 Task: Buy 2 Down & Down Alternative of size Large for Baby Boys from Clothing section under best seller category for shipping address: Charles Evans, 3636 Walton Street, Salt Lake City, Utah 84104, Cell Number 8014200980. Pay from credit card ending with 2005, CVV 3321
Action: Mouse moved to (247, 77)
Screenshot: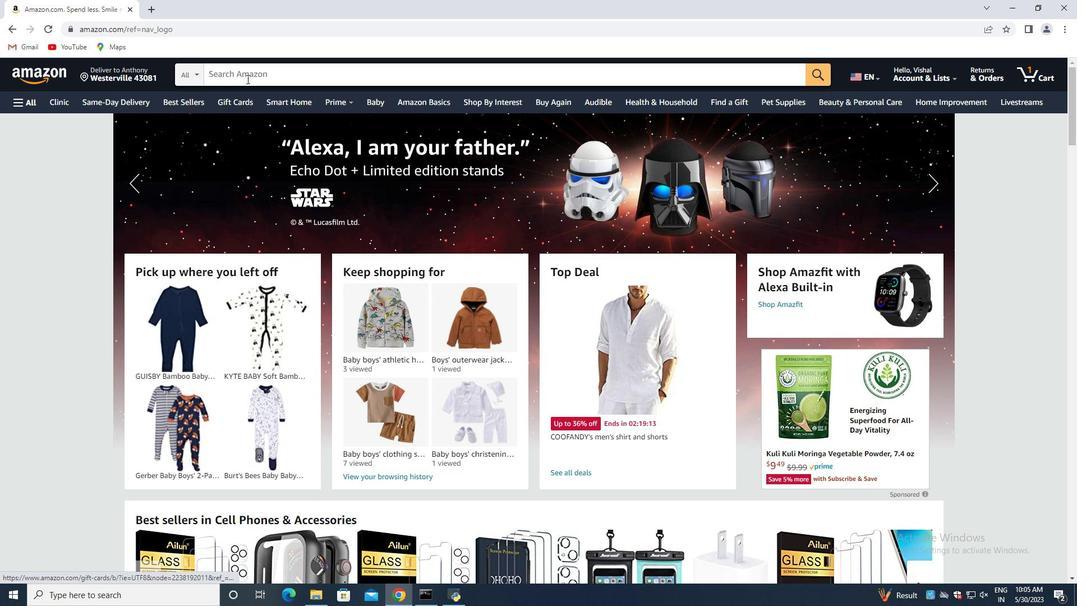 
Action: Mouse pressed left at (247, 77)
Screenshot: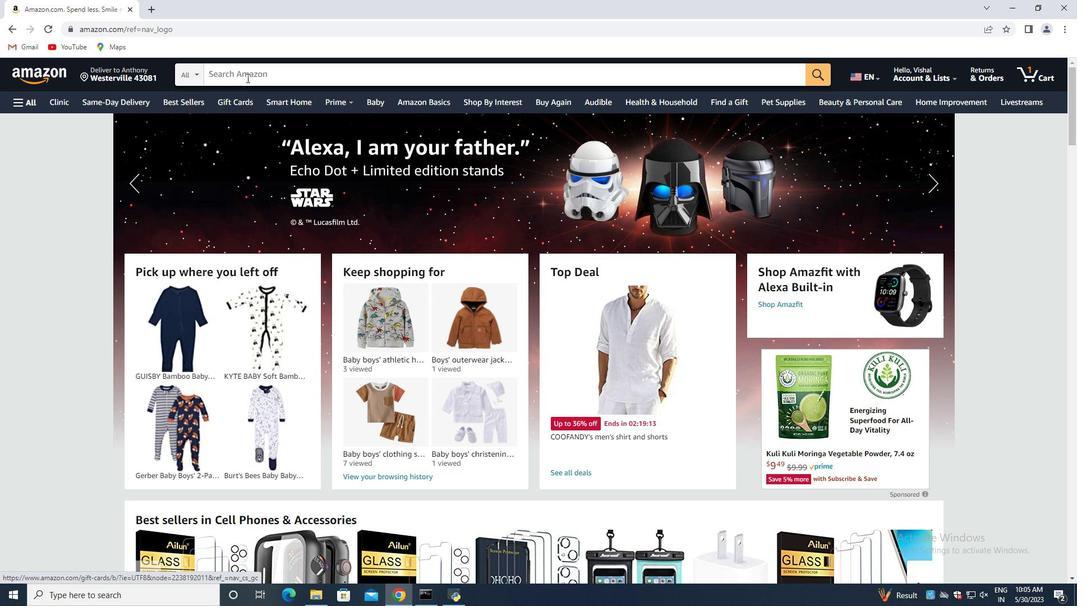 
Action: Key pressed <Key.shift>Down<Key.space><Key.shift><Key.shift><Key.shift><Key.shift>&<Key.space><Key.shift>Down<Key.space><Key.shift>Alternative<Key.space>of<Key.space>size<Key.space><Key.shift>Large<Key.space>for<Key.space>baby<Key.space>boys<Key.enter>
Screenshot: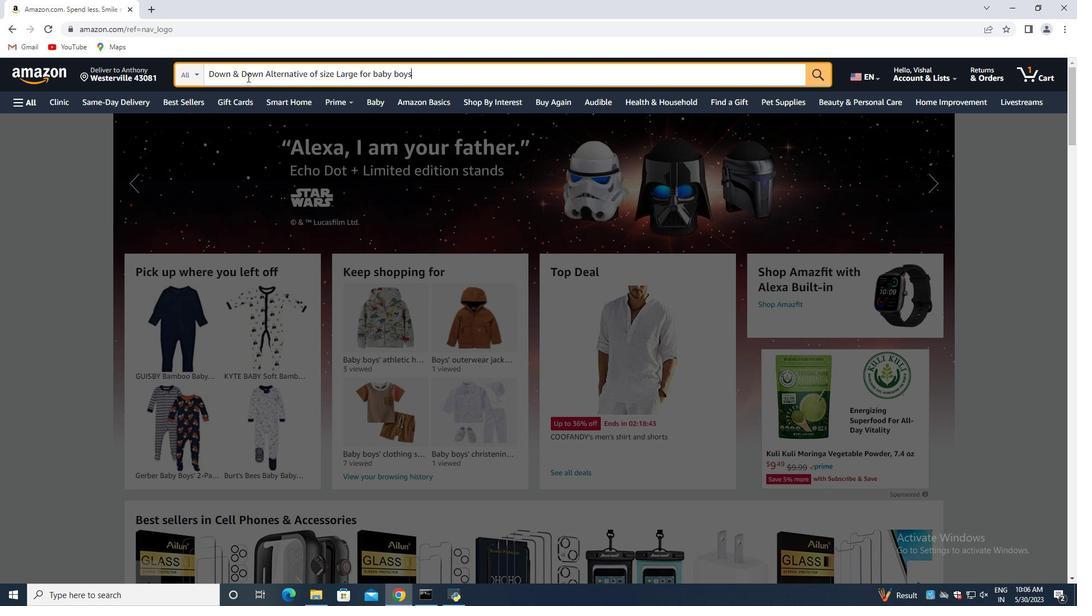 
Action: Mouse moved to (327, 371)
Screenshot: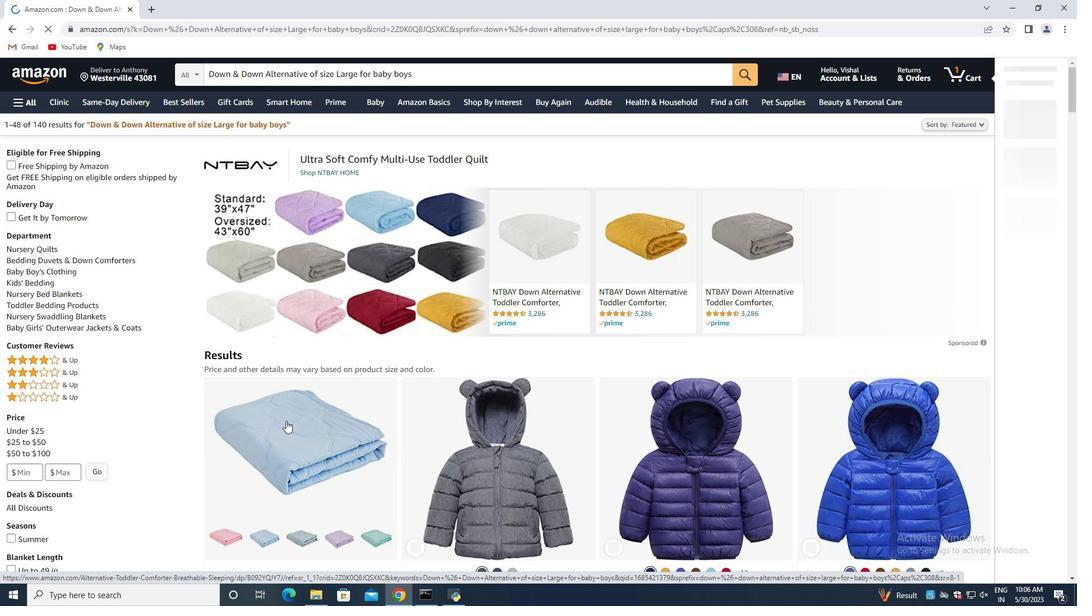 
Action: Mouse scrolled (292, 410) with delta (0, 0)
Screenshot: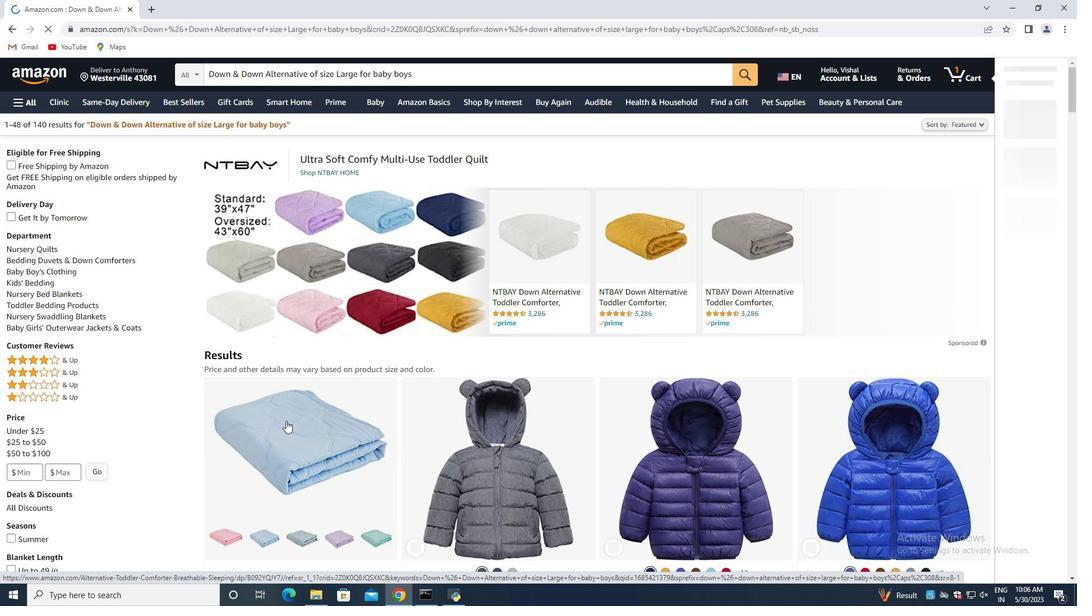 
Action: Mouse moved to (342, 363)
Screenshot: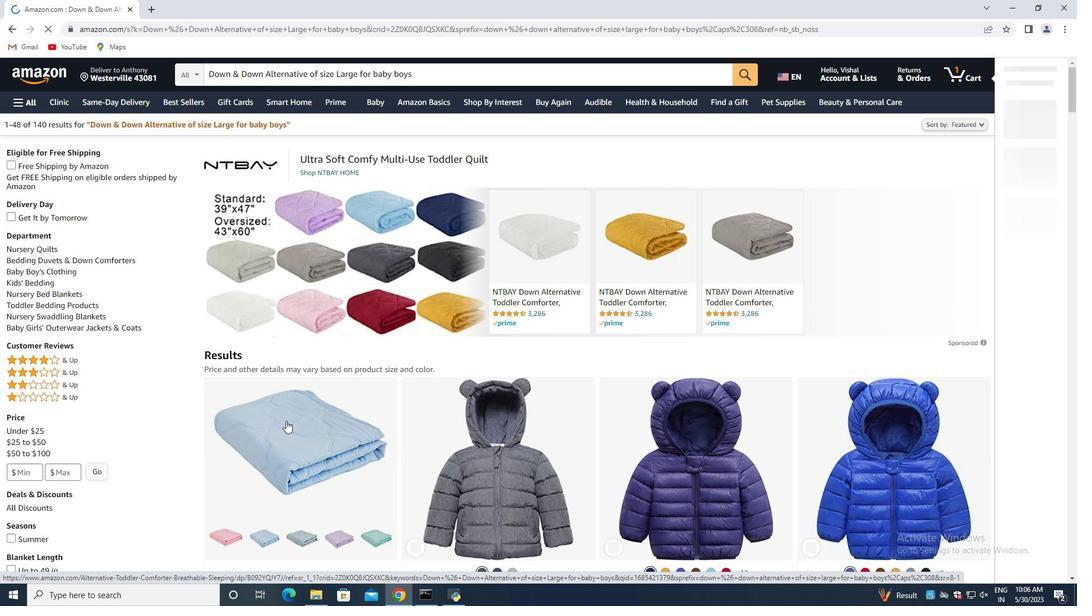
Action: Mouse scrolled (292, 401) with delta (0, 0)
Screenshot: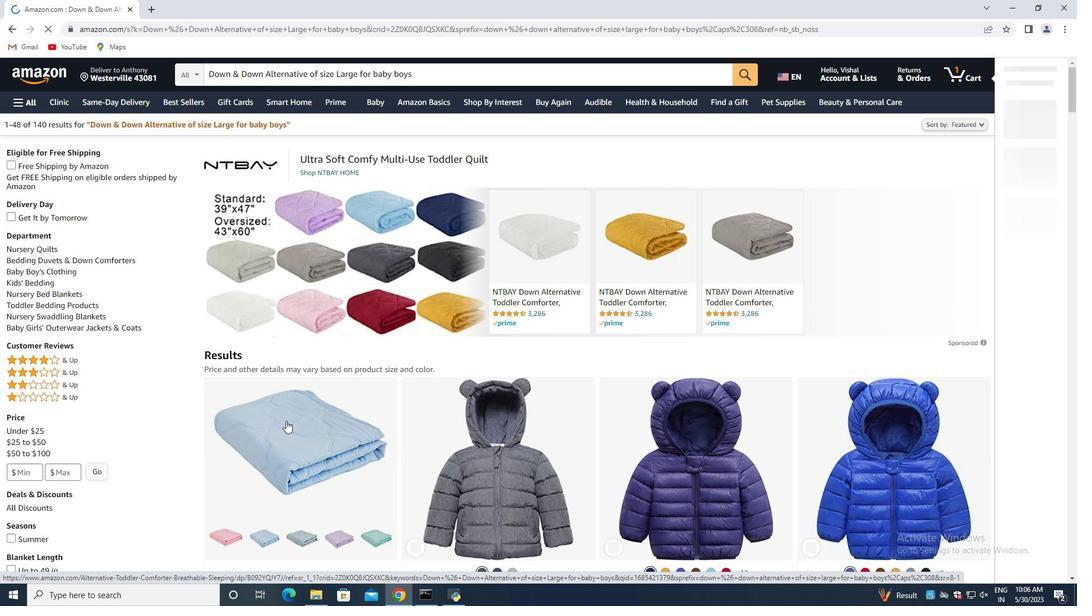 
Action: Mouse scrolled (342, 363) with delta (0, 0)
Screenshot: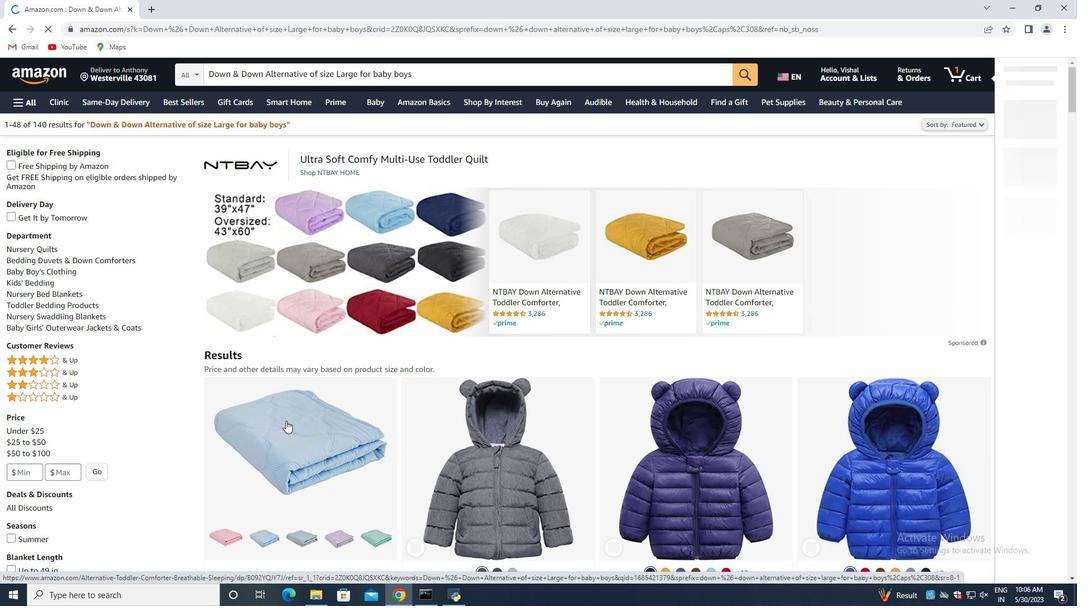 
Action: Mouse moved to (351, 363)
Screenshot: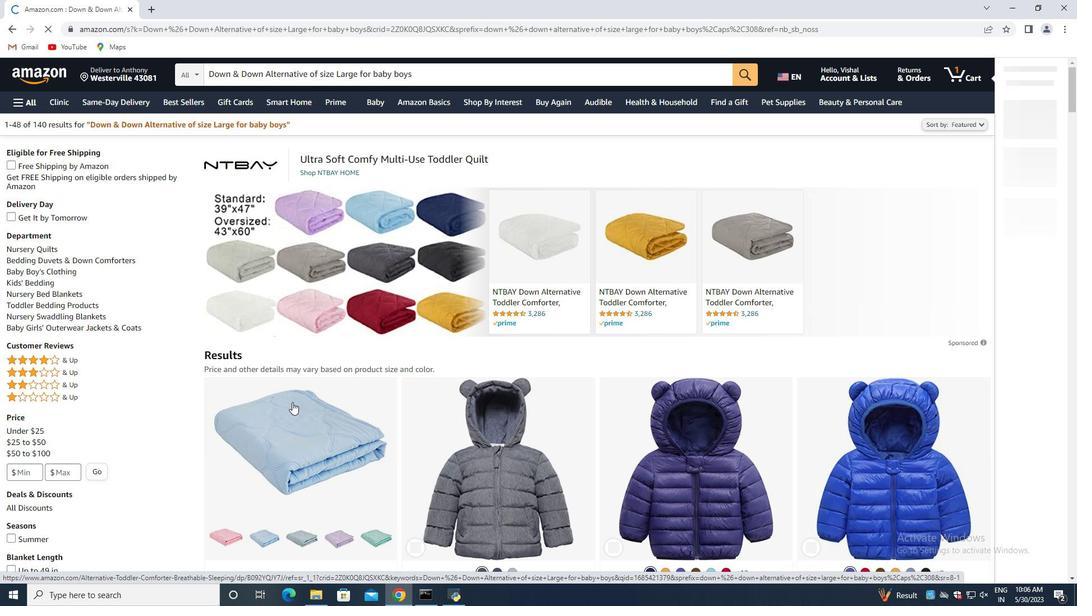 
Action: Mouse scrolled (349, 363) with delta (0, 0)
Screenshot: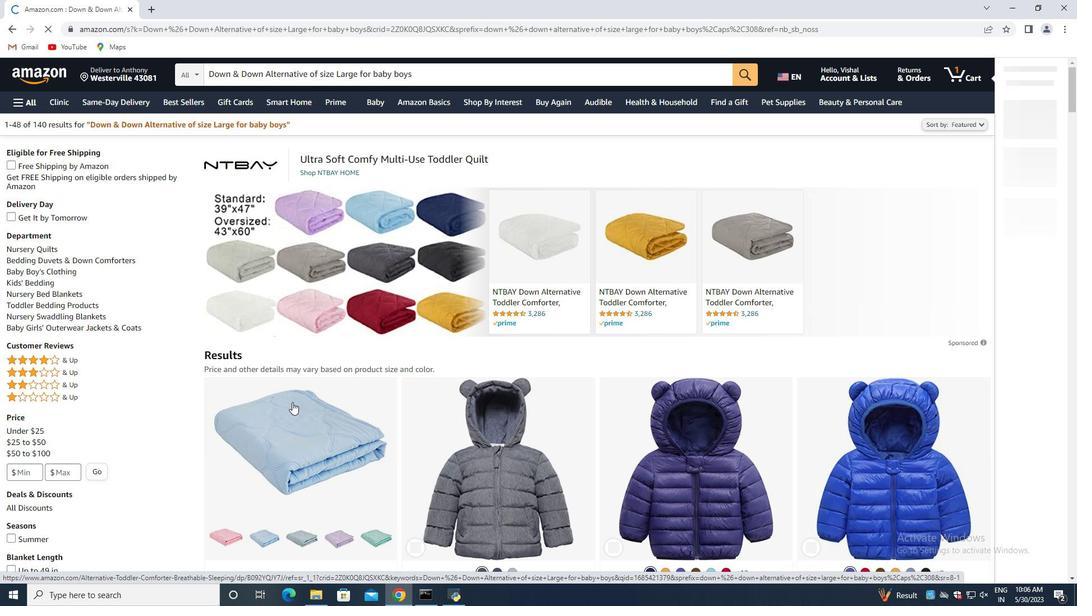 
Action: Mouse moved to (456, 314)
Screenshot: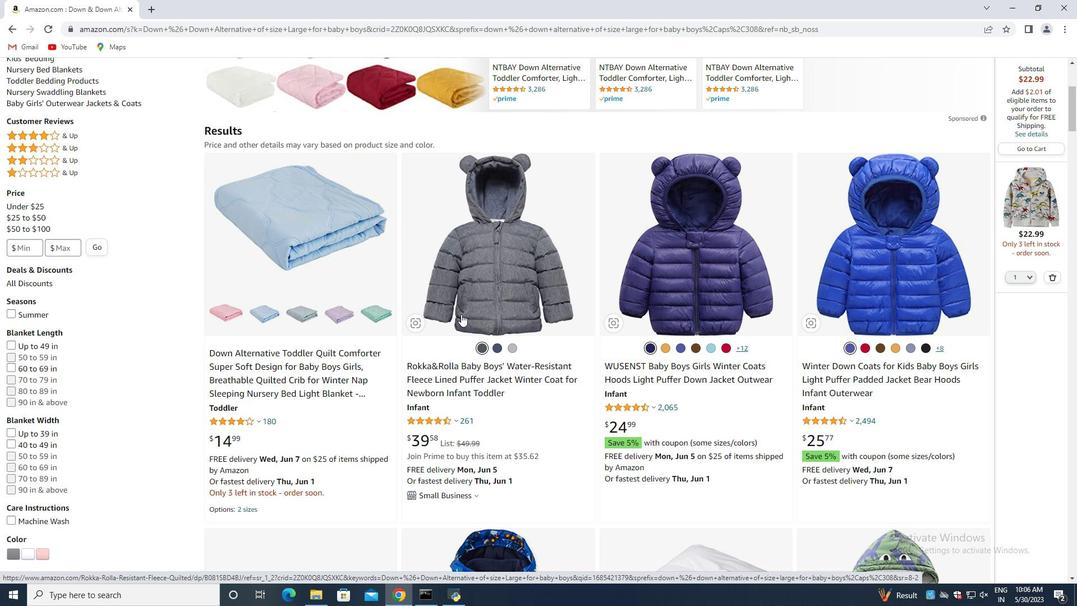 
Action: Mouse scrolled (456, 313) with delta (0, 0)
Screenshot: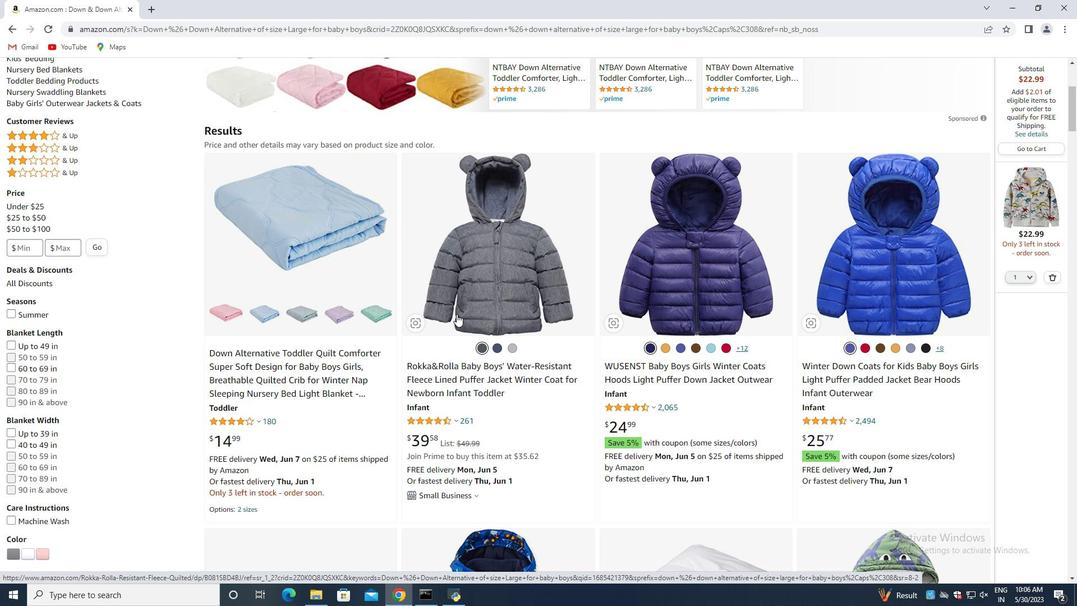 
Action: Mouse moved to (673, 278)
Screenshot: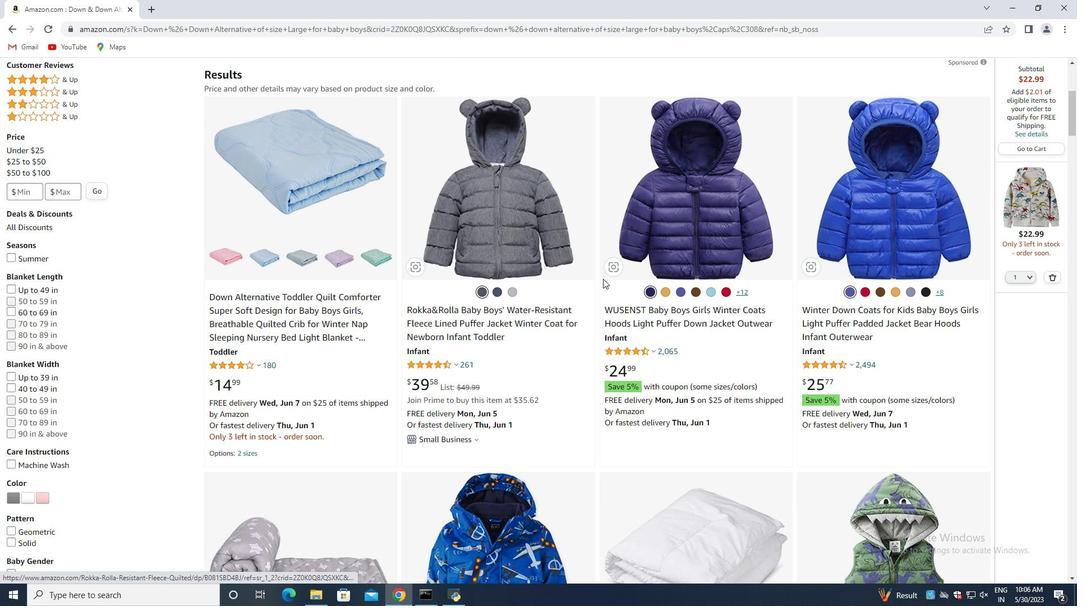 
Action: Mouse scrolled (673, 278) with delta (0, 0)
Screenshot: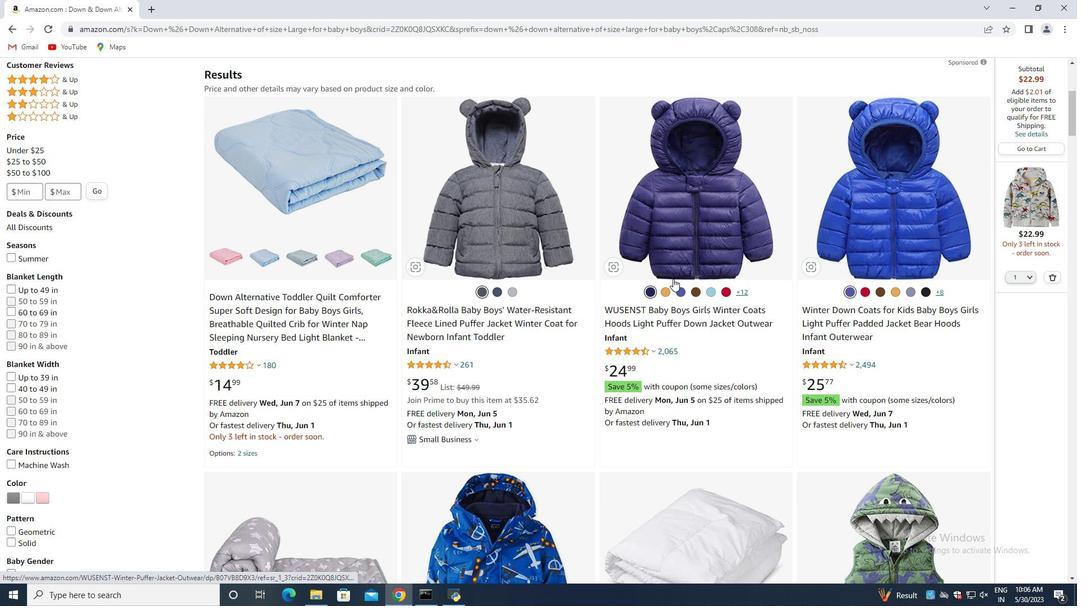 
Action: Mouse scrolled (673, 278) with delta (0, 0)
Screenshot: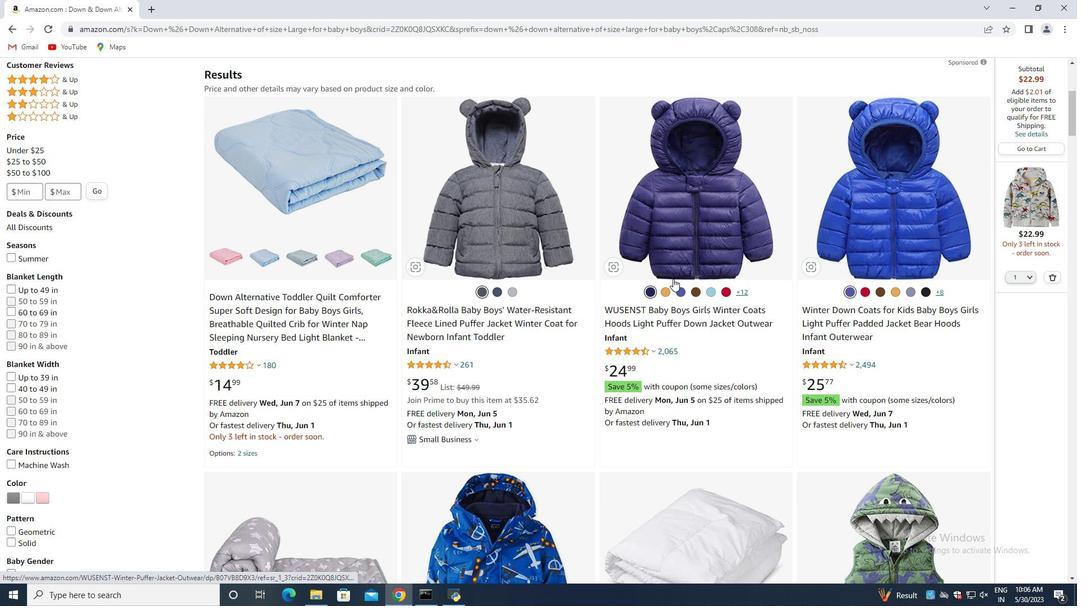 
Action: Mouse moved to (595, 287)
Screenshot: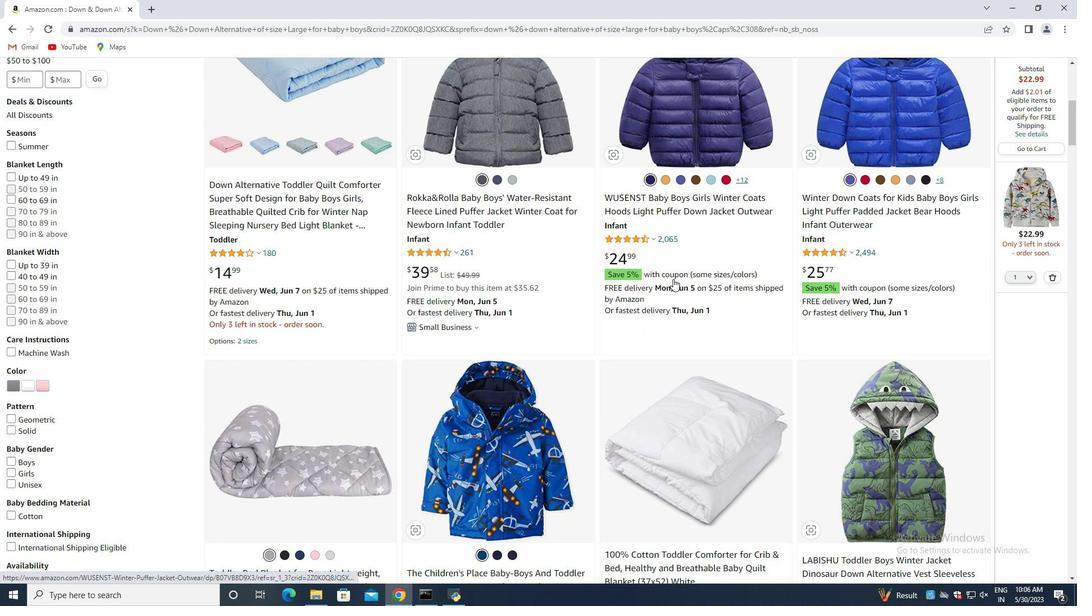 
Action: Mouse scrolled (595, 287) with delta (0, 0)
Screenshot: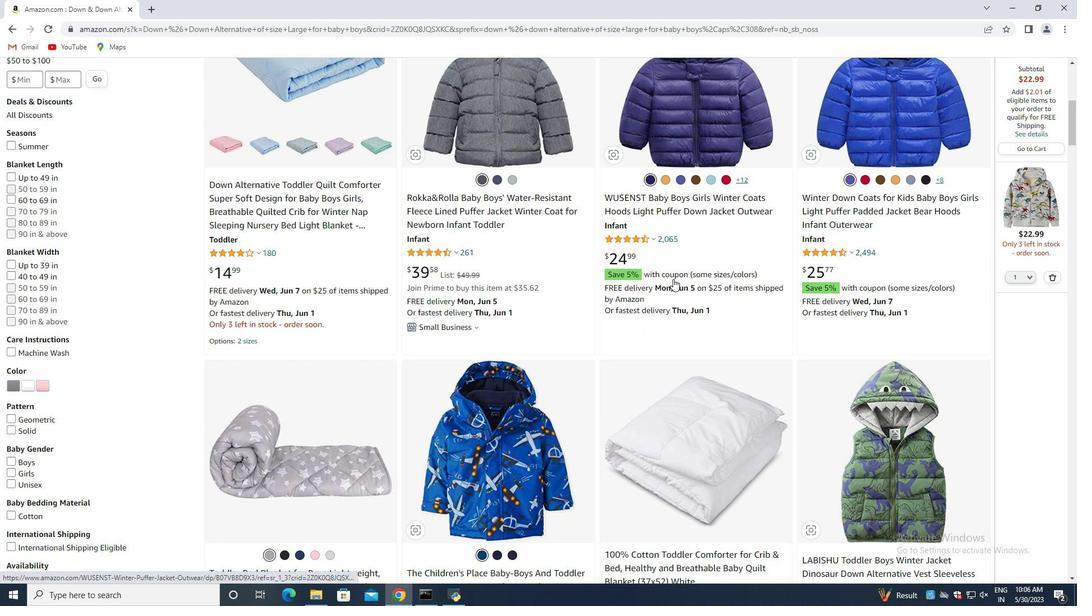 
Action: Mouse moved to (571, 293)
Screenshot: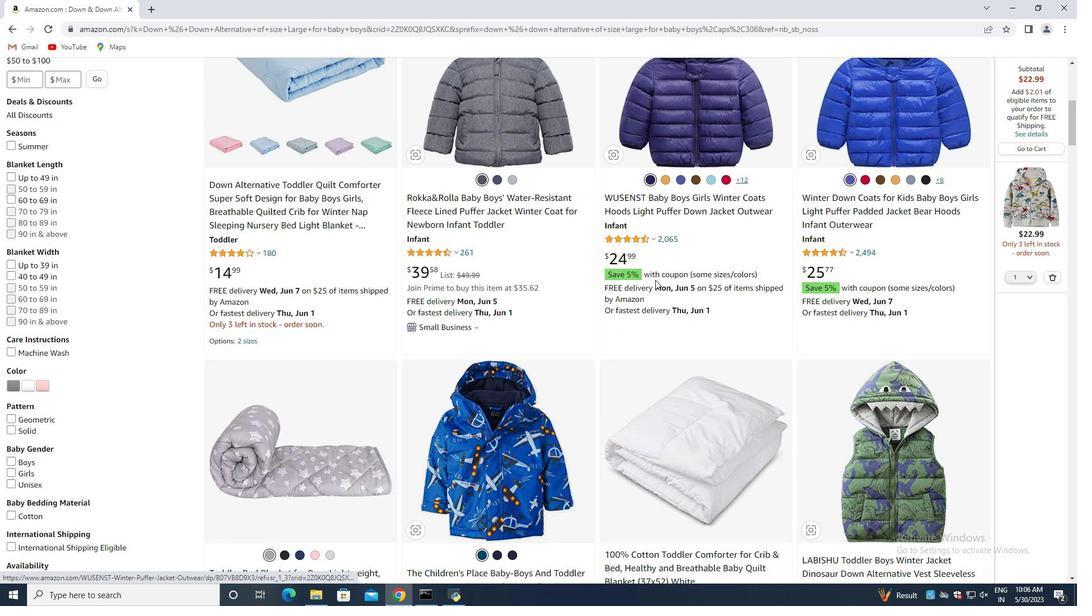 
Action: Mouse scrolled (571, 292) with delta (0, 0)
Screenshot: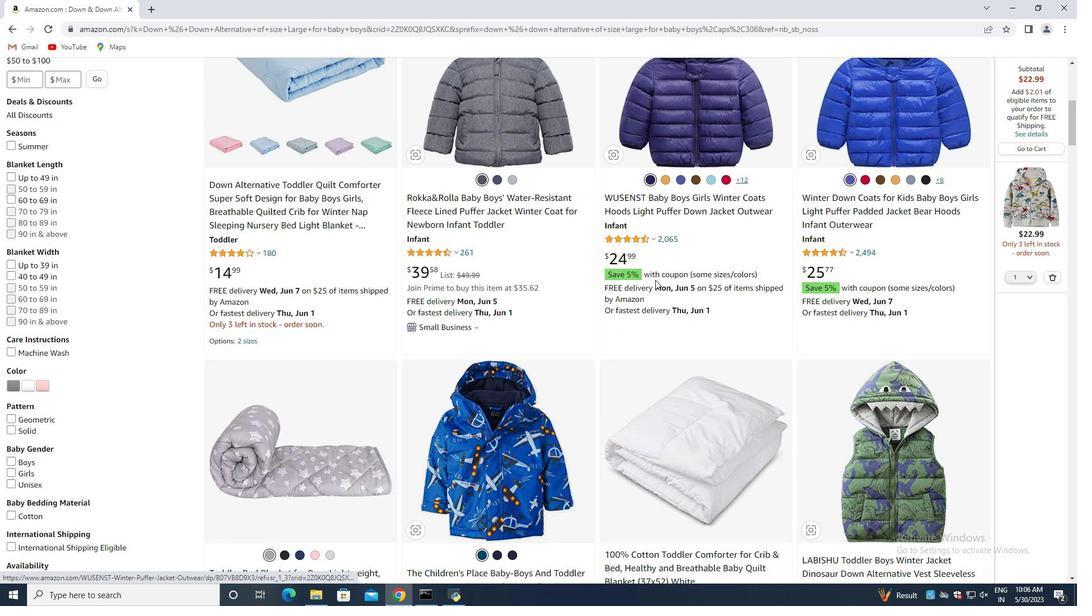 
Action: Mouse moved to (553, 299)
Screenshot: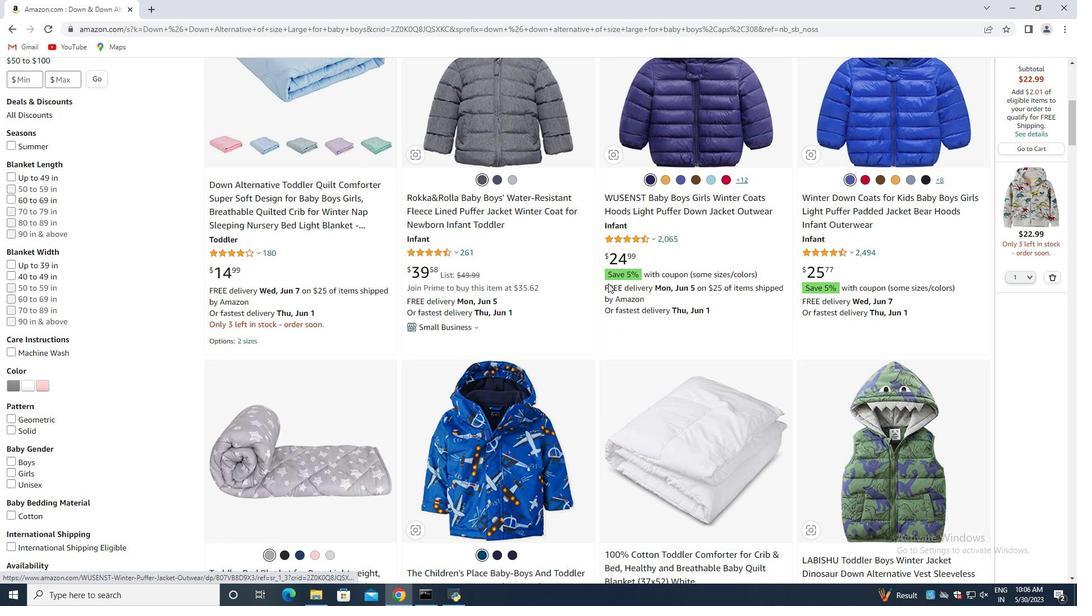 
Action: Mouse scrolled (553, 298) with delta (0, 0)
Screenshot: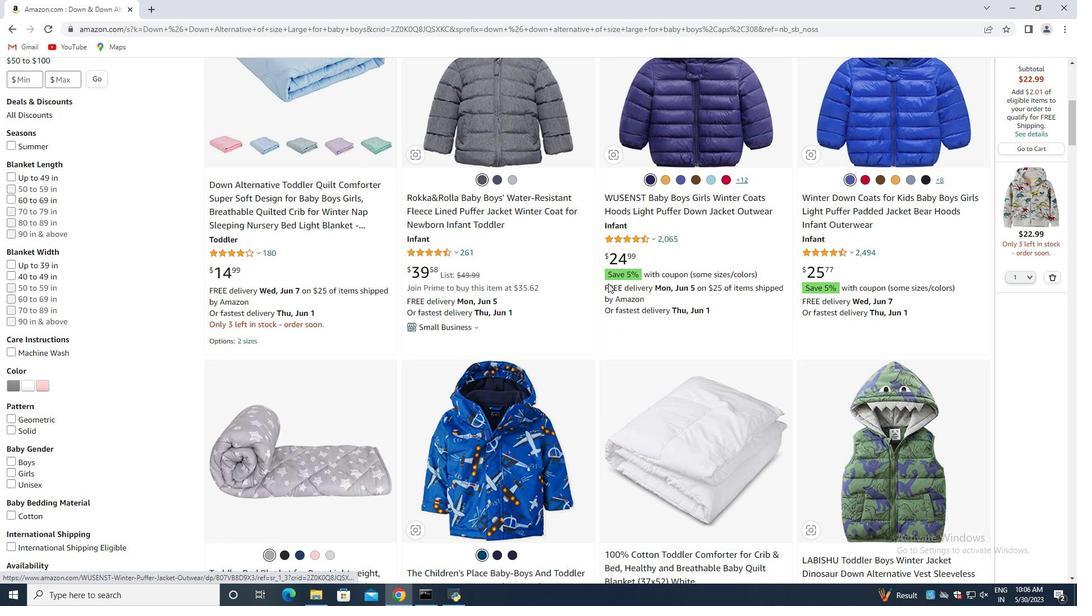 
Action: Mouse moved to (588, 292)
Screenshot: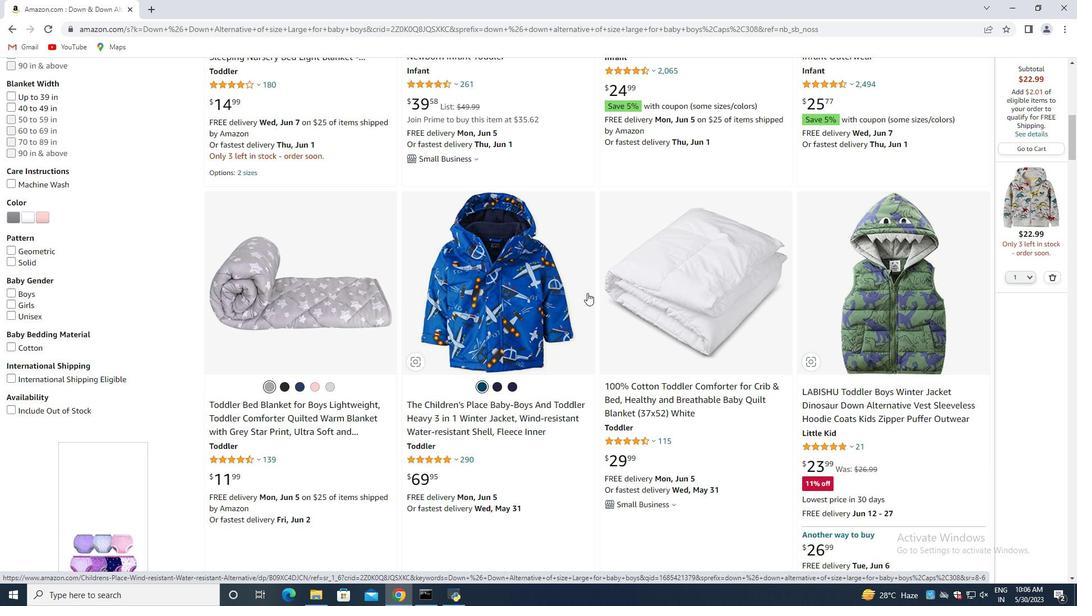 
Action: Mouse scrolled (588, 292) with delta (0, 0)
Screenshot: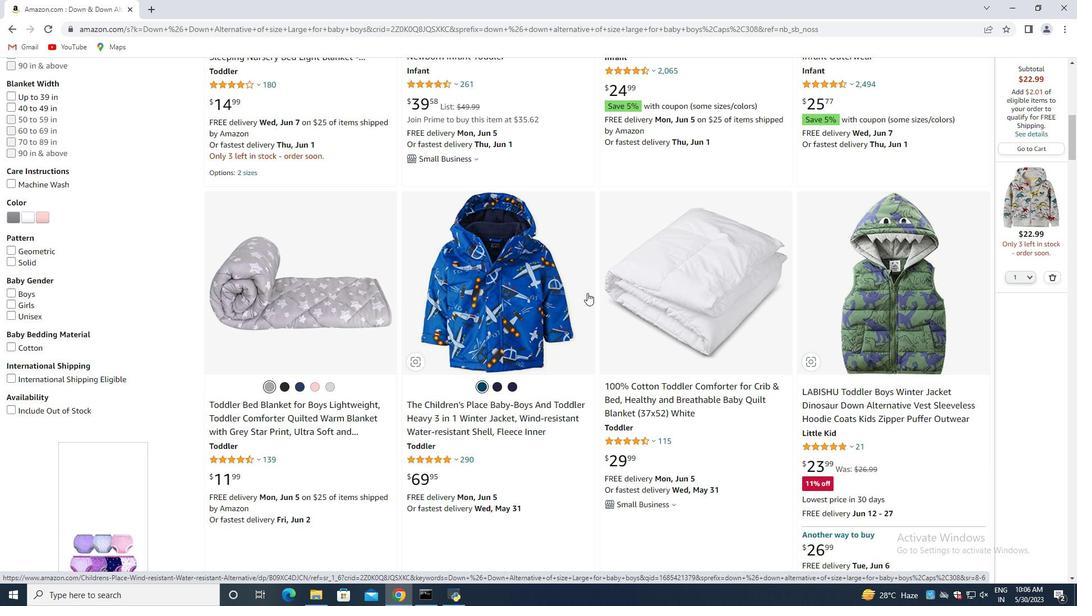 
Action: Mouse moved to (590, 291)
Screenshot: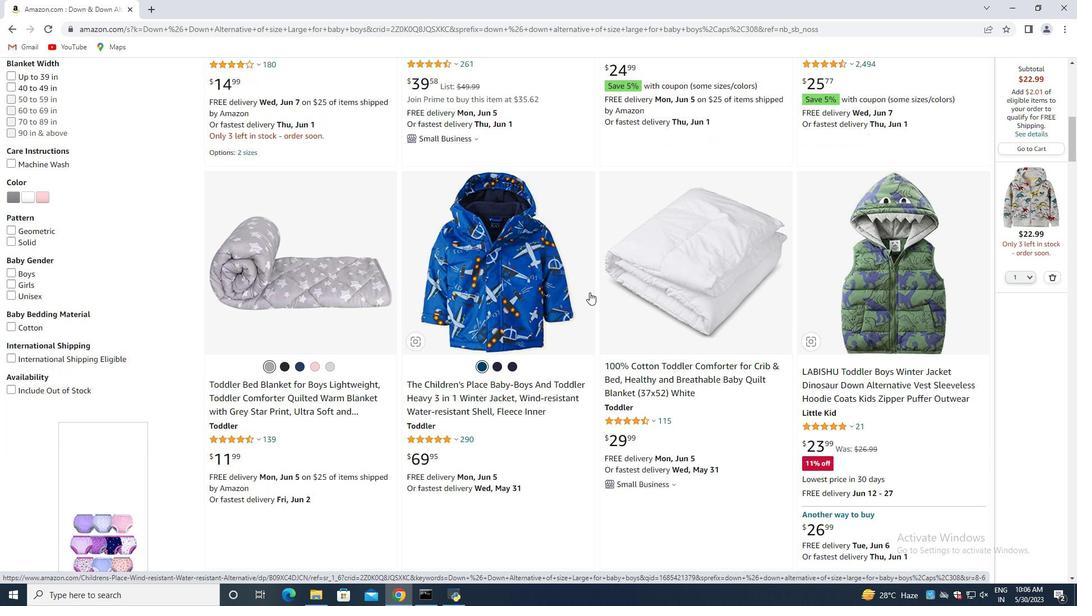 
Action: Mouse scrolled (590, 291) with delta (0, 0)
Screenshot: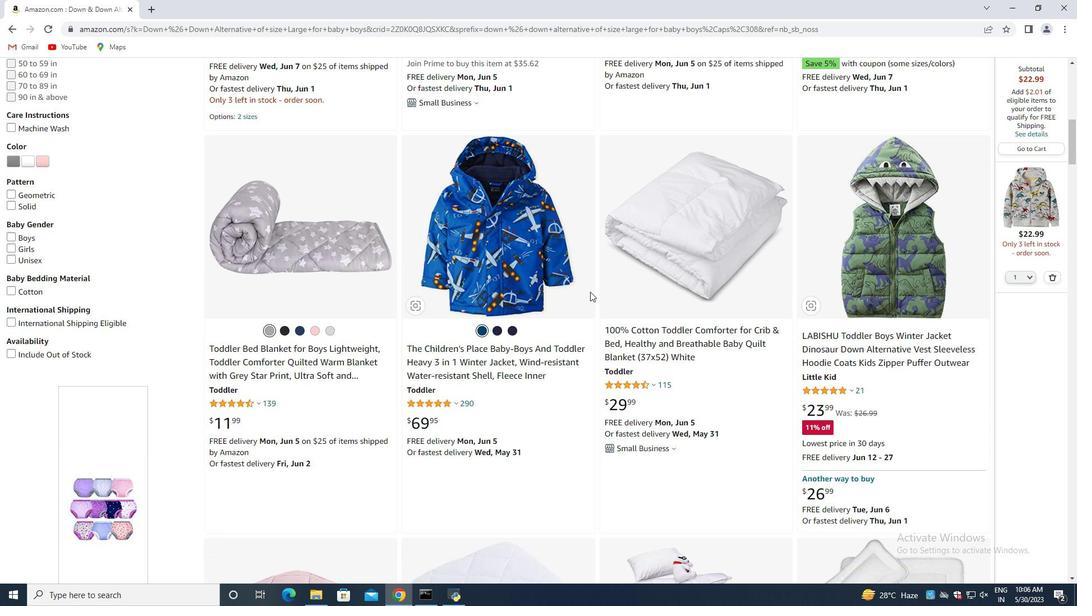 
Action: Mouse scrolled (590, 291) with delta (0, 0)
Screenshot: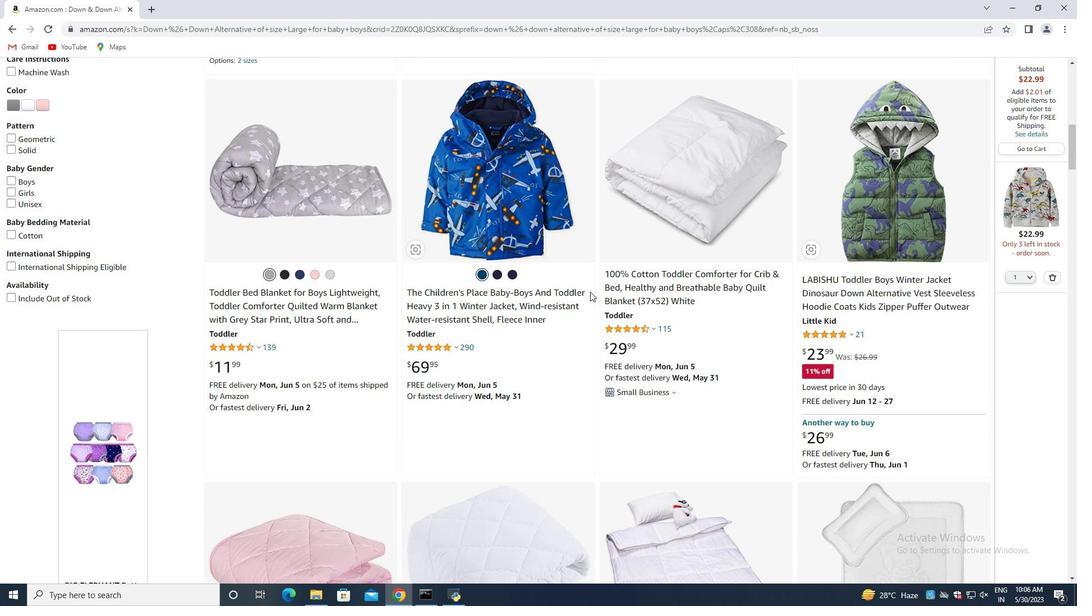 
Action: Mouse moved to (588, 291)
Screenshot: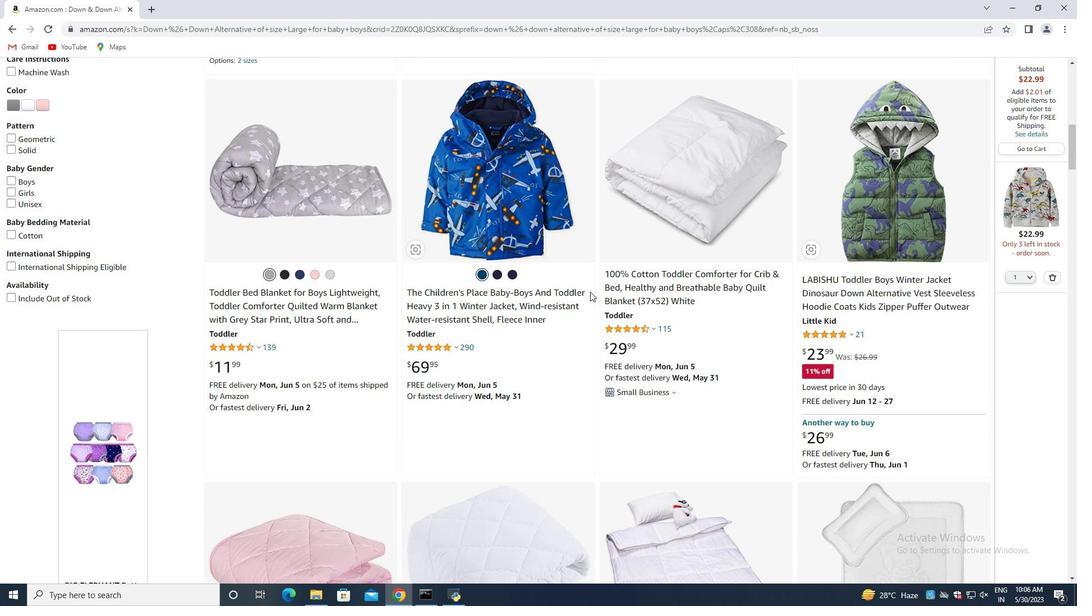 
Action: Mouse scrolled (588, 291) with delta (0, 0)
Screenshot: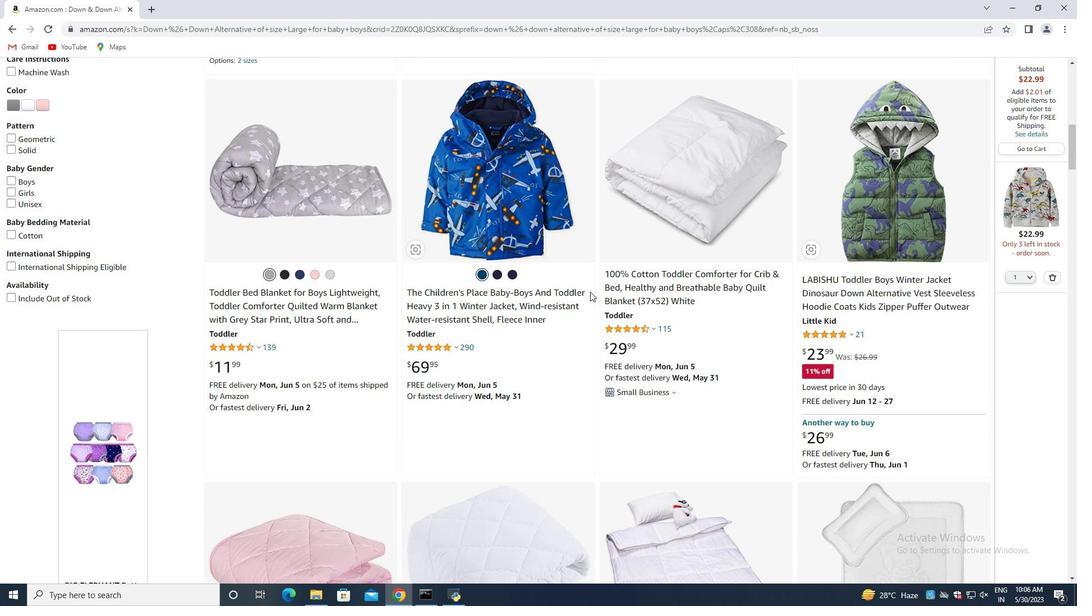 
Action: Mouse moved to (576, 292)
Screenshot: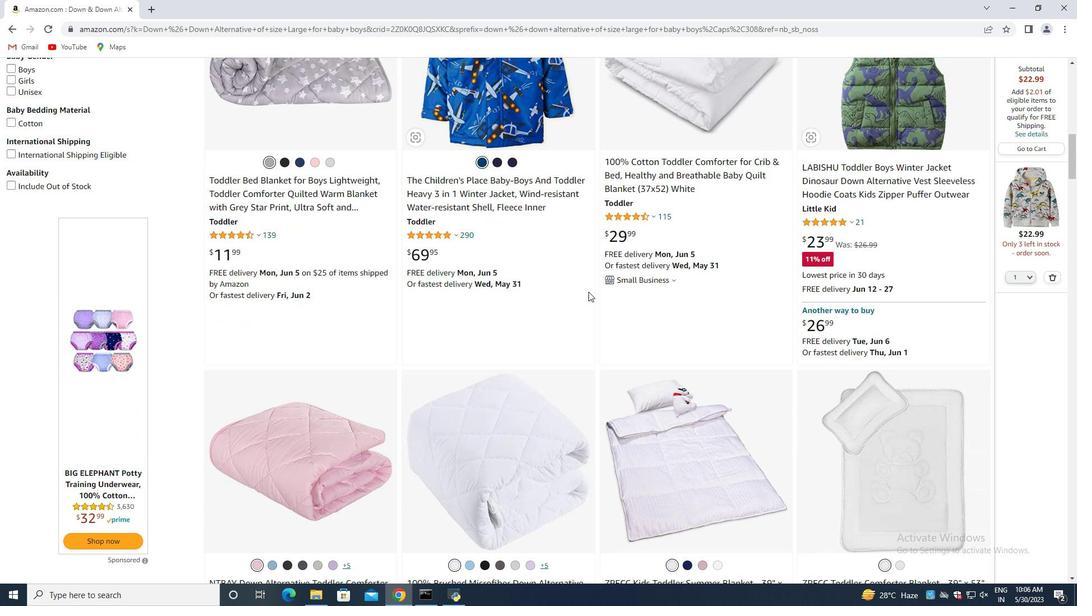 
Action: Mouse scrolled (576, 291) with delta (0, 0)
Screenshot: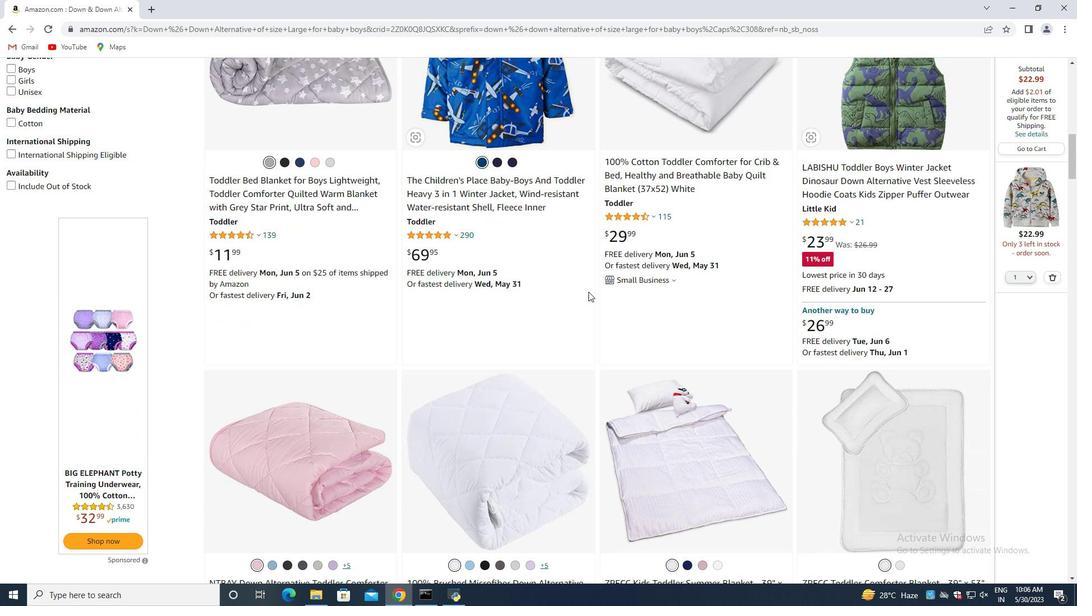 
Action: Mouse moved to (570, 293)
Screenshot: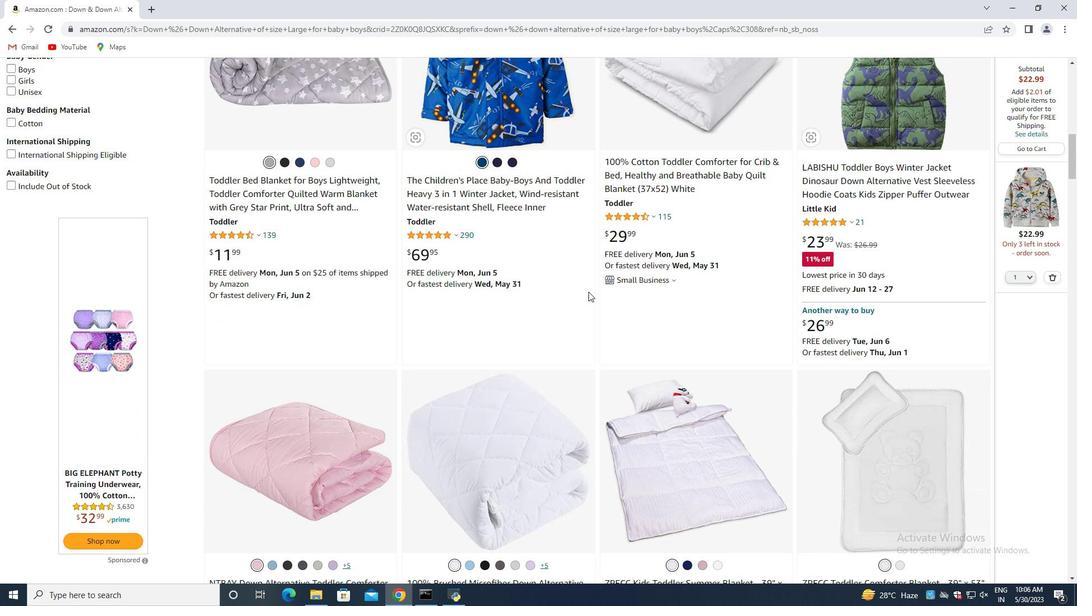 
Action: Mouse scrolled (570, 292) with delta (0, 0)
Screenshot: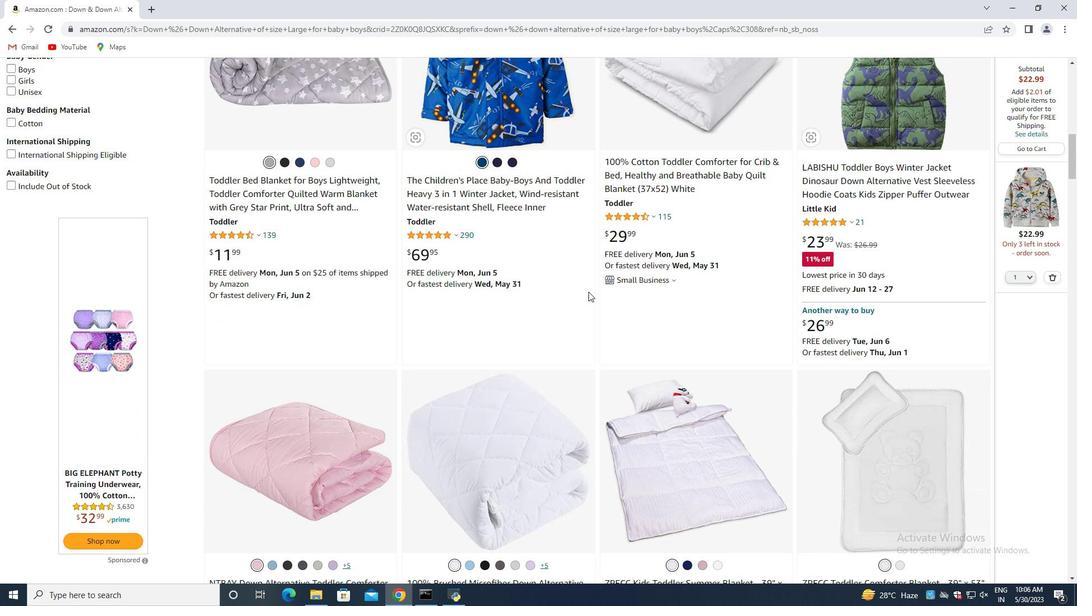 
Action: Mouse moved to (520, 297)
Screenshot: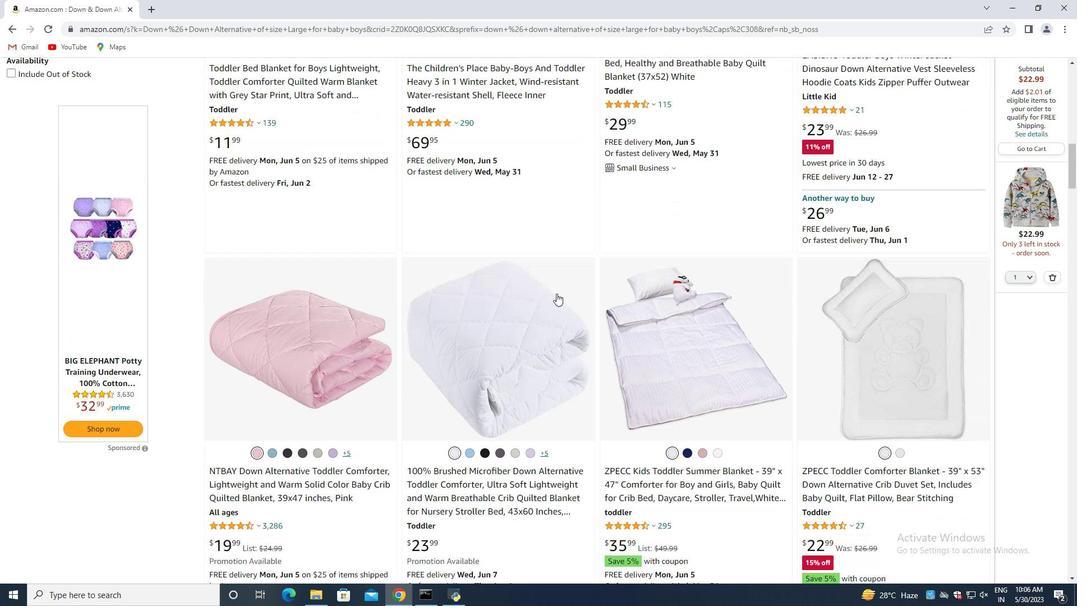 
Action: Mouse scrolled (520, 297) with delta (0, 0)
Screenshot: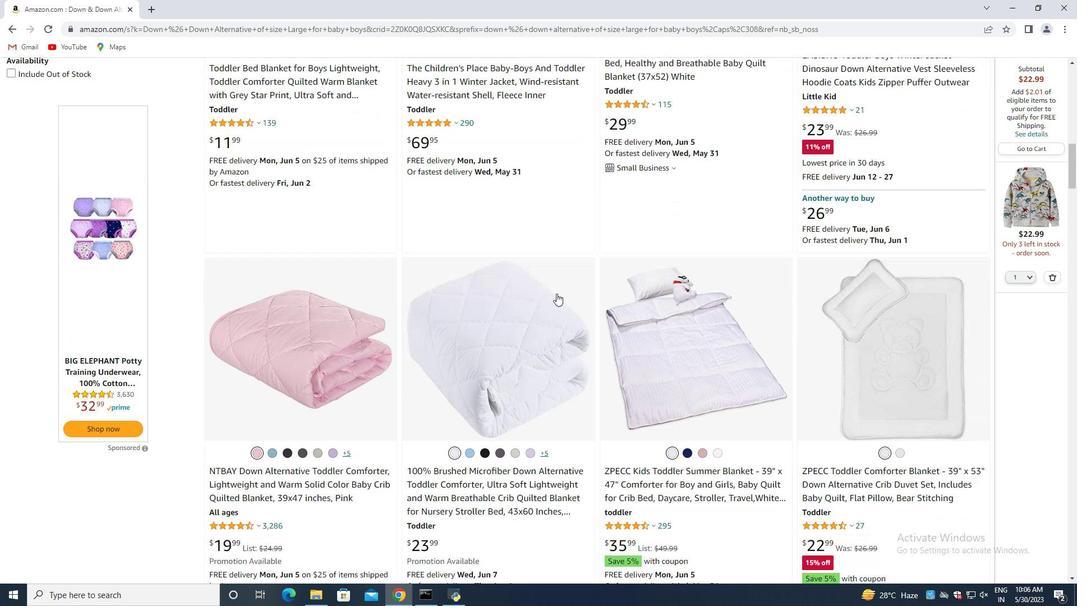 
Action: Mouse moved to (506, 300)
Screenshot: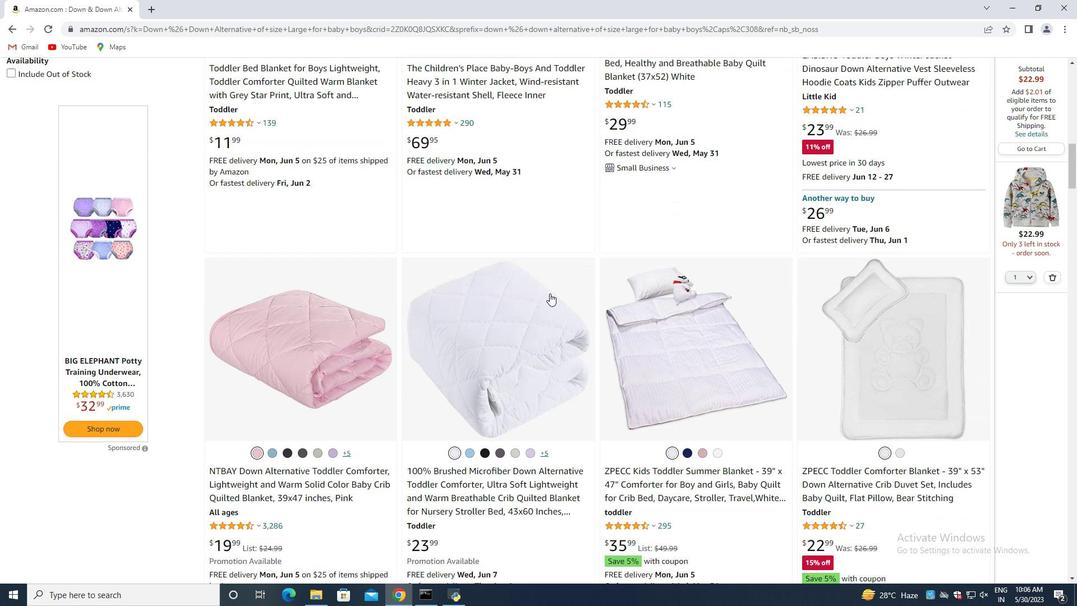 
Action: Mouse scrolled (506, 300) with delta (0, 0)
Screenshot: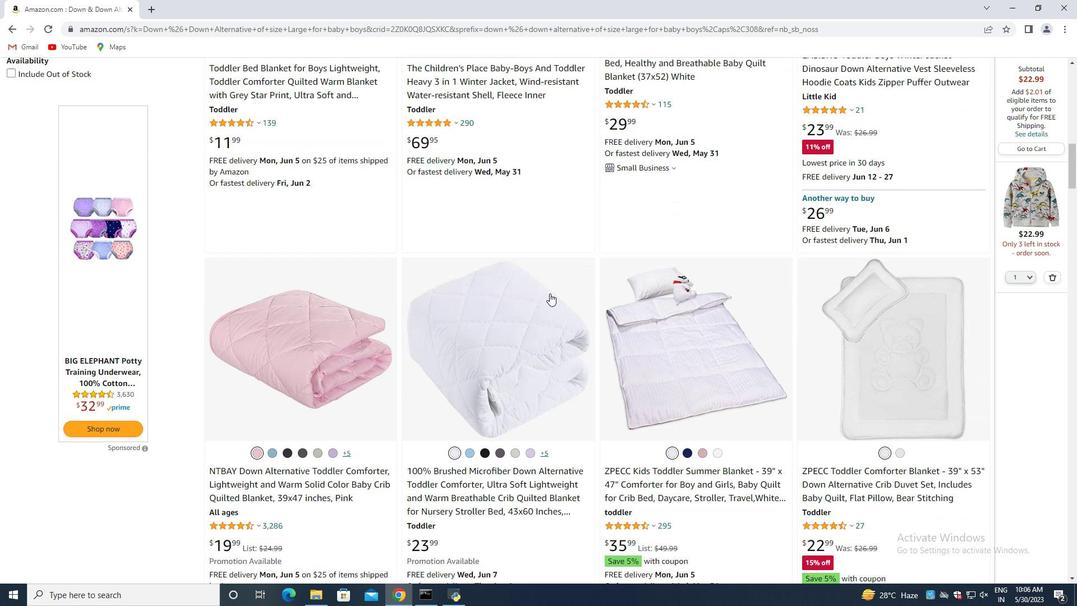 
Action: Mouse moved to (517, 290)
Screenshot: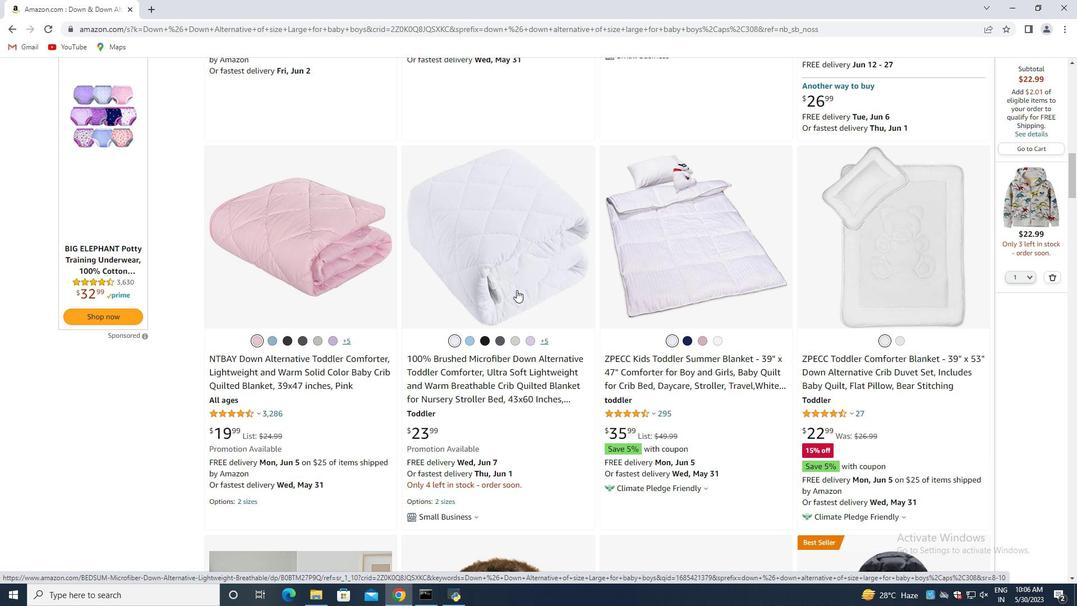 
Action: Mouse scrolled (517, 289) with delta (0, 0)
Screenshot: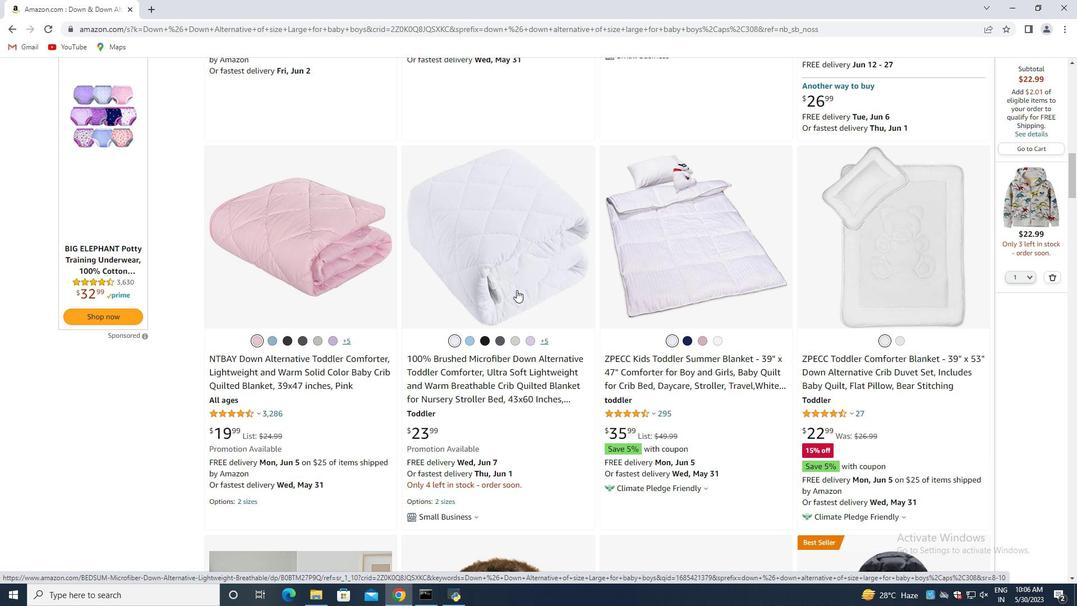 
Action: Mouse moved to (698, 285)
Screenshot: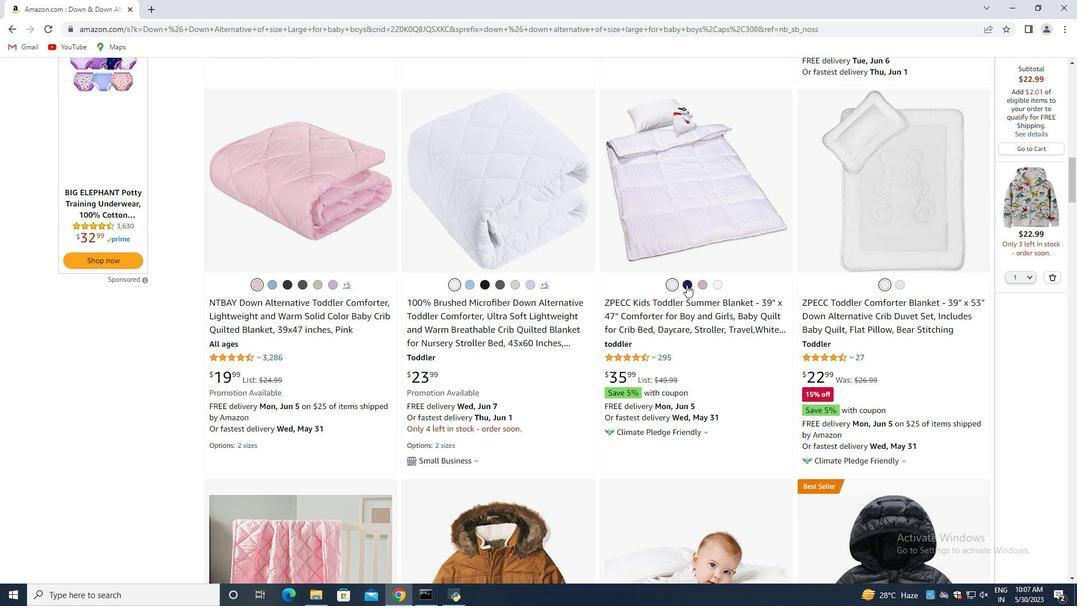 
Action: Mouse scrolled (698, 284) with delta (0, 0)
Screenshot: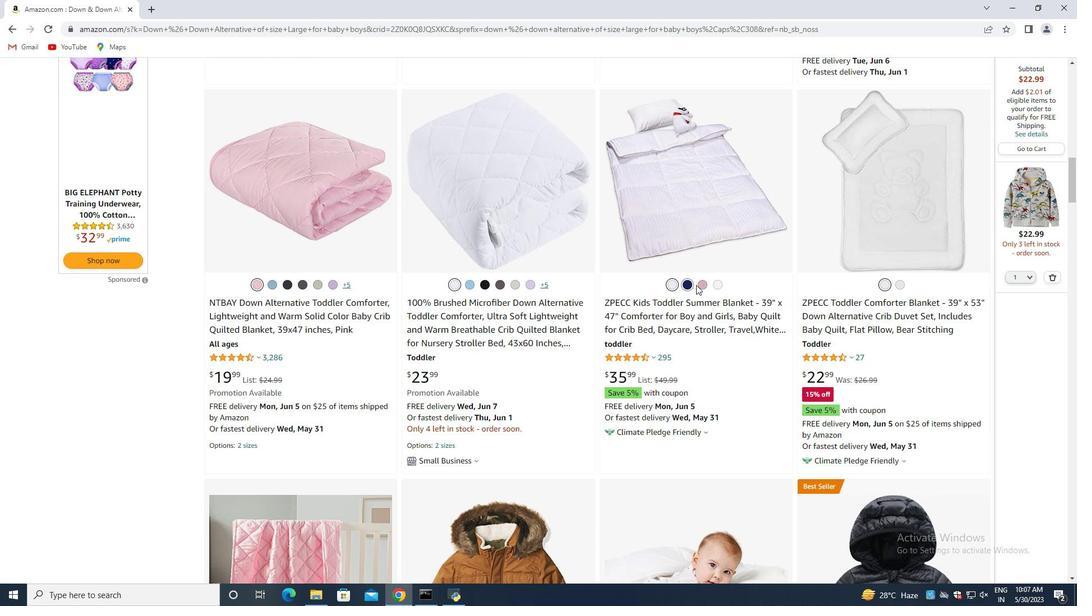 
Action: Mouse moved to (687, 289)
Screenshot: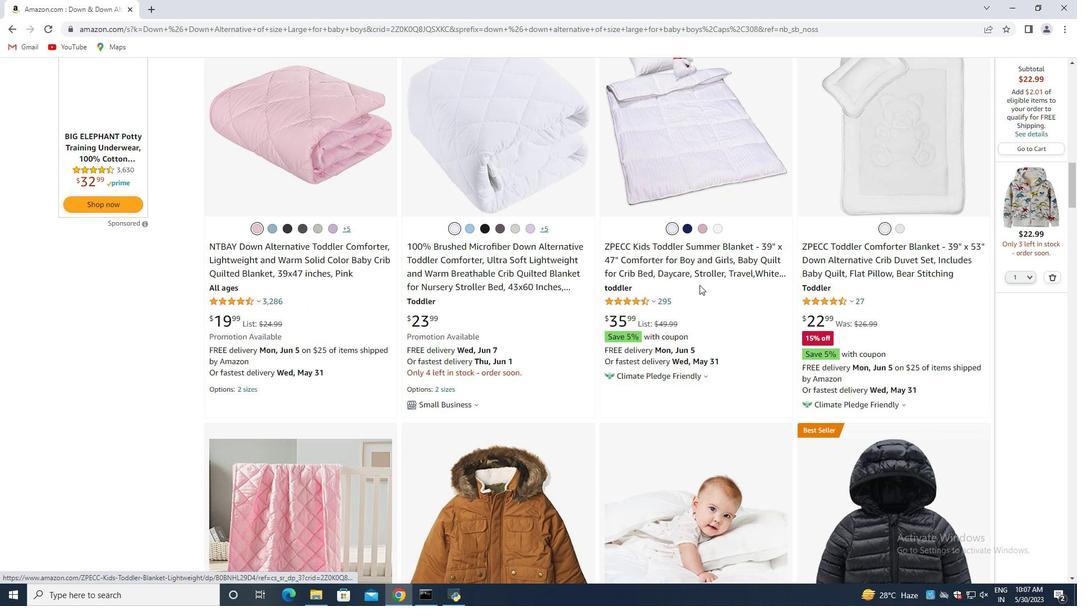 
Action: Mouse scrolled (687, 289) with delta (0, 0)
Screenshot: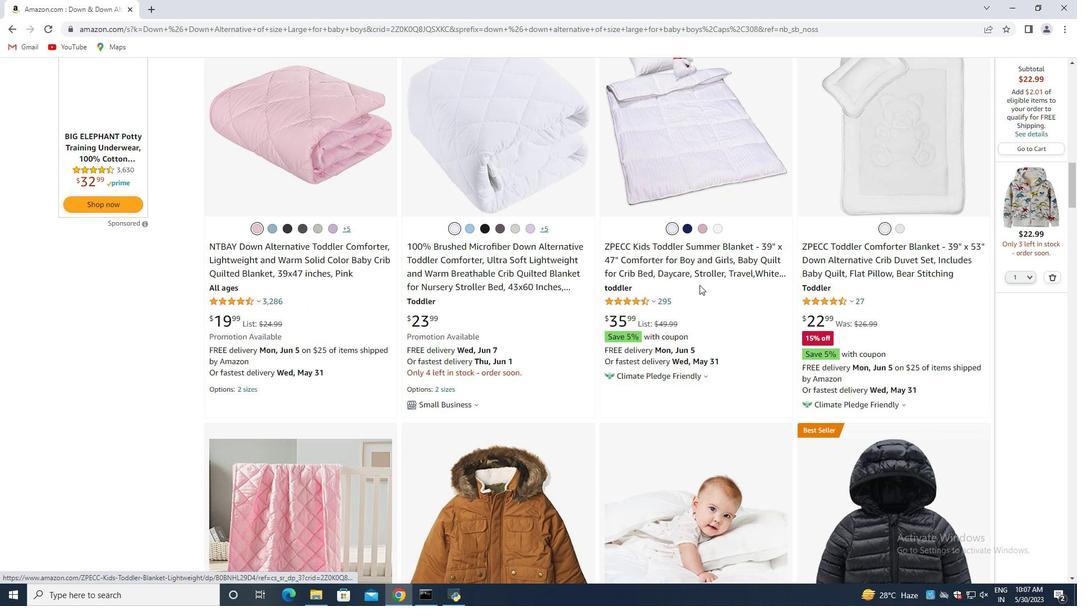 
Action: Mouse moved to (673, 292)
Screenshot: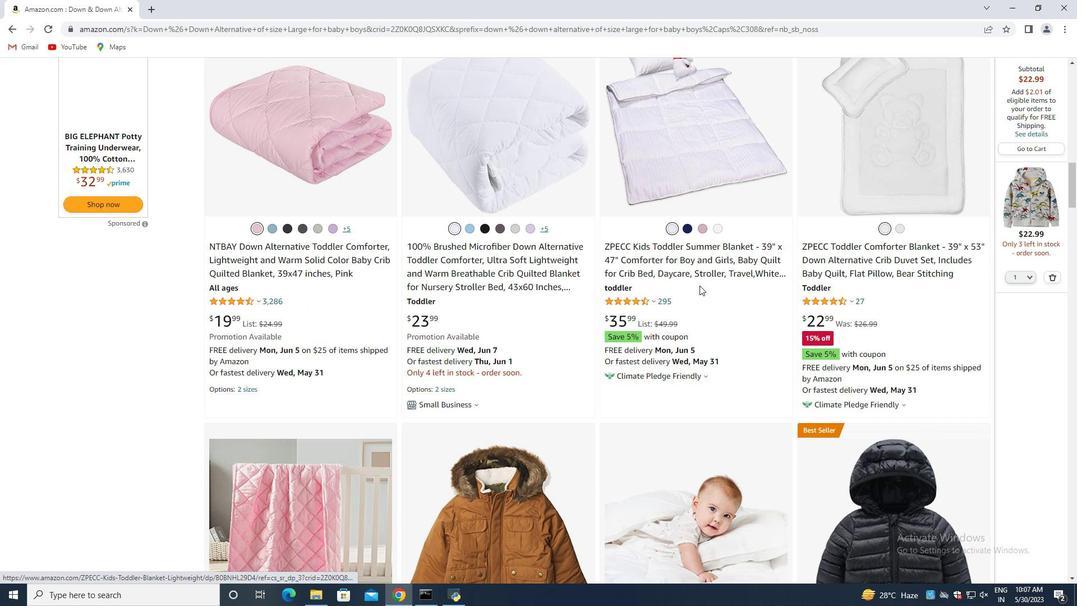 
Action: Mouse scrolled (673, 292) with delta (0, 0)
Screenshot: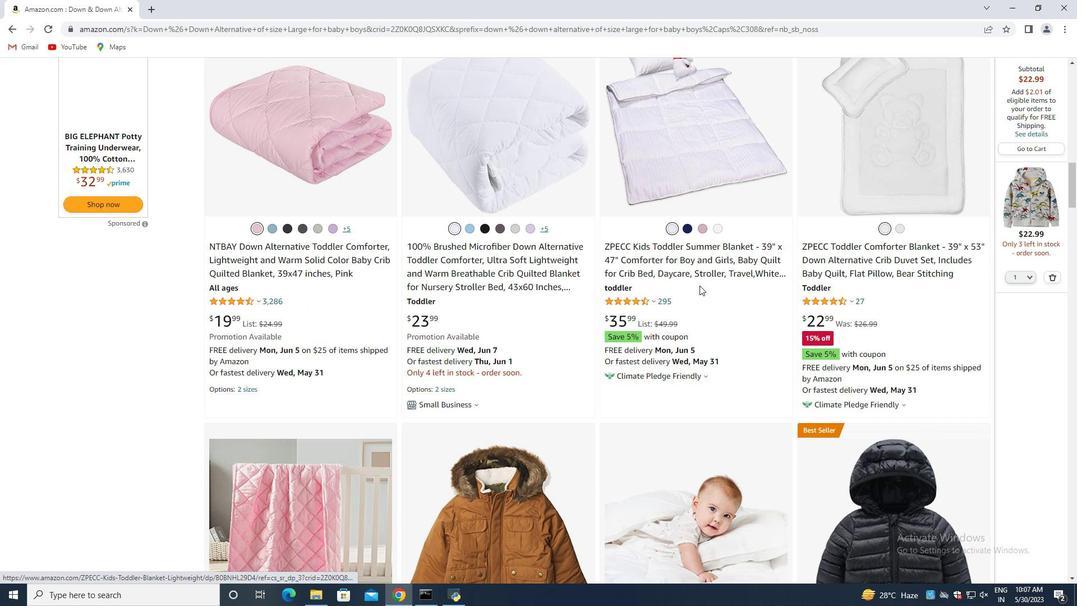 
Action: Mouse moved to (652, 294)
Screenshot: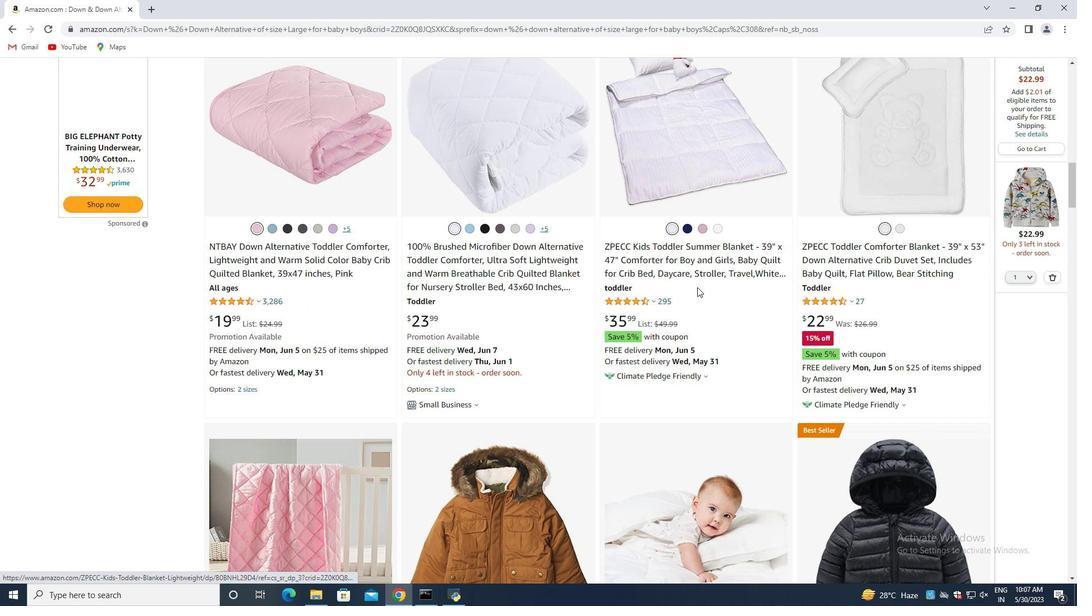 
Action: Mouse scrolled (652, 294) with delta (0, 0)
Screenshot: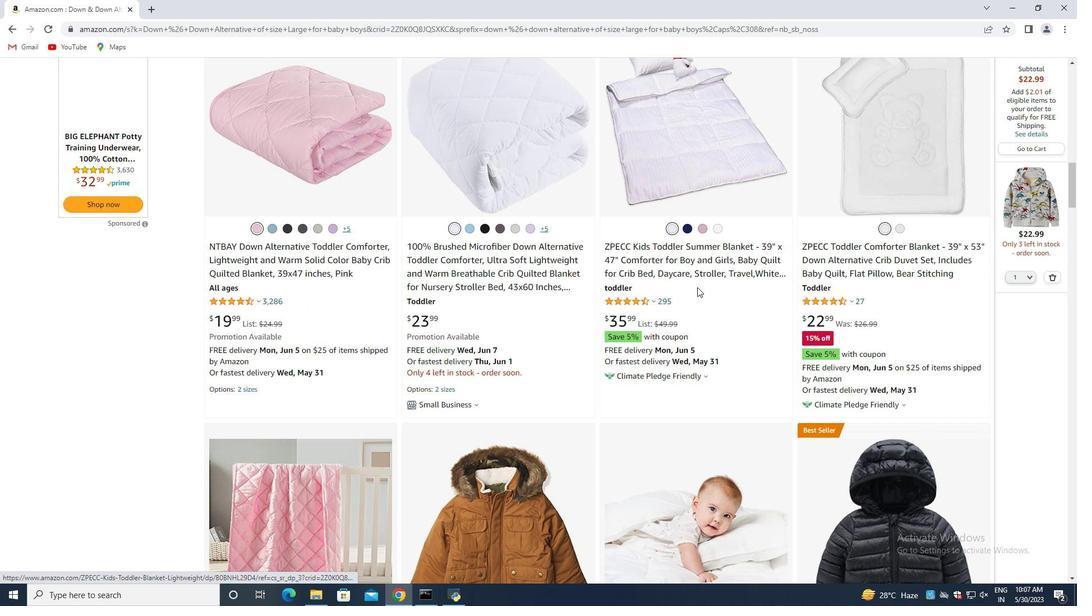 
Action: Mouse moved to (515, 297)
Screenshot: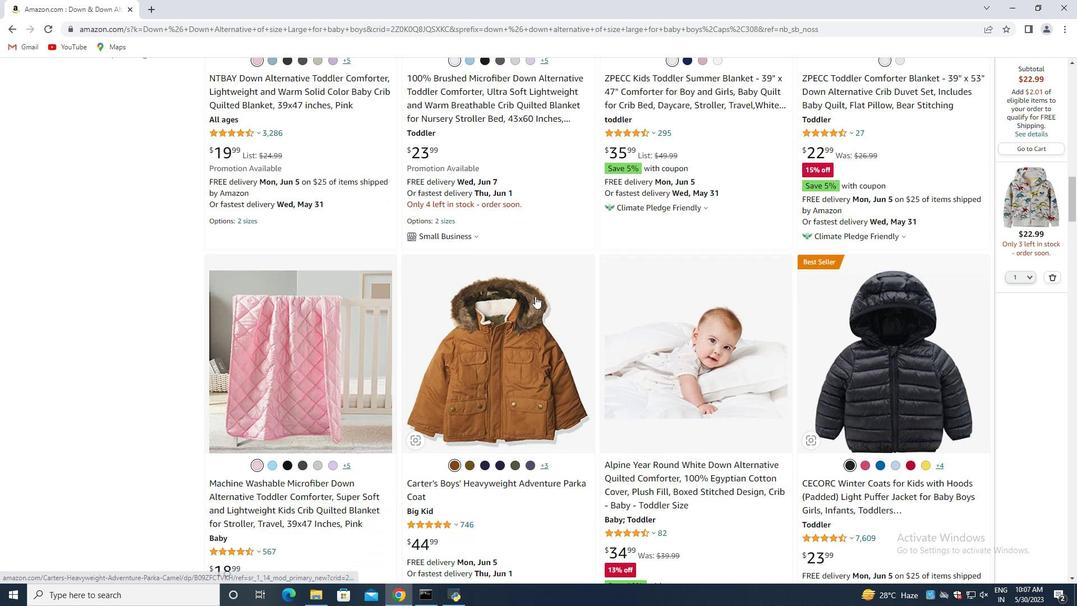 
Action: Mouse scrolled (515, 297) with delta (0, 0)
Screenshot: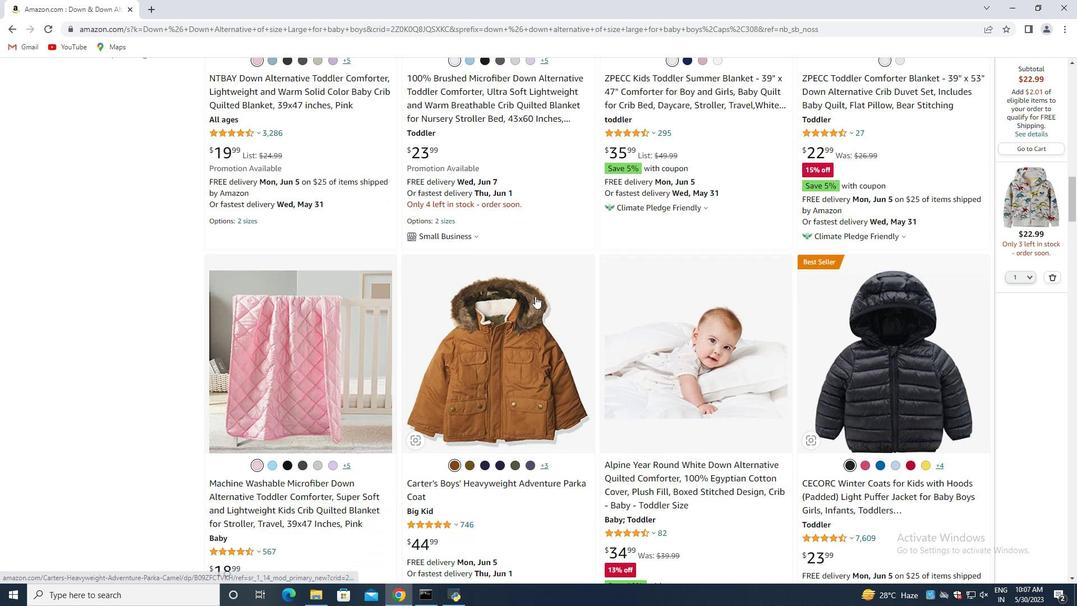 
Action: Mouse moved to (513, 298)
Screenshot: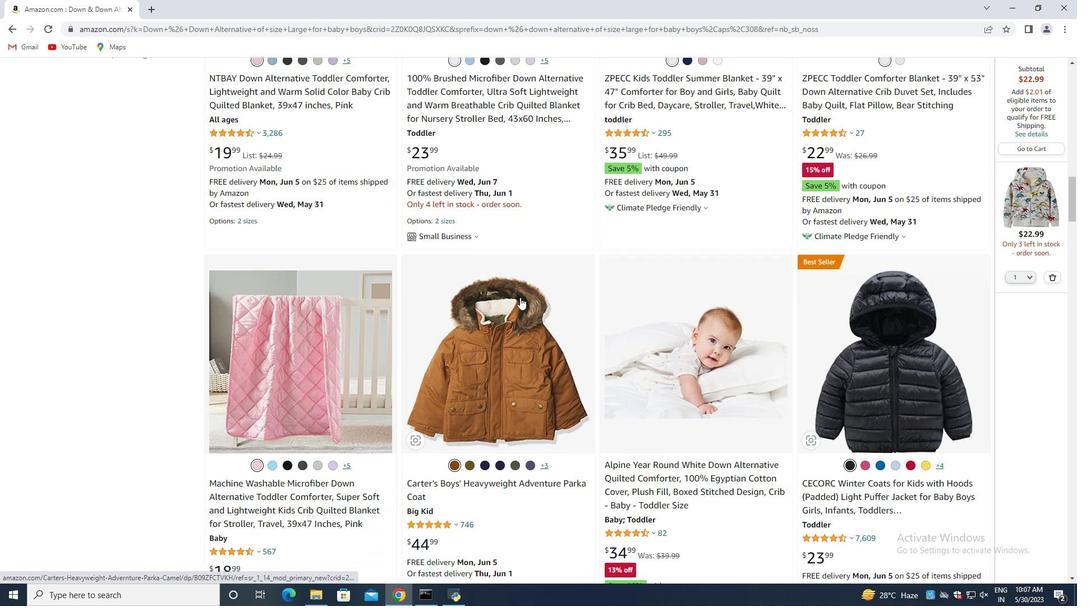
Action: Mouse scrolled (513, 297) with delta (0, 0)
Screenshot: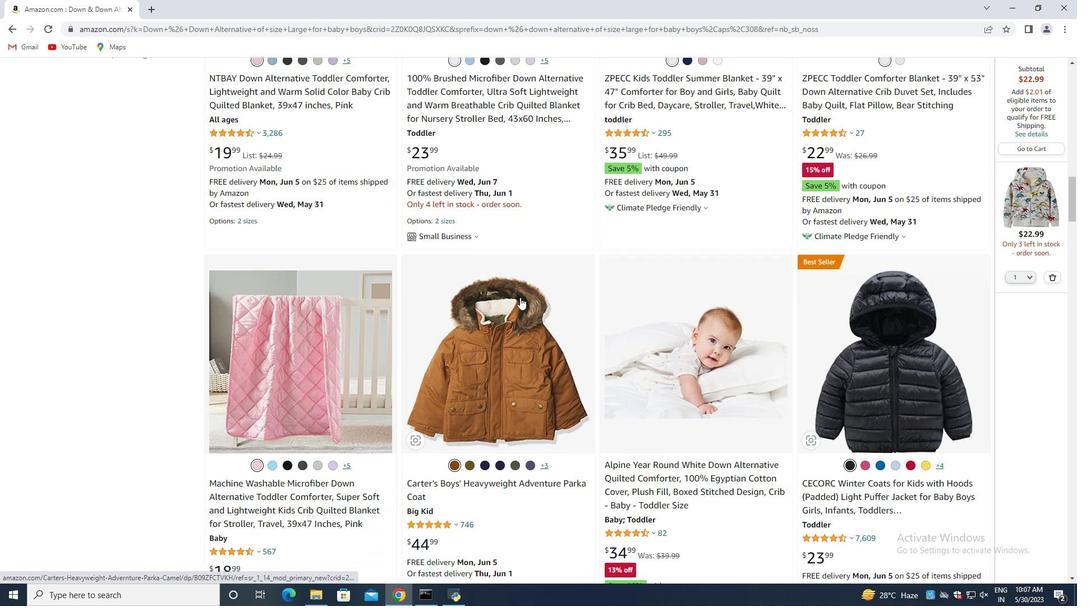 
Action: Mouse moved to (510, 298)
Screenshot: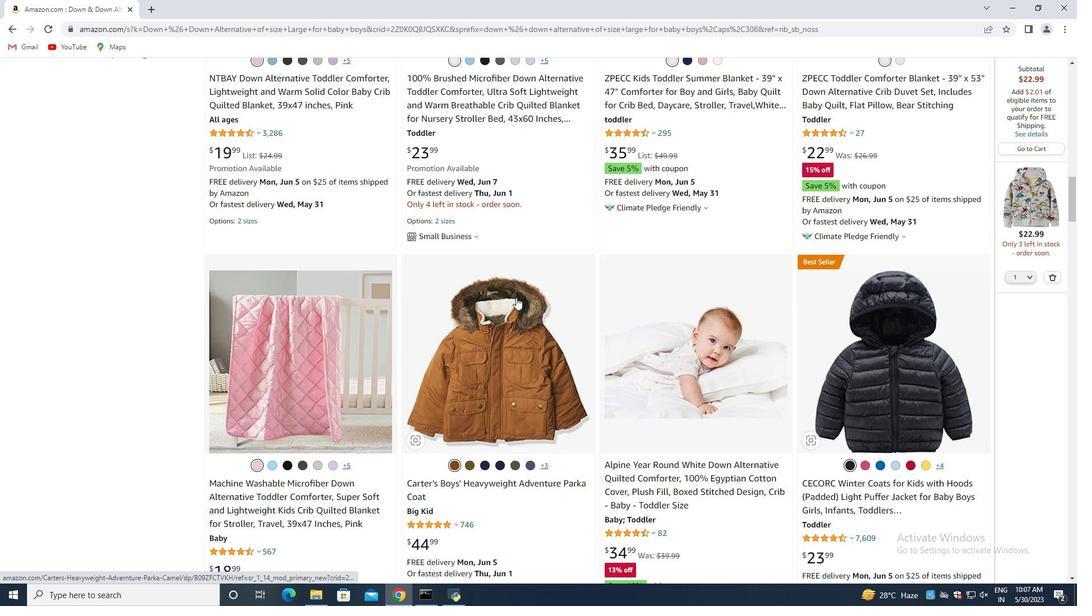 
Action: Mouse scrolled (510, 297) with delta (0, 0)
Screenshot: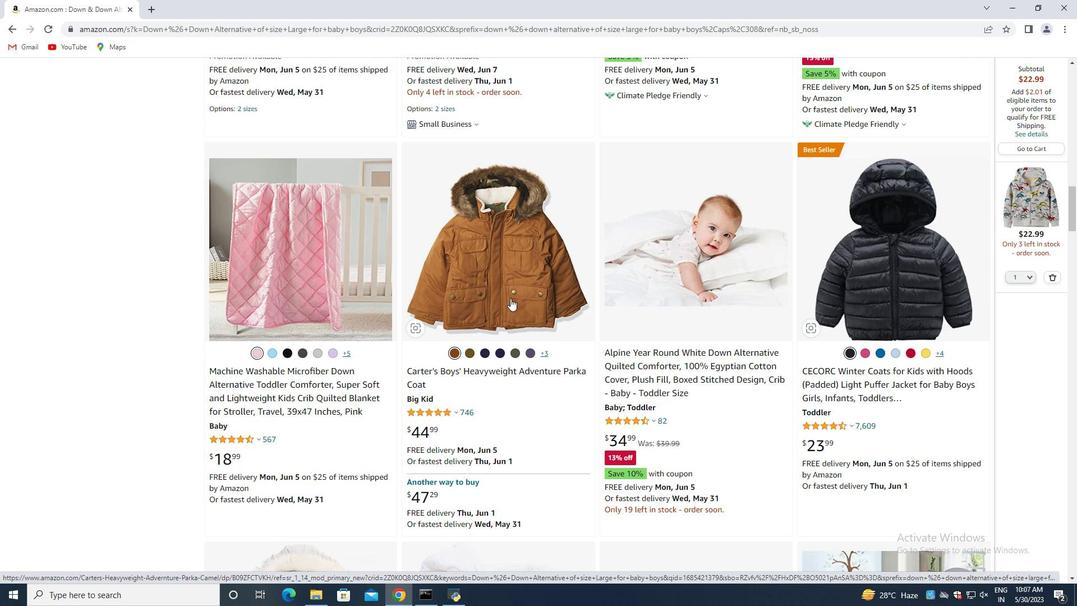 
Action: Mouse scrolled (510, 297) with delta (0, 0)
Screenshot: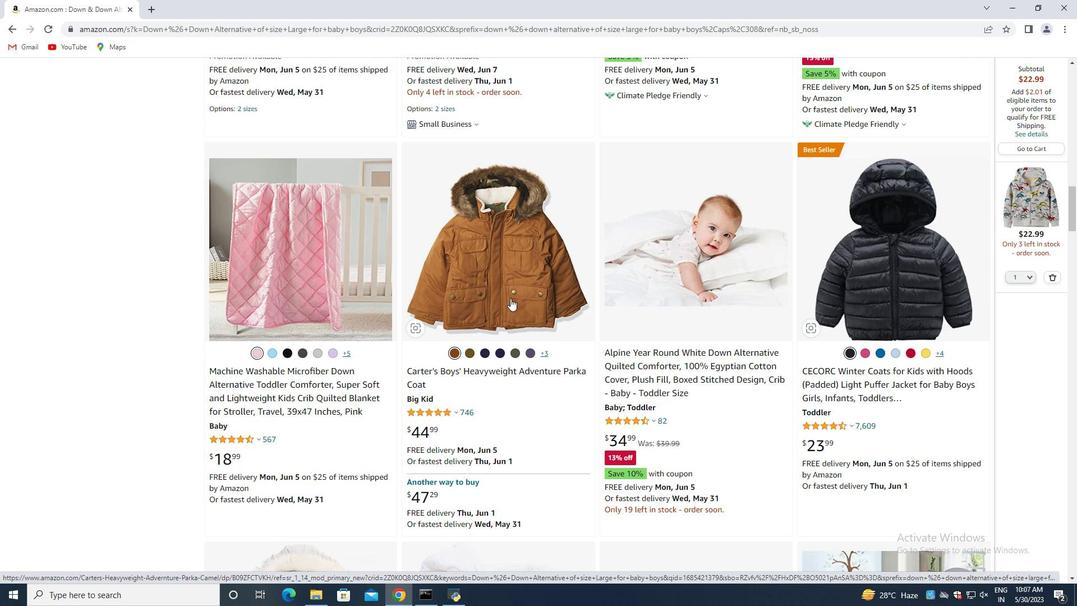 
Action: Mouse moved to (510, 298)
Screenshot: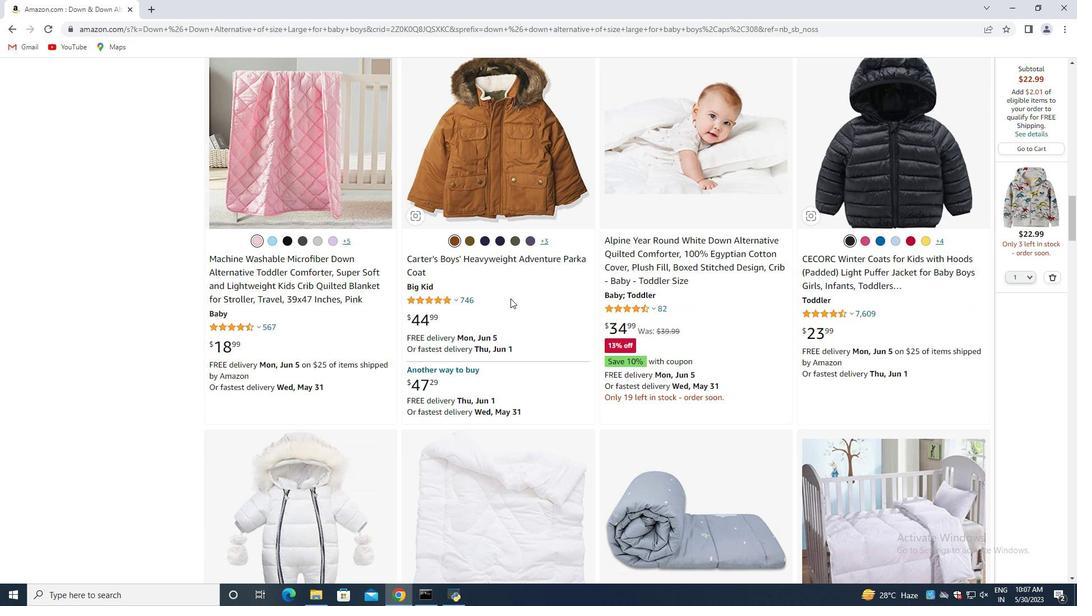 
Action: Mouse scrolled (510, 297) with delta (0, 0)
Screenshot: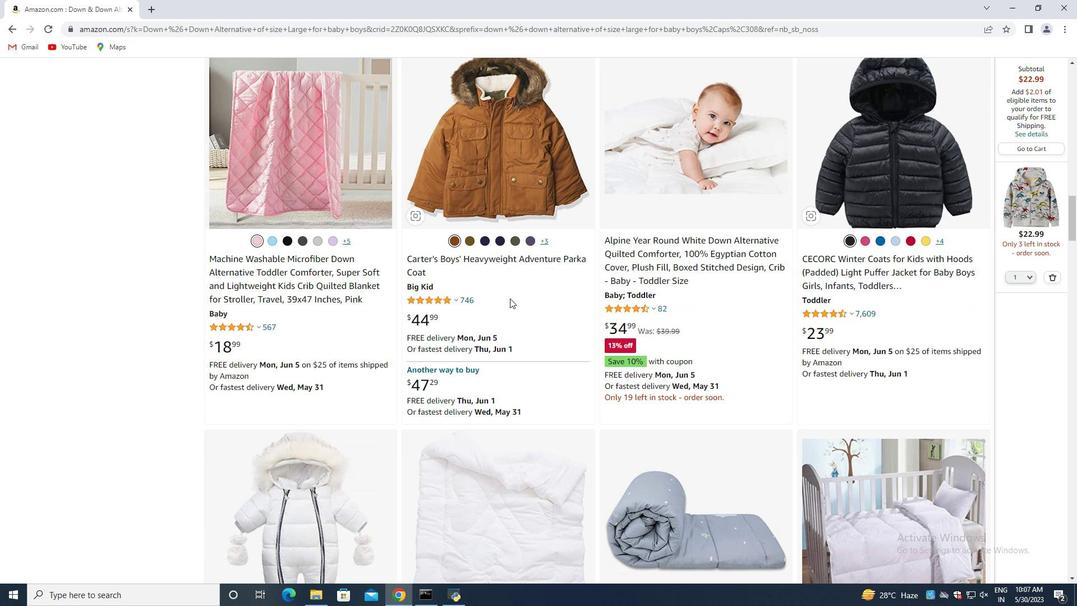 
Action: Mouse moved to (508, 299)
Screenshot: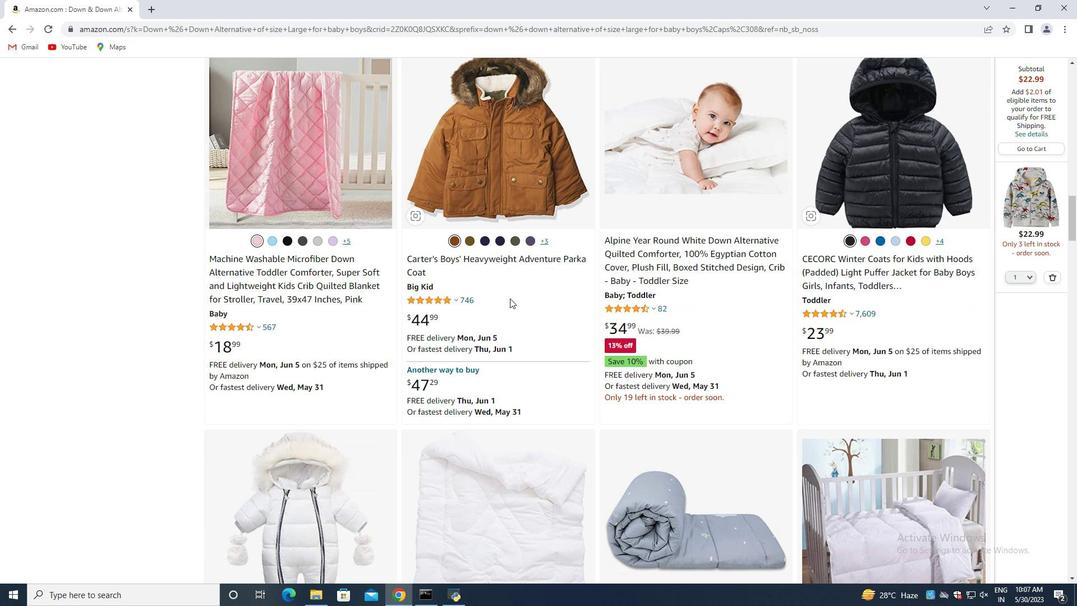 
Action: Mouse scrolled (508, 299) with delta (0, 0)
Screenshot: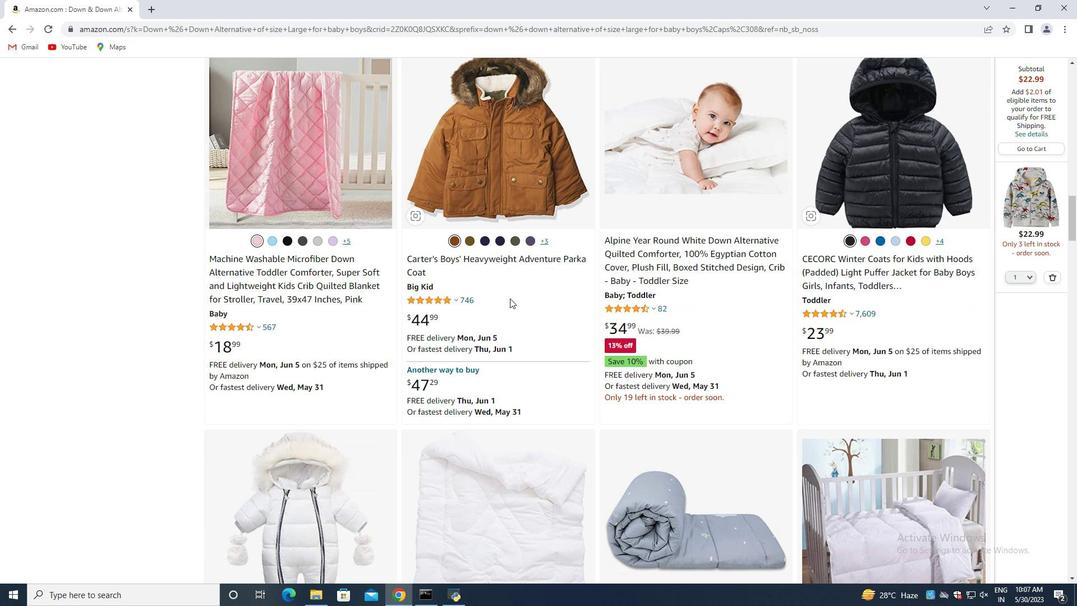 
Action: Mouse moved to (508, 302)
Screenshot: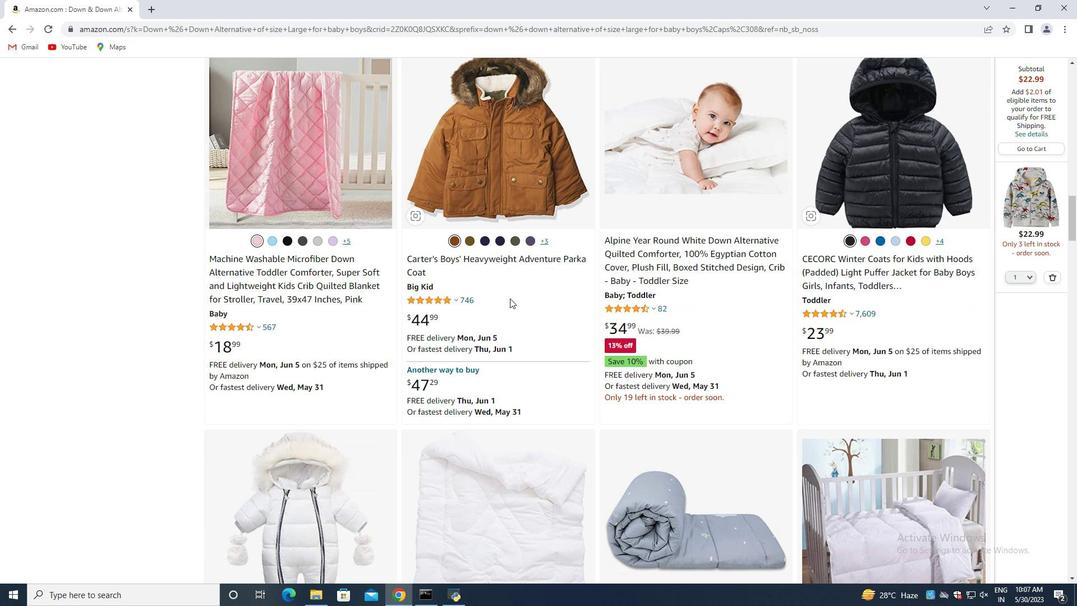 
Action: Mouse scrolled (508, 301) with delta (0, 0)
Screenshot: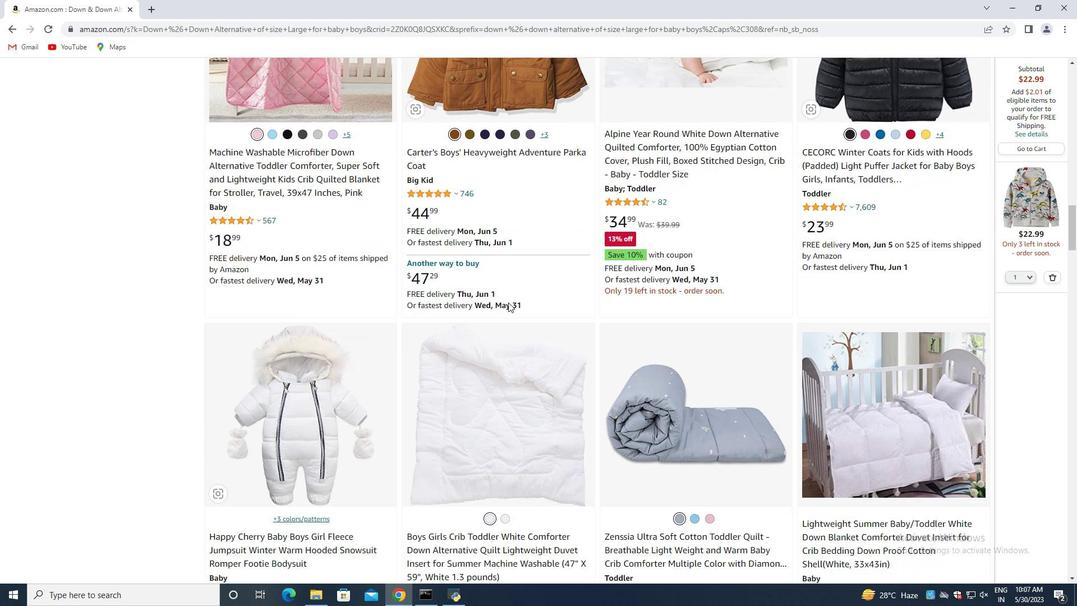 
Action: Mouse scrolled (508, 301) with delta (0, 0)
Screenshot: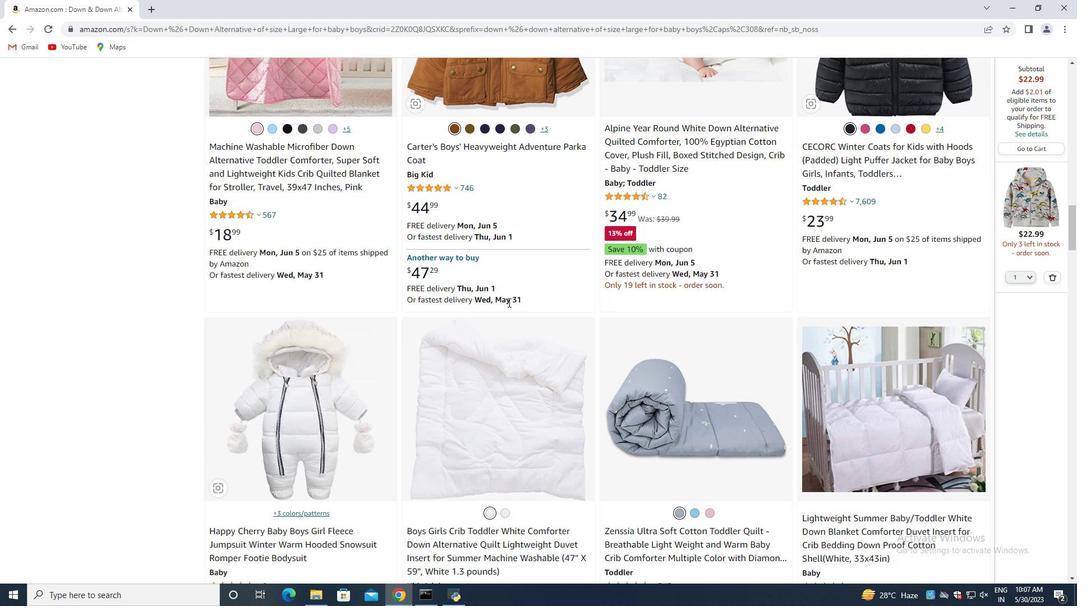 
Action: Mouse scrolled (508, 301) with delta (0, 0)
Screenshot: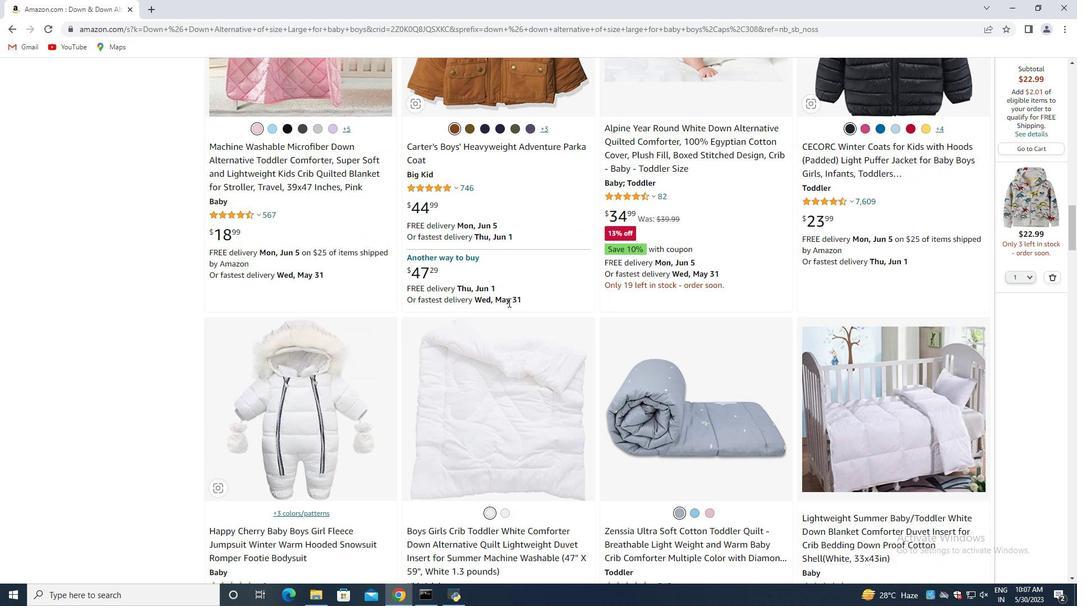 
Action: Mouse scrolled (508, 301) with delta (0, 0)
Screenshot: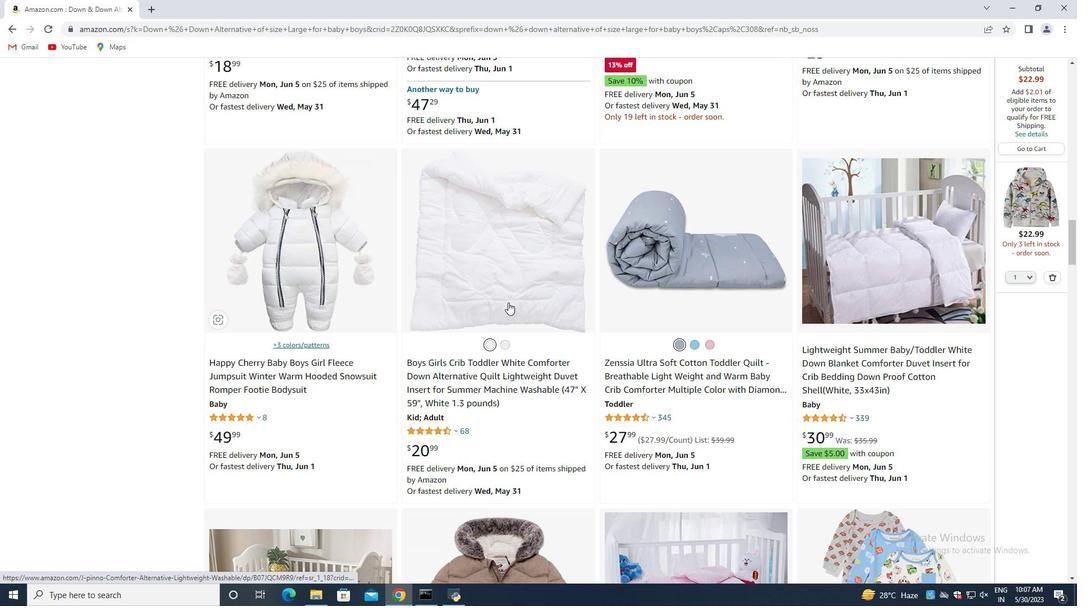 
Action: Mouse scrolled (508, 301) with delta (0, 0)
Screenshot: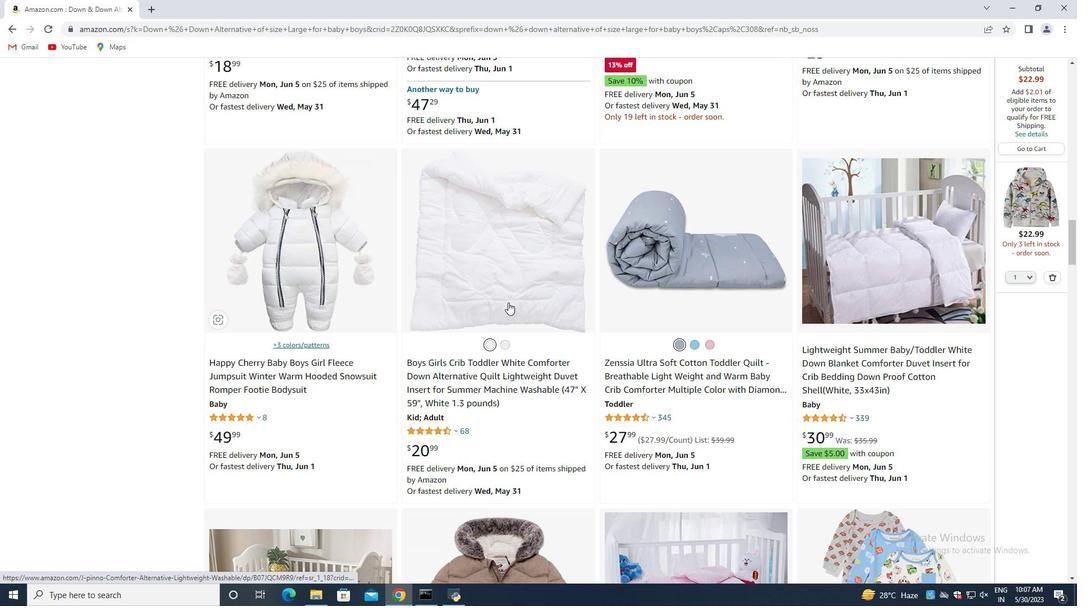 
Action: Mouse scrolled (508, 301) with delta (0, 0)
Screenshot: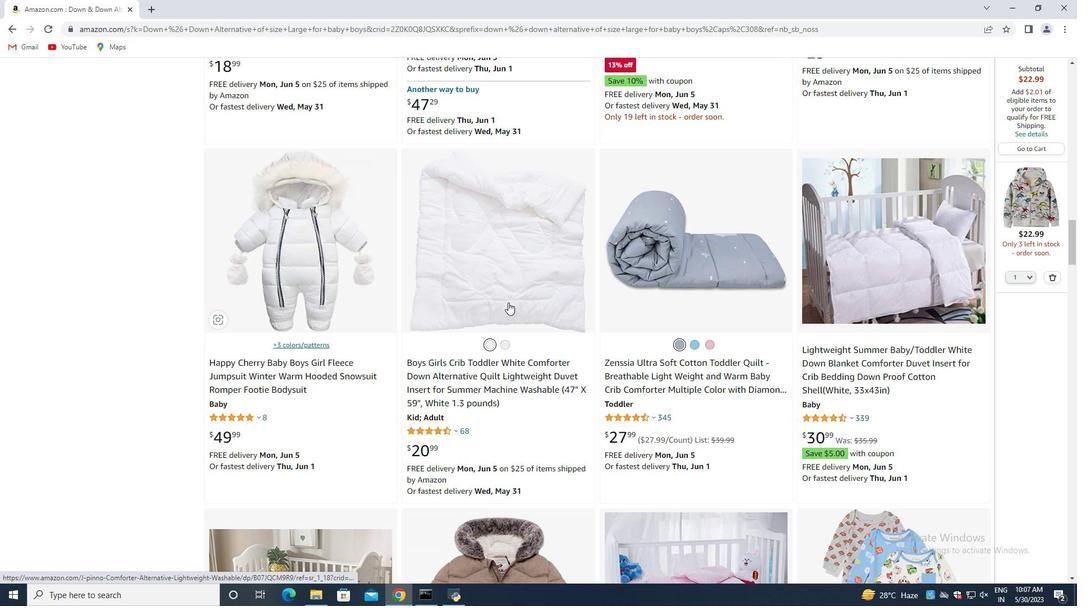 
Action: Mouse scrolled (508, 301) with delta (0, 0)
Screenshot: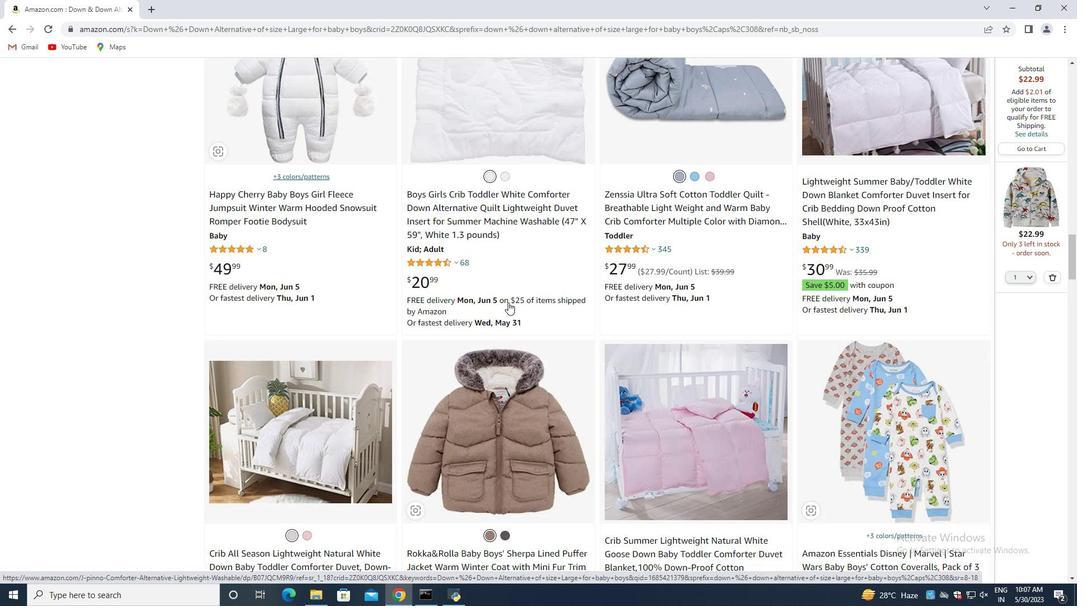 
Action: Mouse scrolled (508, 301) with delta (0, 0)
Screenshot: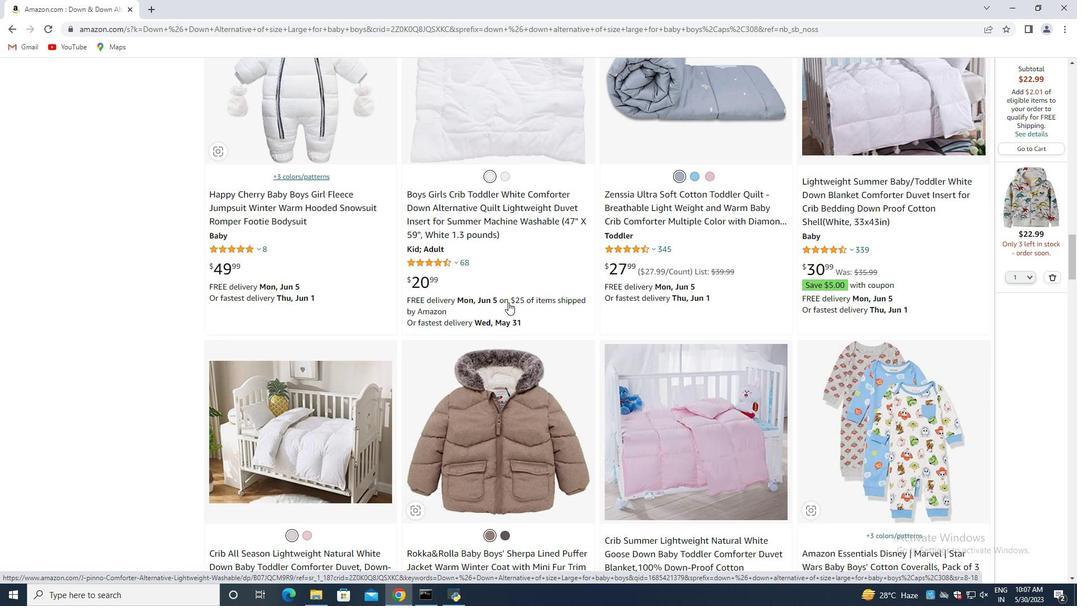 
Action: Mouse scrolled (508, 301) with delta (0, 0)
Screenshot: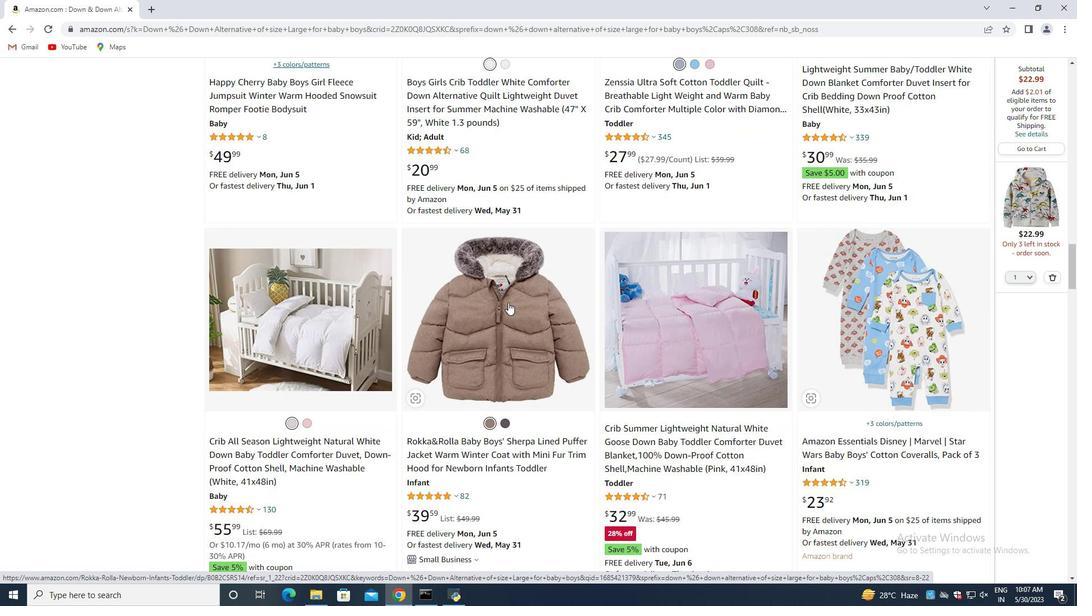 
Action: Mouse scrolled (508, 301) with delta (0, 0)
Screenshot: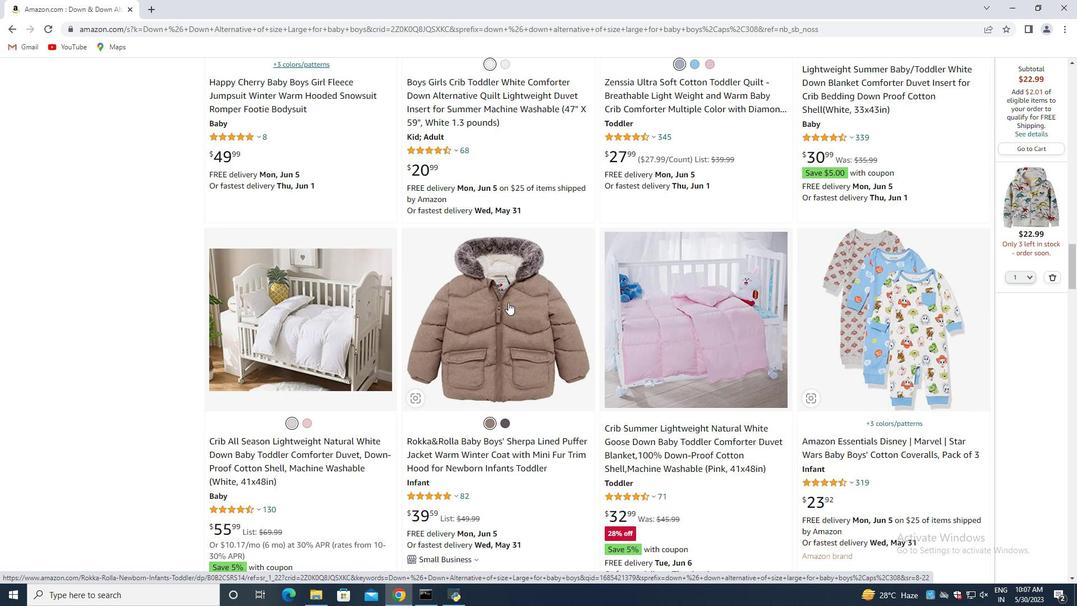 
Action: Mouse scrolled (508, 301) with delta (0, 0)
Screenshot: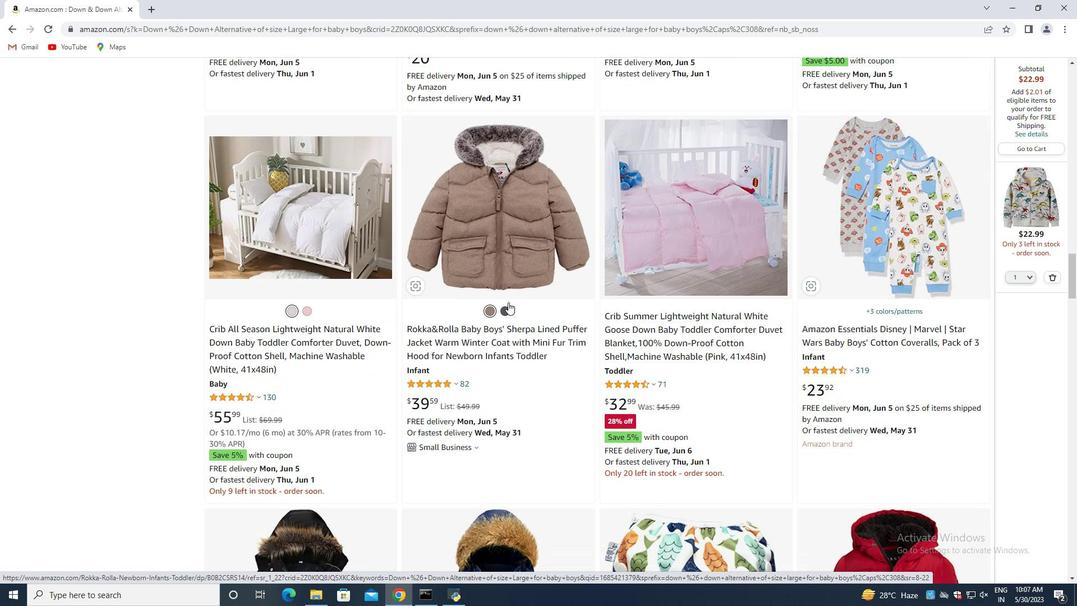 
Action: Mouse scrolled (508, 301) with delta (0, 0)
Screenshot: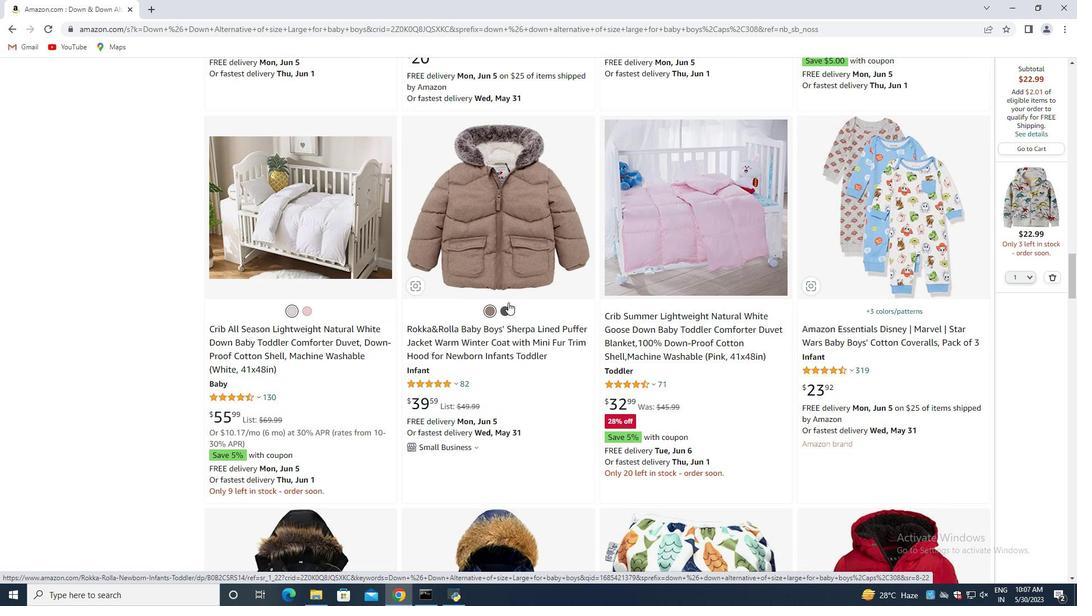 
Action: Mouse scrolled (508, 301) with delta (0, 0)
Screenshot: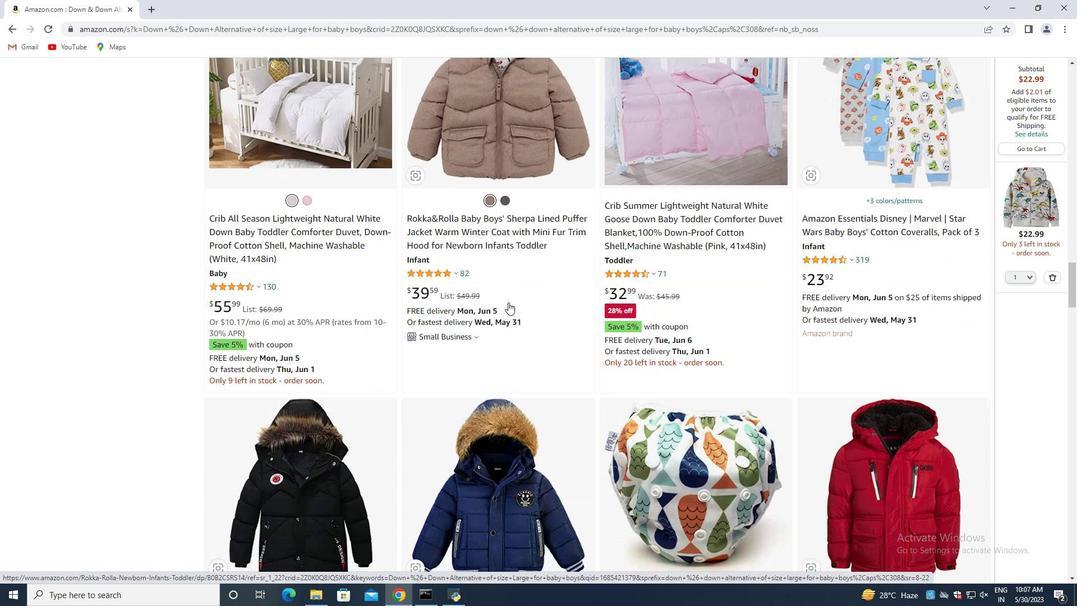 
Action: Mouse scrolled (508, 301) with delta (0, 0)
Screenshot: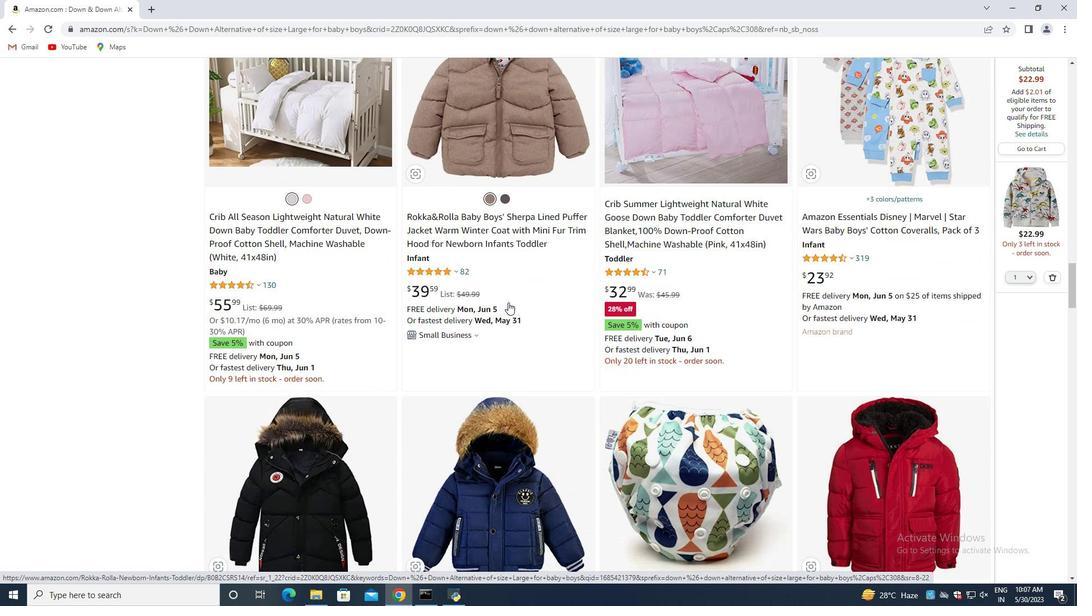 
Action: Mouse scrolled (508, 301) with delta (0, 0)
Screenshot: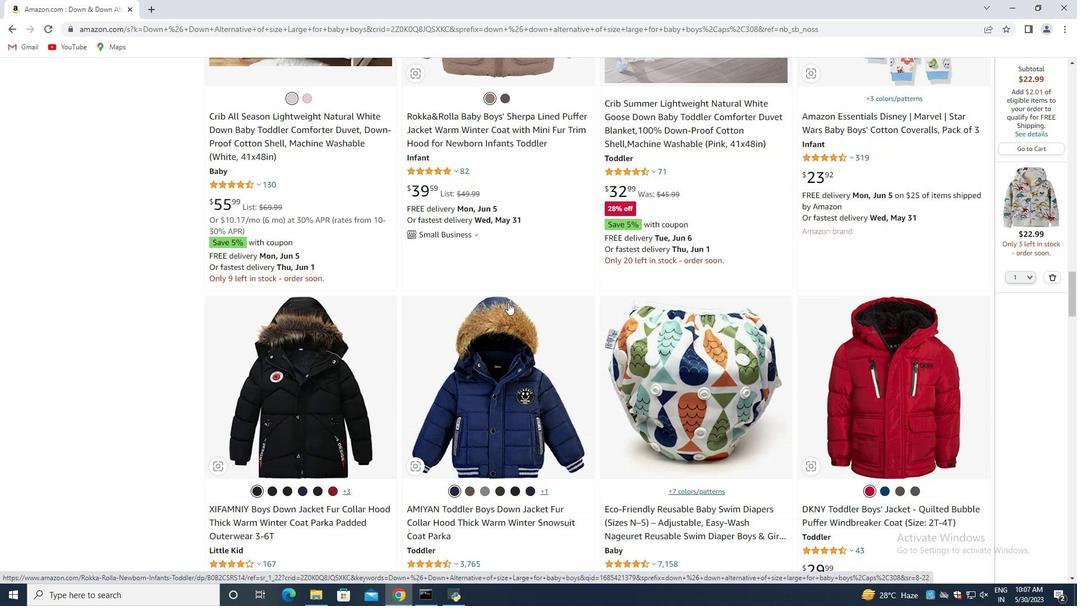 
Action: Mouse scrolled (508, 301) with delta (0, 0)
Screenshot: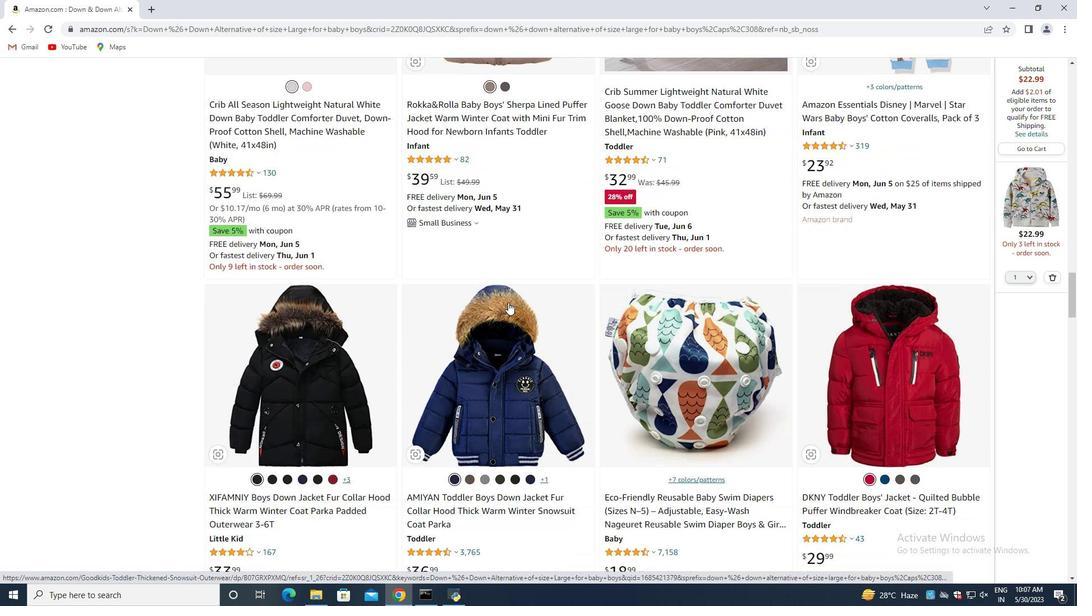 
Action: Mouse scrolled (508, 303) with delta (0, 0)
Screenshot: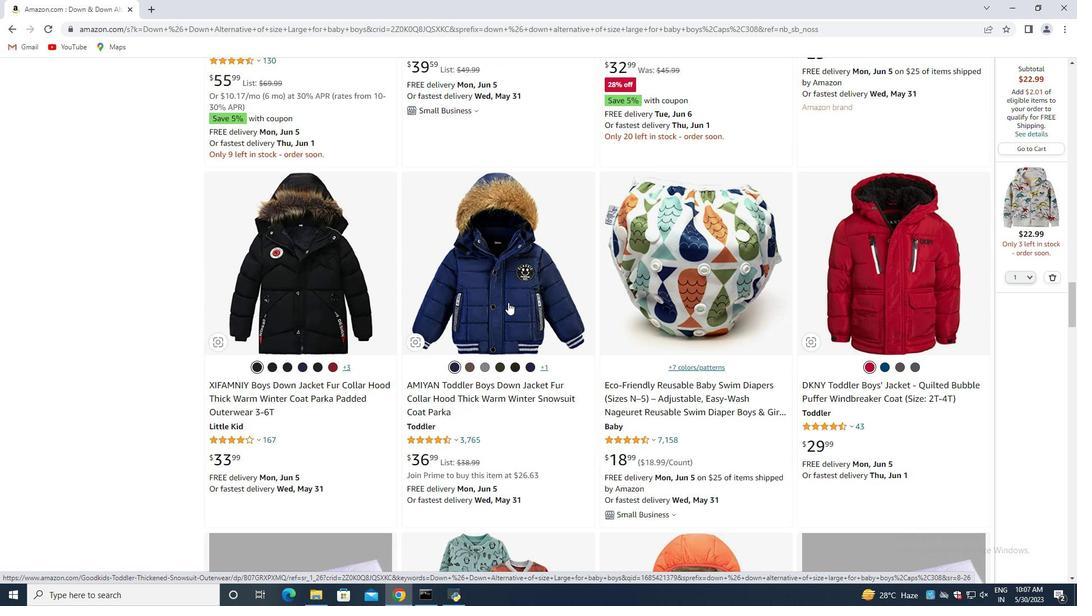 
Action: Mouse scrolled (508, 303) with delta (0, 0)
Screenshot: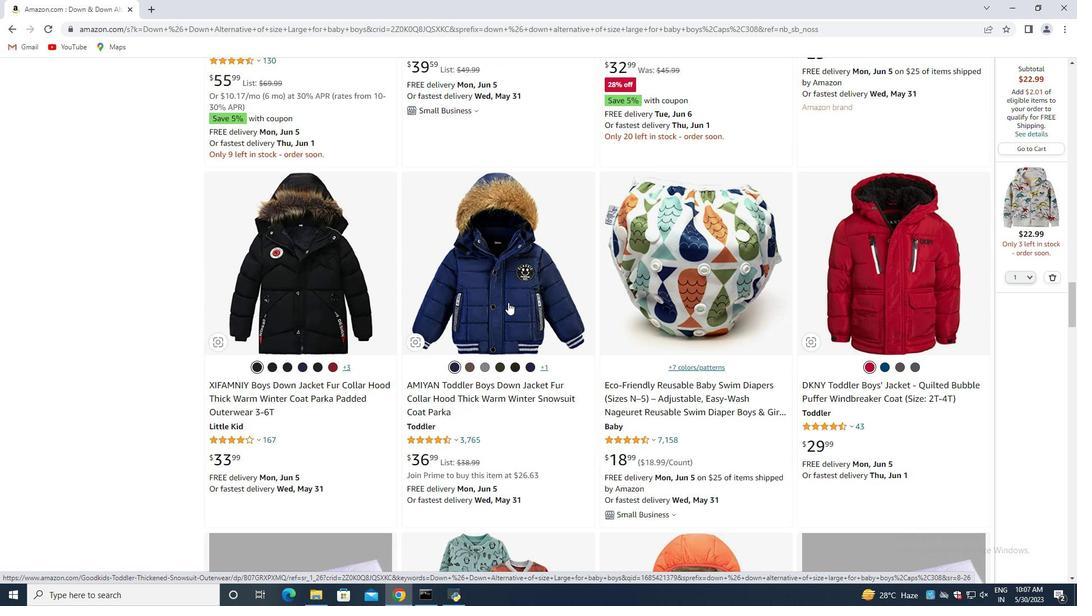 
Action: Mouse scrolled (508, 303) with delta (0, 0)
Screenshot: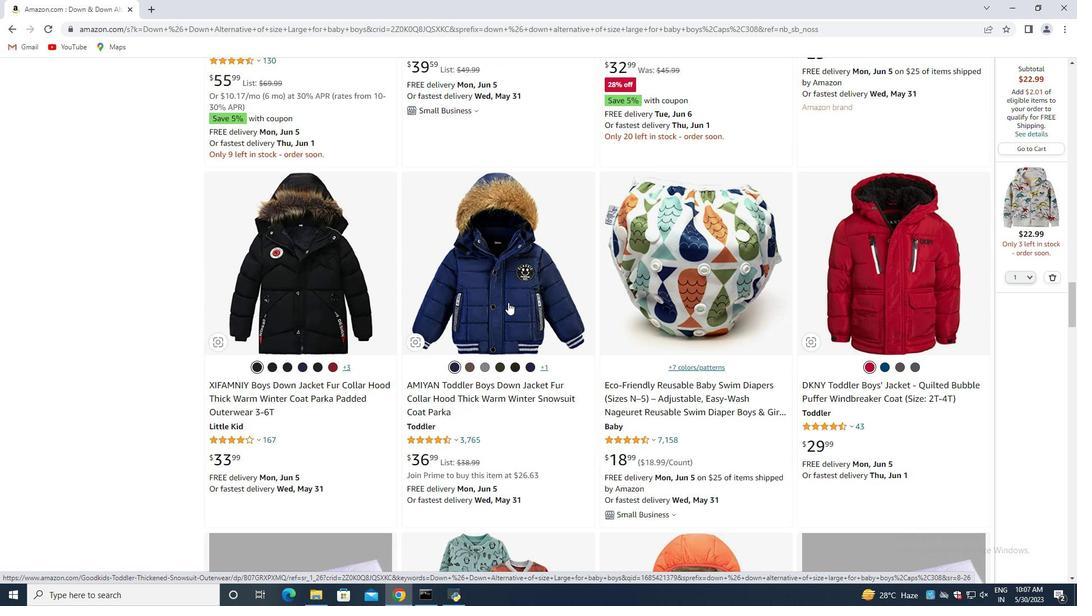 
Action: Mouse scrolled (508, 303) with delta (0, 0)
Screenshot: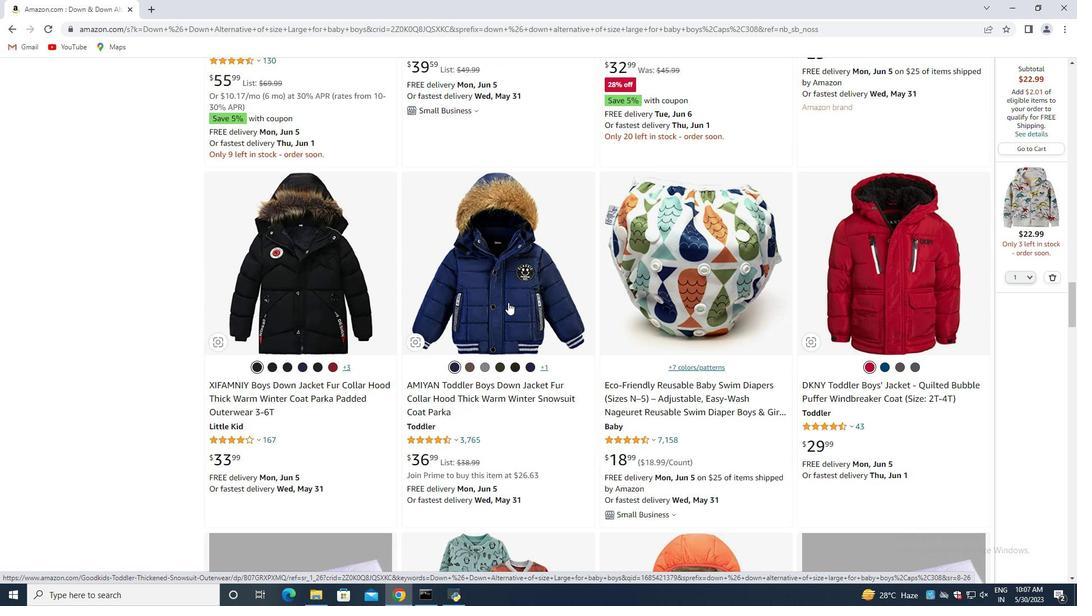 
Action: Mouse scrolled (508, 303) with delta (0, 0)
Screenshot: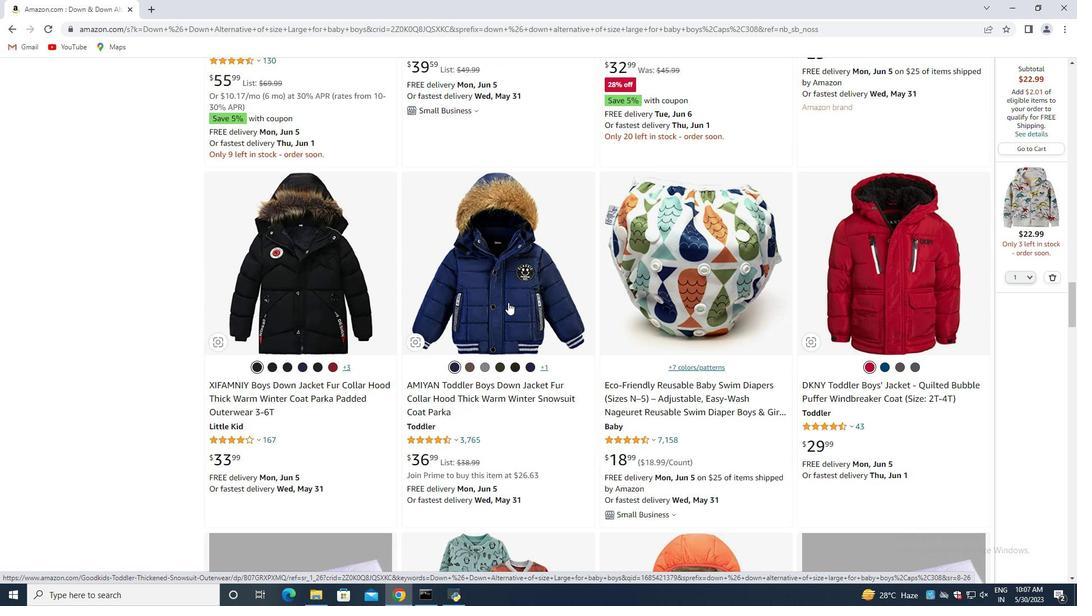 
Action: Mouse scrolled (508, 303) with delta (0, 0)
Screenshot: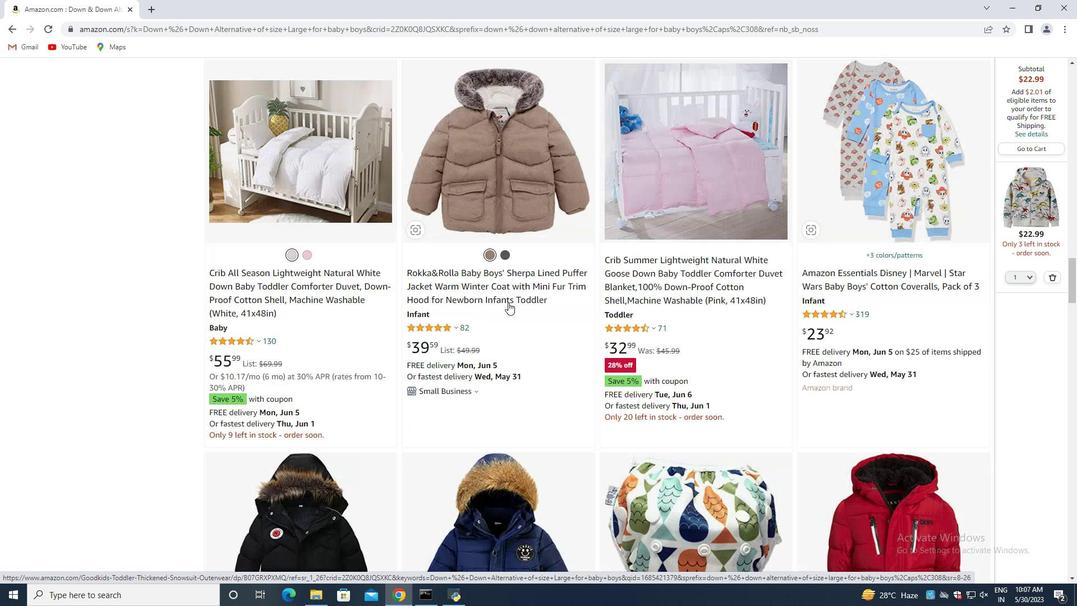 
Action: Mouse scrolled (508, 303) with delta (0, 0)
Screenshot: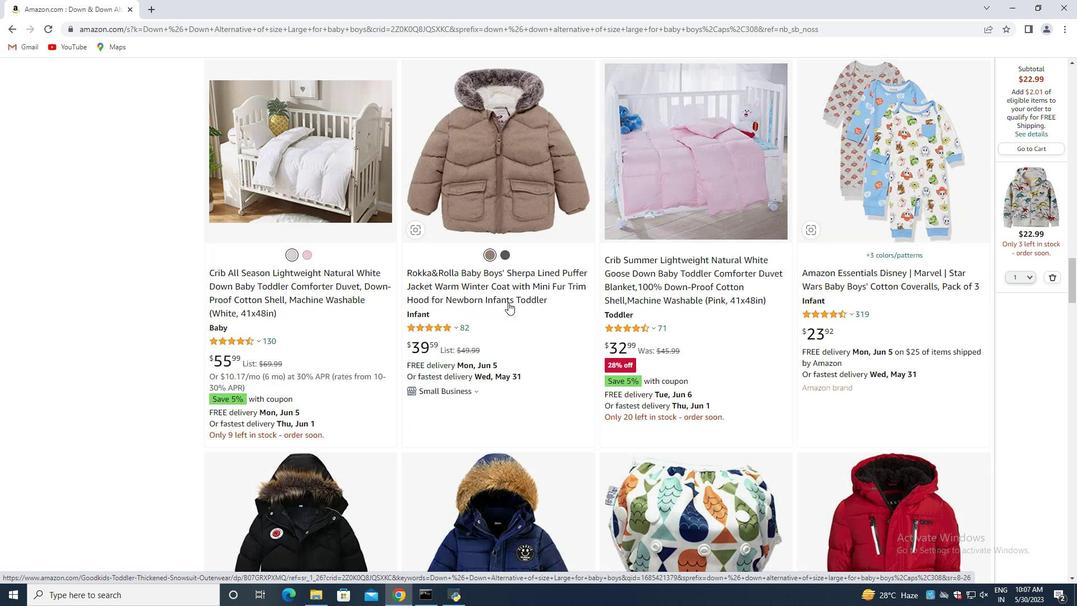 
Action: Mouse scrolled (508, 303) with delta (0, 0)
Screenshot: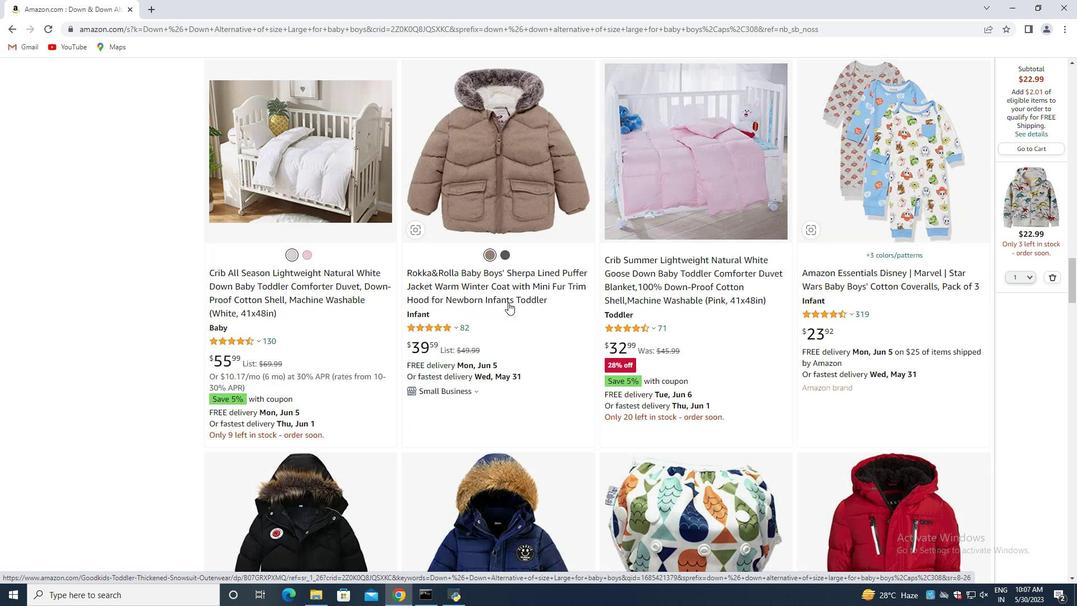 
Action: Mouse scrolled (508, 303) with delta (0, 0)
Screenshot: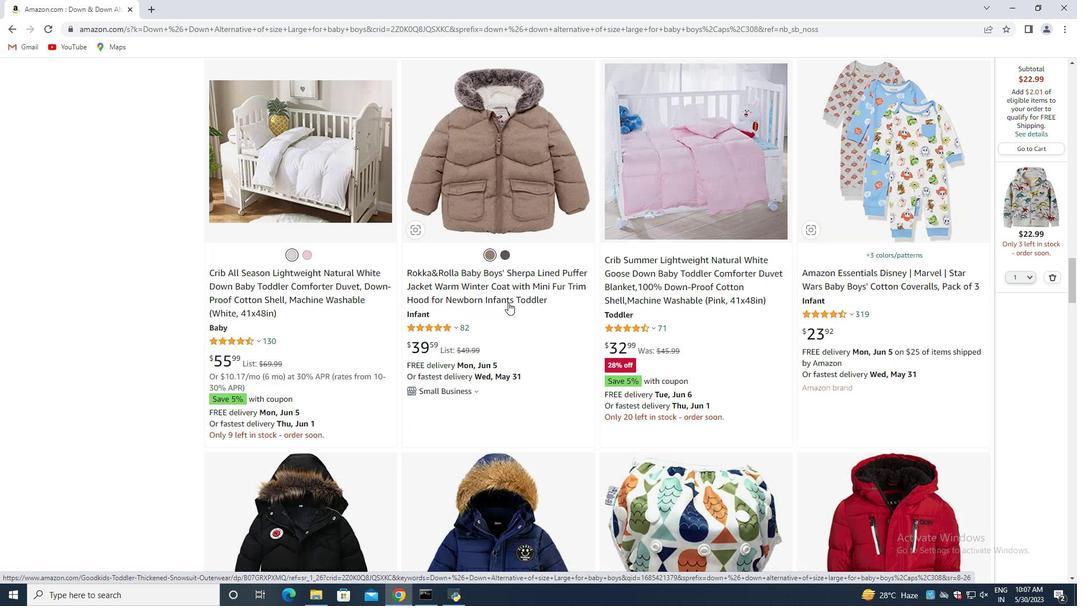 
Action: Mouse scrolled (508, 303) with delta (0, 0)
Screenshot: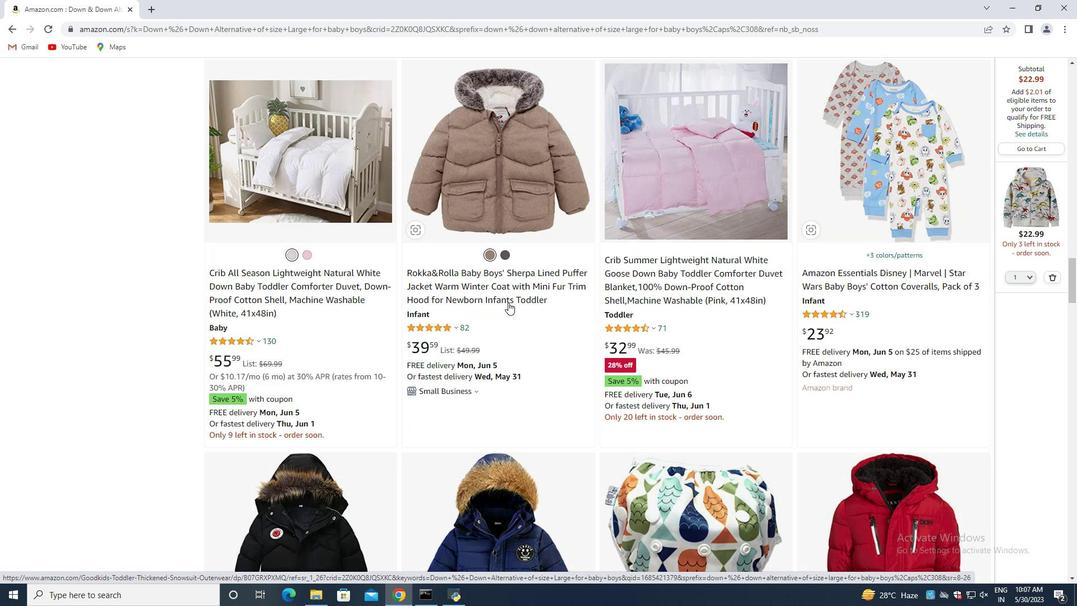 
Action: Mouse scrolled (508, 303) with delta (0, 0)
Screenshot: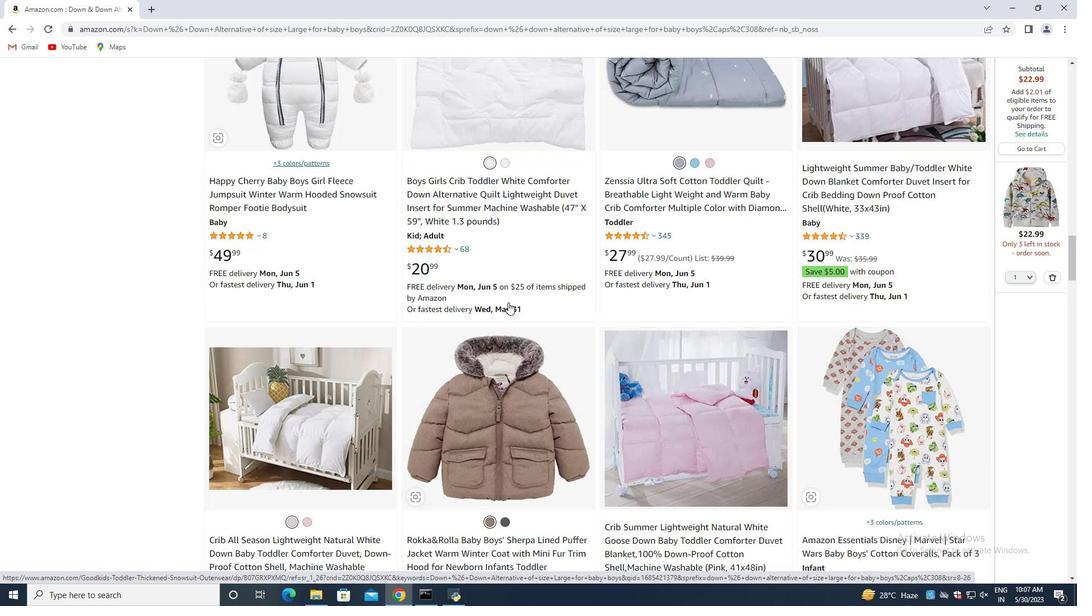
Action: Mouse scrolled (508, 303) with delta (0, 0)
Screenshot: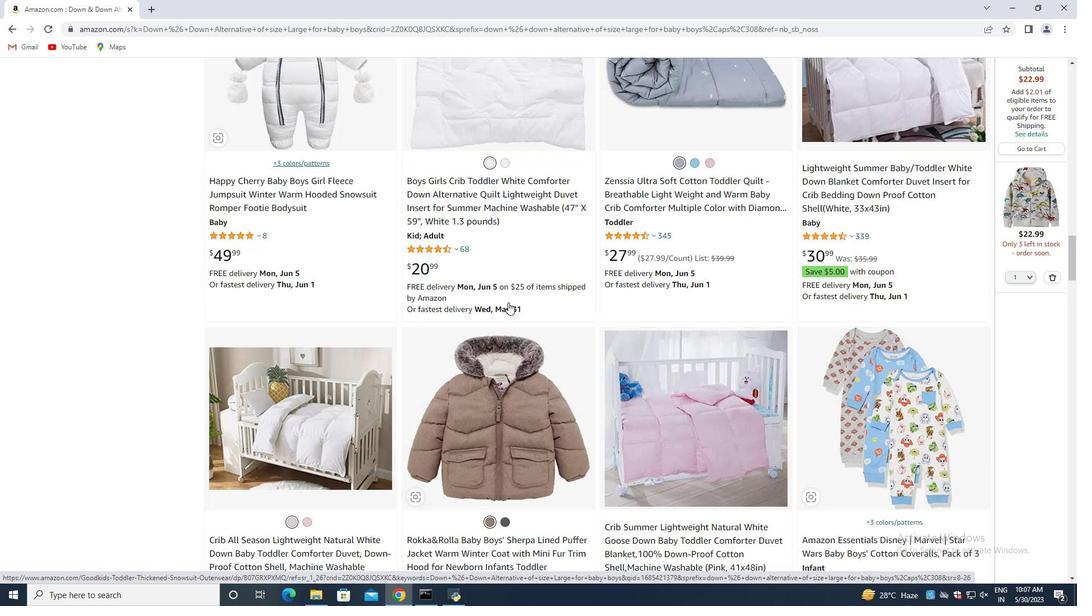 
Action: Mouse scrolled (508, 303) with delta (0, 0)
Screenshot: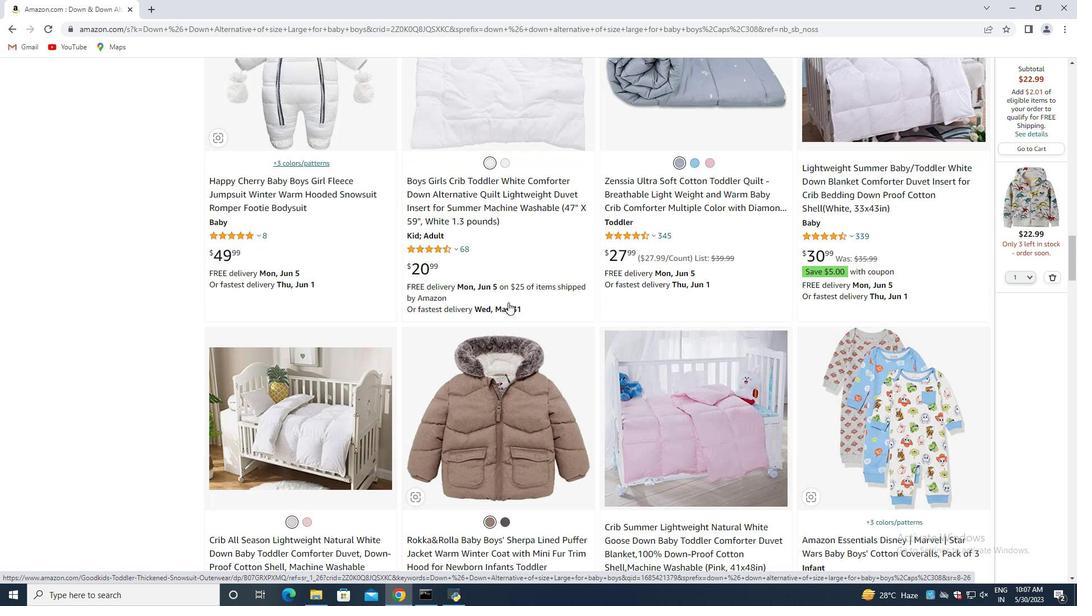 
Action: Mouse scrolled (508, 303) with delta (0, 0)
Screenshot: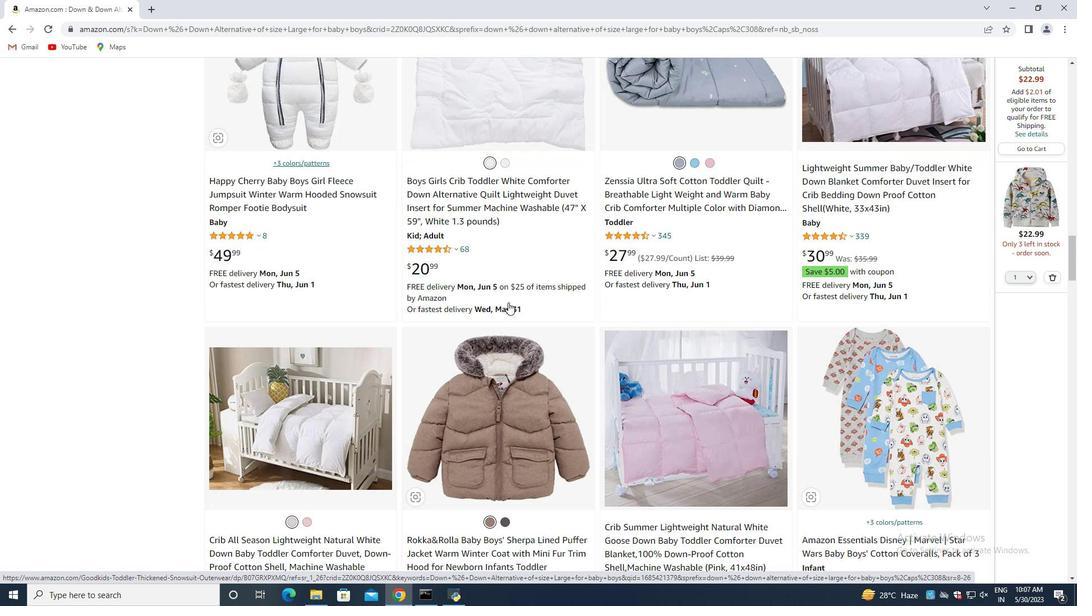 
Action: Mouse scrolled (508, 303) with delta (0, 0)
Screenshot: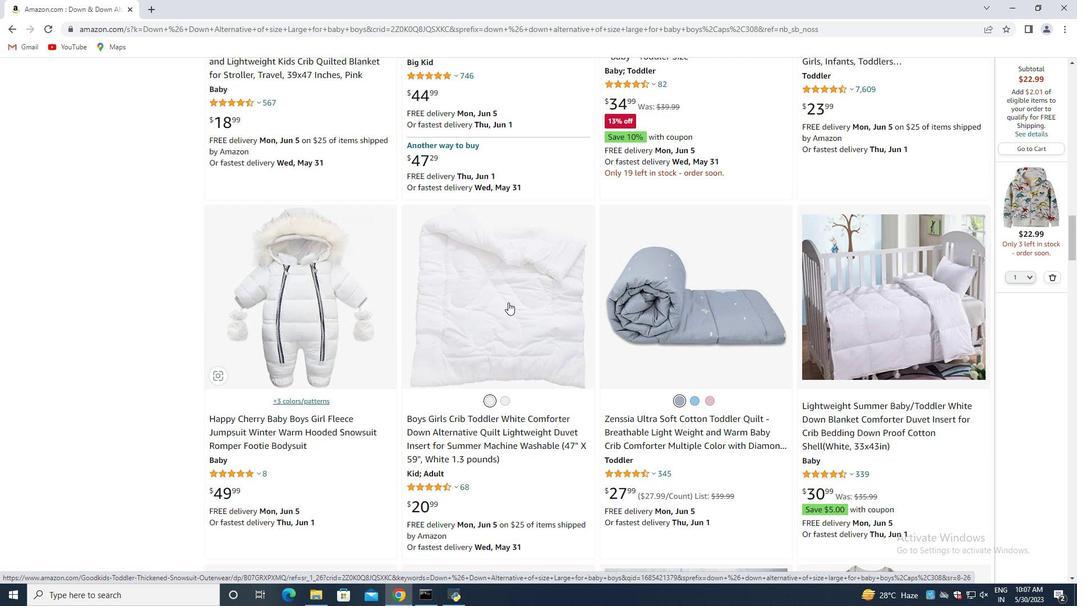 
Action: Mouse scrolled (508, 303) with delta (0, 0)
Screenshot: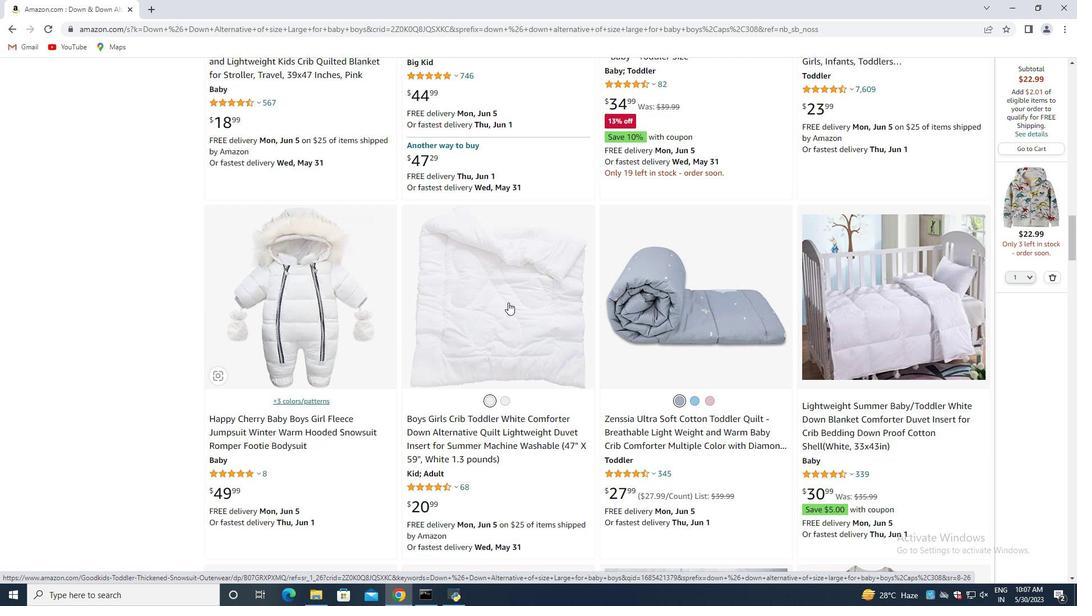 
Action: Mouse scrolled (508, 303) with delta (0, 0)
Screenshot: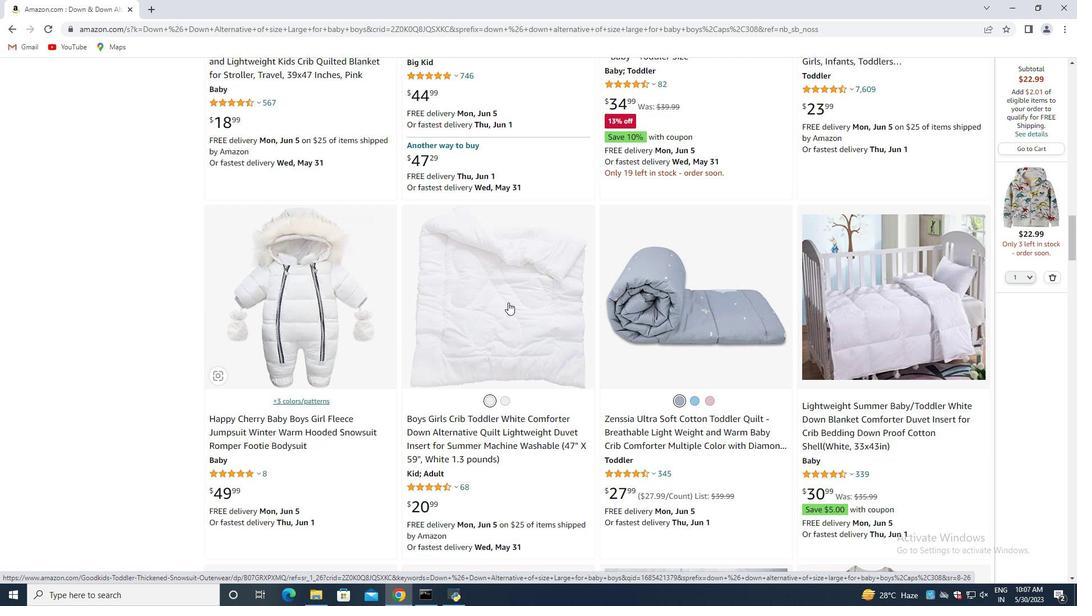 
Action: Mouse scrolled (508, 303) with delta (0, 0)
Screenshot: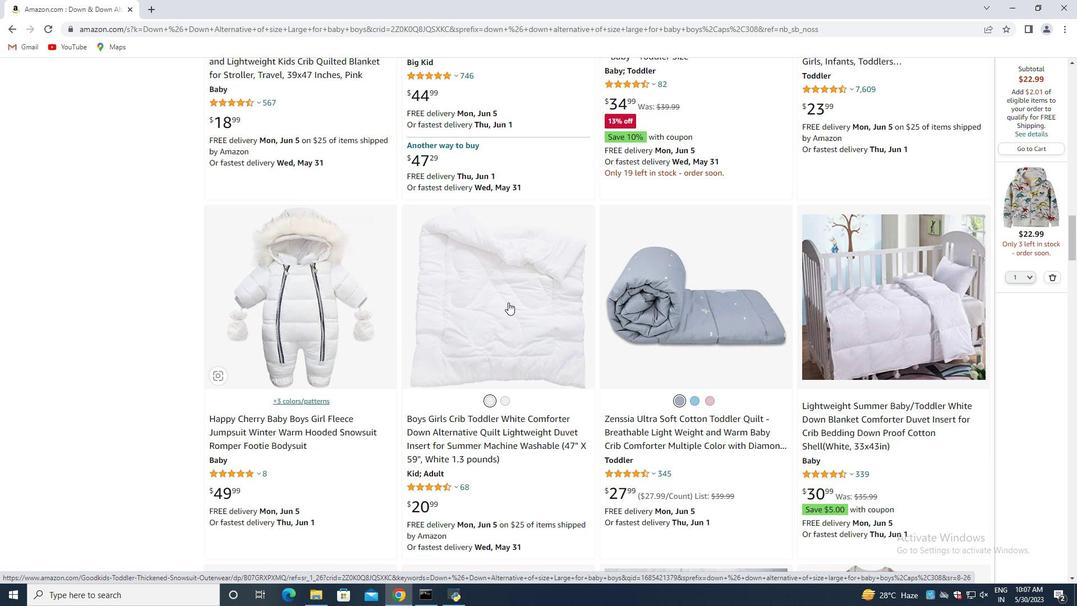 
Action: Mouse scrolled (508, 303) with delta (0, 0)
Screenshot: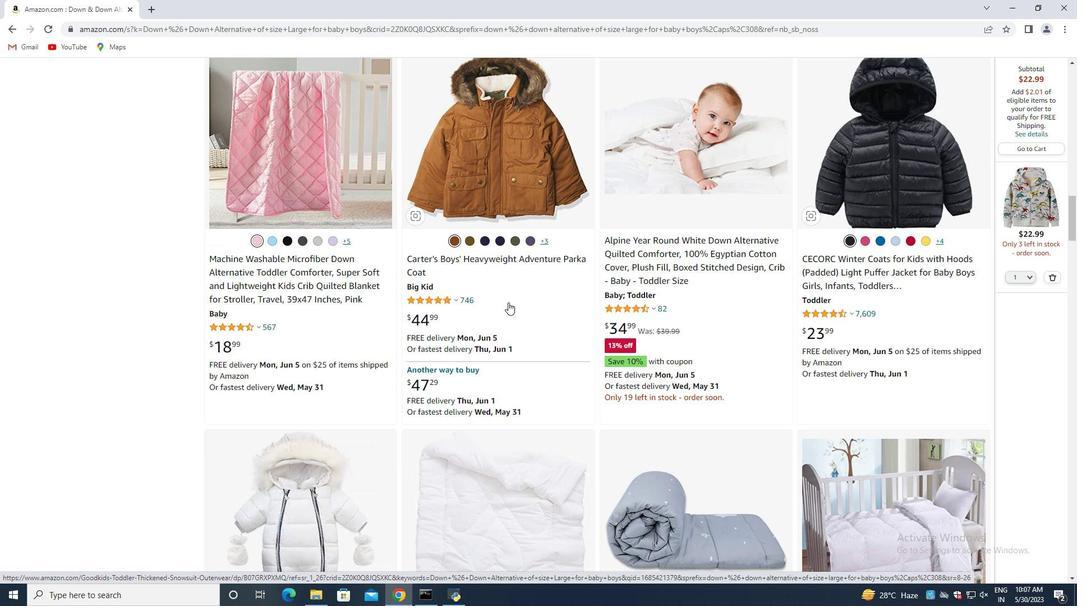 
Action: Mouse scrolled (508, 303) with delta (0, 0)
Screenshot: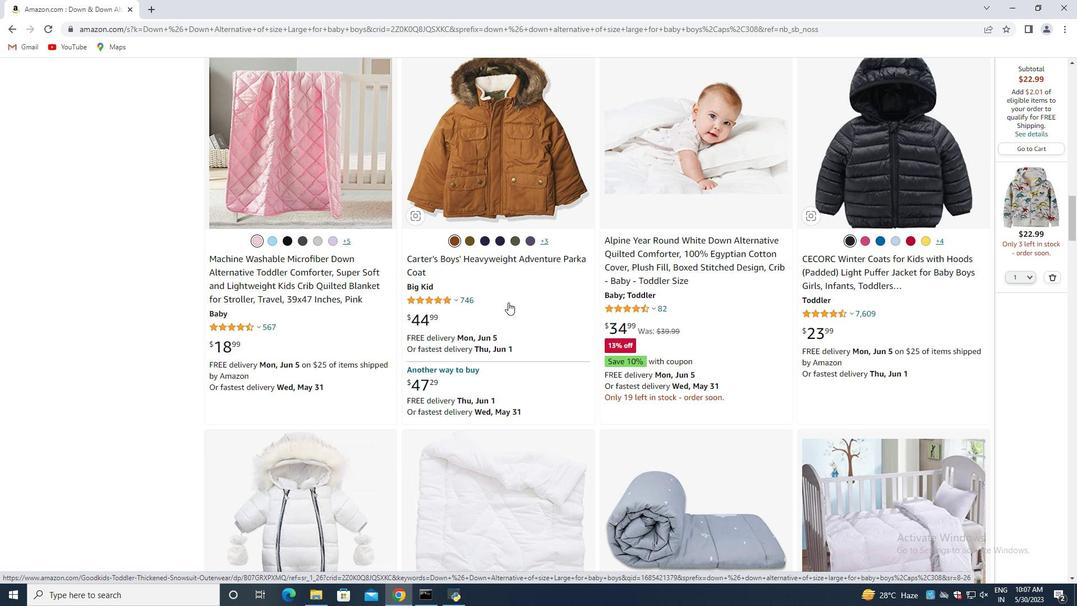 
Action: Mouse scrolled (508, 303) with delta (0, 0)
Screenshot: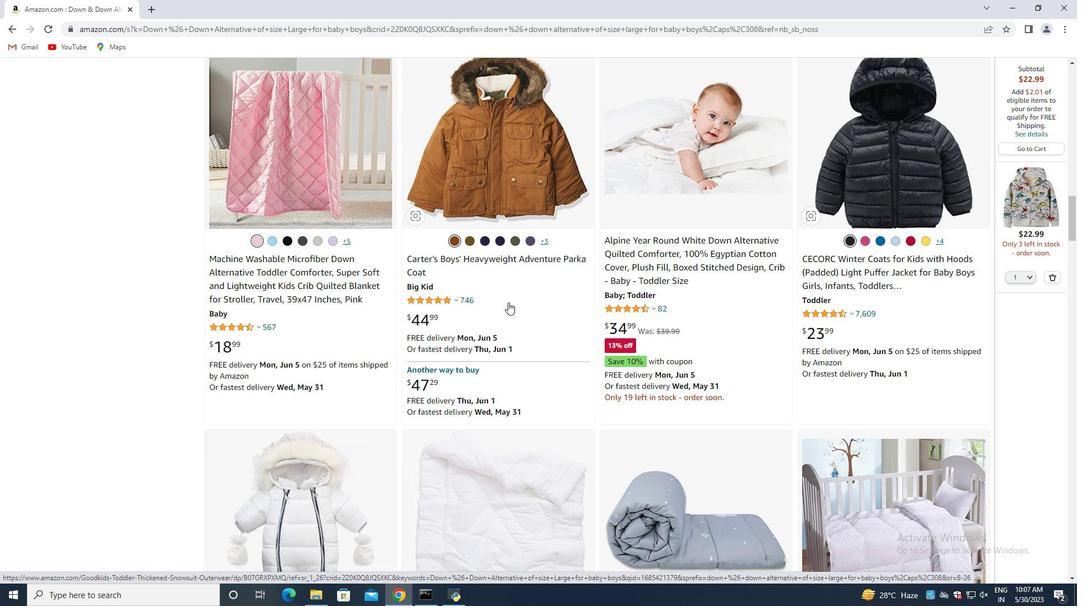 
Action: Mouse scrolled (508, 303) with delta (0, 0)
Screenshot: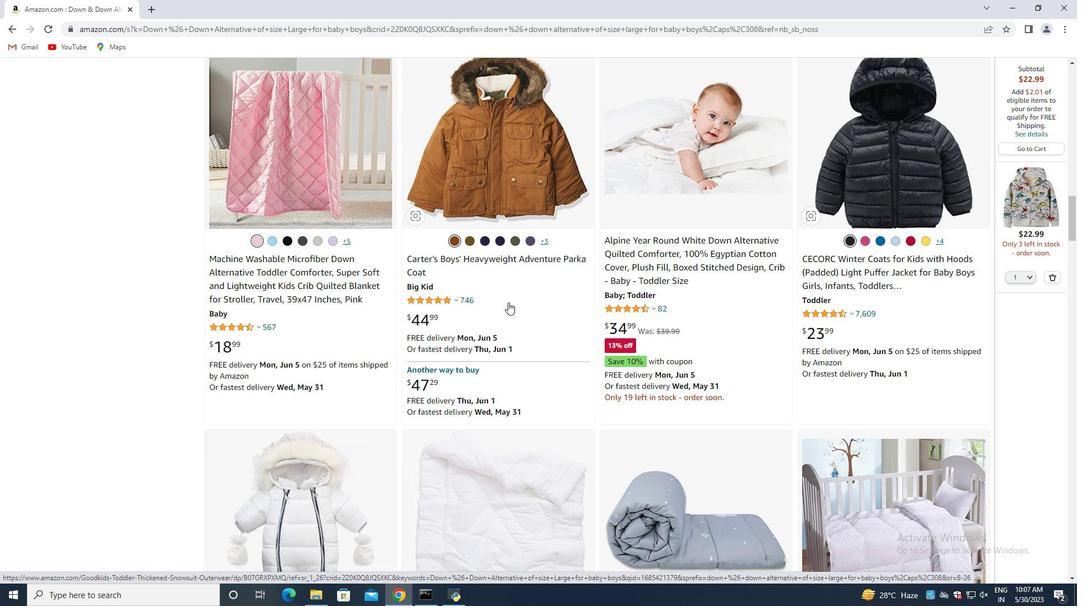 
Action: Mouse scrolled (508, 303) with delta (0, 0)
Screenshot: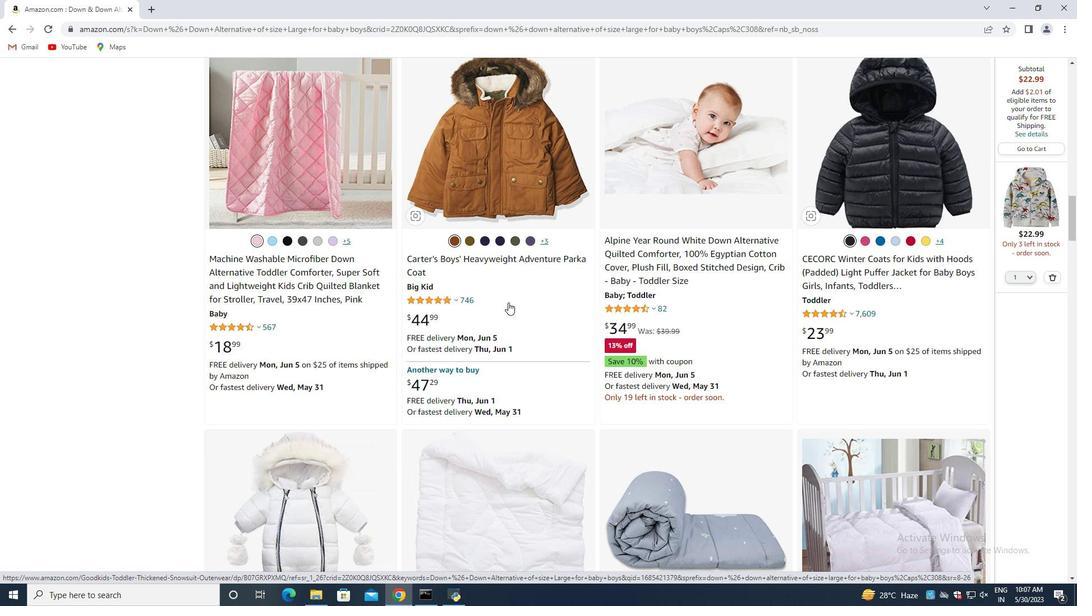 
Action: Mouse scrolled (508, 303) with delta (0, 0)
Screenshot: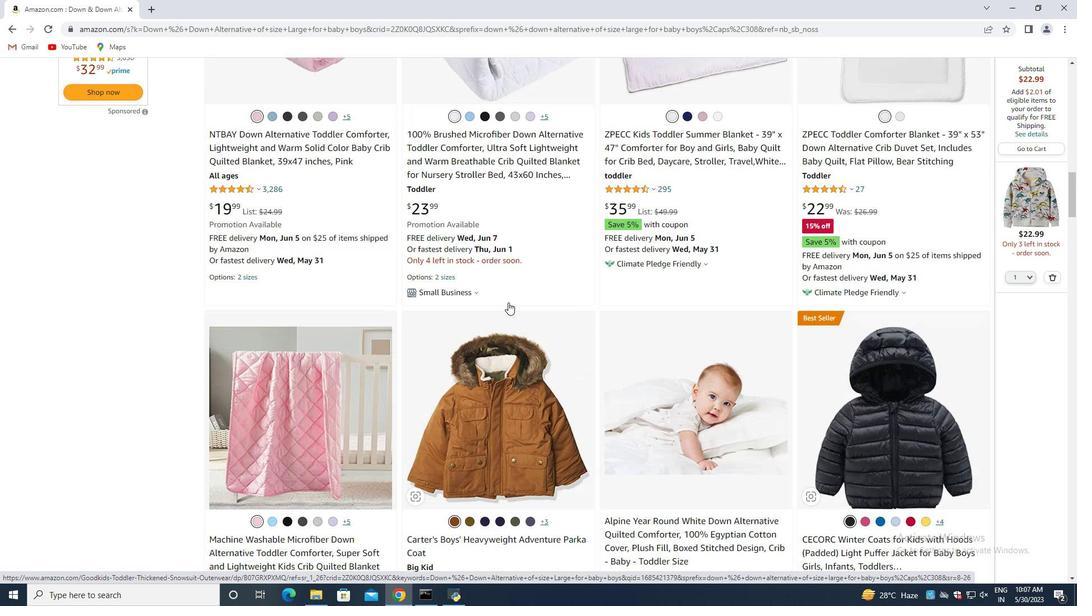 
Action: Mouse scrolled (508, 303) with delta (0, 0)
Screenshot: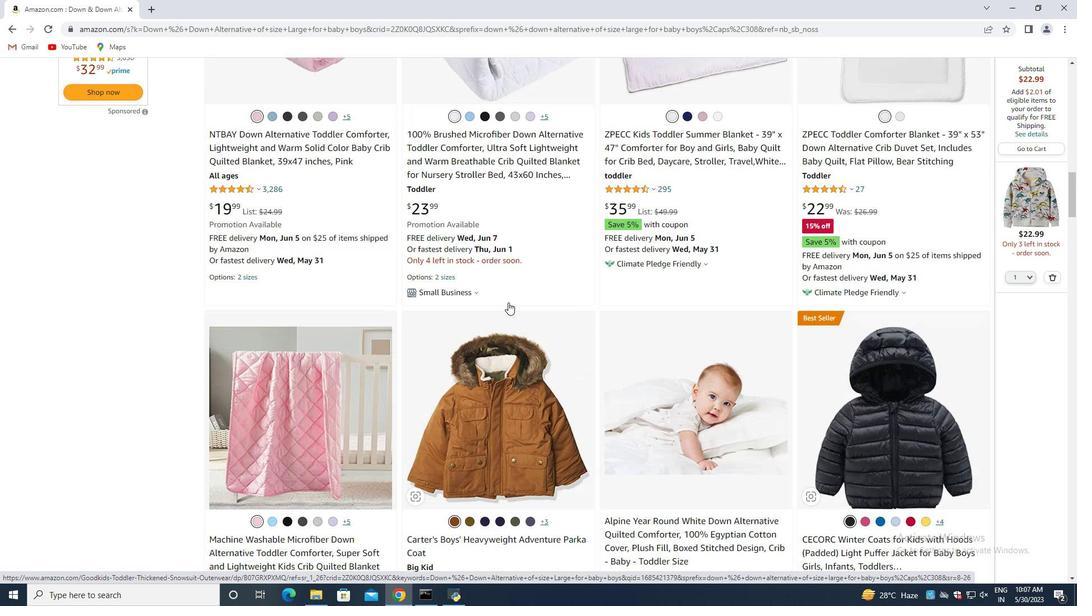 
Action: Mouse scrolled (508, 303) with delta (0, 0)
Screenshot: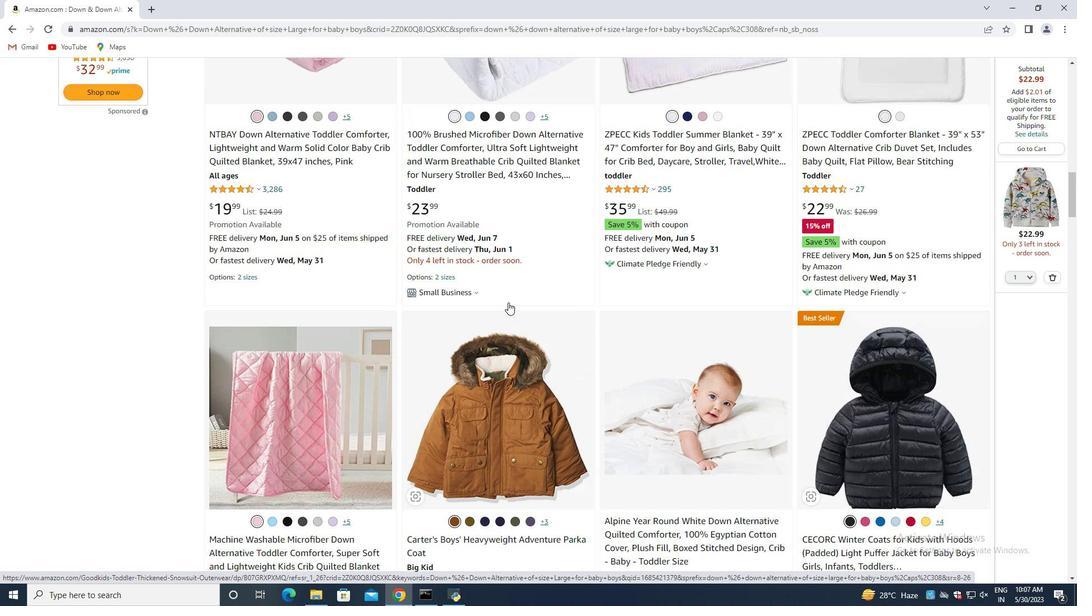 
Action: Mouse scrolled (508, 303) with delta (0, 0)
Screenshot: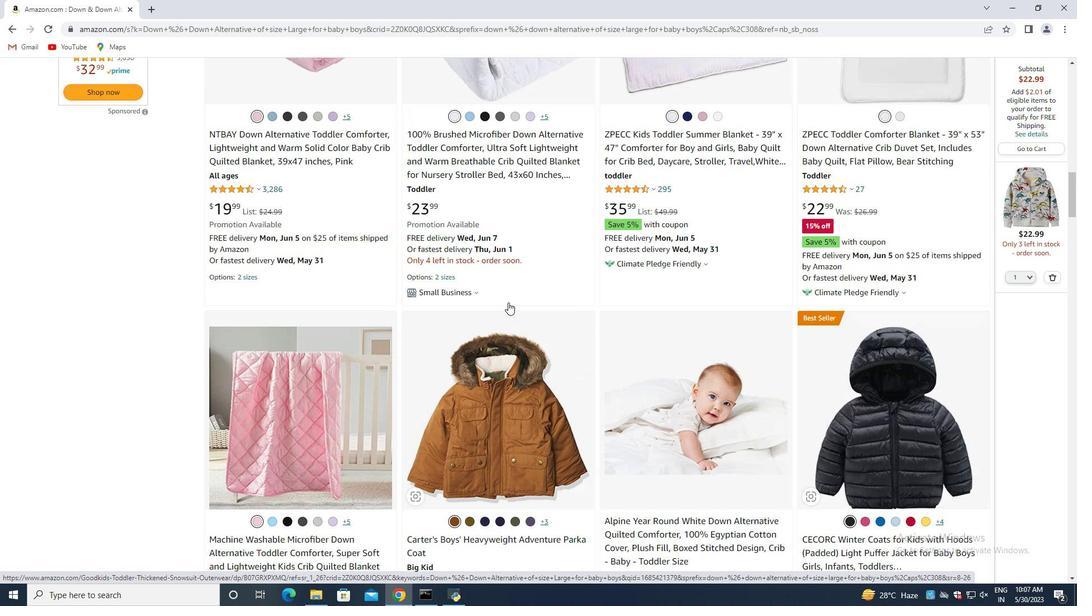 
Action: Mouse moved to (526, 274)
Screenshot: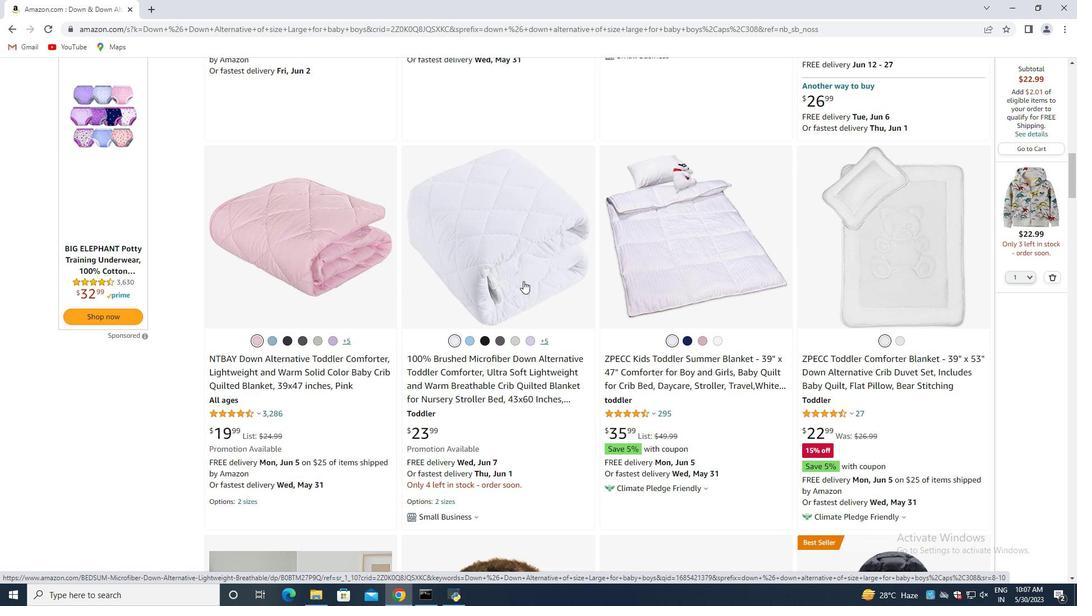 
Action: Mouse pressed left at (526, 274)
Screenshot: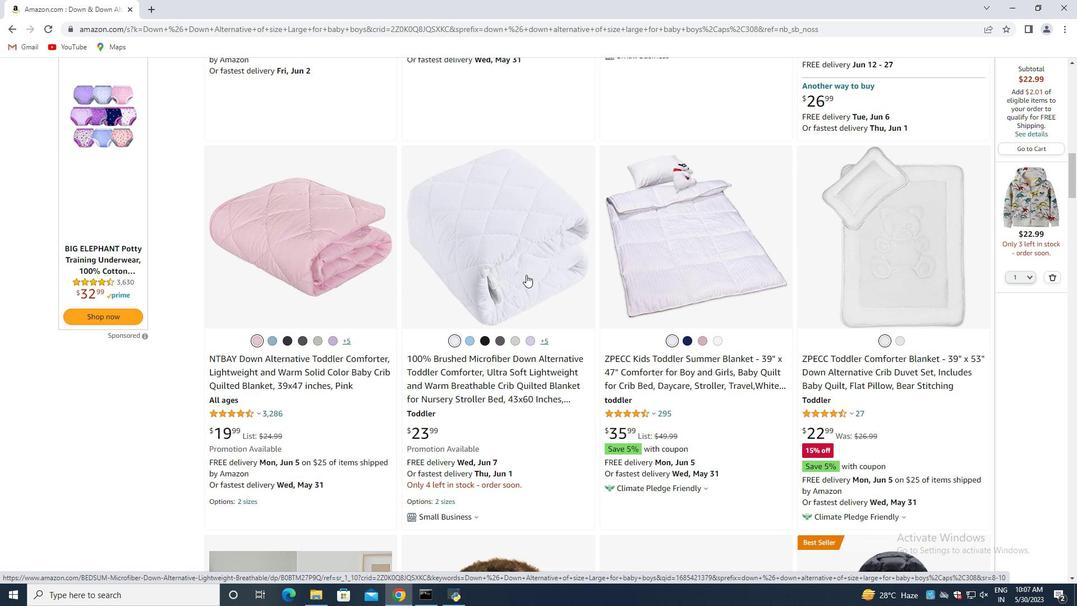 
Action: Mouse moved to (495, 323)
Screenshot: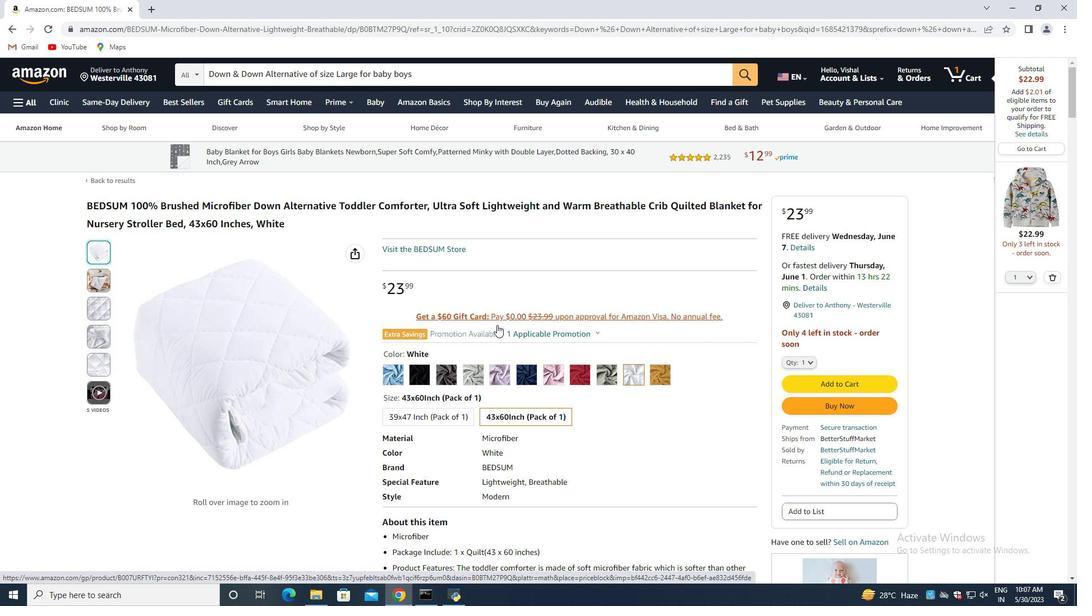 
Action: Mouse scrolled (495, 323) with delta (0, 0)
Screenshot: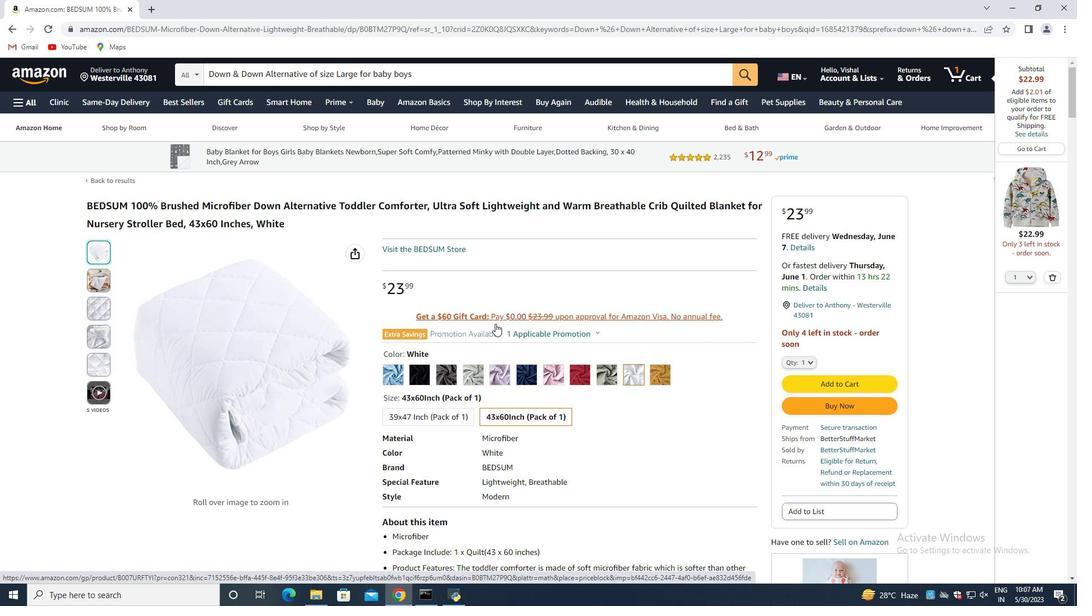 
Action: Mouse scrolled (495, 323) with delta (0, 0)
Screenshot: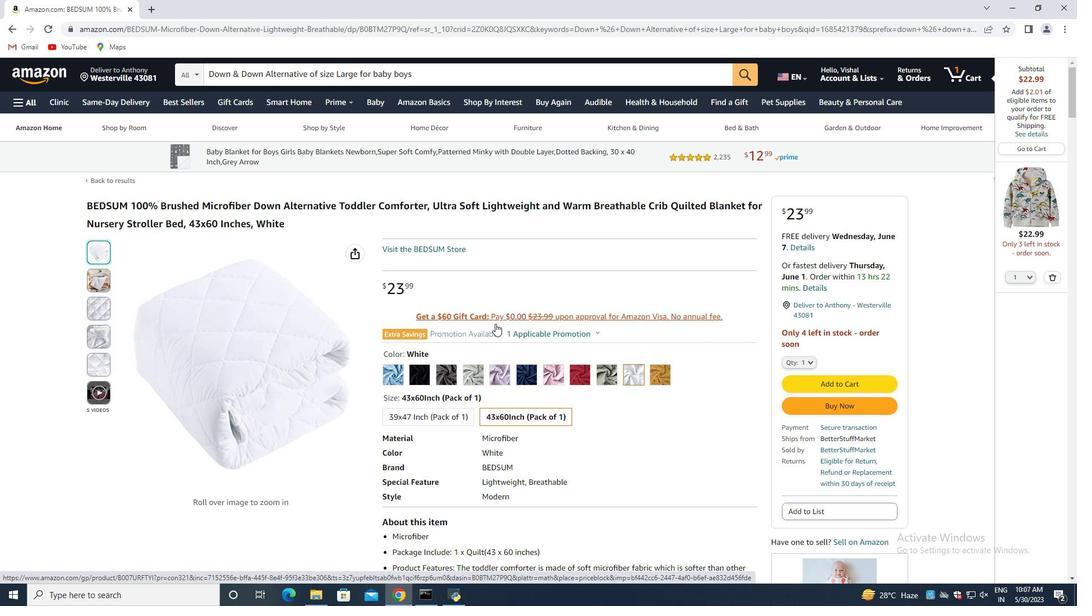 
Action: Mouse moved to (494, 323)
Screenshot: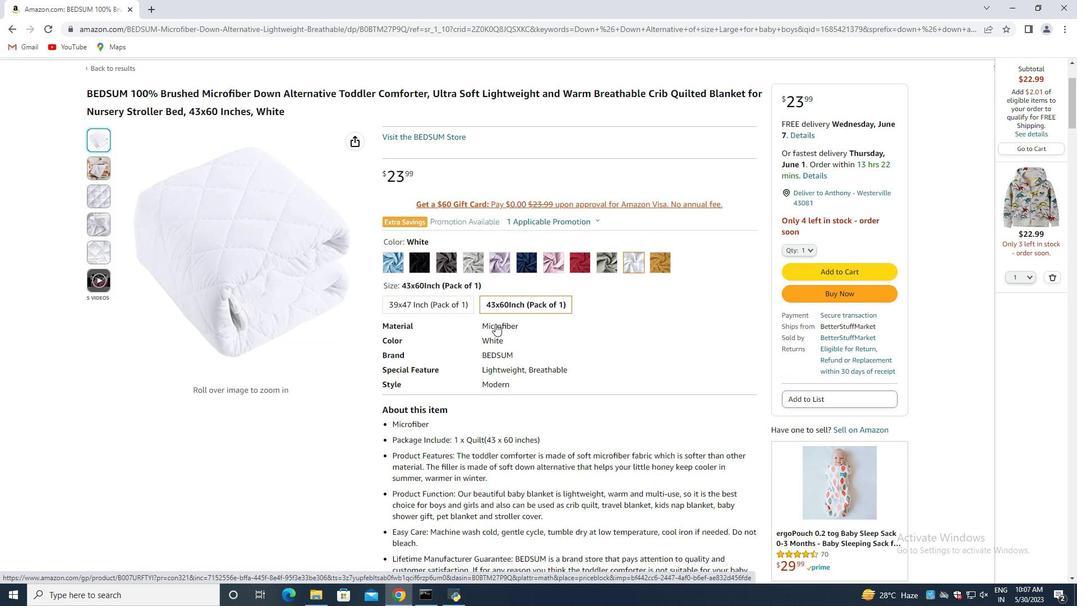 
Action: Mouse scrolled (494, 322) with delta (0, 0)
Screenshot: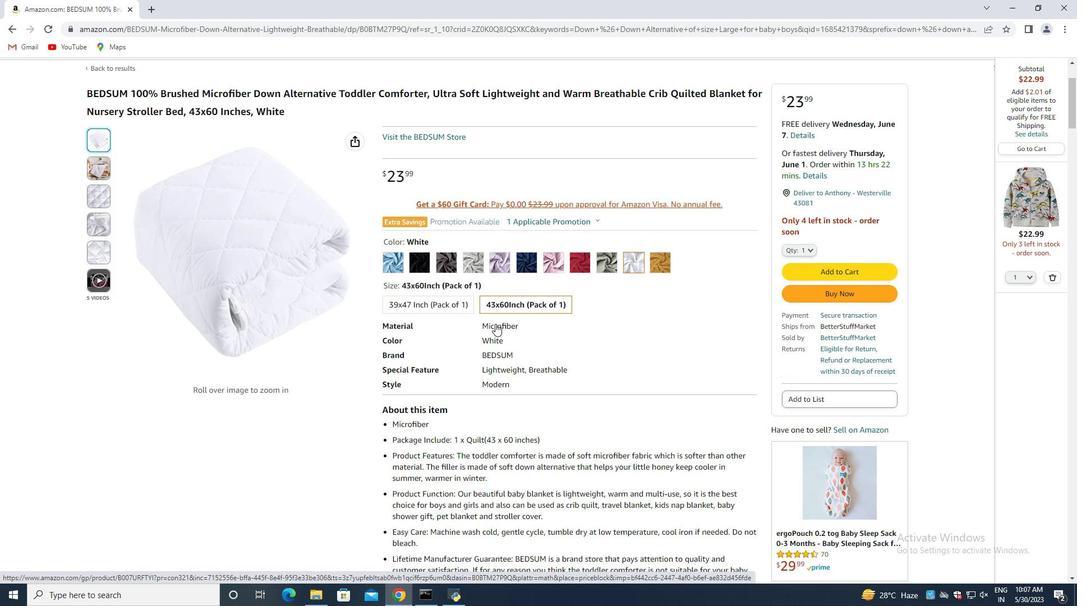 
Action: Mouse scrolled (494, 322) with delta (0, 0)
Screenshot: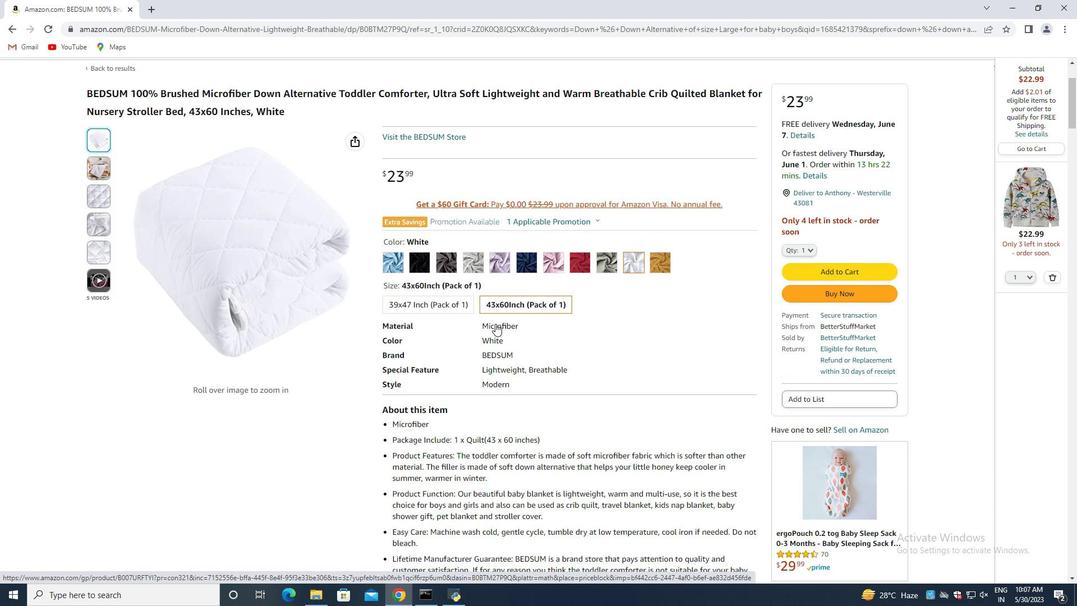 
Action: Mouse scrolled (494, 322) with delta (0, 0)
Screenshot: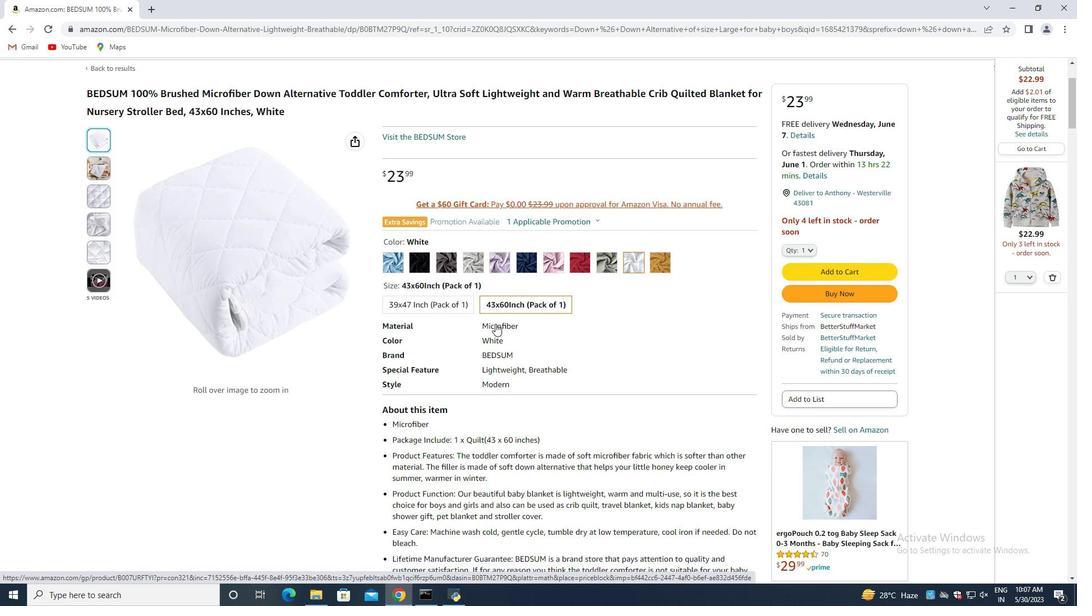 
Action: Mouse moved to (483, 318)
Screenshot: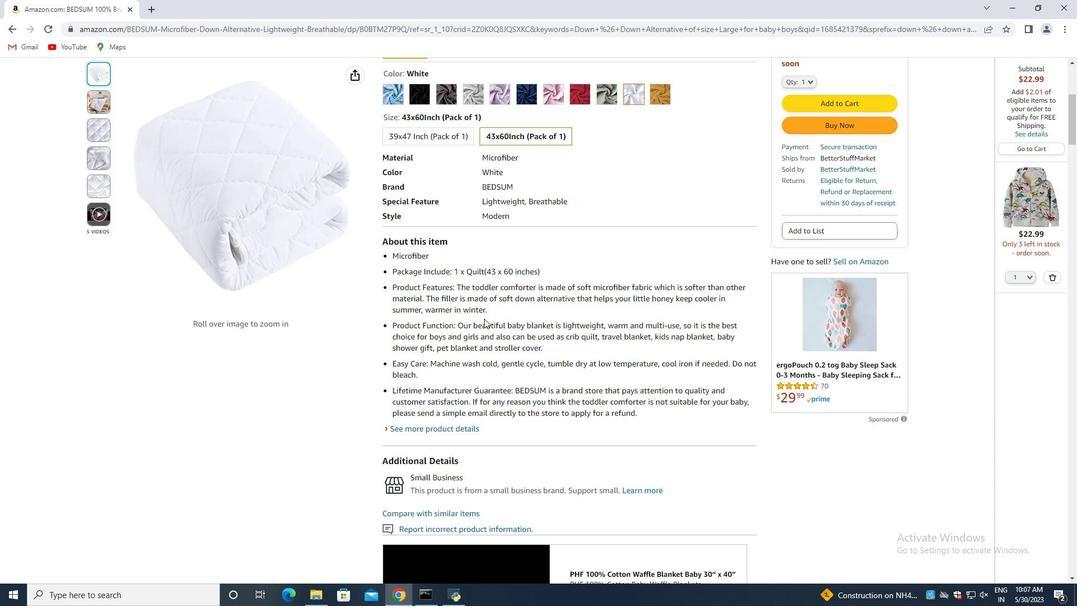 
Action: Mouse scrolled (483, 318) with delta (0, 0)
Screenshot: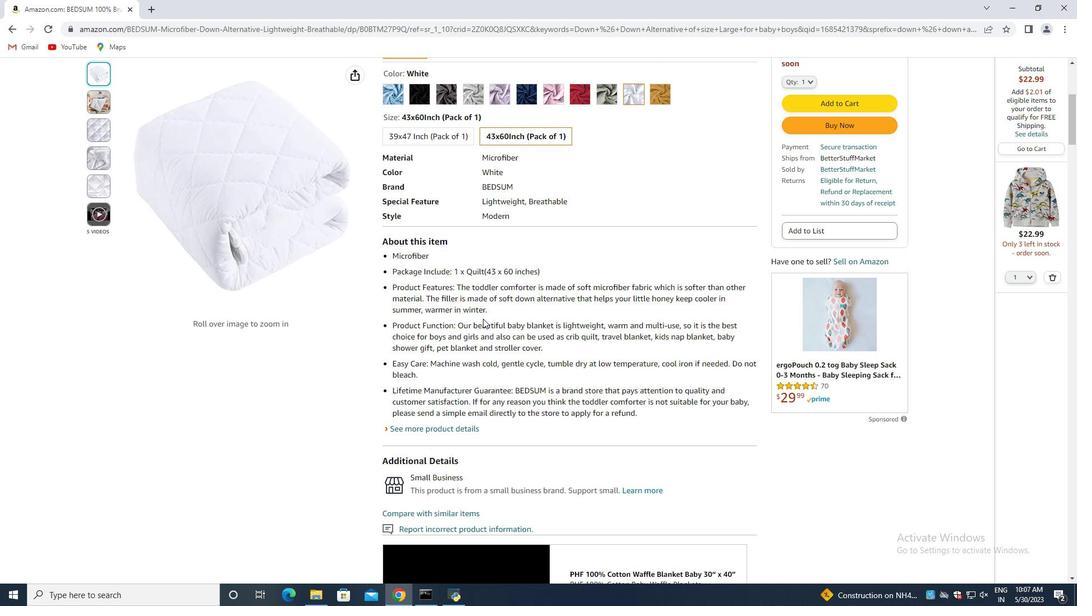 
Action: Mouse scrolled (483, 318) with delta (0, 0)
Screenshot: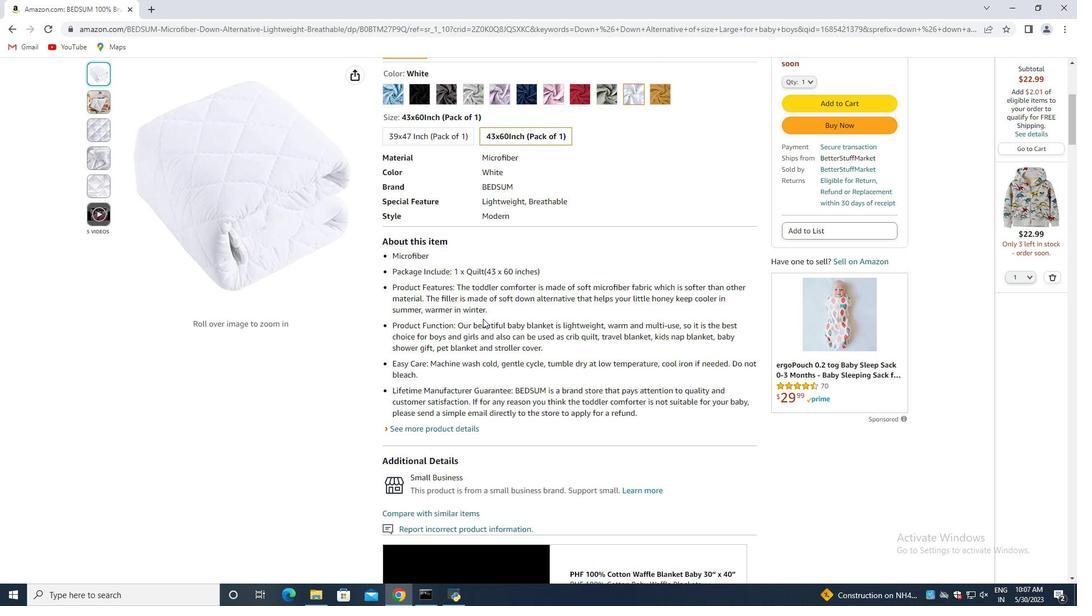 
Action: Mouse scrolled (483, 318) with delta (0, 0)
Screenshot: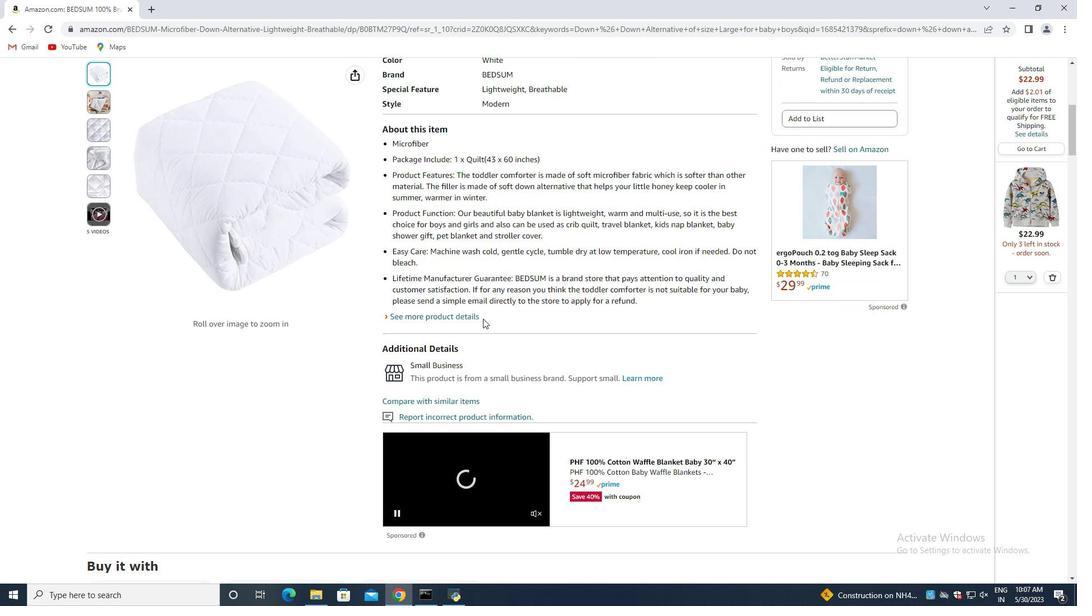 
Action: Mouse scrolled (483, 318) with delta (0, 0)
Screenshot: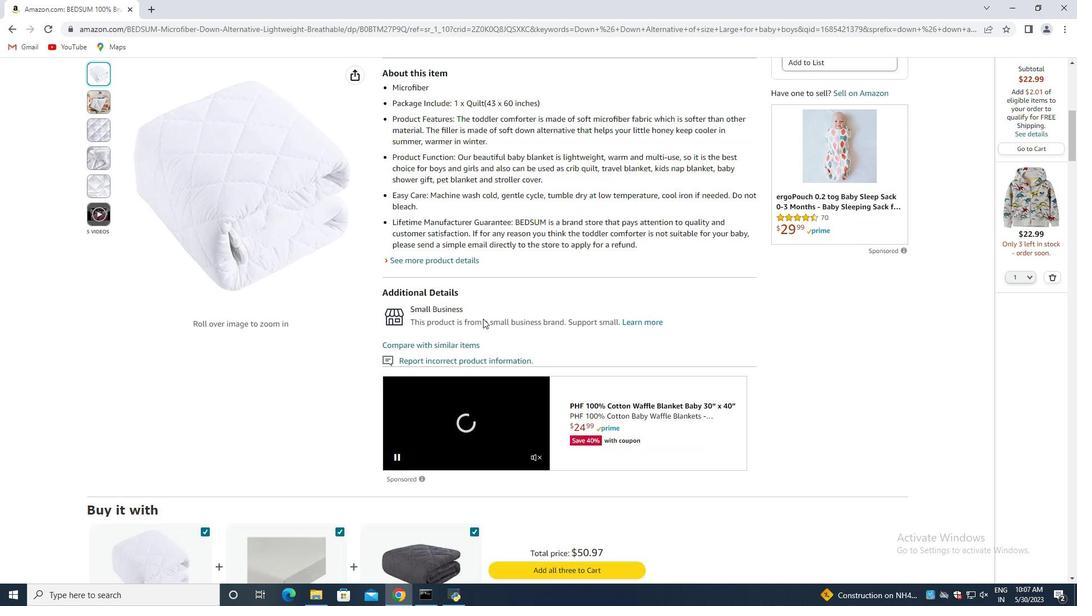 
Action: Mouse scrolled (483, 318) with delta (0, 0)
Screenshot: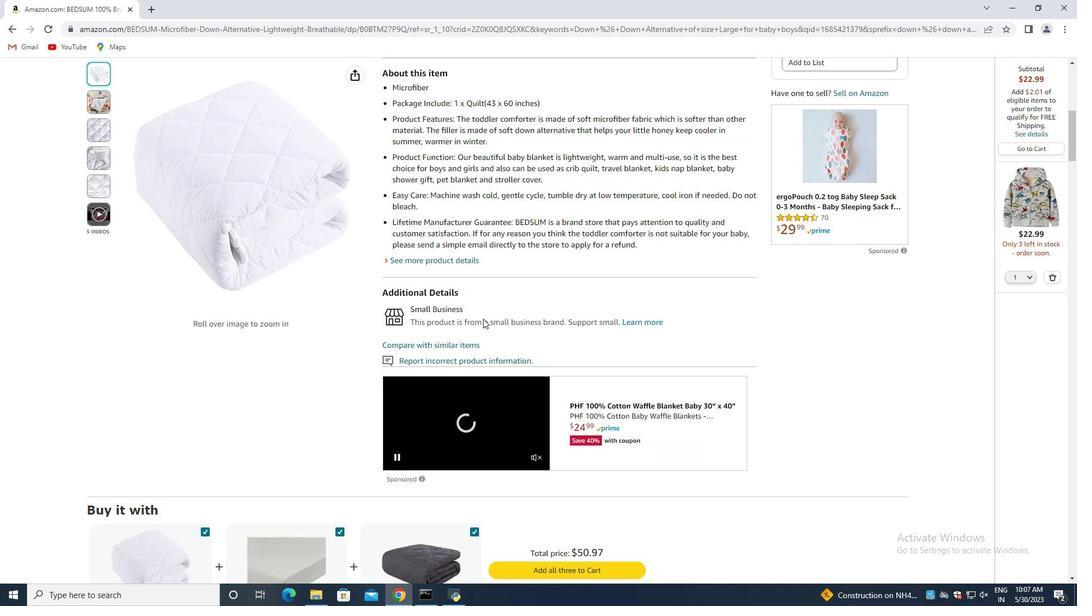 
Action: Mouse scrolled (483, 318) with delta (0, 0)
Screenshot: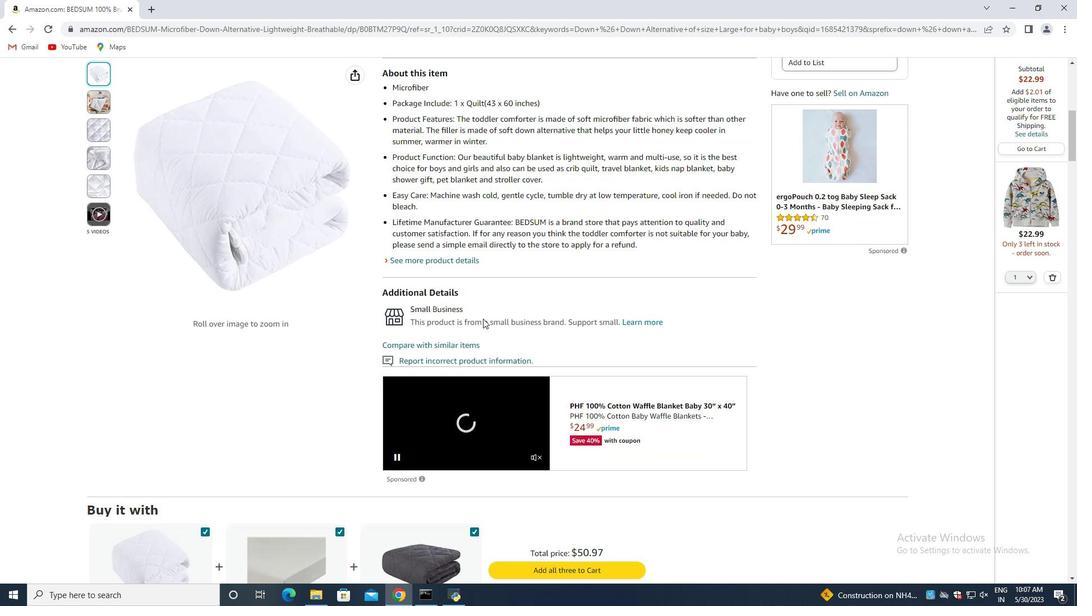 
Action: Mouse scrolled (483, 318) with delta (0, 0)
Screenshot: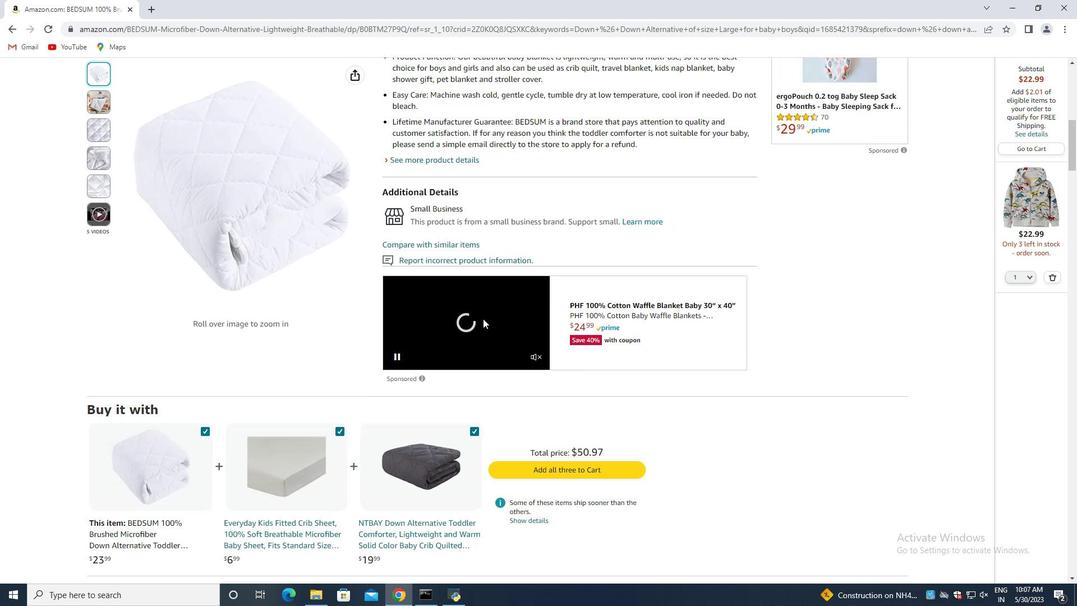 
Action: Mouse scrolled (483, 318) with delta (0, 0)
Screenshot: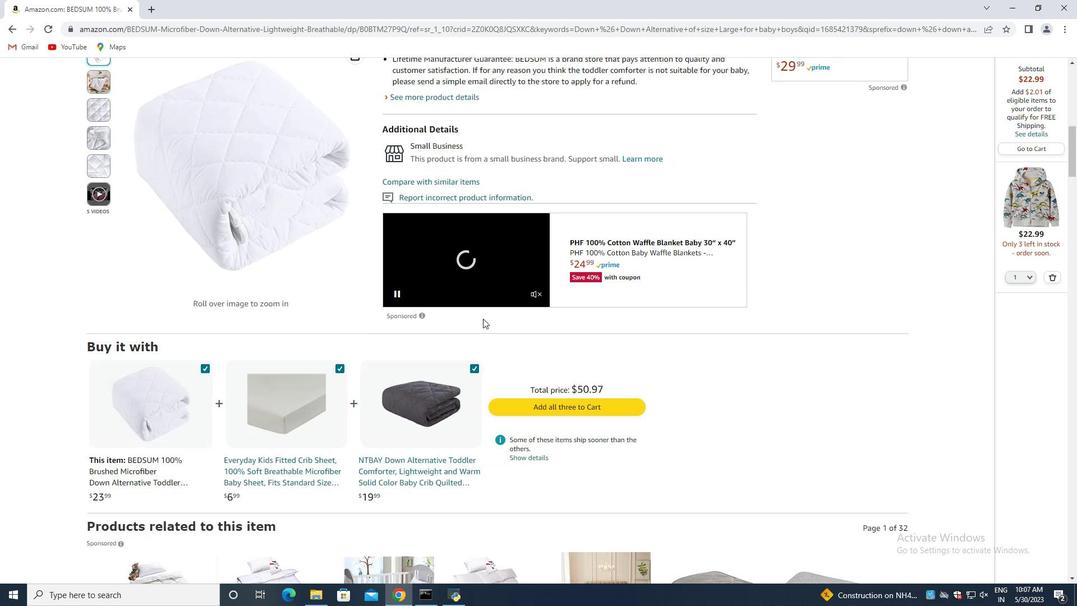 
Action: Mouse scrolled (483, 318) with delta (0, 0)
Screenshot: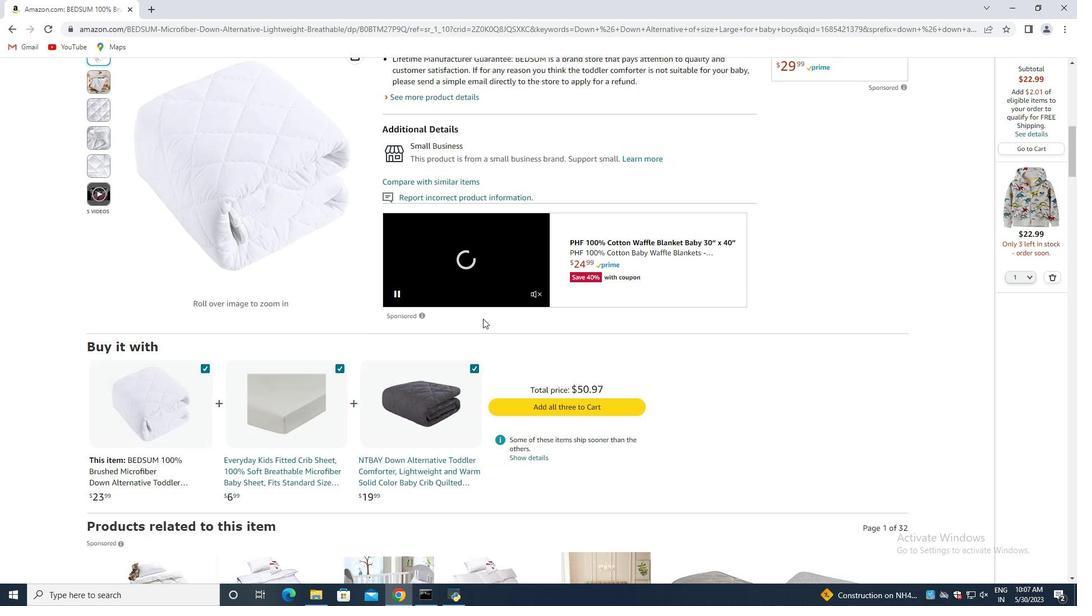 
Action: Mouse moved to (474, 317)
Screenshot: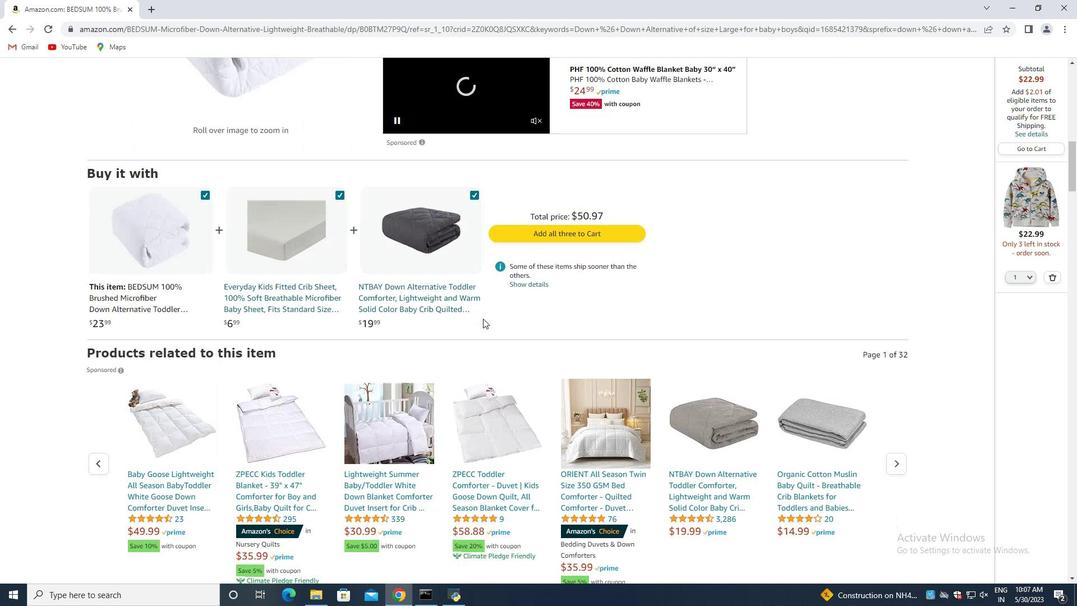 
Action: Mouse scrolled (475, 317) with delta (0, 0)
Screenshot: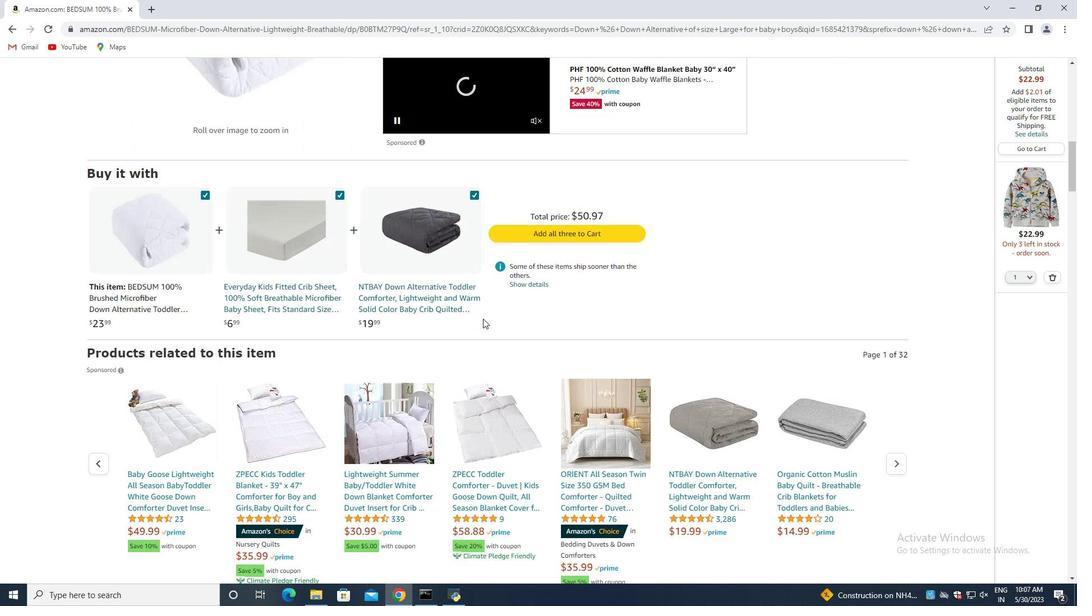 
Action: Mouse moved to (474, 317)
Screenshot: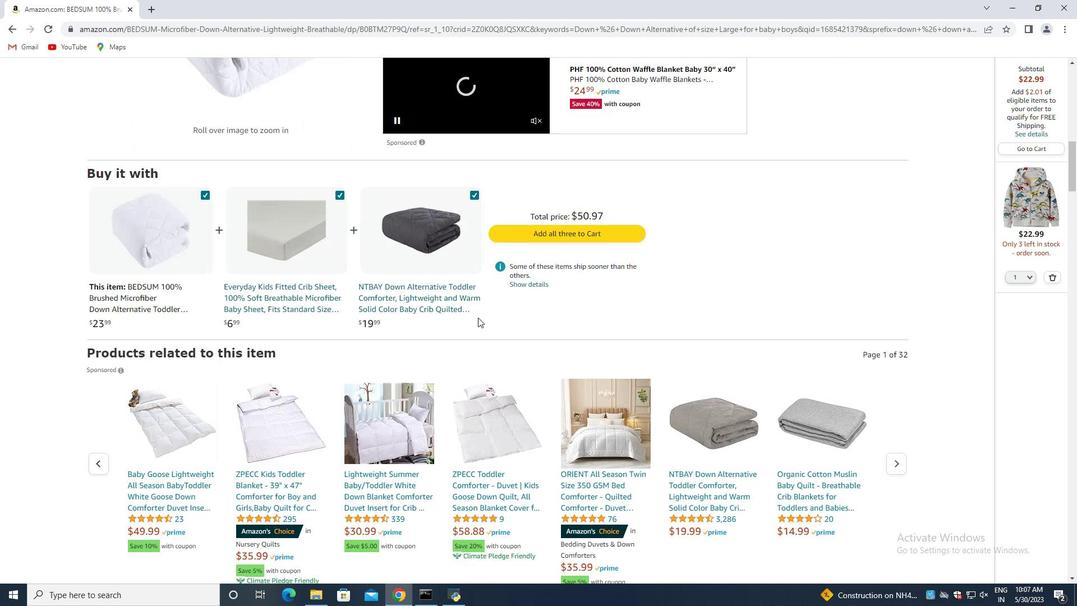 
Action: Mouse scrolled (474, 317) with delta (0, 0)
Screenshot: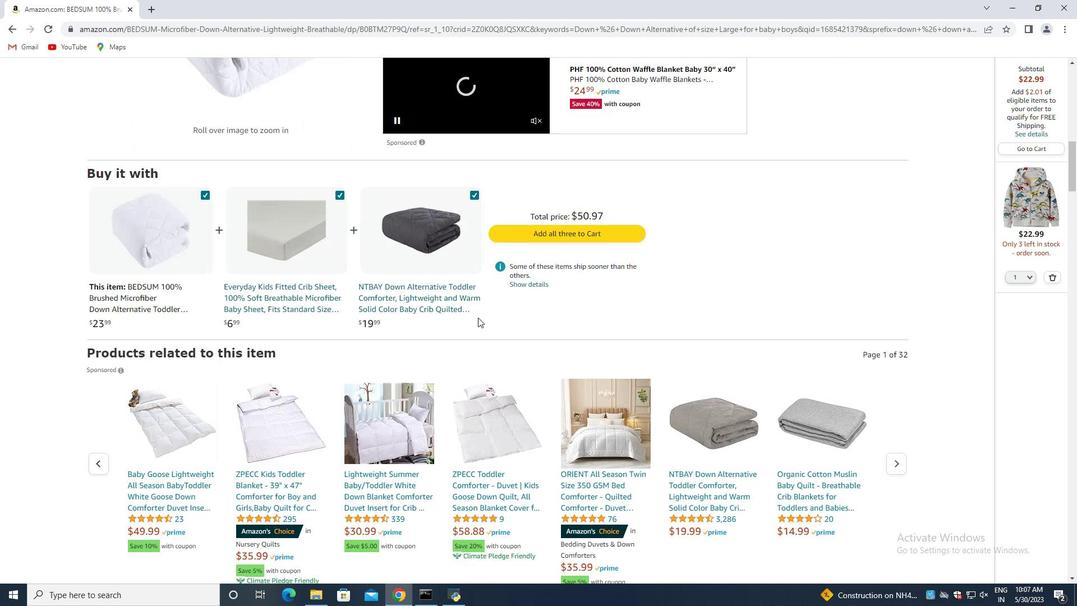 
Action: Mouse moved to (473, 317)
Screenshot: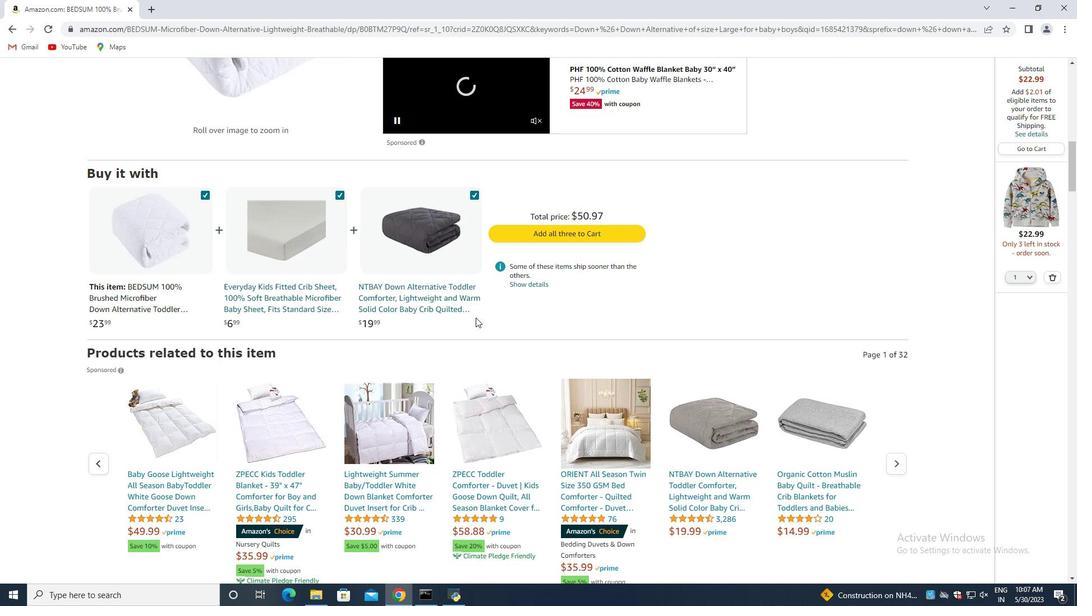 
Action: Mouse scrolled (474, 317) with delta (0, 0)
Screenshot: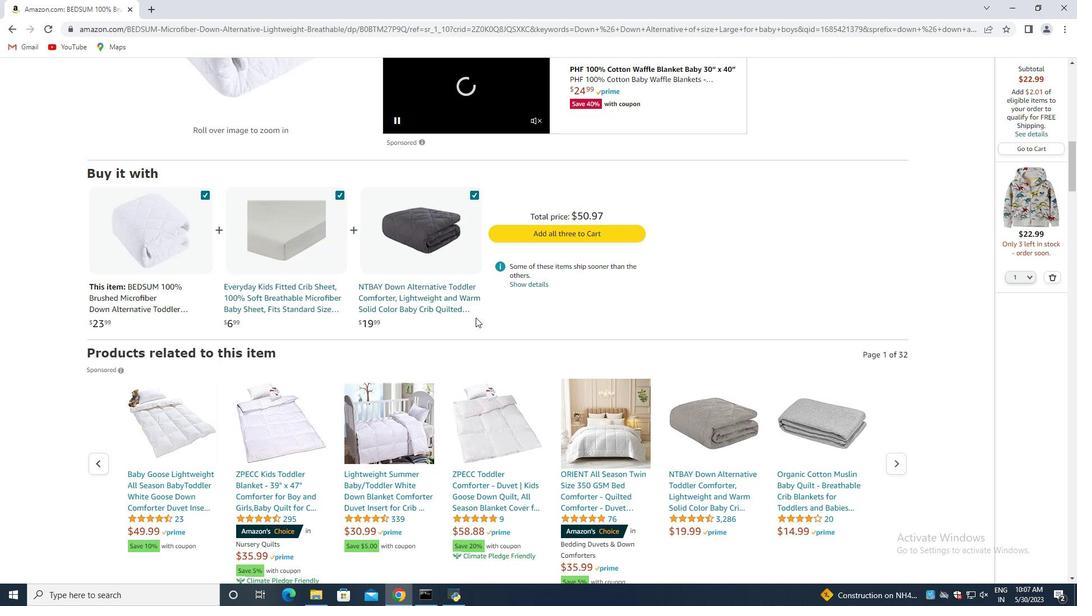 
Action: Mouse moved to (468, 317)
Screenshot: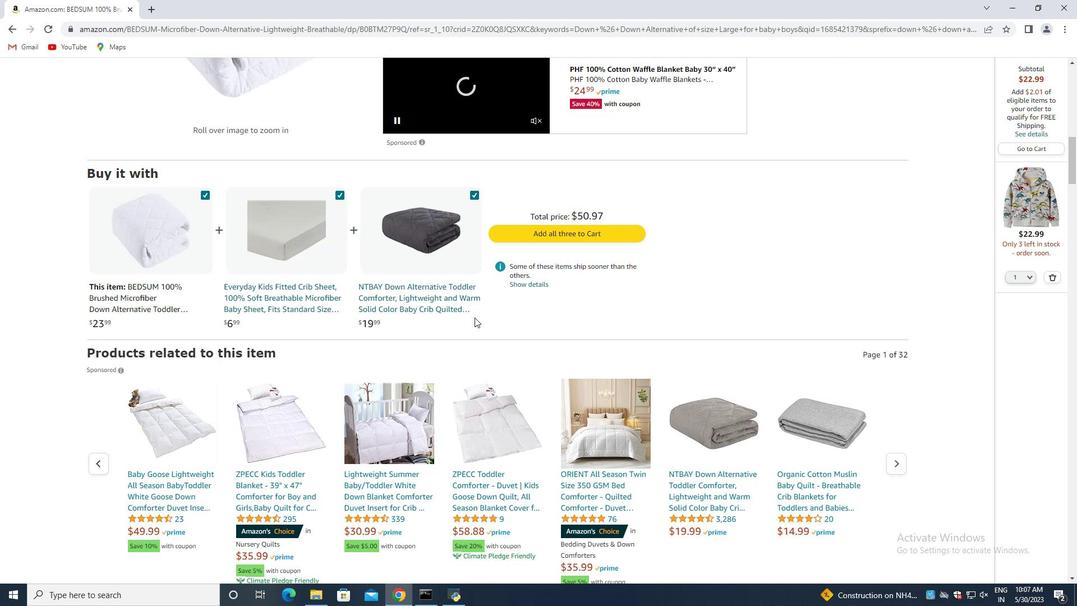 
Action: Mouse scrolled (473, 317) with delta (0, 0)
Screenshot: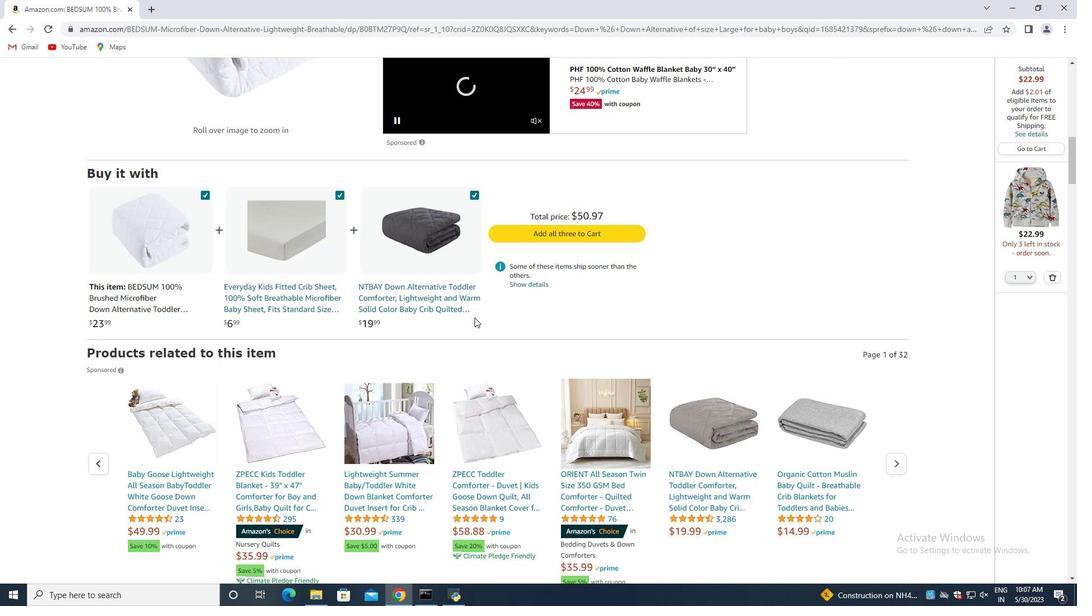 
Action: Mouse moved to (442, 313)
Screenshot: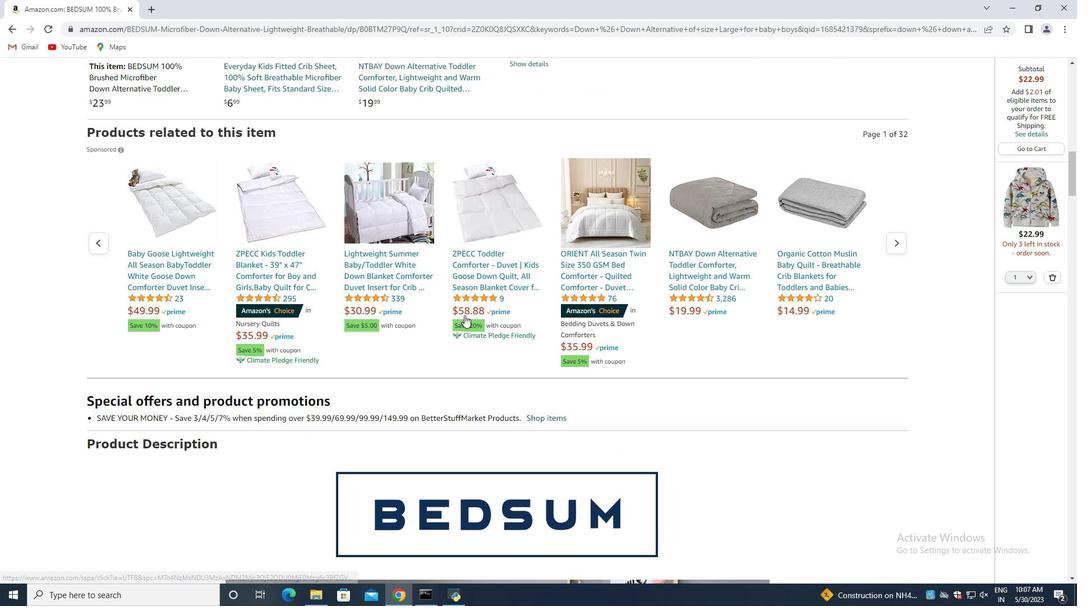 
Action: Mouse scrolled (462, 314) with delta (0, 0)
Screenshot: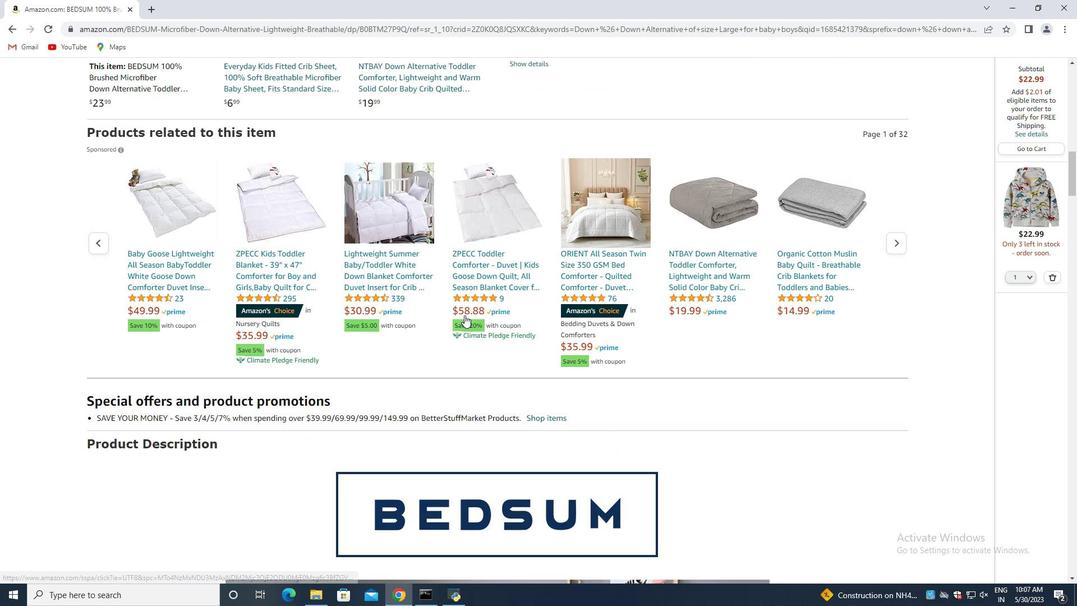 
Action: Mouse moved to (440, 312)
Screenshot: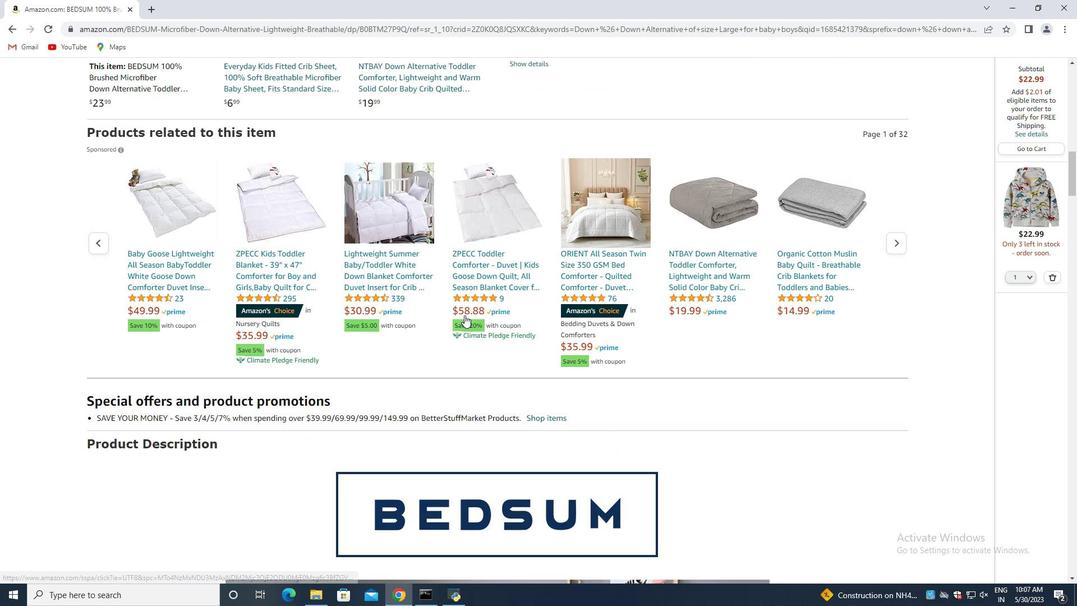 
Action: Mouse scrolled (458, 314) with delta (0, 0)
Screenshot: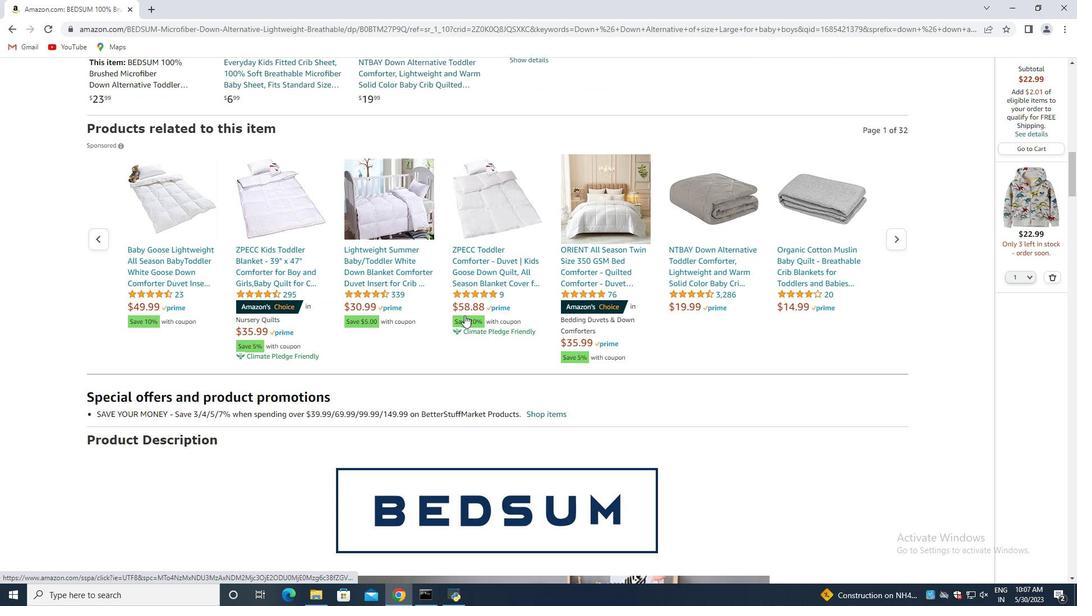 
Action: Mouse moved to (430, 311)
Screenshot: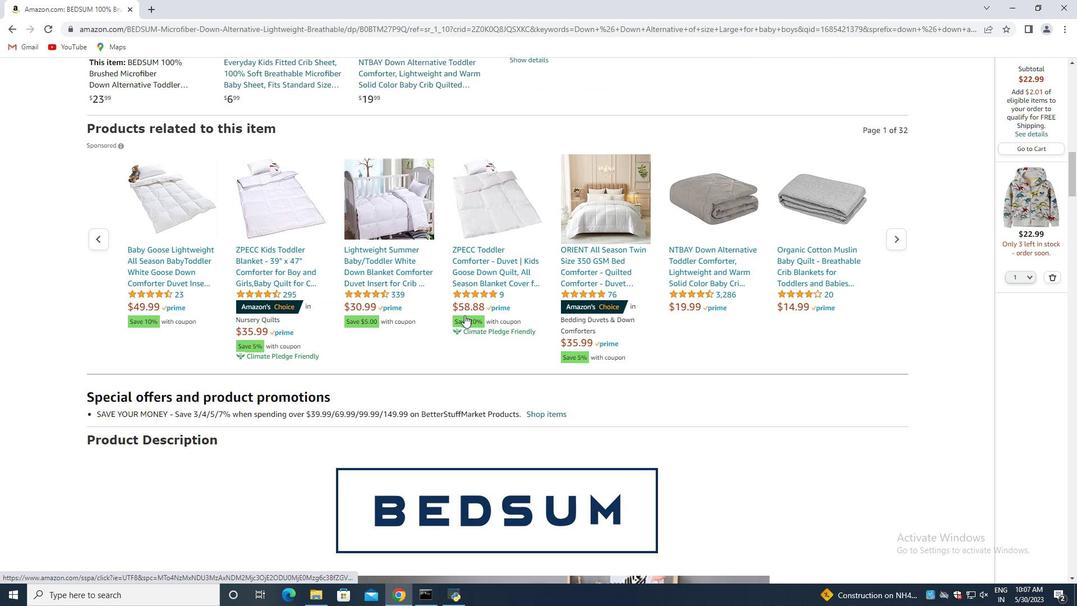 
Action: Mouse scrolled (453, 314) with delta (0, 0)
Screenshot: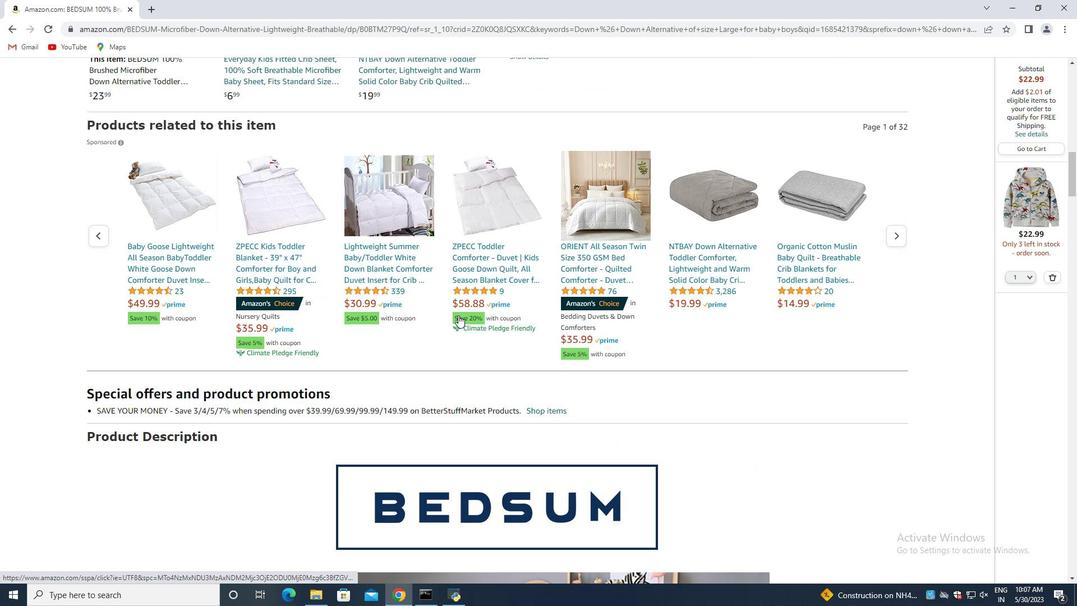 
Action: Mouse moved to (423, 311)
Screenshot: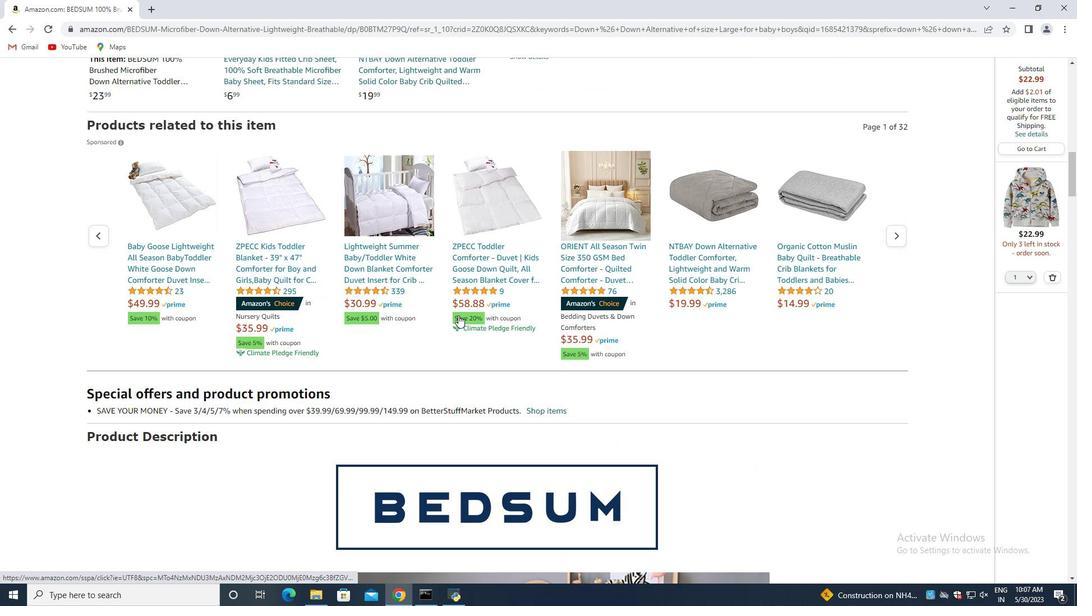 
Action: Mouse scrolled (453, 314) with delta (0, 0)
Screenshot: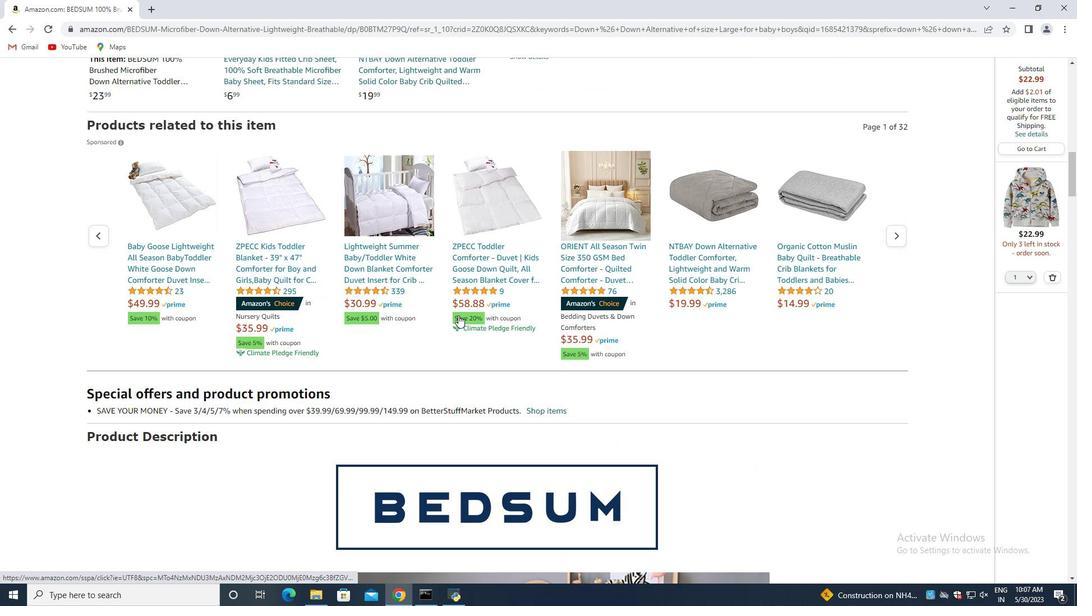 
Action: Mouse moved to (365, 310)
Screenshot: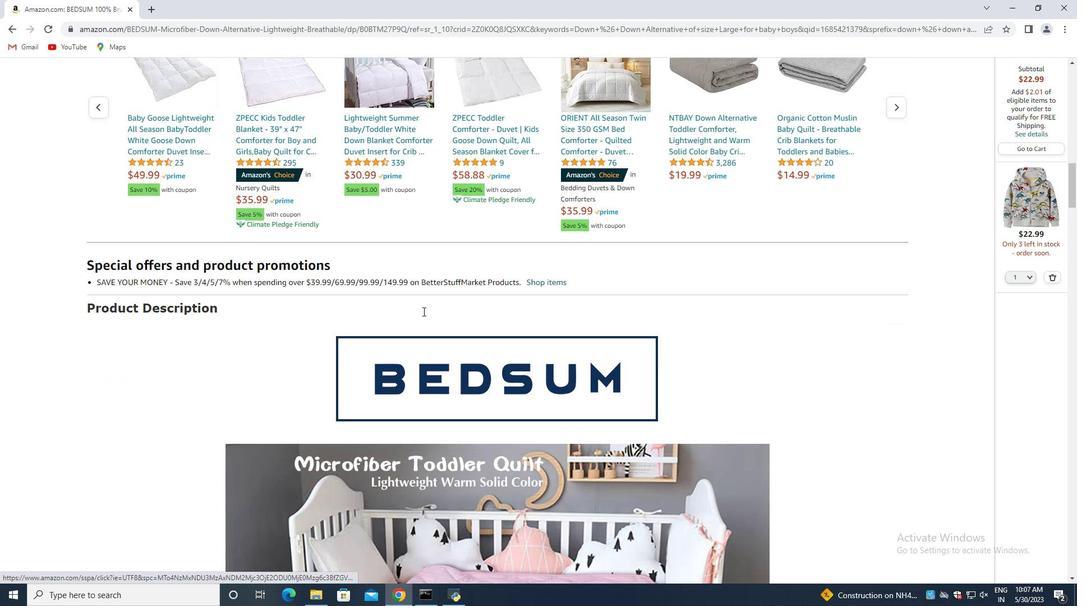 
Action: Mouse scrolled (419, 310) with delta (0, 0)
Screenshot: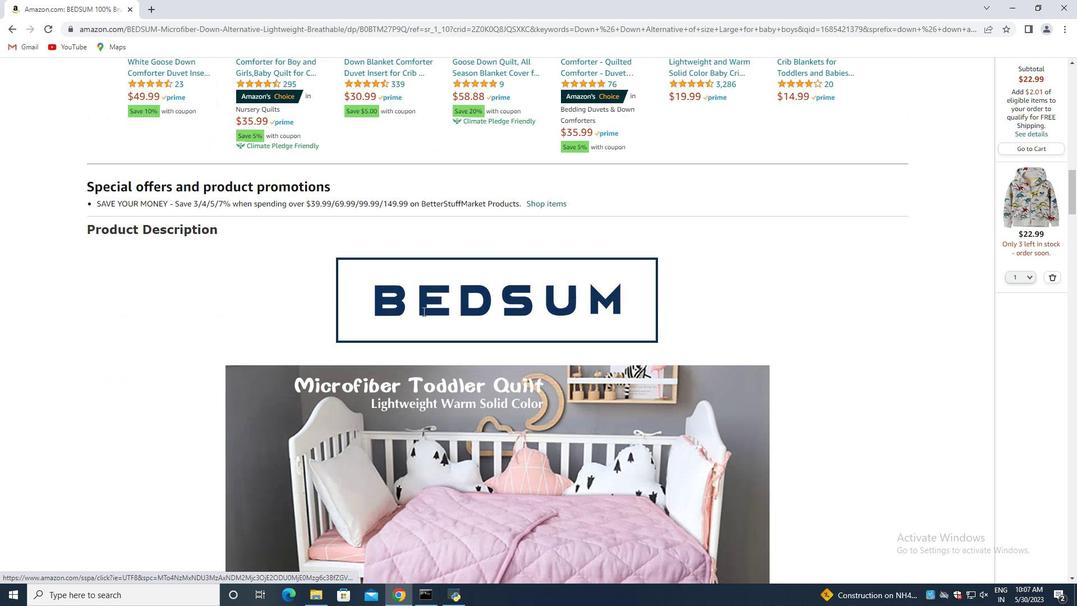 
Action: Mouse moved to (350, 309)
Screenshot: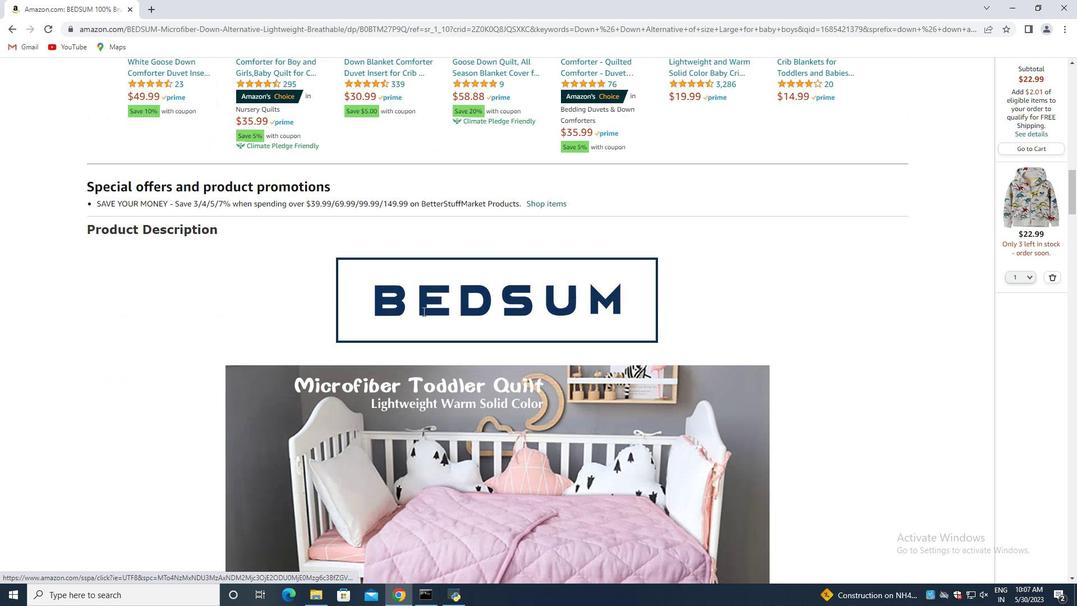 
Action: Mouse scrolled (411, 310) with delta (0, 0)
Screenshot: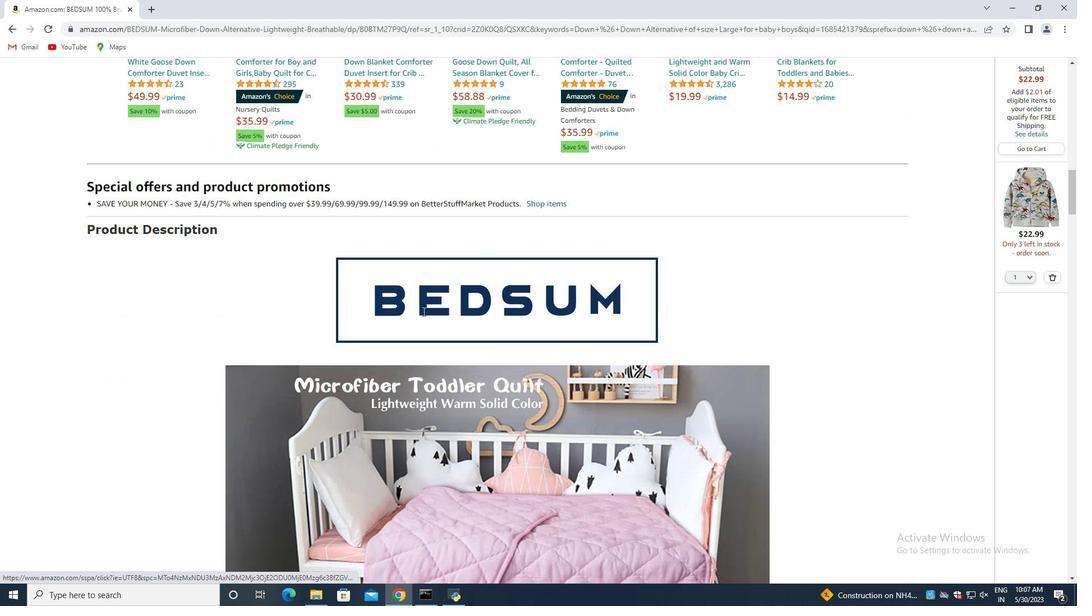 
Action: Mouse moved to (343, 309)
Screenshot: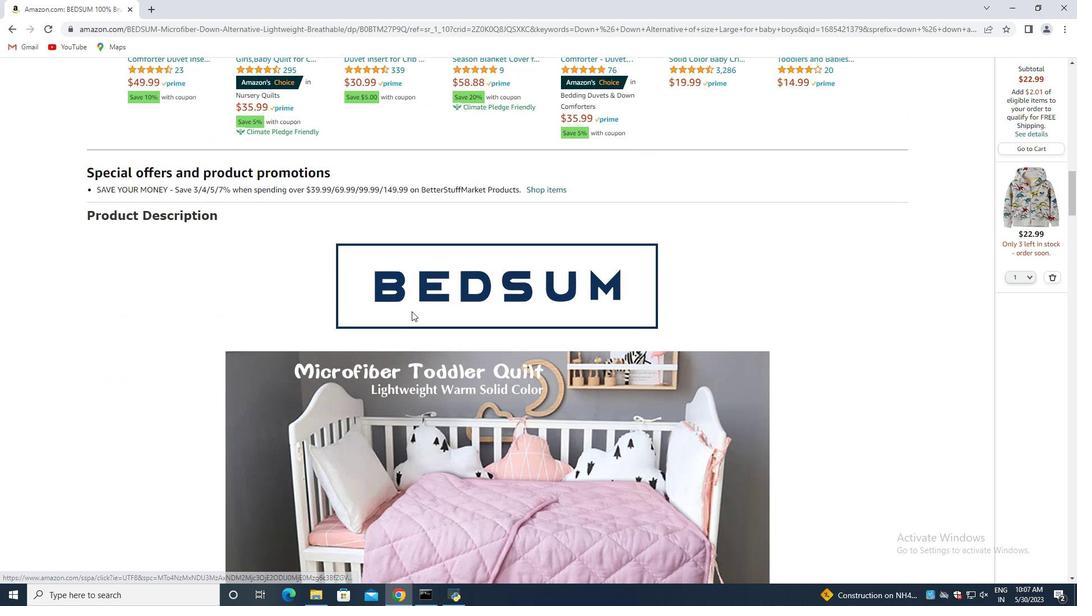 
Action: Mouse scrolled (405, 310) with delta (0, 0)
Screenshot: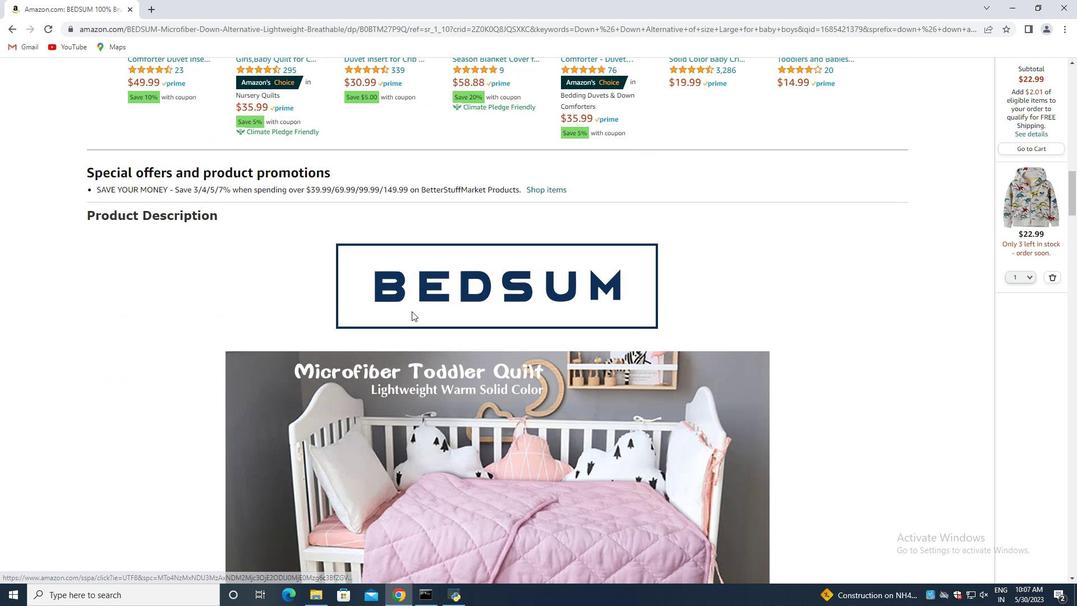
Action: Mouse moved to (317, 309)
Screenshot: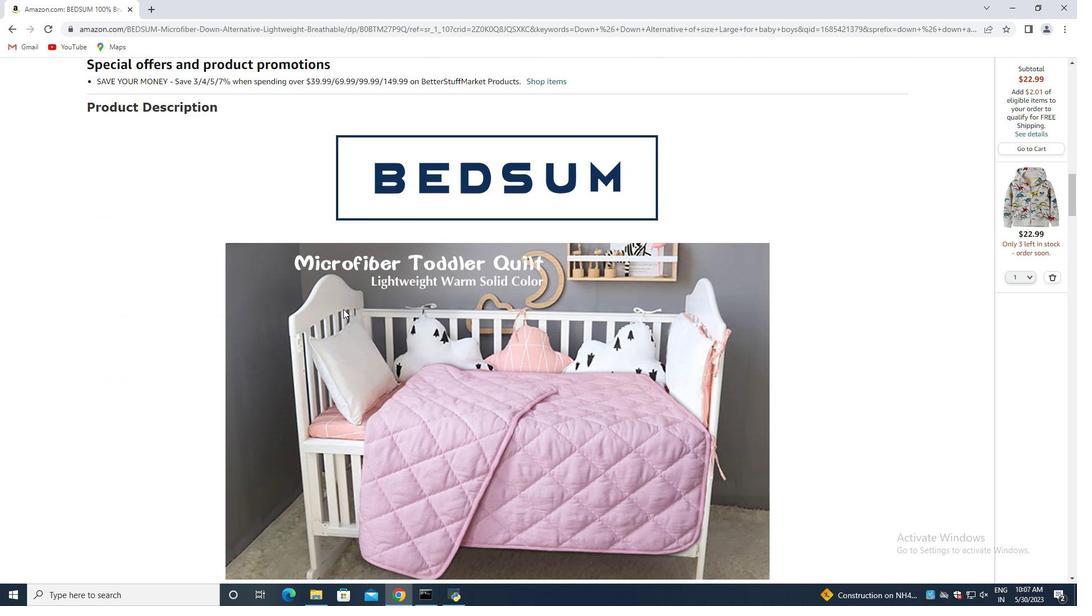
Action: Mouse scrolled (341, 308) with delta (0, 0)
Screenshot: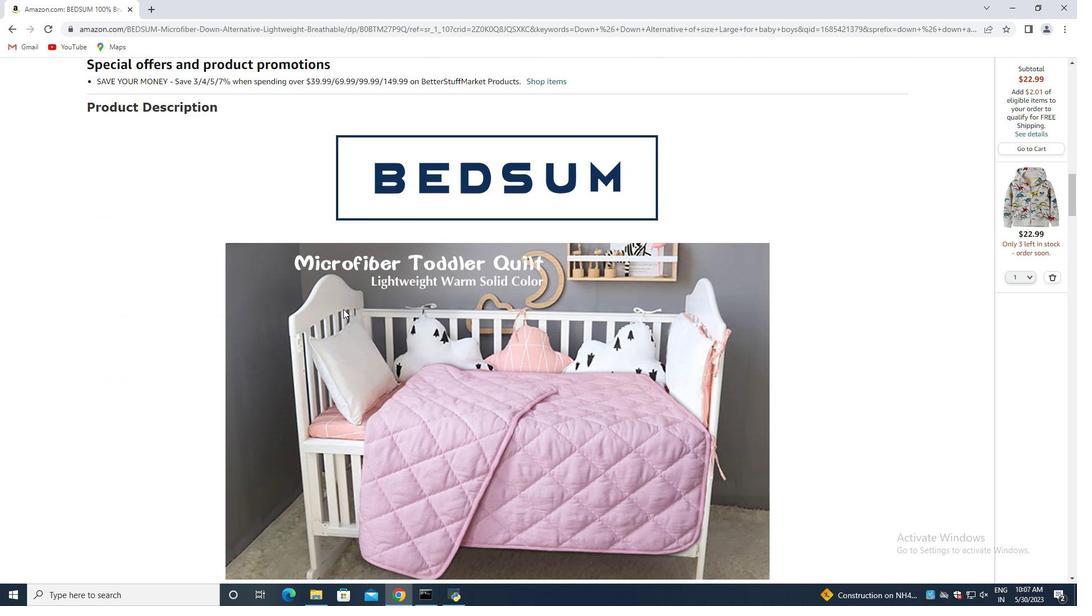 
Action: Mouse scrolled (333, 308) with delta (0, 0)
Screenshot: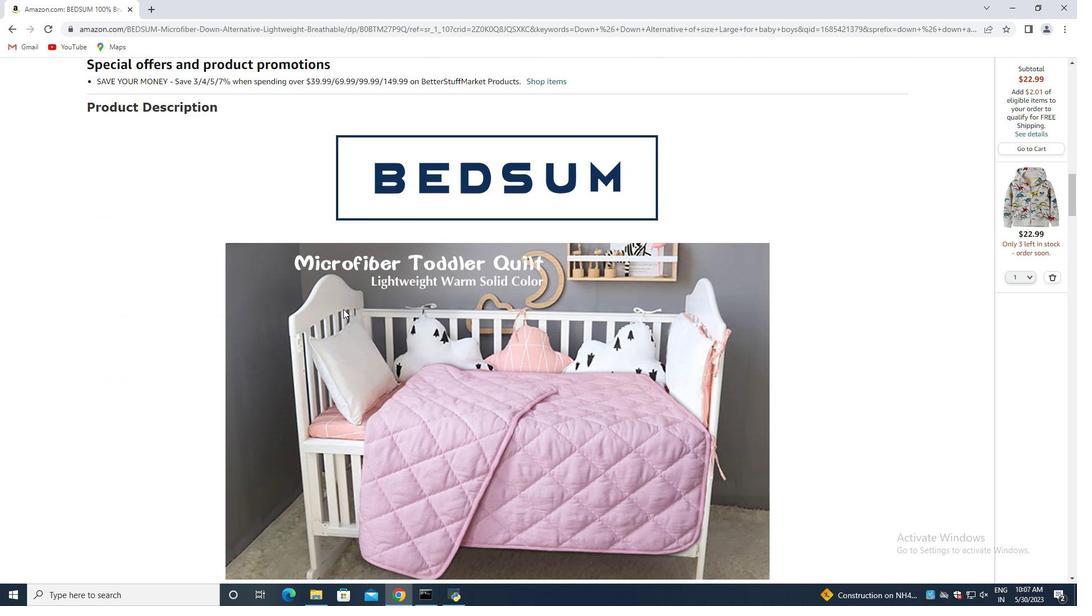 
Action: Mouse scrolled (330, 308) with delta (0, 0)
Screenshot: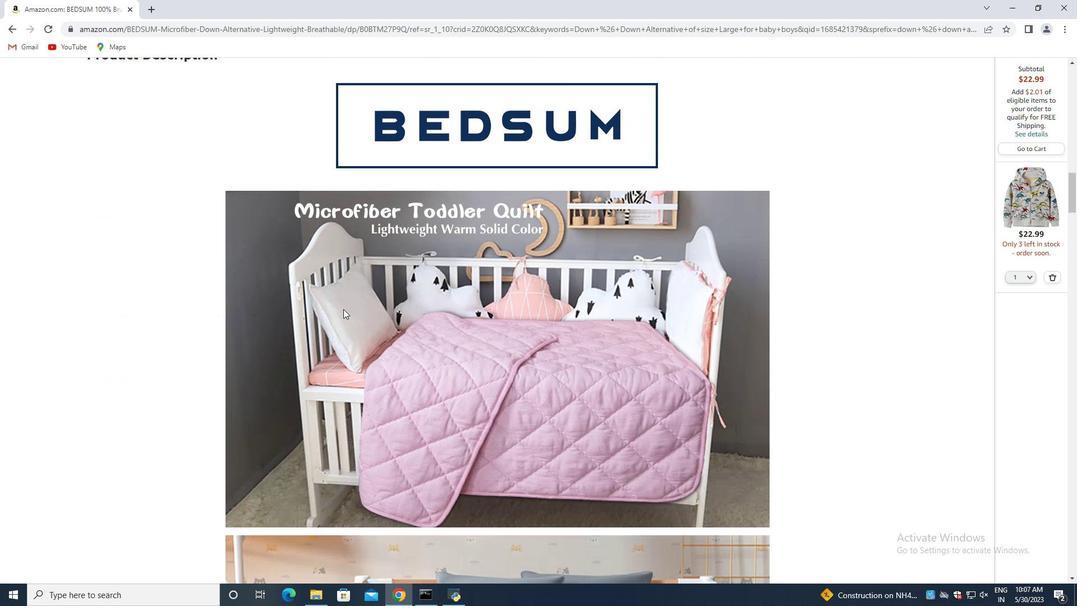
Action: Mouse scrolled (326, 308) with delta (0, 0)
Screenshot: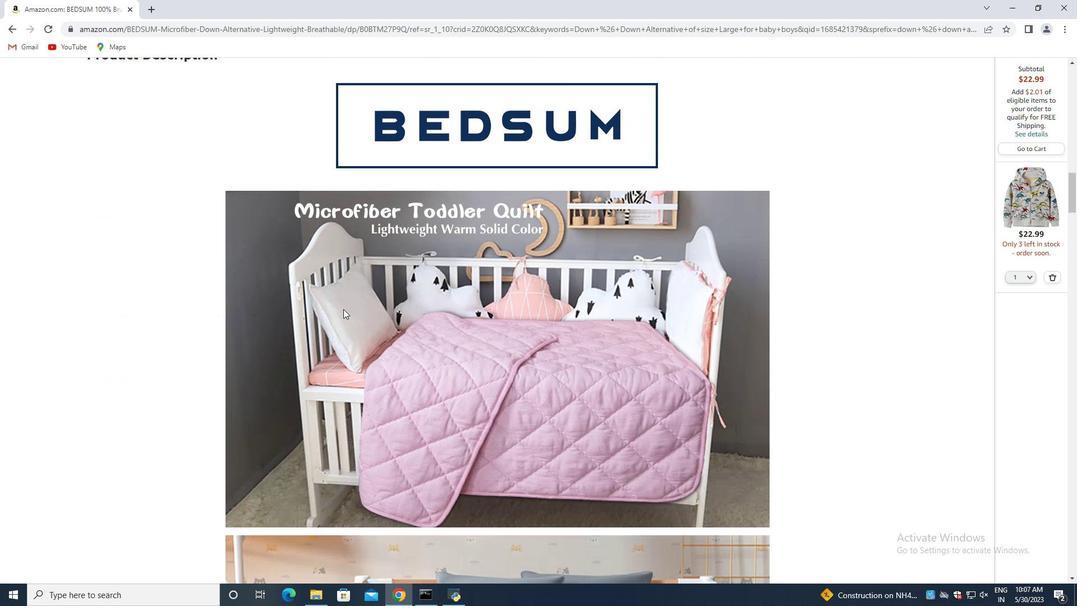 
Action: Mouse scrolled (317, 308) with delta (0, 0)
Screenshot: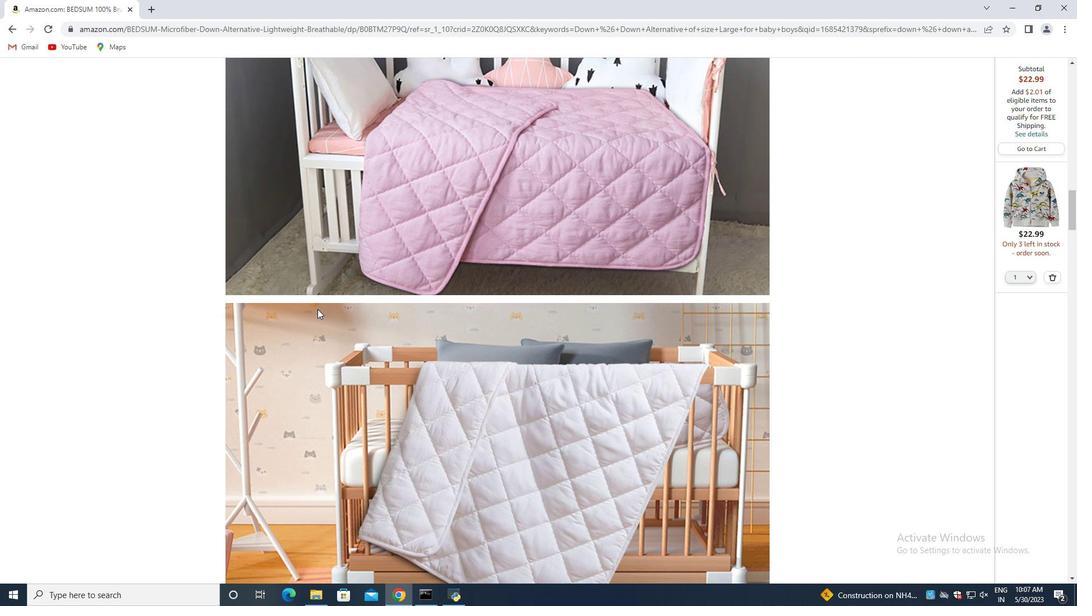 
Action: Mouse scrolled (317, 308) with delta (0, 0)
Screenshot: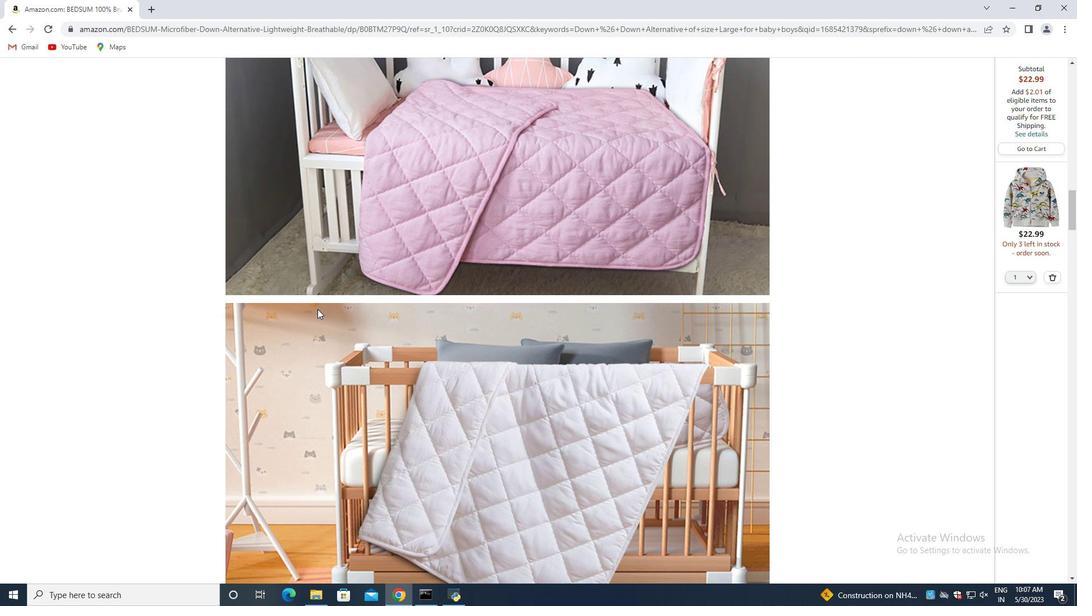 
Action: Mouse moved to (317, 309)
Screenshot: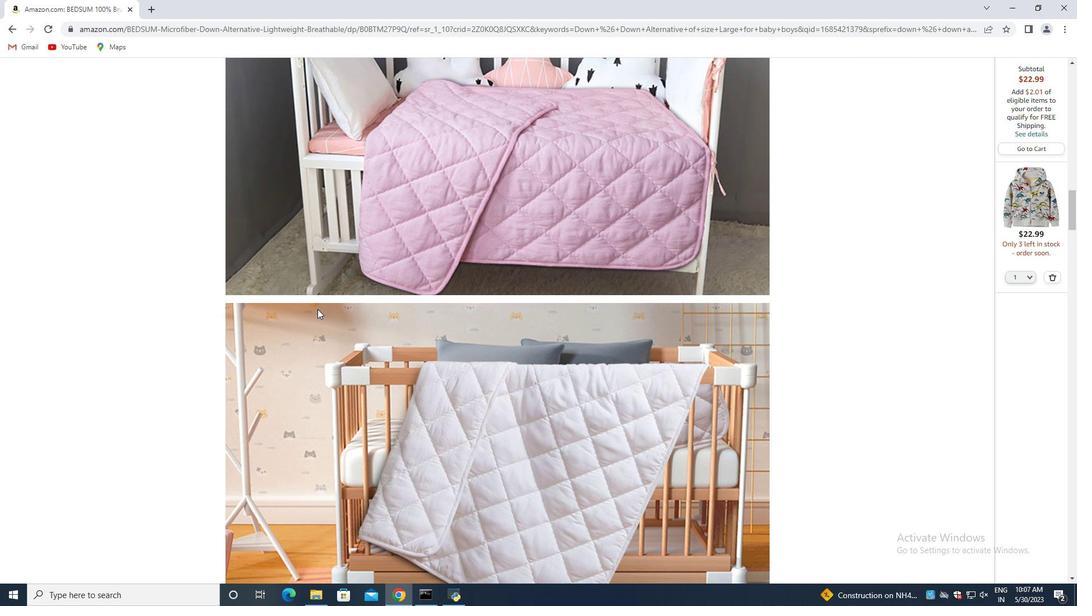 
Action: Mouse scrolled (317, 308) with delta (0, 0)
Screenshot: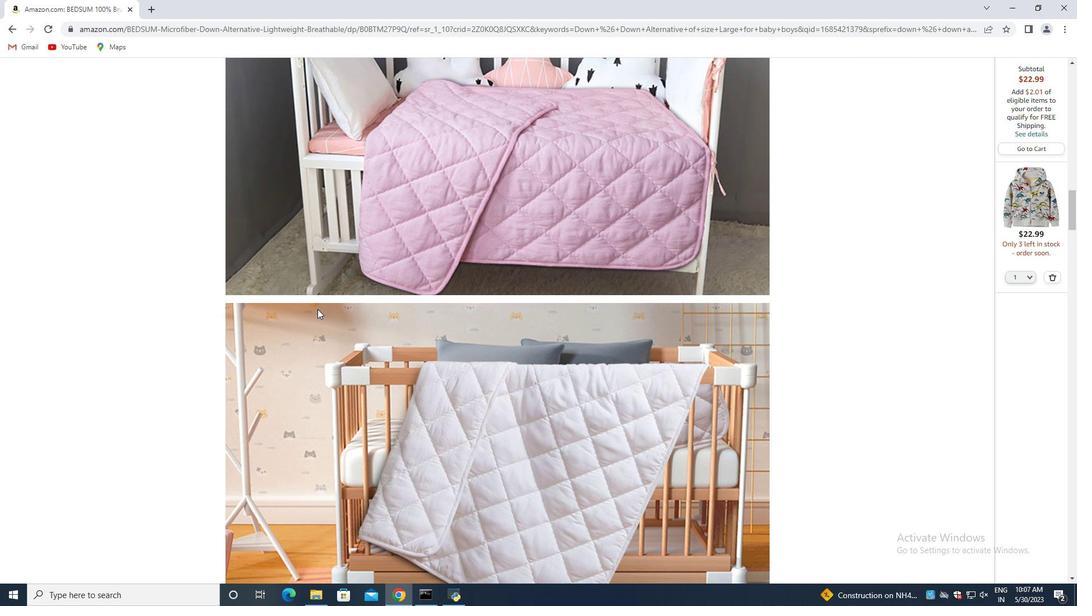 
Action: Mouse moved to (352, 301)
Screenshot: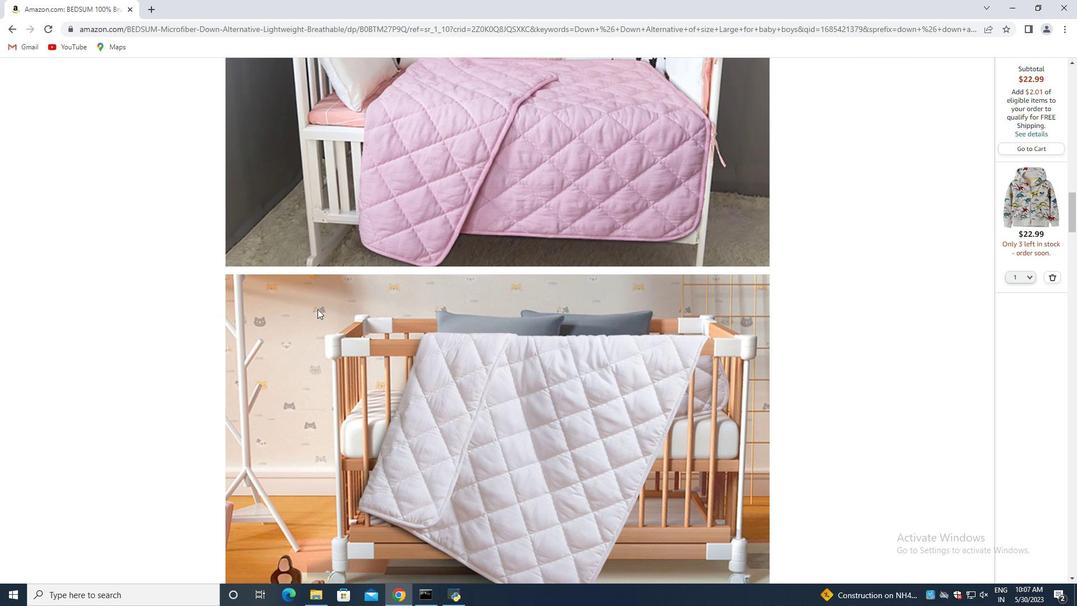 
Action: Mouse scrolled (320, 306) with delta (0, 0)
Screenshot: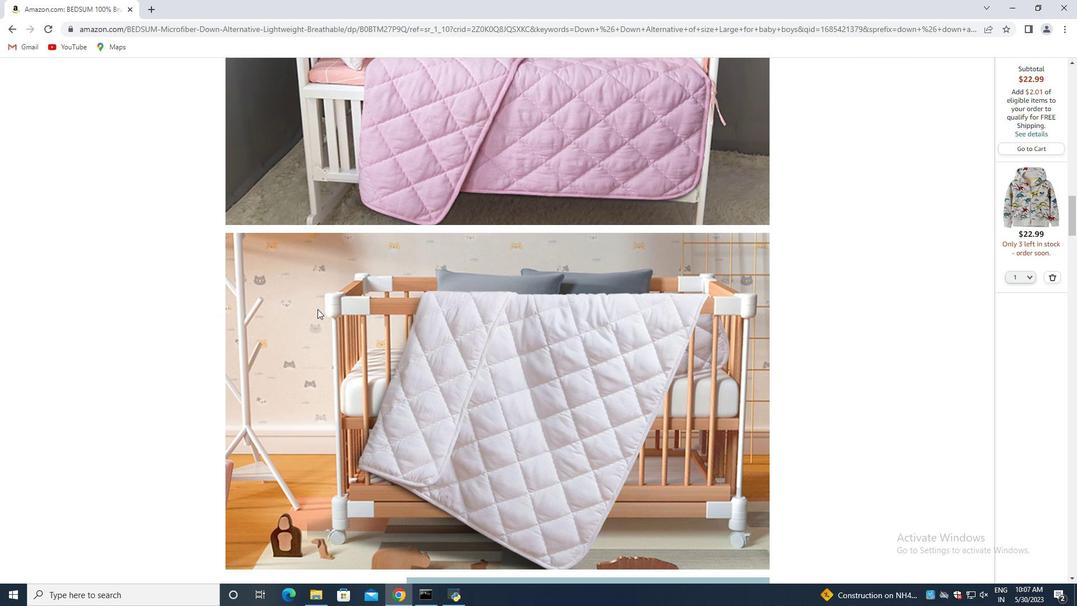 
Action: Mouse moved to (375, 297)
Screenshot: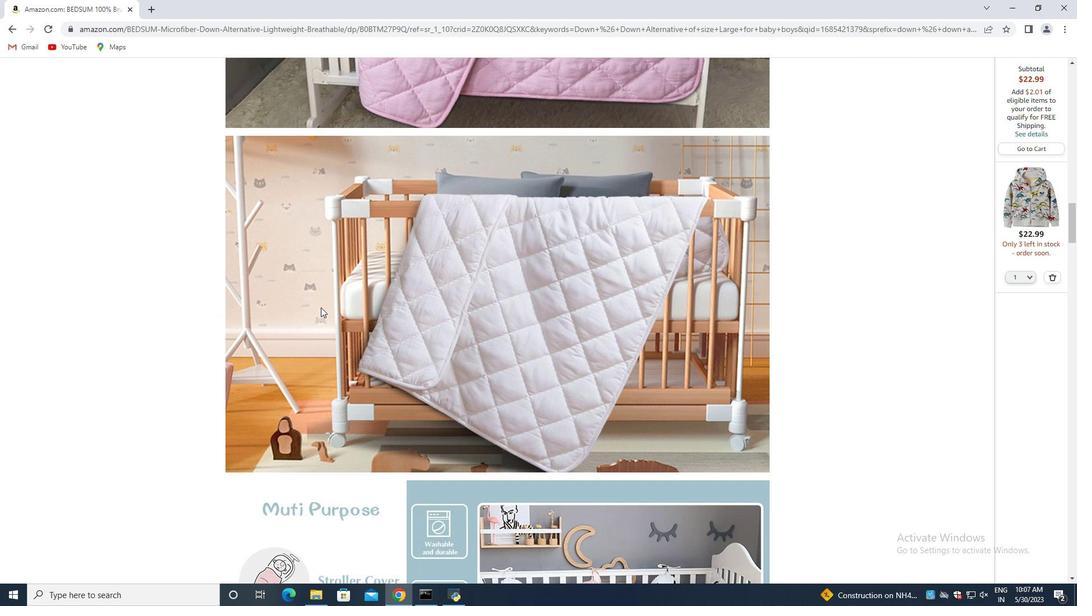
Action: Mouse scrolled (375, 297) with delta (0, 0)
Screenshot: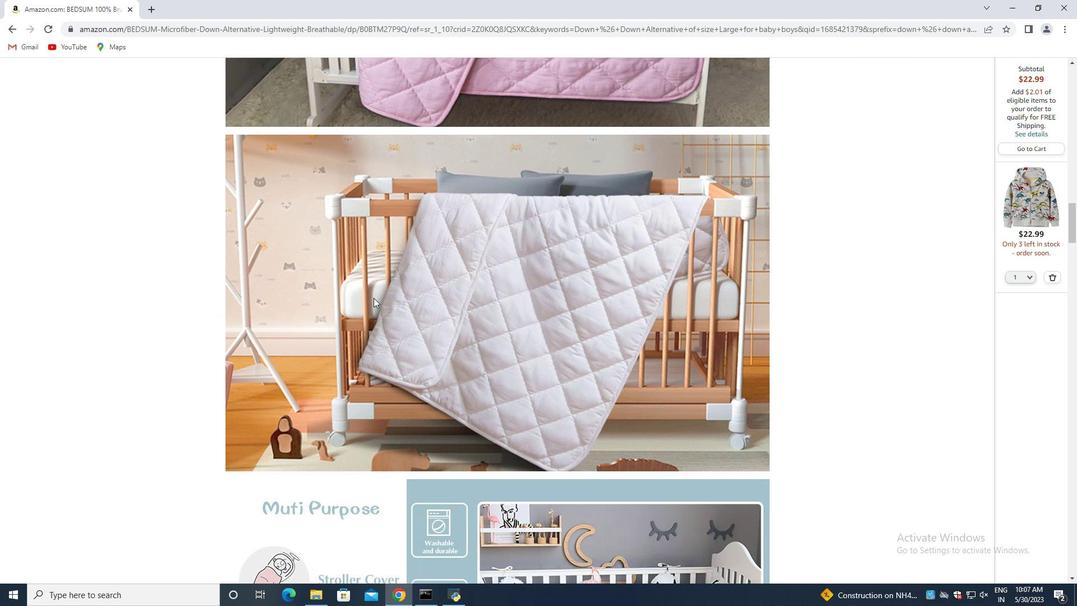 
Action: Mouse scrolled (375, 297) with delta (0, 0)
Screenshot: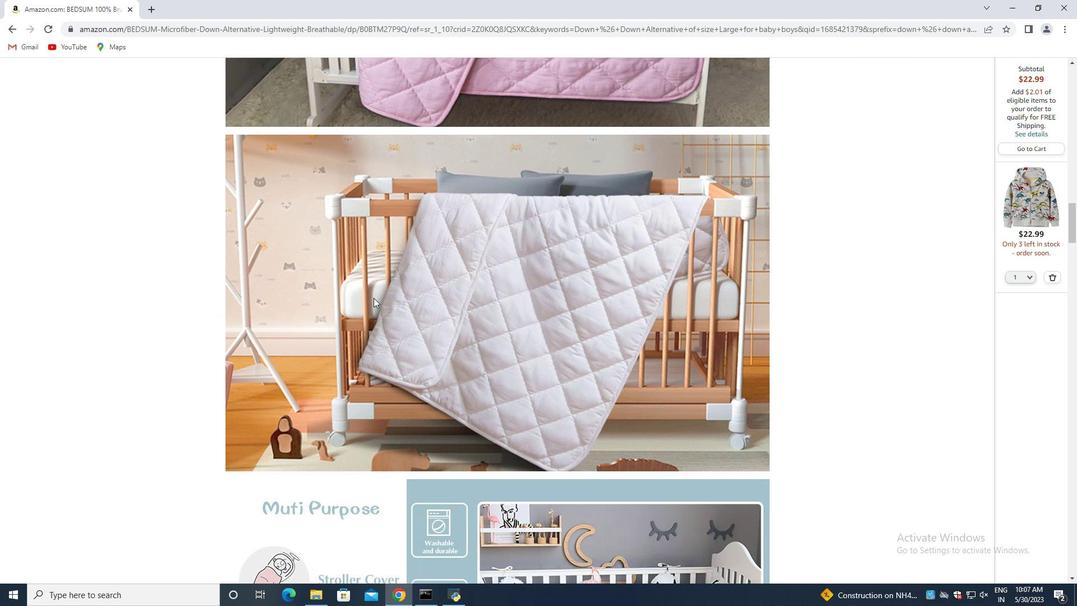 
Action: Mouse scrolled (375, 297) with delta (0, 0)
Screenshot: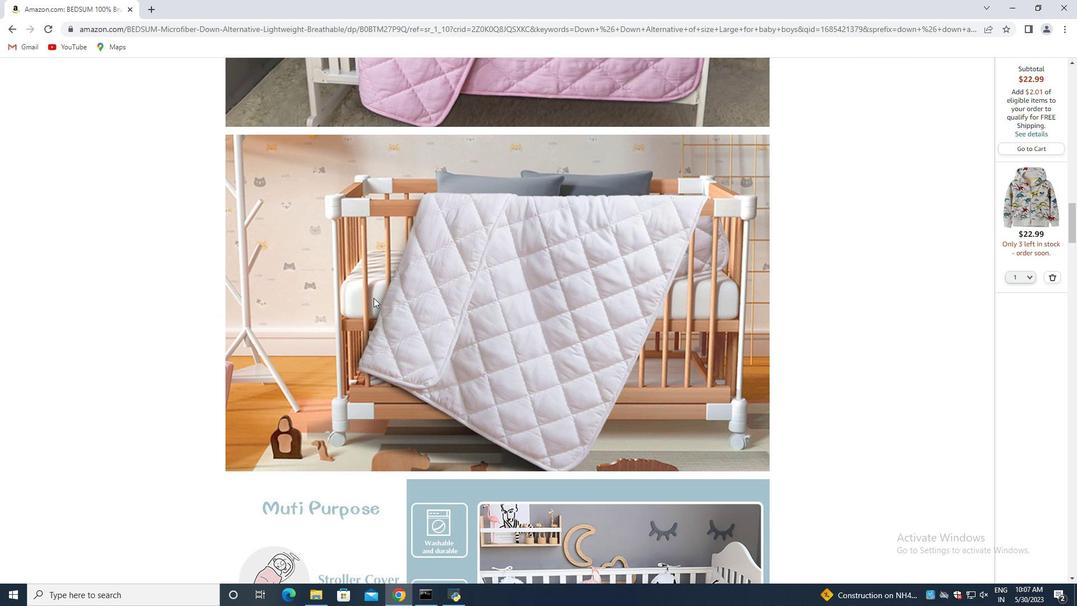 
Action: Mouse scrolled (375, 297) with delta (0, 0)
Screenshot: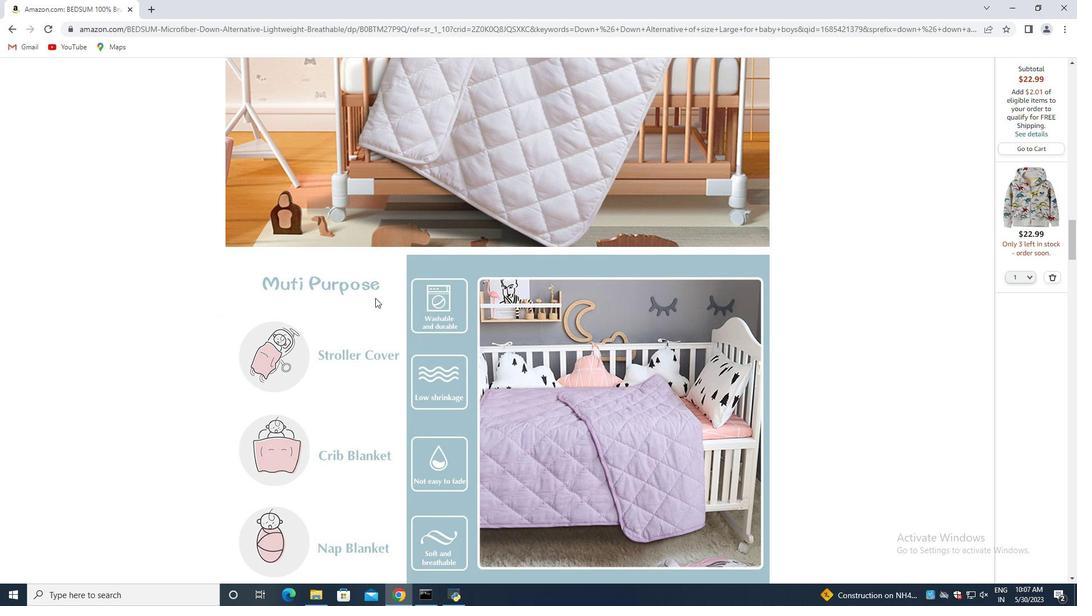 
Action: Mouse scrolled (375, 297) with delta (0, 0)
Screenshot: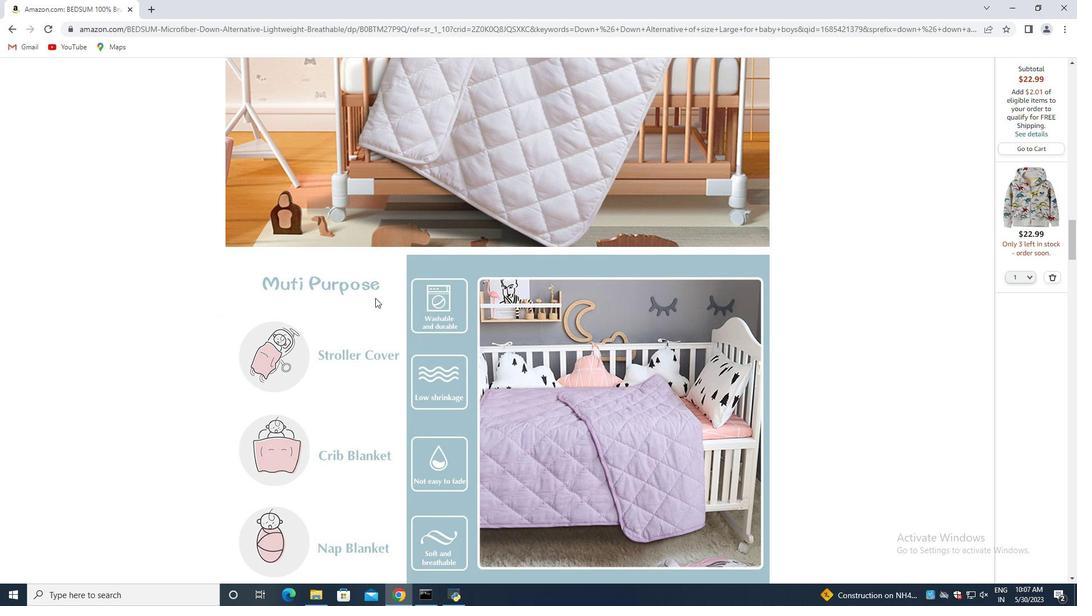 
Action: Mouse scrolled (375, 297) with delta (0, 0)
Screenshot: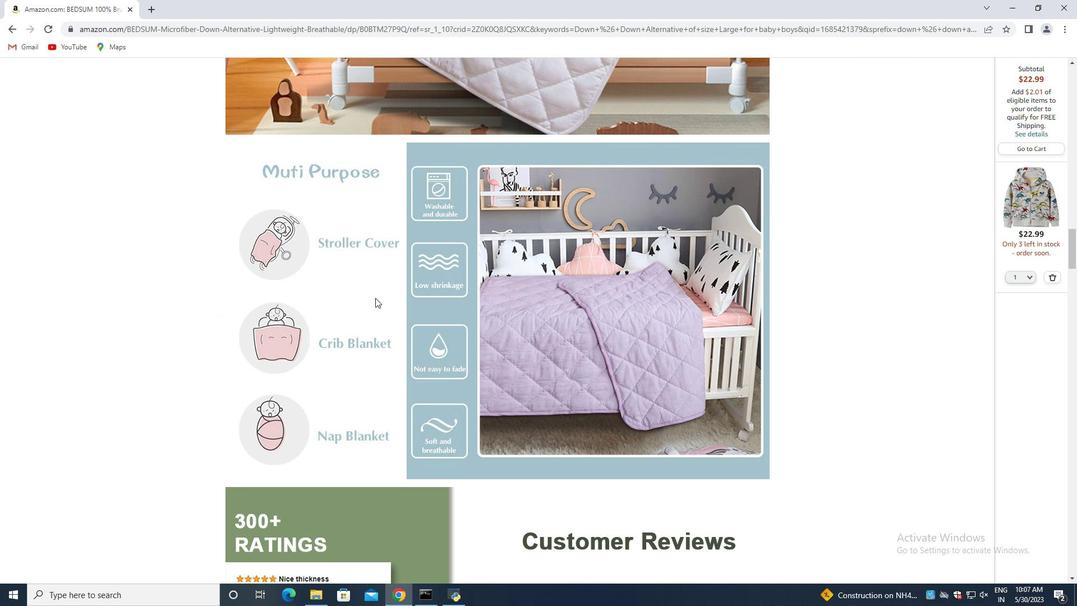 
Action: Mouse scrolled (375, 297) with delta (0, 0)
Screenshot: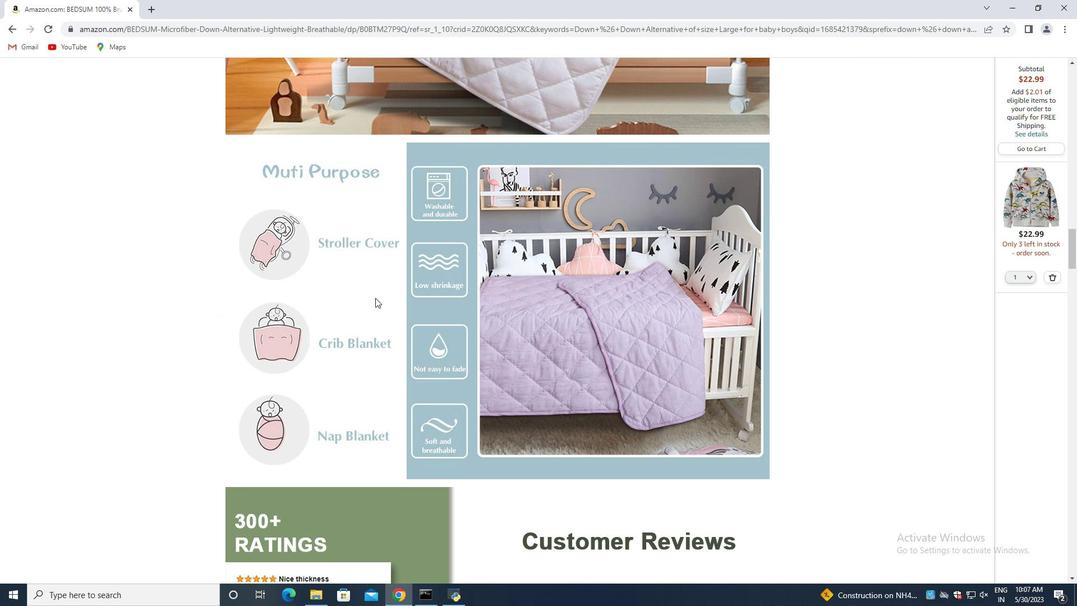 
Action: Mouse scrolled (375, 297) with delta (0, 0)
Screenshot: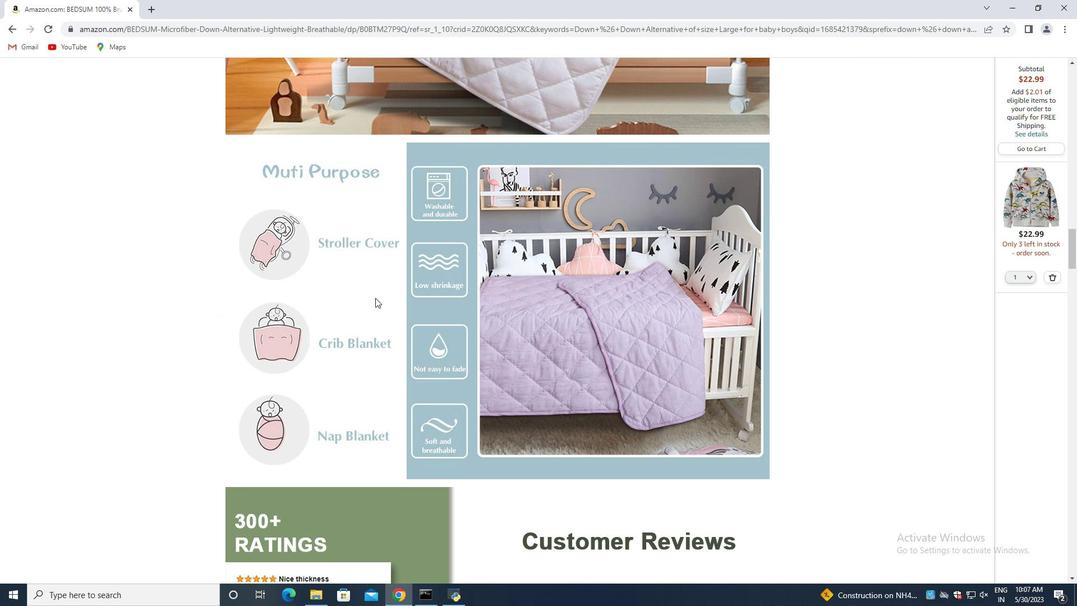 
Action: Mouse scrolled (375, 297) with delta (0, 0)
Screenshot: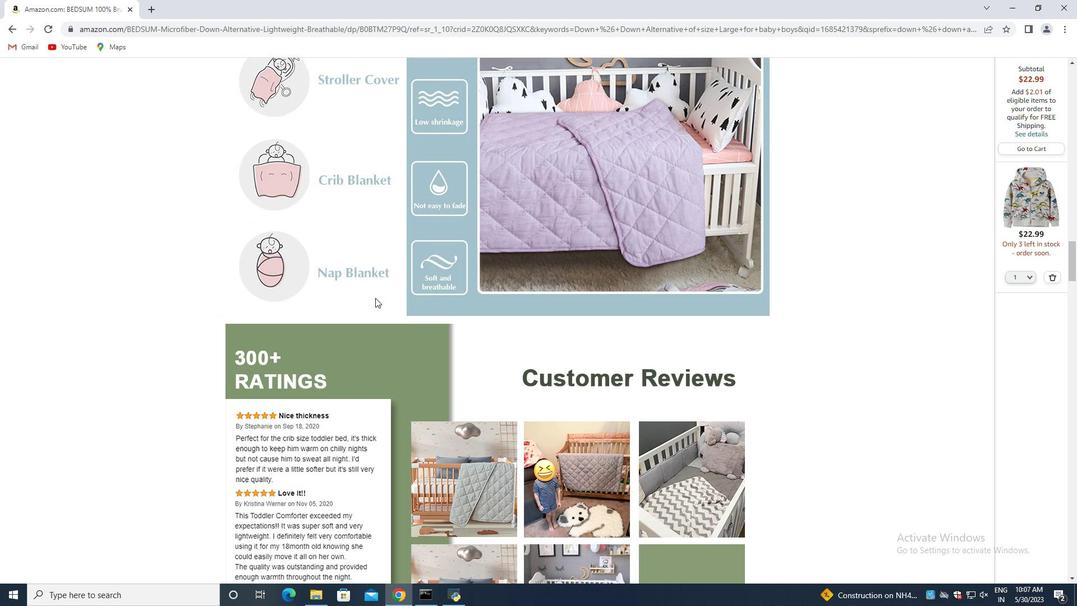 
Action: Mouse scrolled (375, 297) with delta (0, 0)
Screenshot: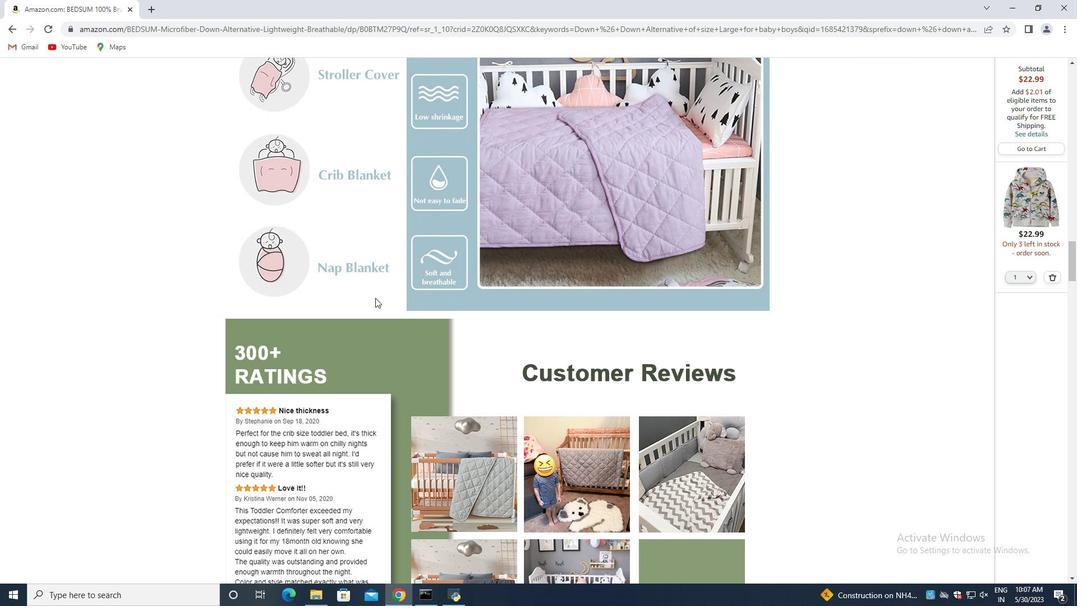 
Action: Mouse scrolled (375, 297) with delta (0, 0)
Screenshot: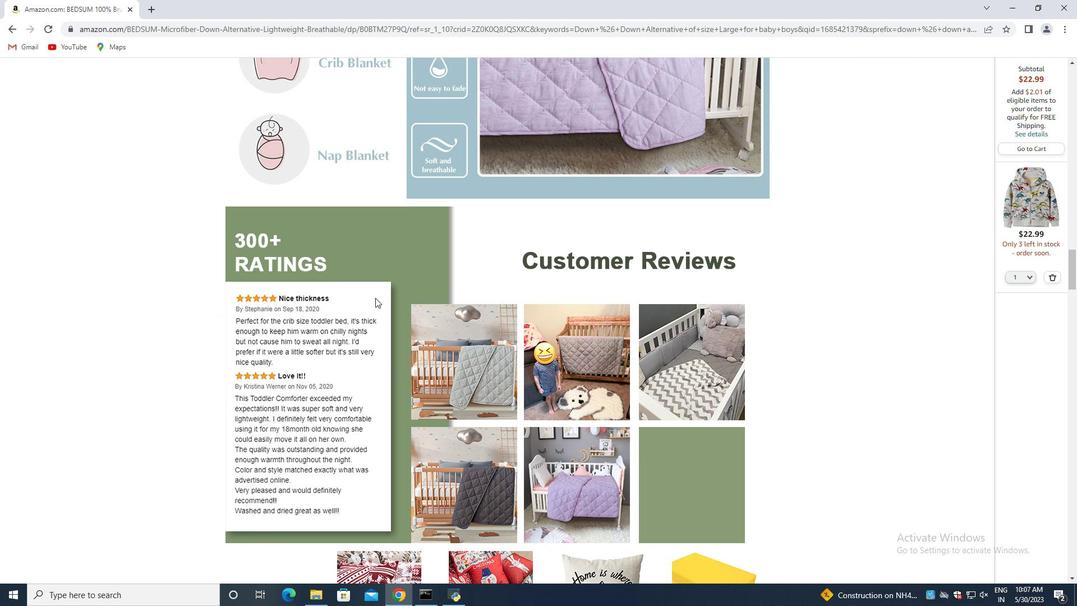 
Action: Mouse scrolled (375, 297) with delta (0, 0)
Screenshot: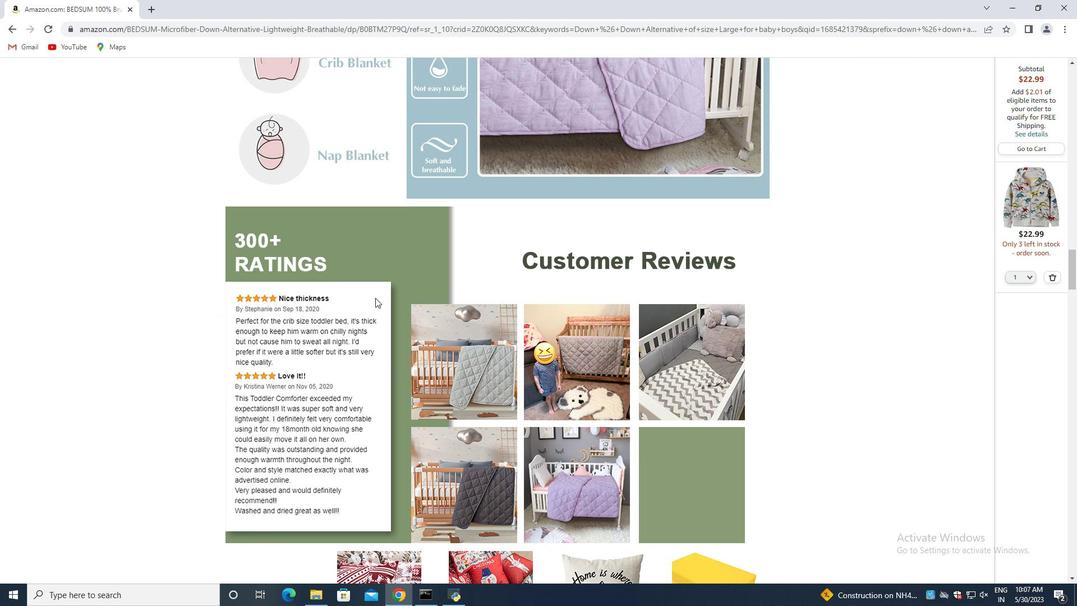 
Action: Mouse scrolled (375, 297) with delta (0, 0)
Screenshot: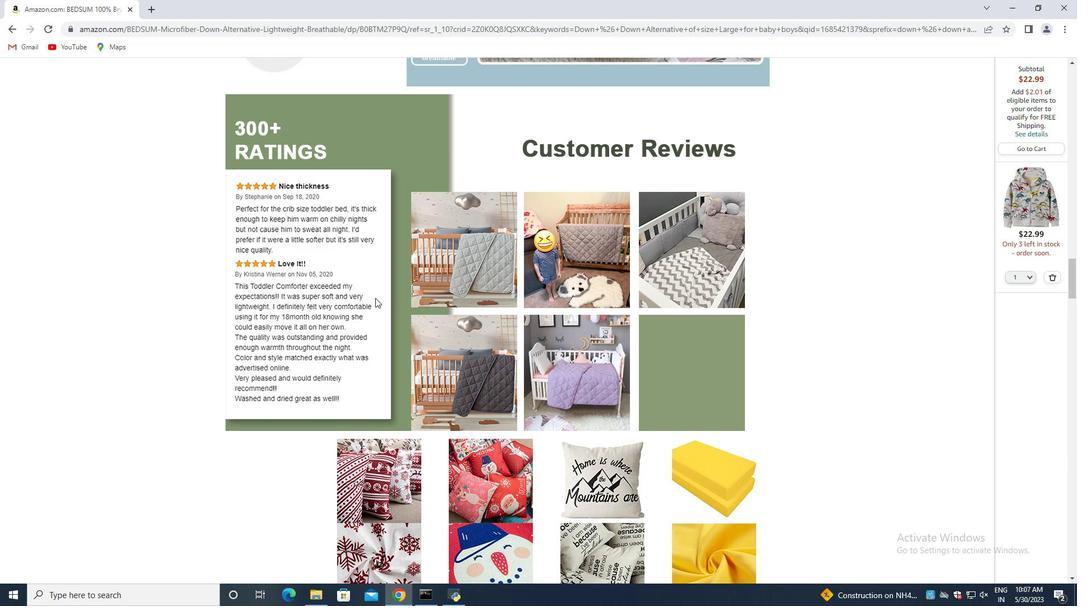 
Action: Mouse scrolled (375, 297) with delta (0, 0)
Screenshot: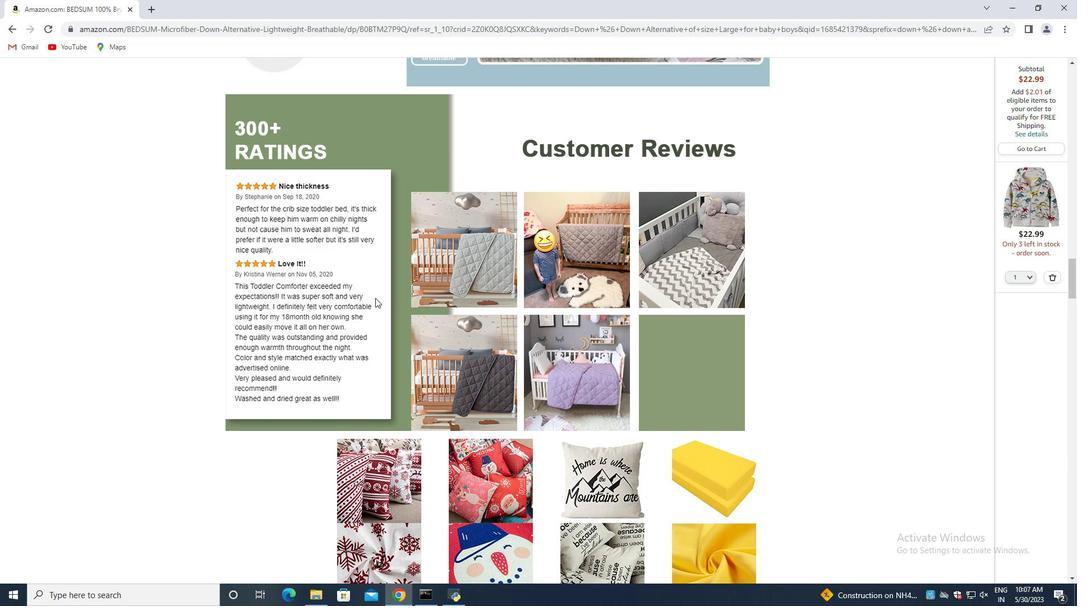 
Action: Mouse scrolled (375, 297) with delta (0, 0)
Screenshot: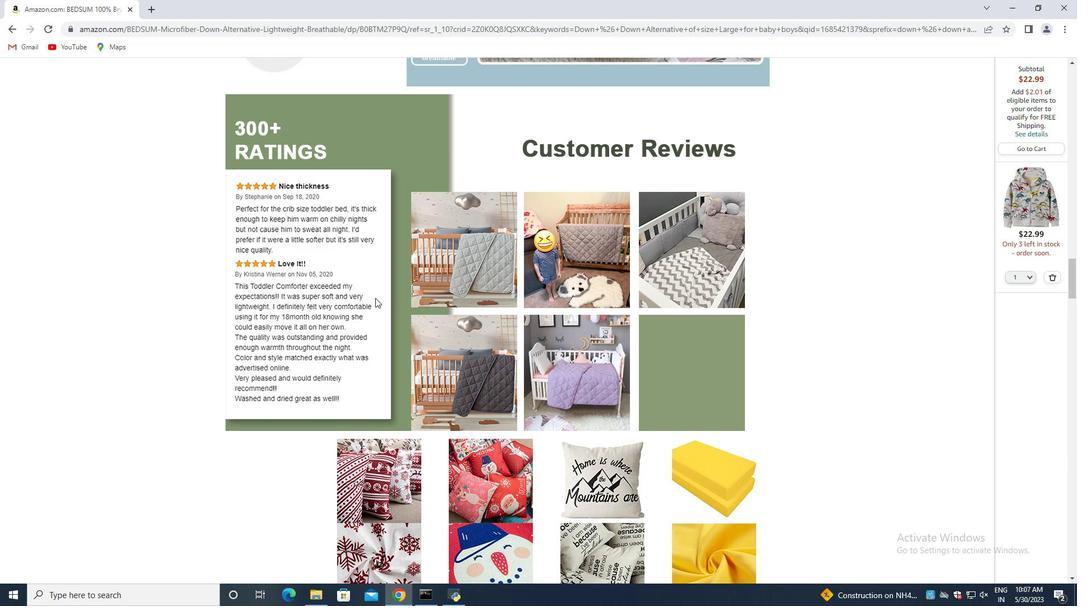 
Action: Mouse scrolled (375, 297) with delta (0, 0)
Screenshot: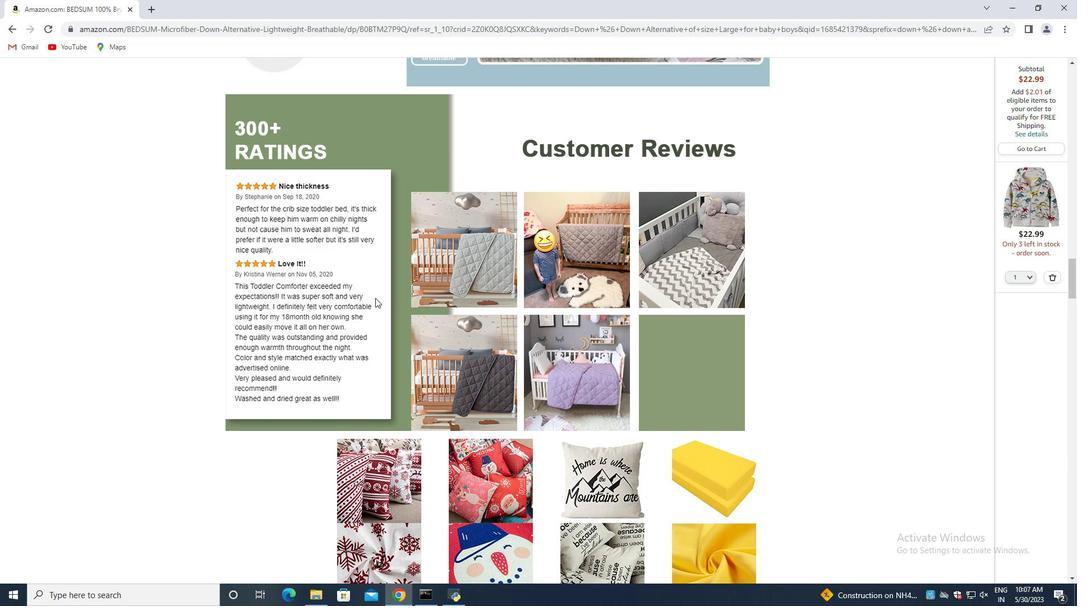 
Action: Mouse scrolled (375, 297) with delta (0, 0)
Screenshot: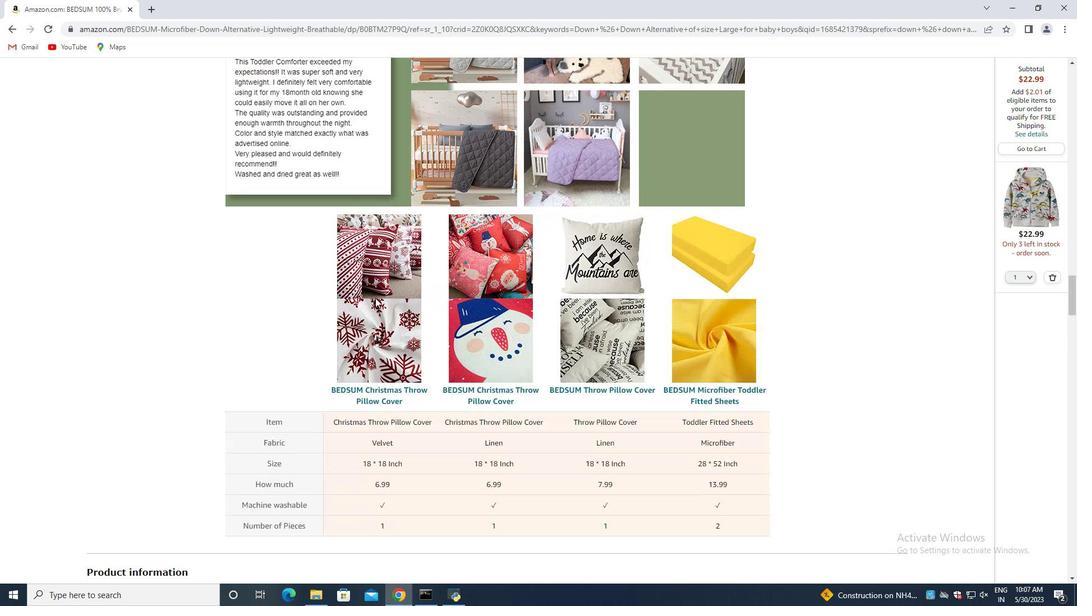 
Action: Mouse scrolled (375, 297) with delta (0, 0)
Screenshot: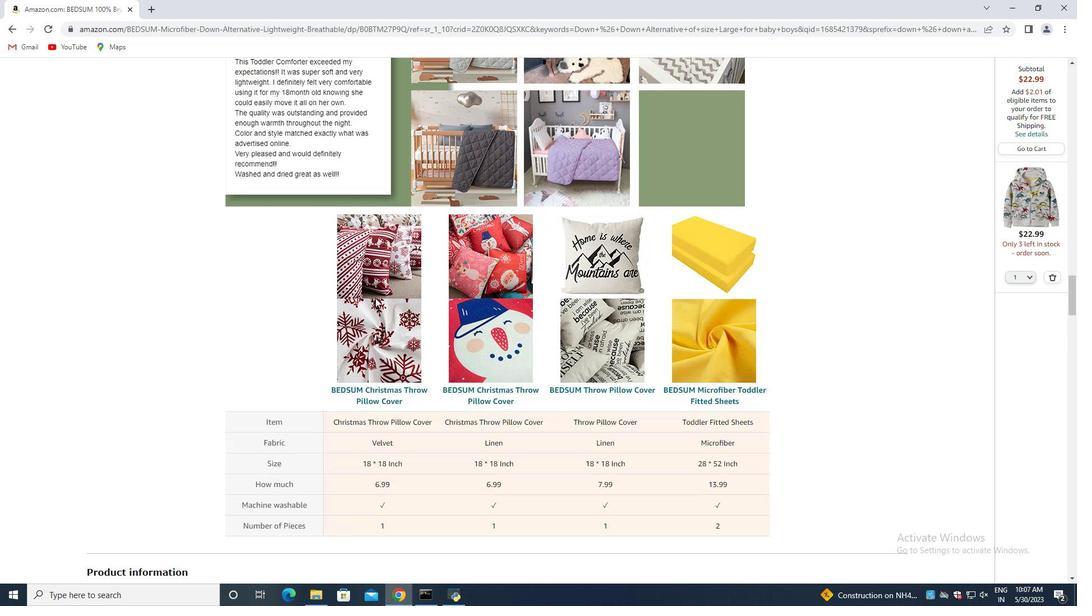 
Action: Mouse scrolled (375, 297) with delta (0, 0)
Screenshot: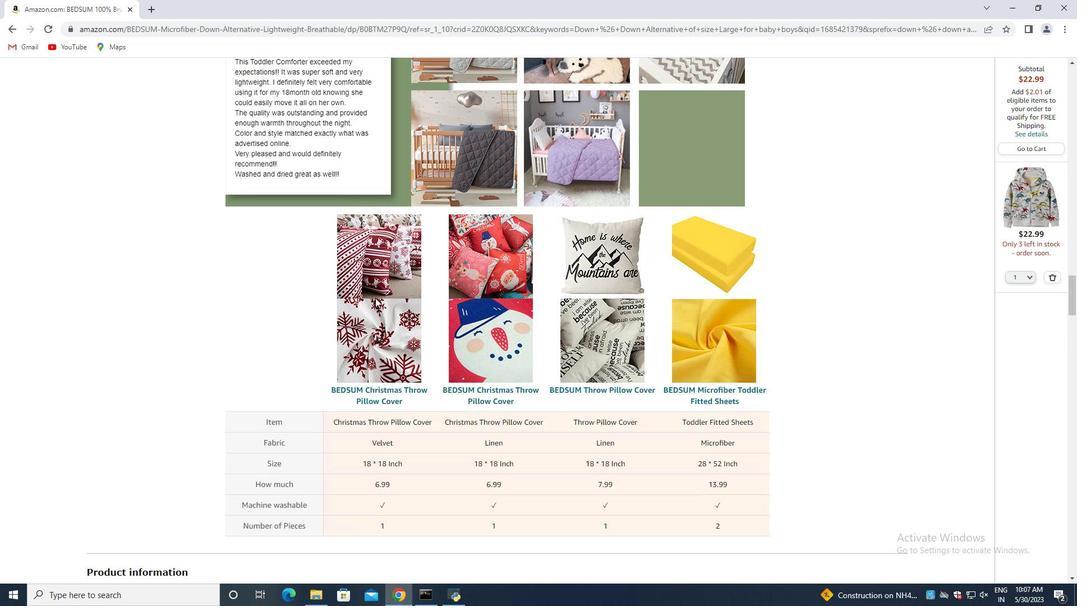 
Action: Mouse moved to (375, 297)
Screenshot: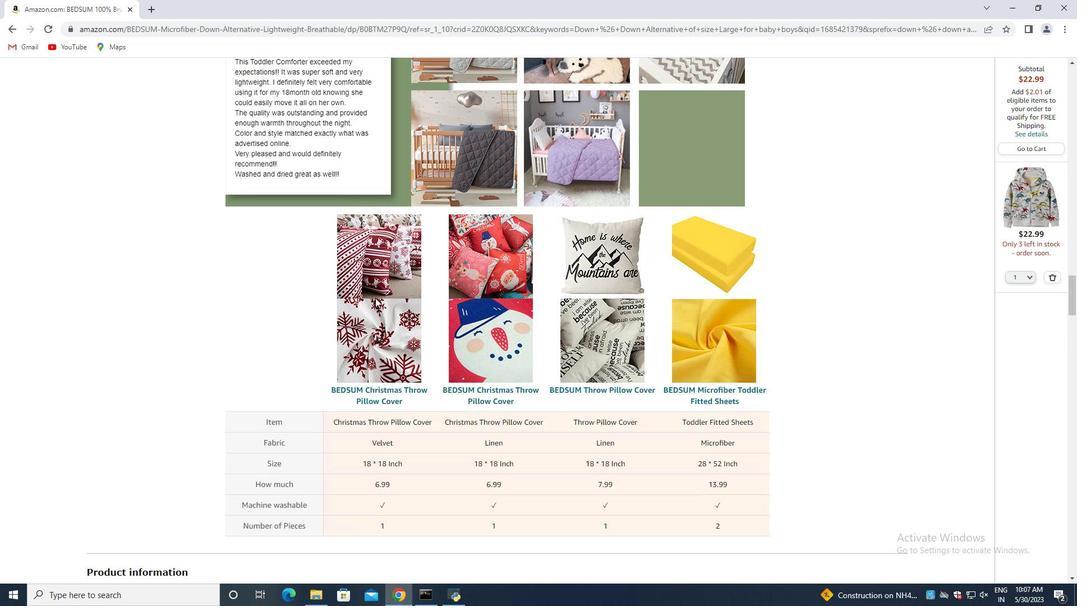 
Action: Mouse scrolled (375, 297) with delta (0, 0)
Screenshot: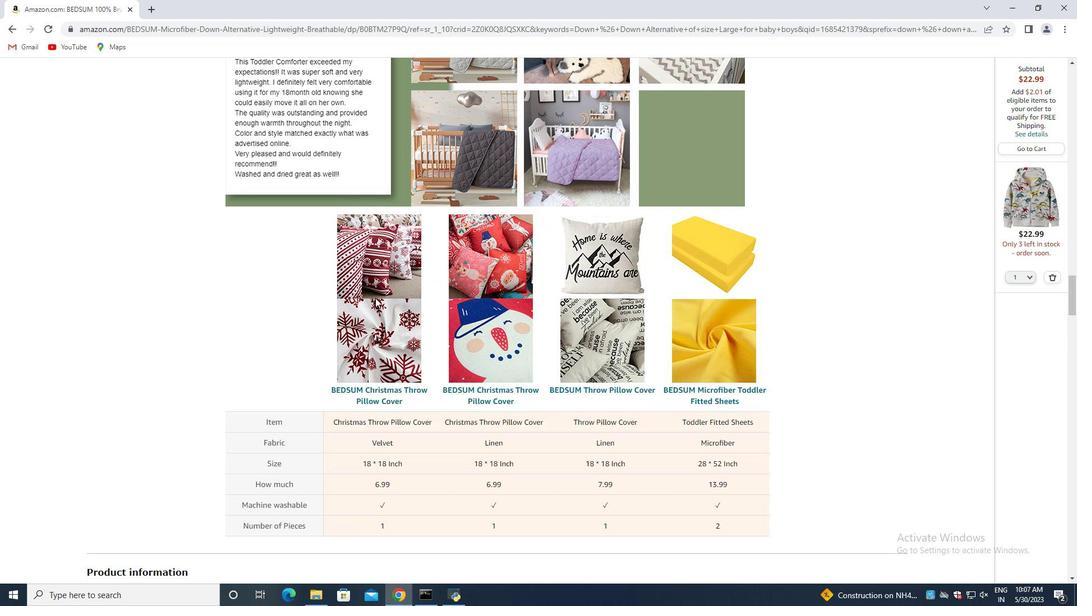 
Action: Mouse scrolled (375, 297) with delta (0, 0)
Screenshot: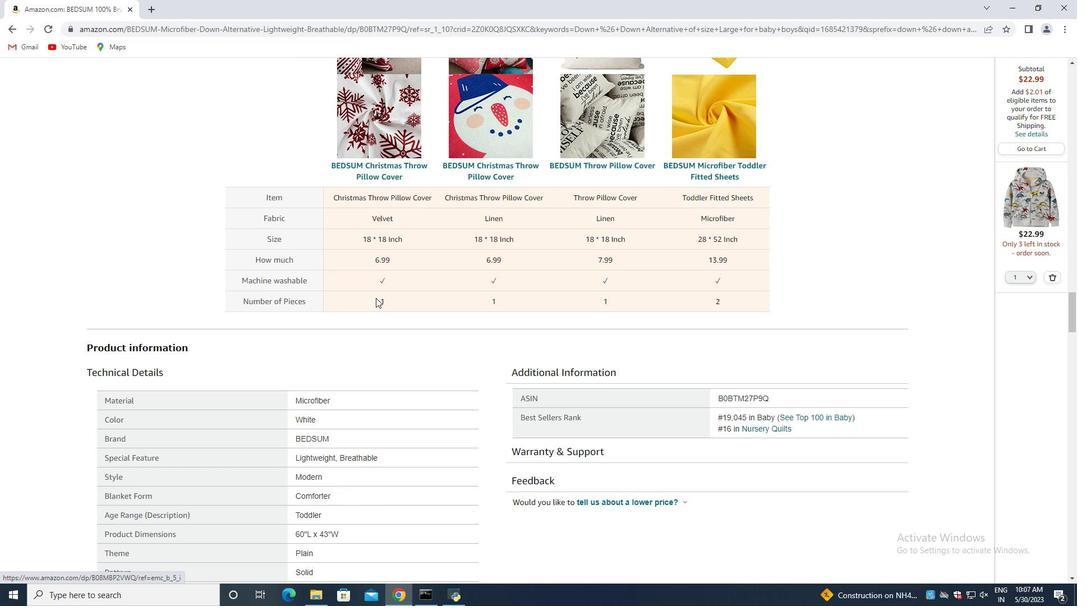 
Action: Mouse scrolled (375, 297) with delta (0, 0)
Screenshot: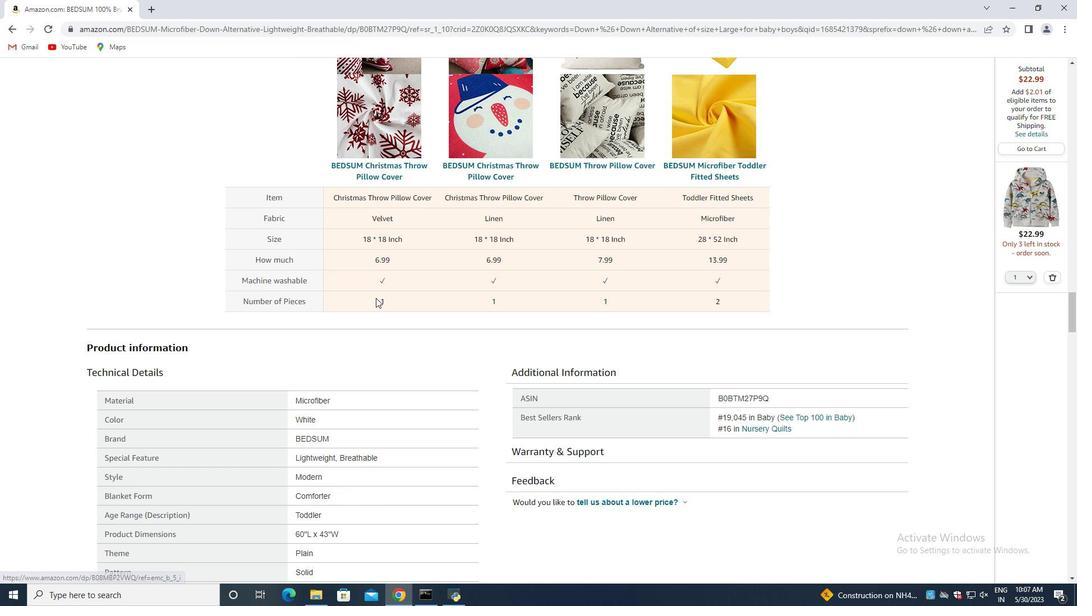 
Action: Mouse scrolled (375, 297) with delta (0, 0)
Screenshot: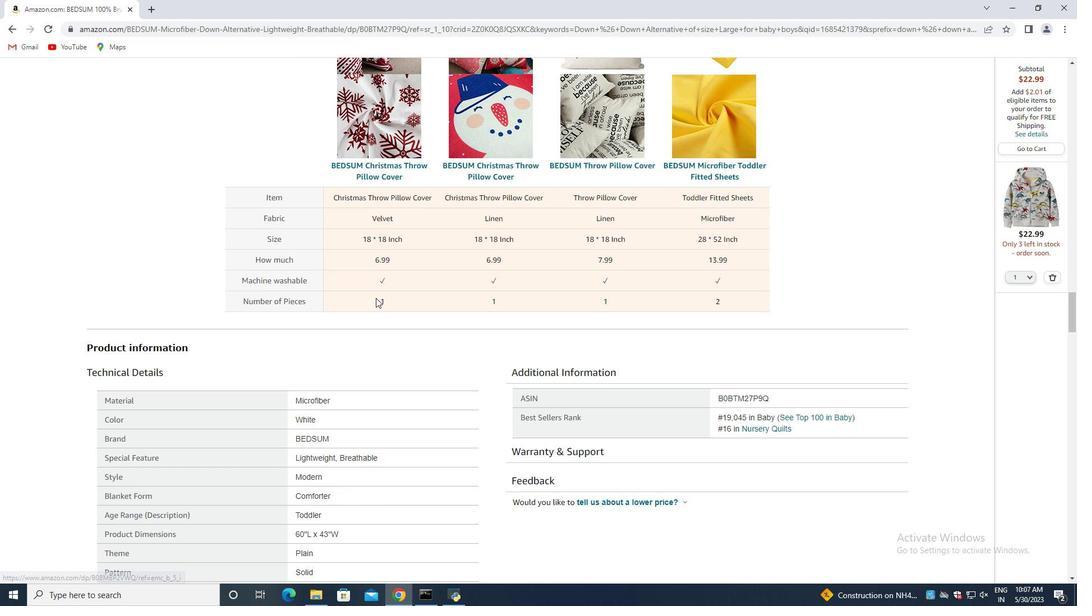 
Action: Mouse scrolled (375, 297) with delta (0, 0)
Screenshot: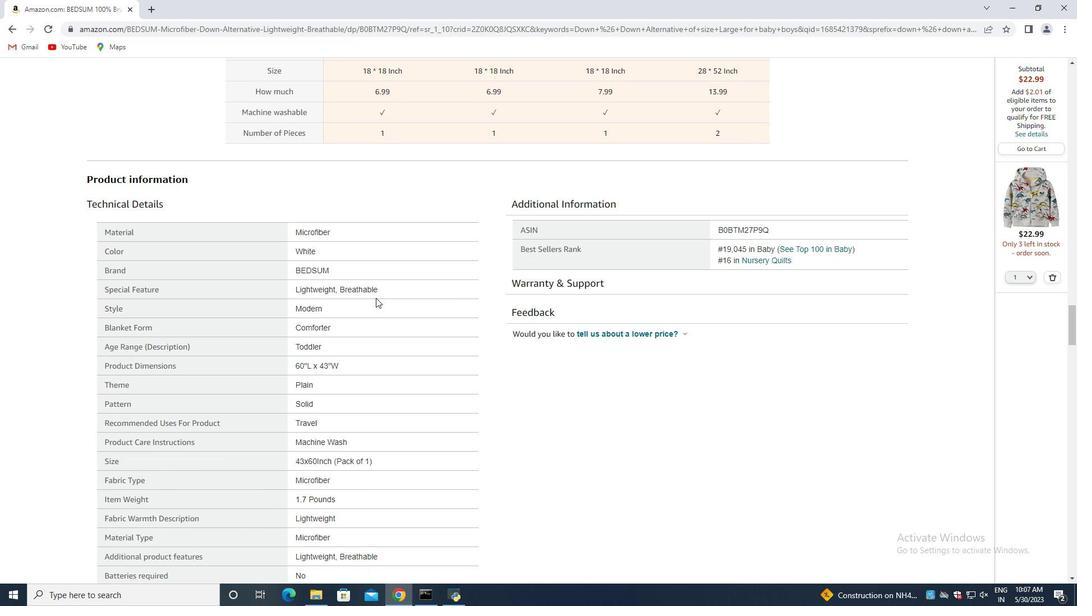 
Action: Mouse moved to (375, 298)
Screenshot: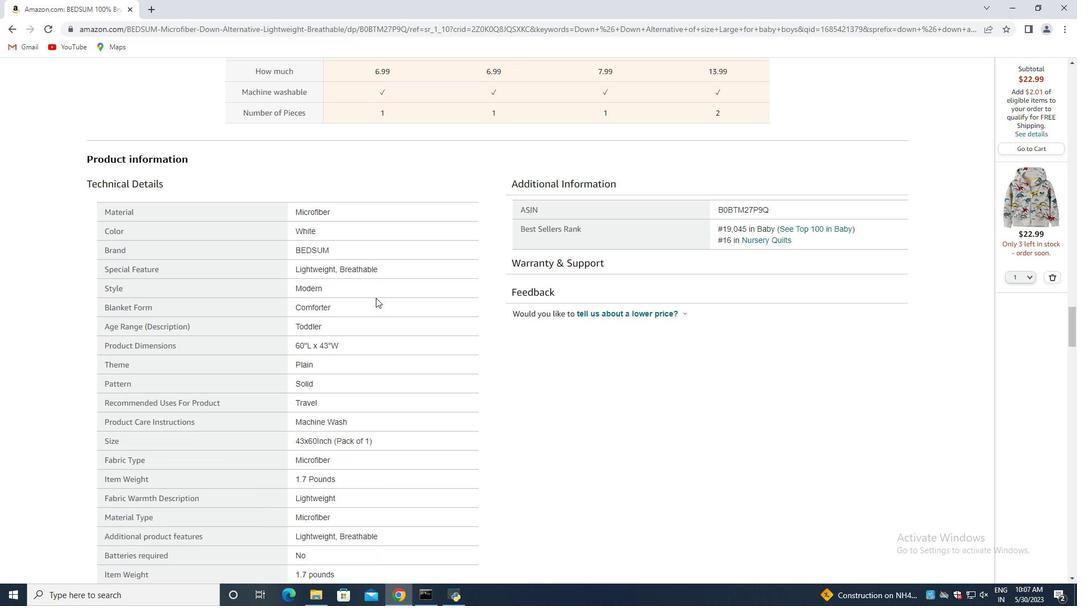 
Action: Mouse scrolled (375, 297) with delta (0, 0)
Screenshot: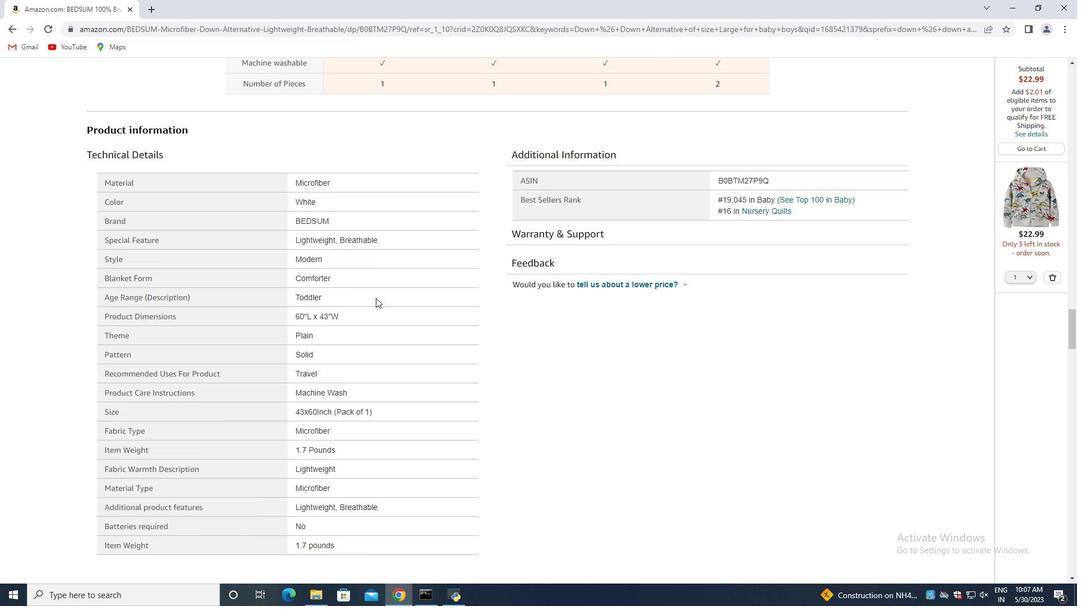 
Action: Mouse scrolled (375, 299) with delta (0, 0)
Screenshot: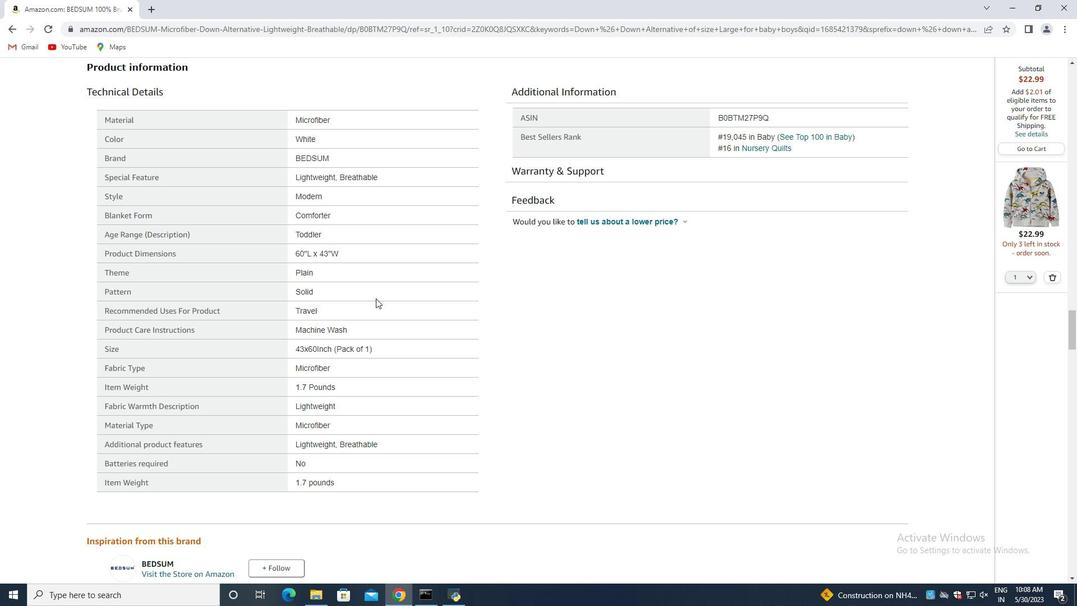 
Action: Mouse scrolled (375, 299) with delta (0, 0)
Screenshot: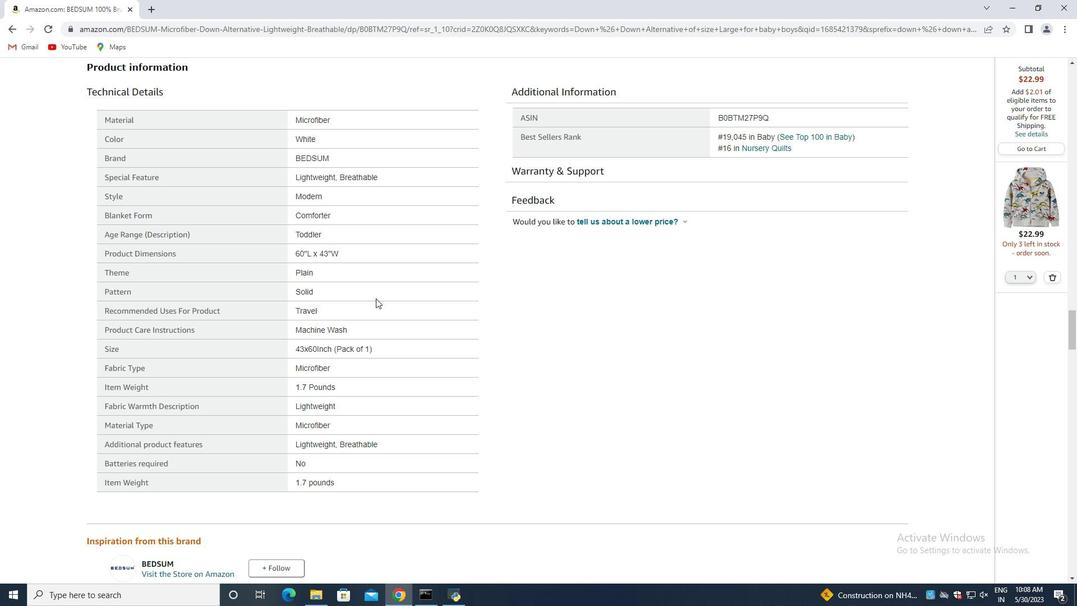 
Action: Mouse scrolled (375, 299) with delta (0, 0)
Screenshot: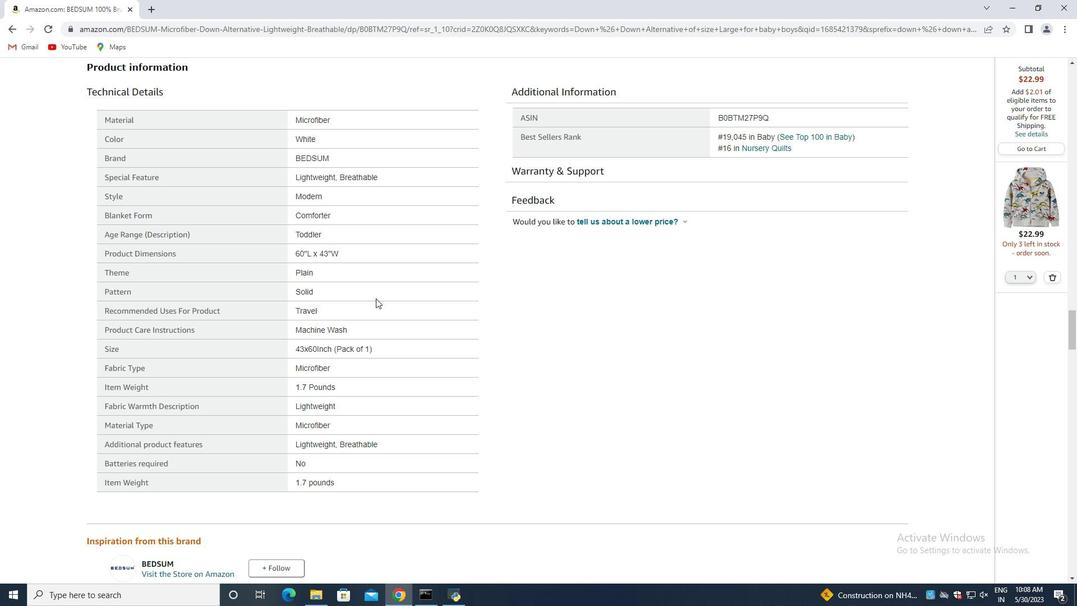 
Action: Mouse scrolled (375, 299) with delta (0, 0)
Screenshot: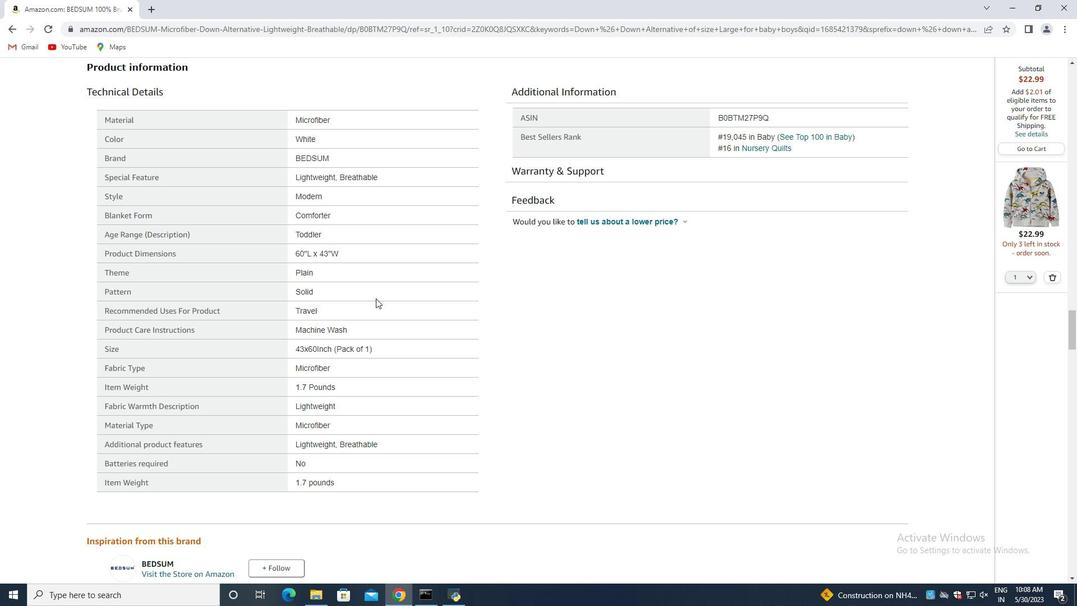 
Action: Mouse scrolled (375, 299) with delta (0, 0)
Screenshot: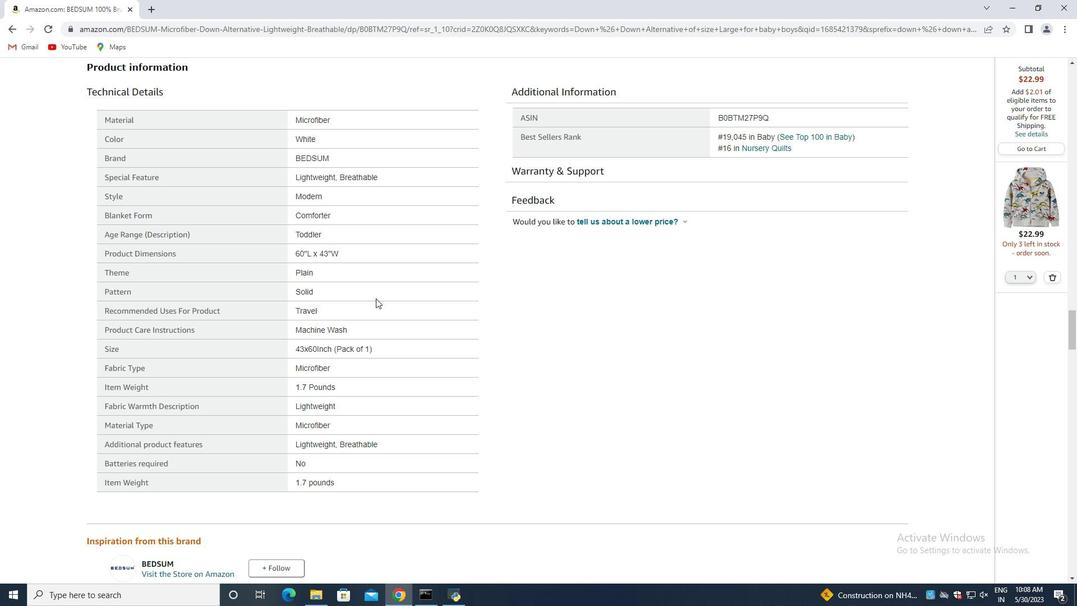 
Action: Mouse scrolled (375, 299) with delta (0, 0)
Screenshot: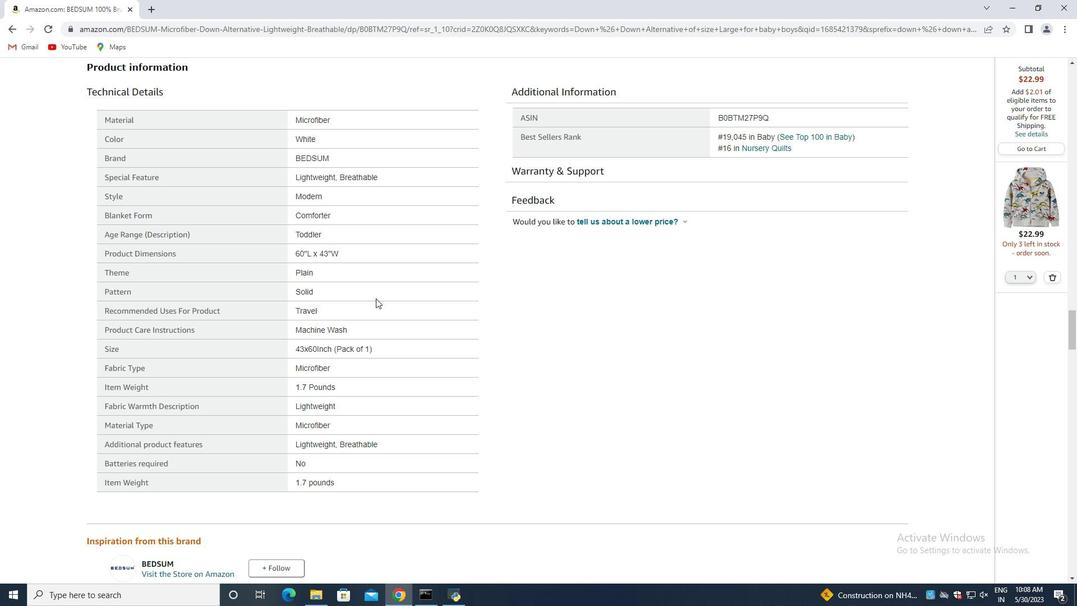 
Action: Mouse scrolled (375, 299) with delta (0, 0)
Screenshot: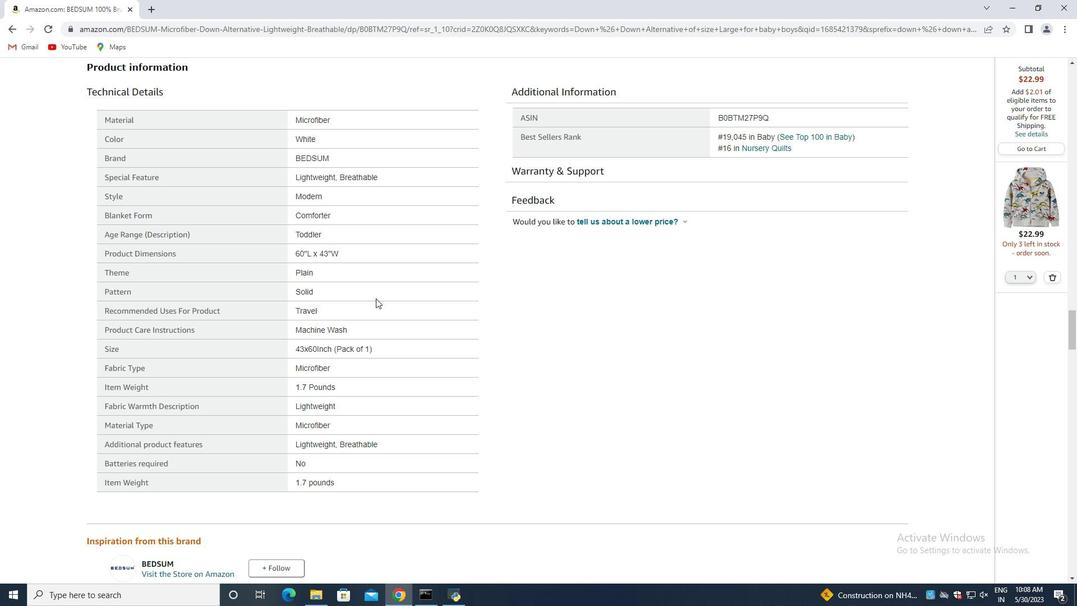 
Action: Mouse moved to (377, 300)
Screenshot: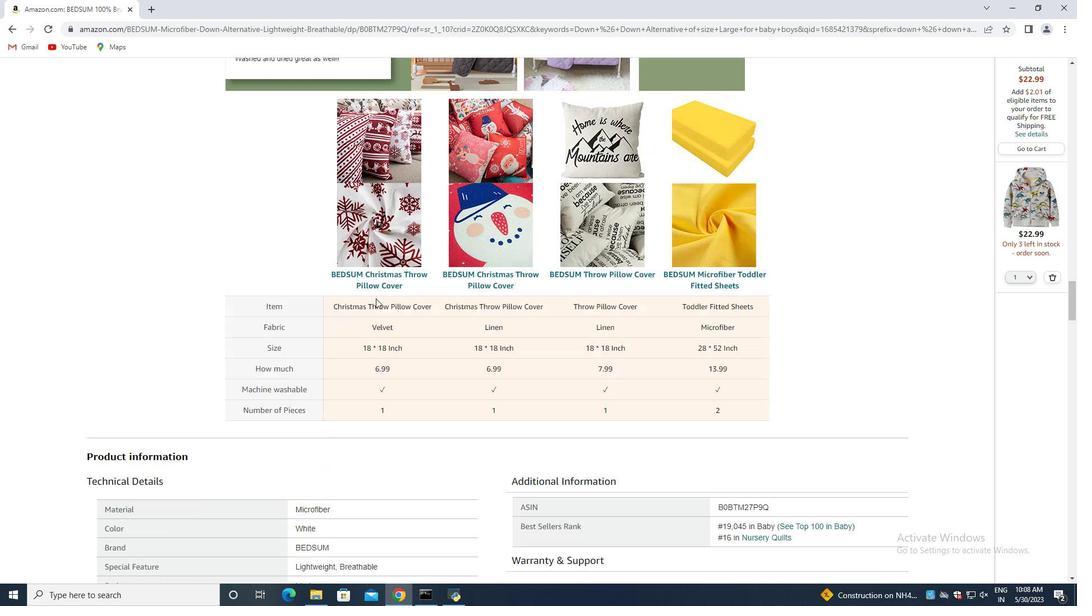 
Action: Mouse scrolled (377, 300) with delta (0, 0)
Screenshot: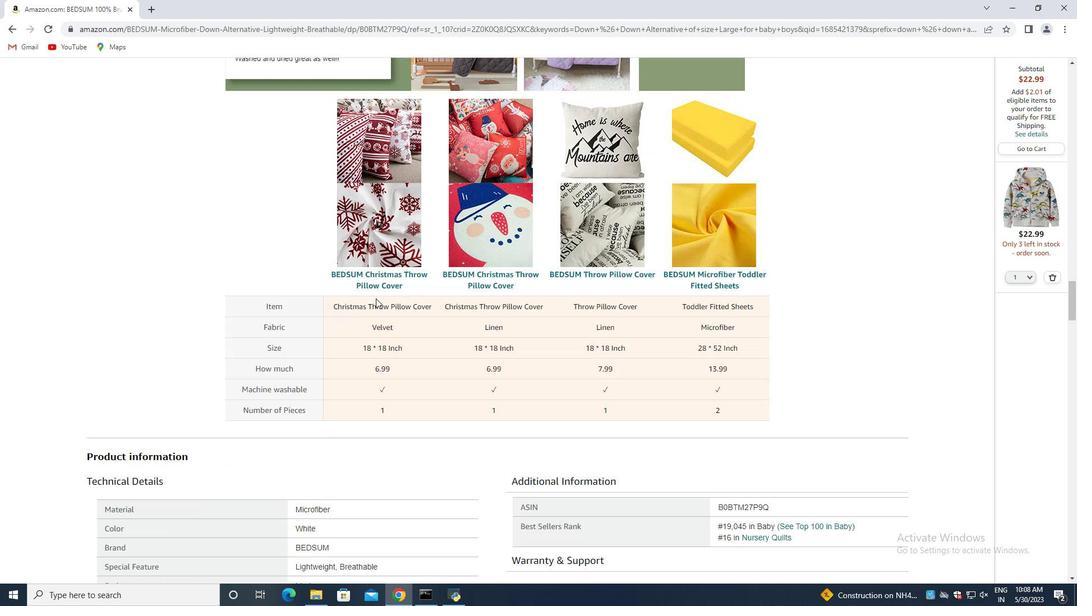 
Action: Mouse moved to (379, 304)
Screenshot: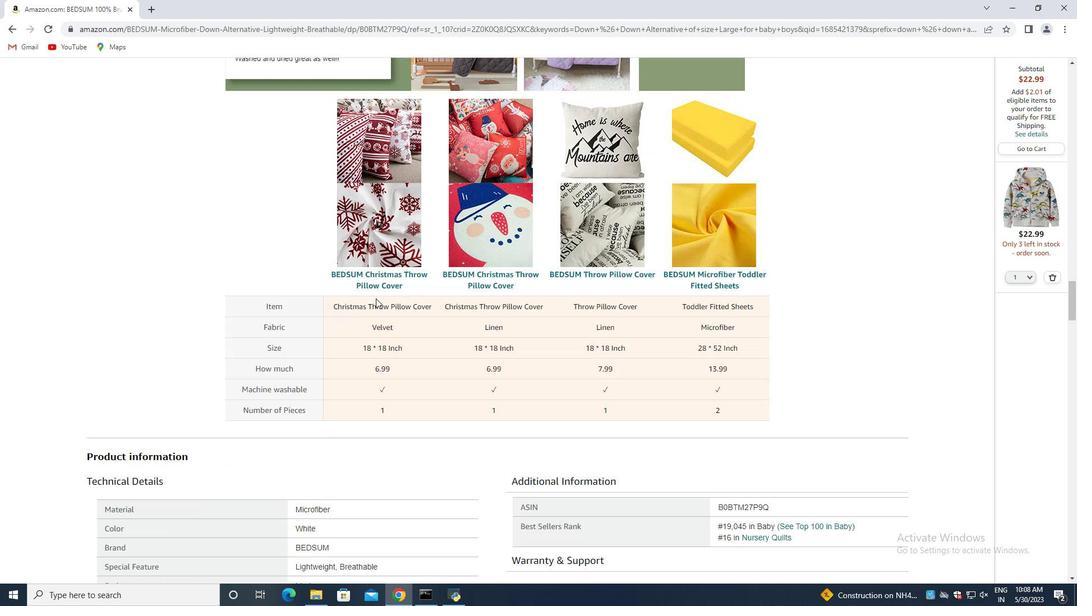 
Action: Mouse scrolled (379, 304) with delta (0, 0)
Screenshot: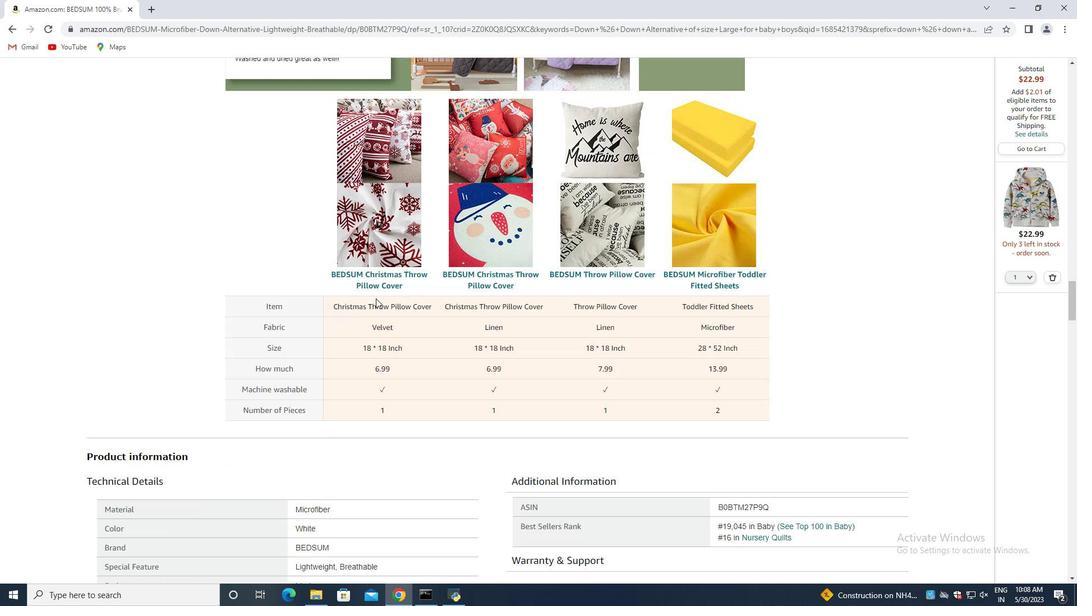 
Action: Mouse moved to (381, 306)
Screenshot: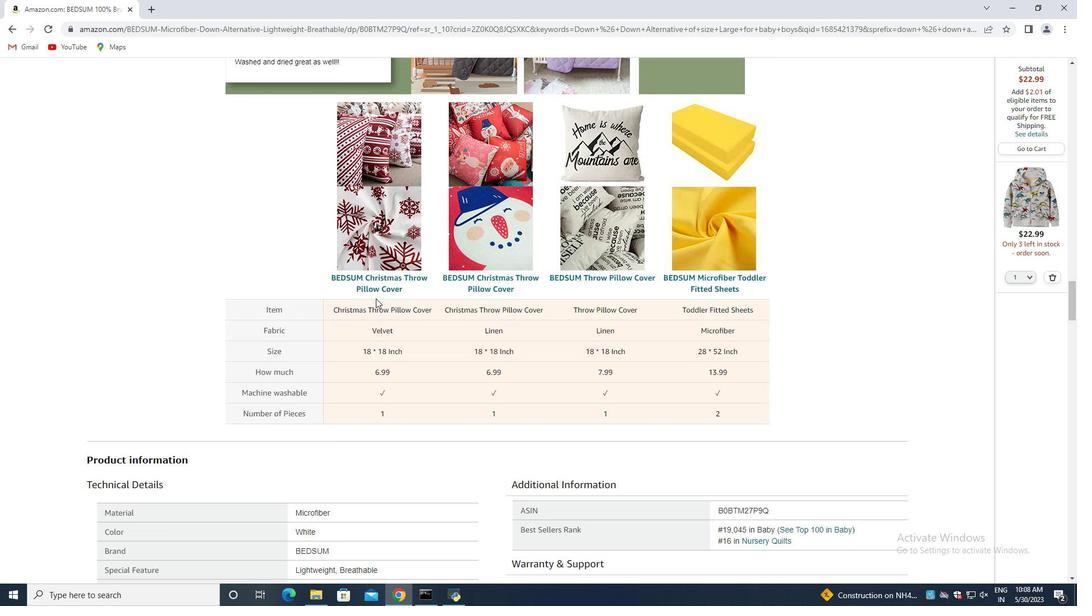 
Action: Mouse scrolled (381, 305) with delta (0, 0)
Screenshot: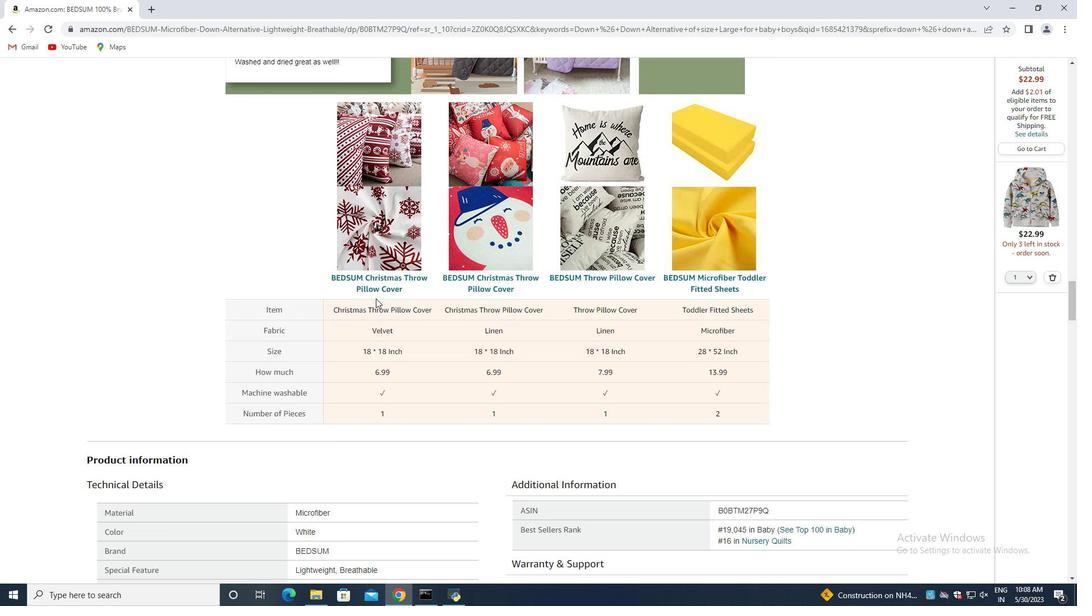 
Action: Mouse moved to (381, 307)
Screenshot: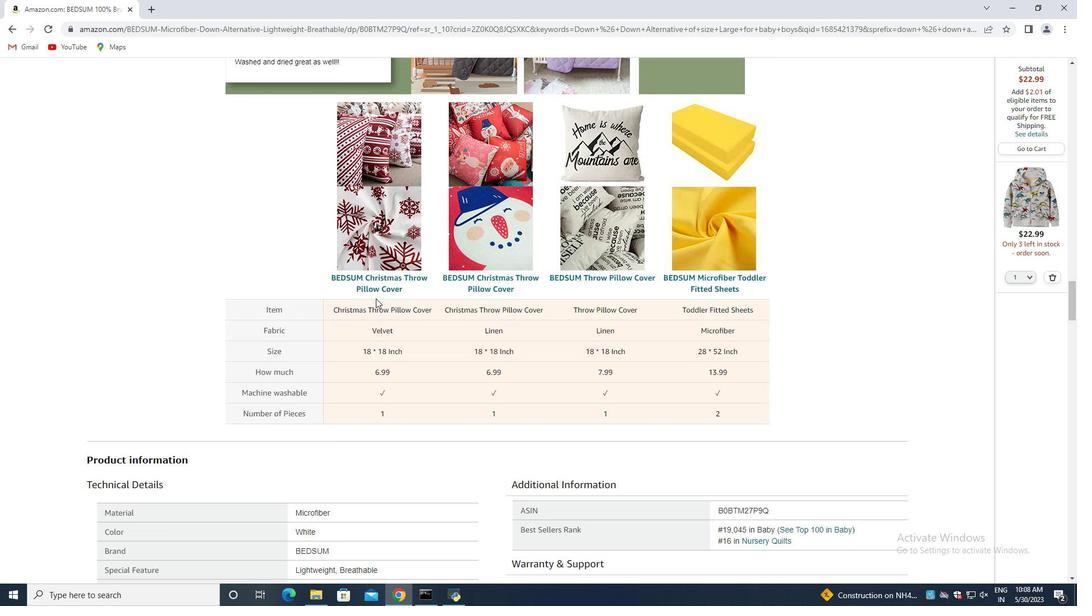 
Action: Mouse scrolled (381, 306) with delta (0, 0)
Screenshot: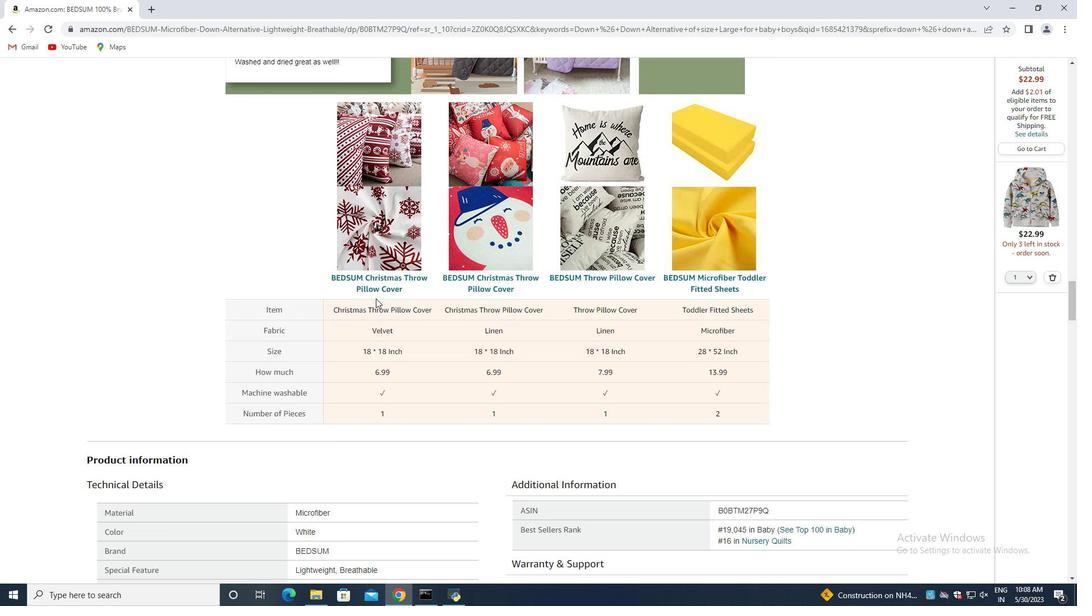 
Action: Mouse moved to (381, 308)
Screenshot: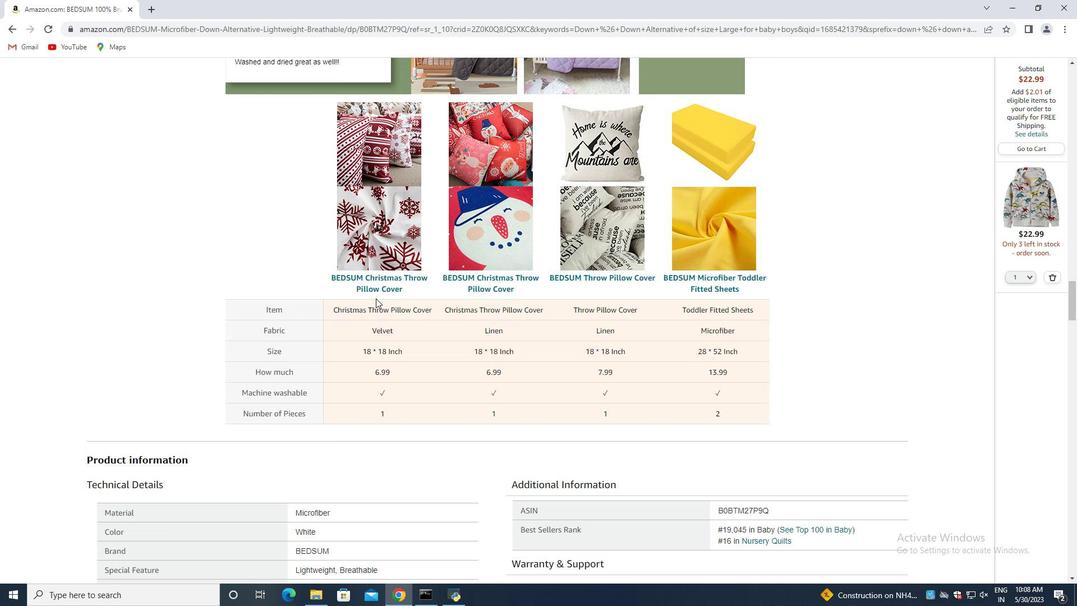 
Action: Mouse scrolled (381, 308) with delta (0, 0)
Screenshot: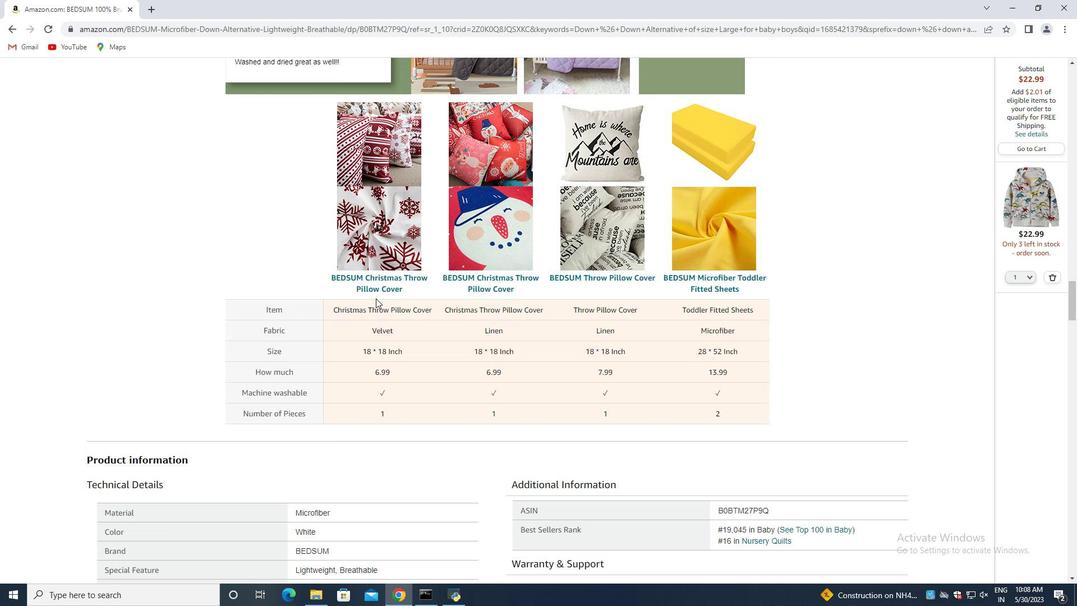 
Action: Mouse moved to (386, 311)
Screenshot: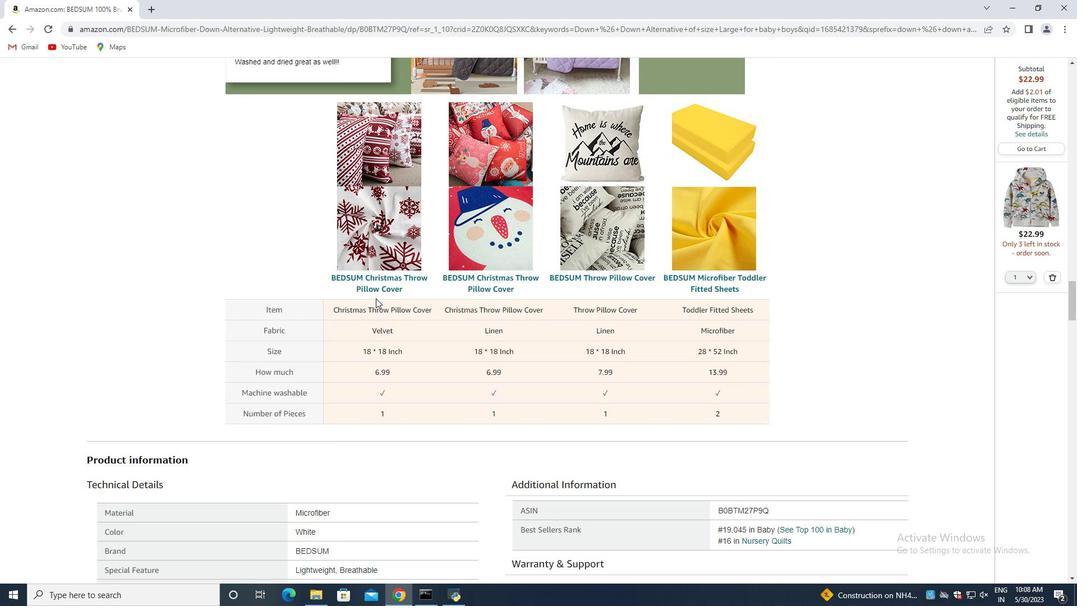 
Action: Mouse scrolled (384, 310) with delta (0, 0)
Screenshot: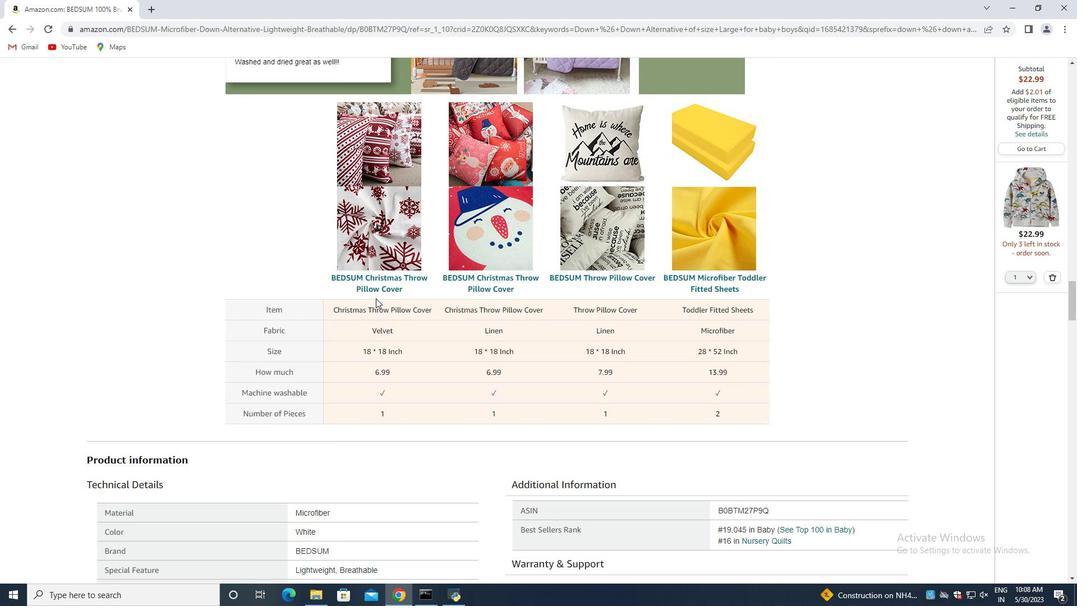 
Action: Mouse moved to (387, 312)
Screenshot: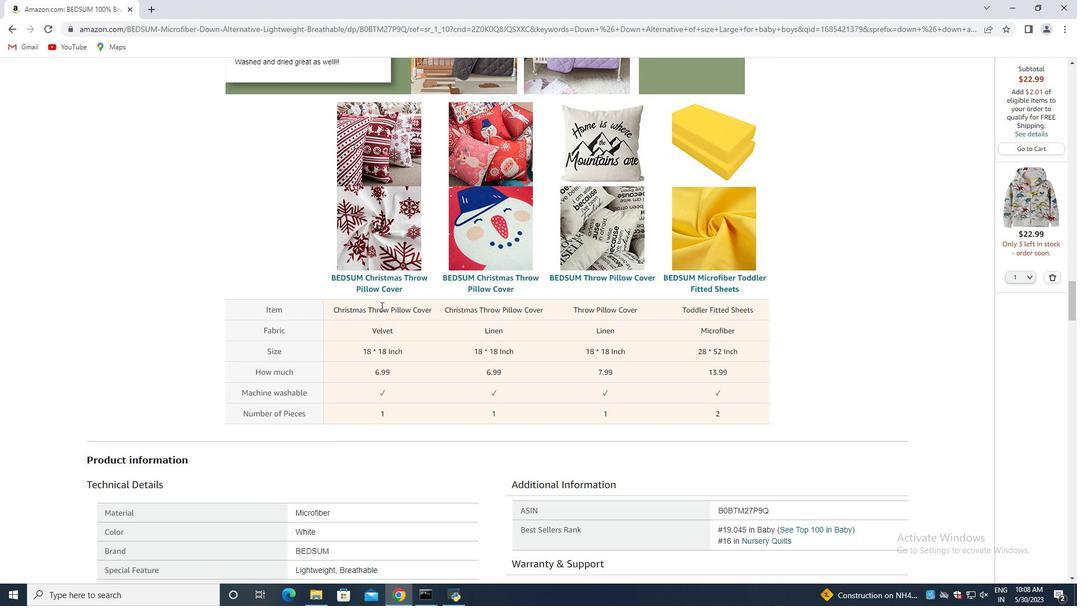 
Action: Mouse scrolled (387, 311) with delta (0, 0)
Screenshot: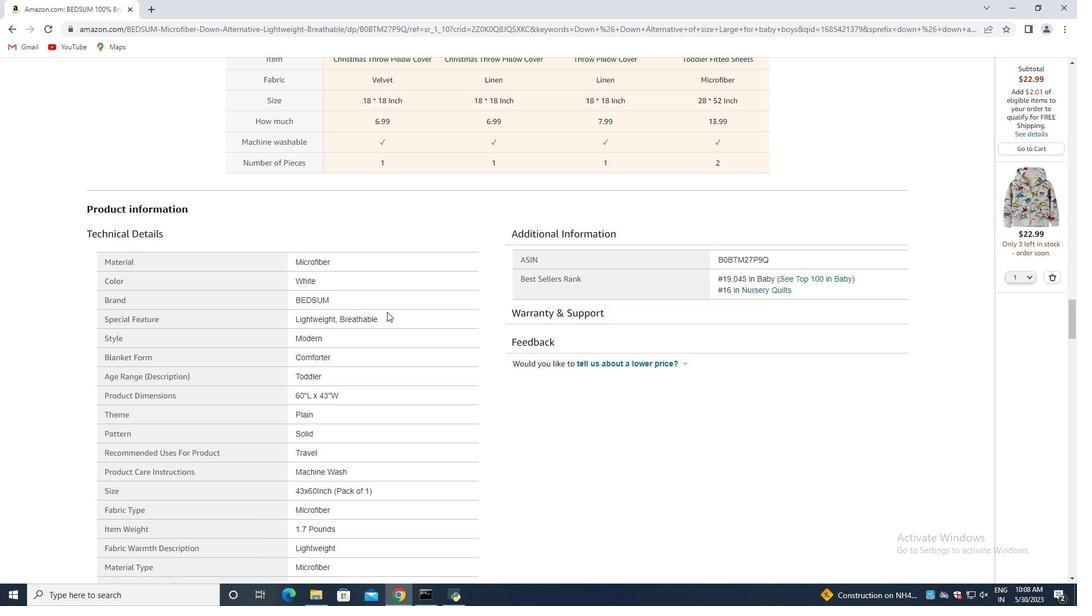 
Action: Mouse scrolled (387, 311) with delta (0, 0)
Screenshot: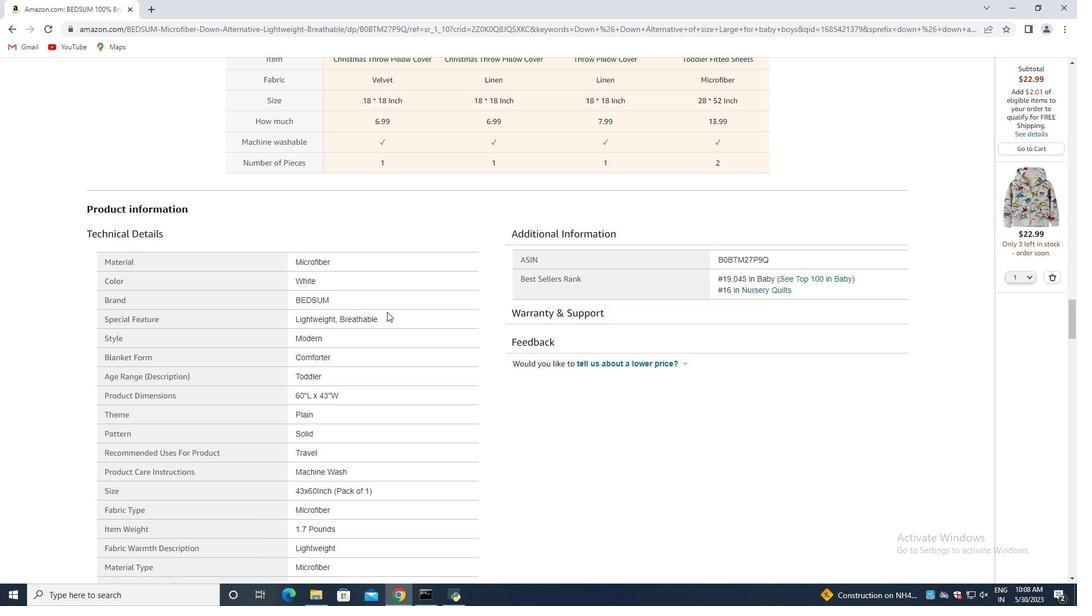 
Action: Mouse scrolled (387, 311) with delta (0, 0)
Screenshot: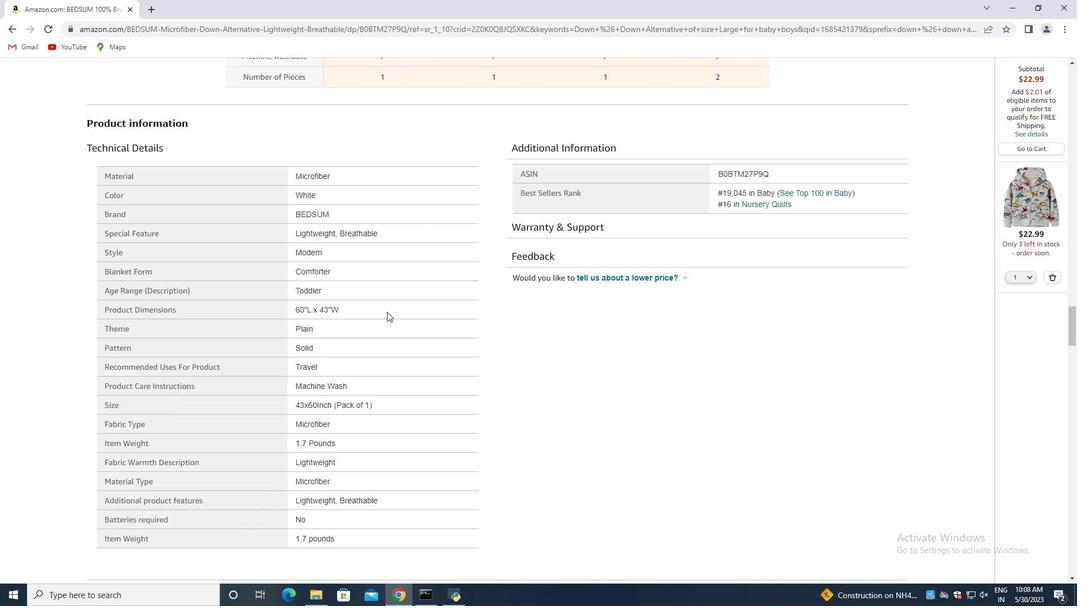 
Action: Mouse moved to (387, 312)
Screenshot: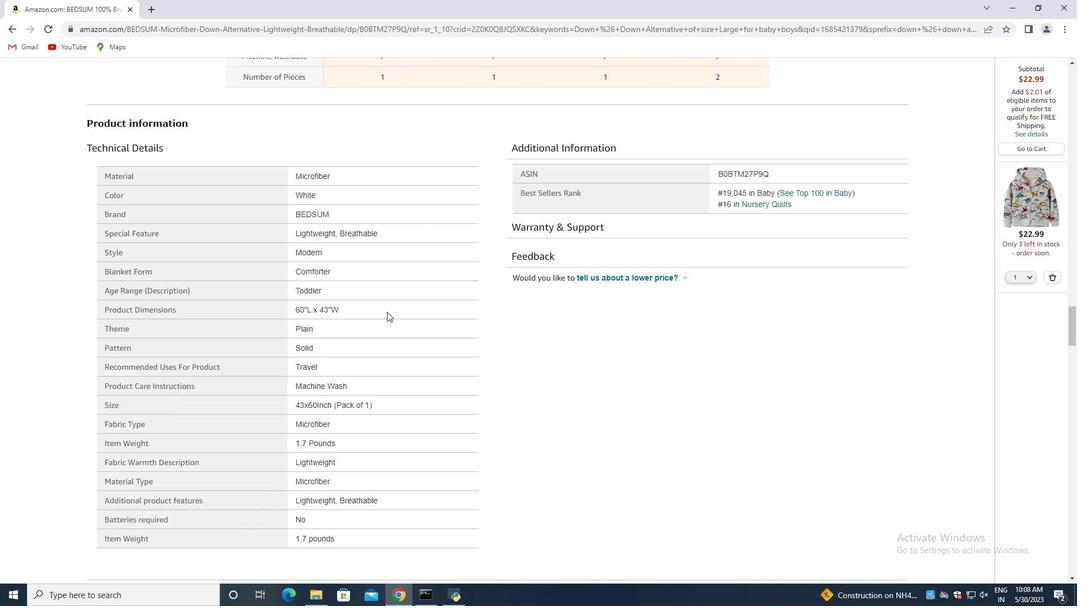 
Action: Mouse scrolled (387, 312) with delta (0, 0)
Screenshot: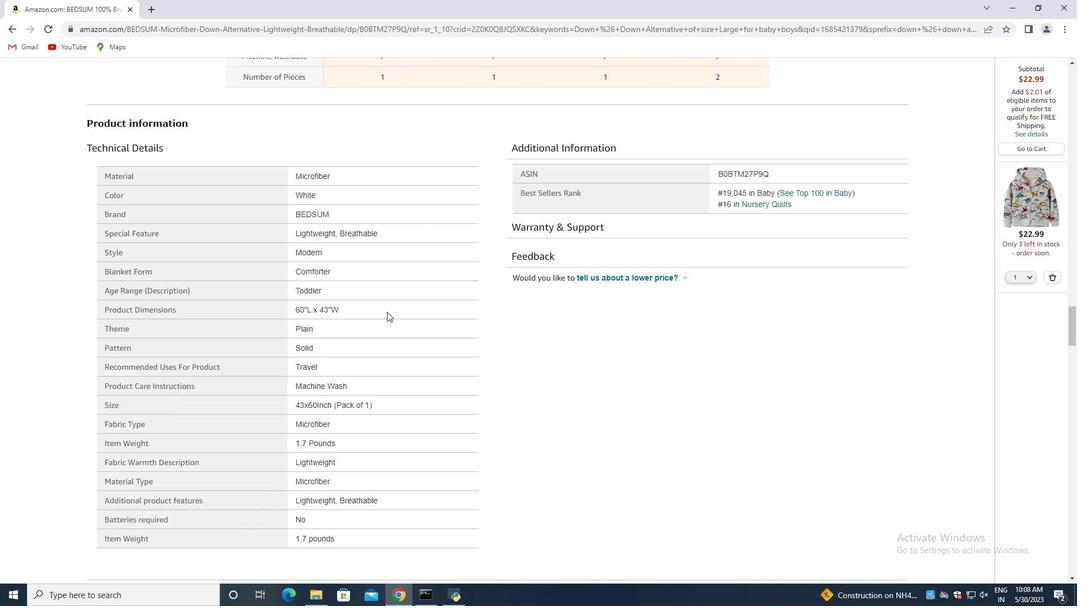 
Action: Mouse moved to (386, 313)
Screenshot: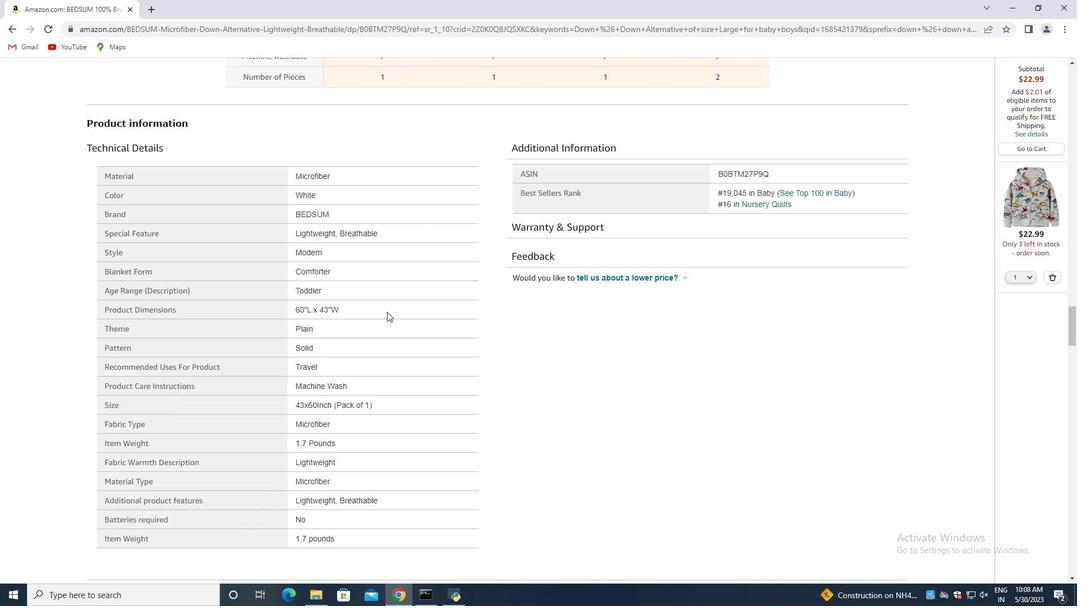 
Action: Mouse scrolled (386, 312) with delta (0, 0)
Screenshot: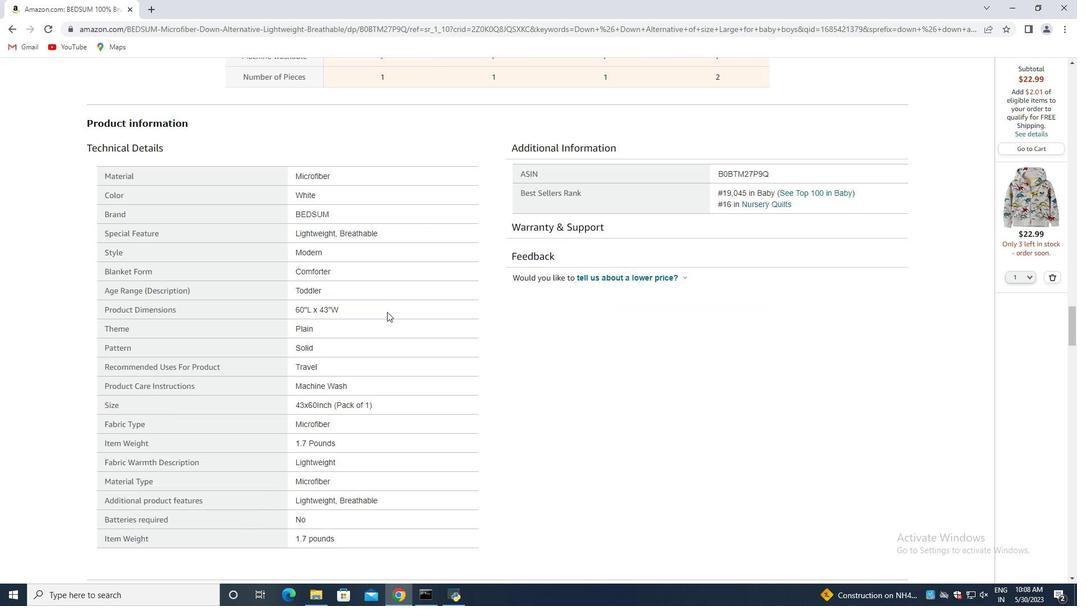 
Action: Mouse moved to (383, 314)
Screenshot: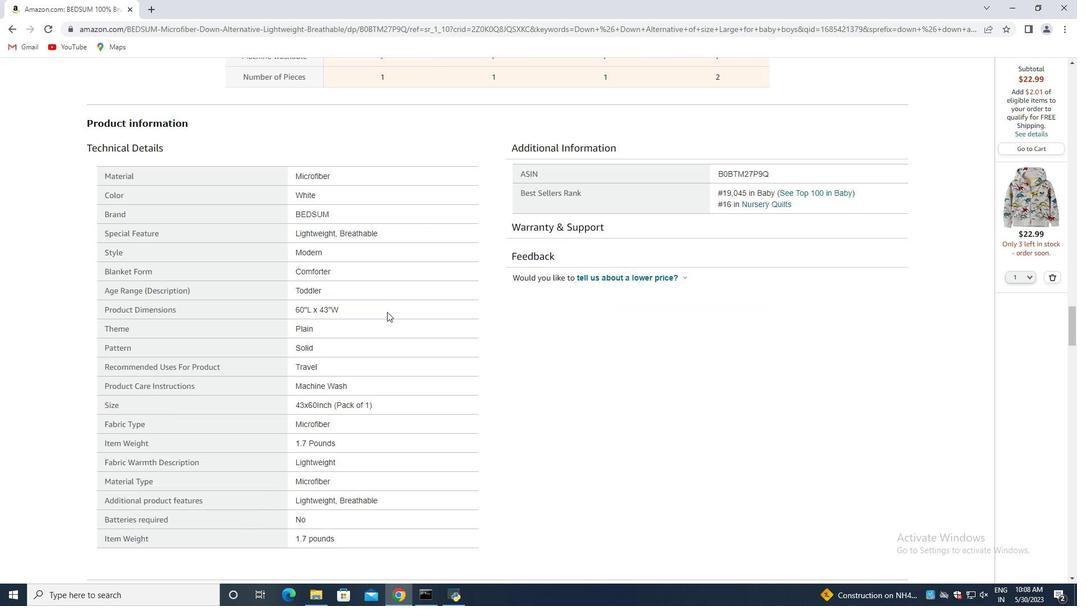 
Action: Mouse scrolled (383, 313) with delta (0, 0)
Screenshot: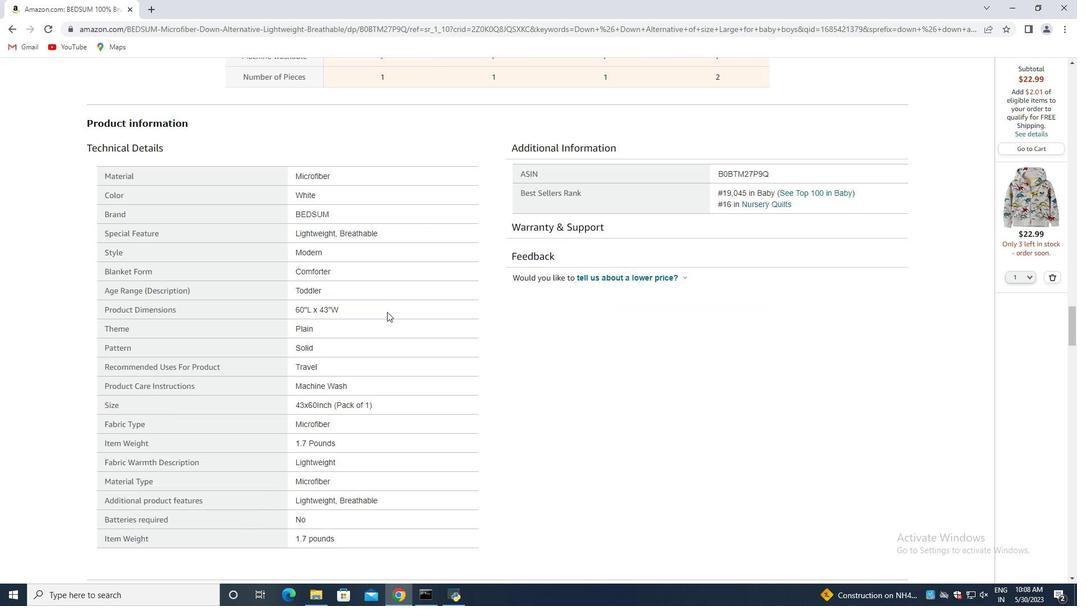 
Action: Mouse moved to (381, 315)
Screenshot: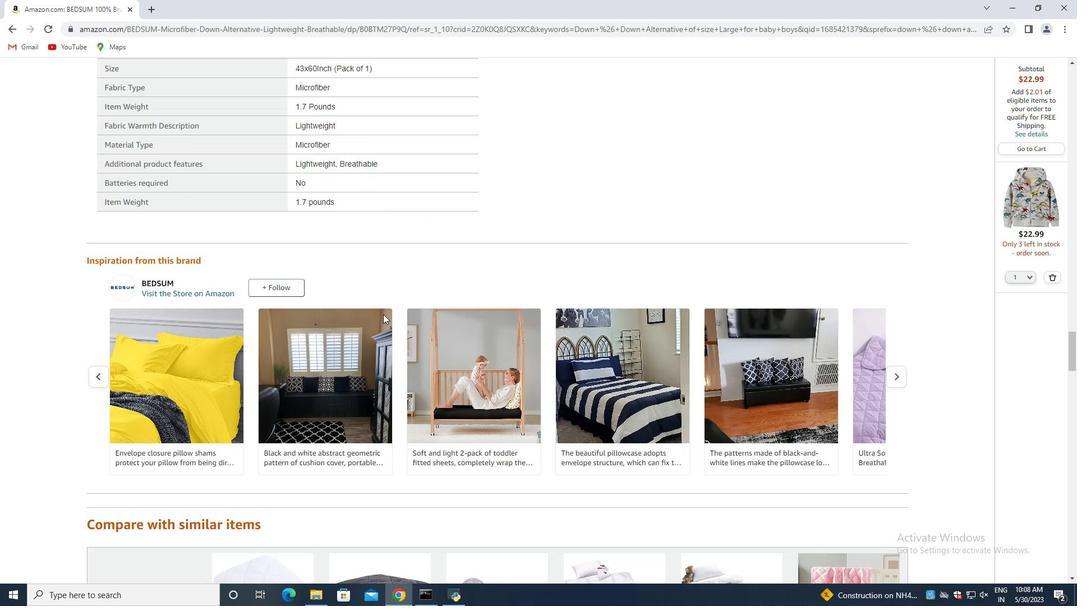 
Action: Mouse scrolled (382, 314) with delta (0, 0)
Screenshot: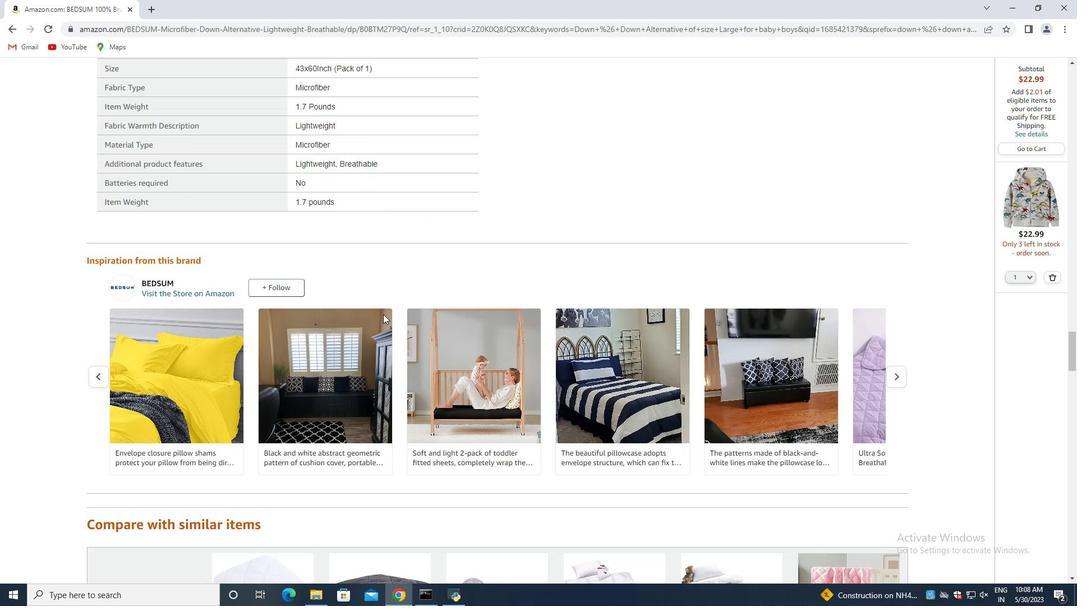 
Action: Mouse moved to (378, 317)
Screenshot: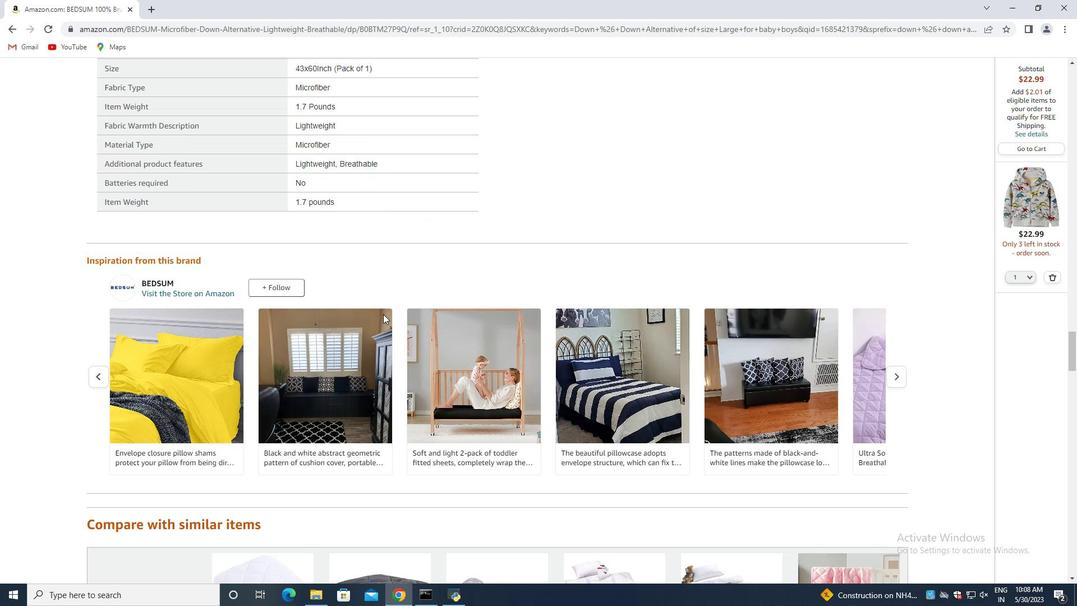 
Action: Mouse scrolled (381, 314) with delta (0, 0)
Screenshot: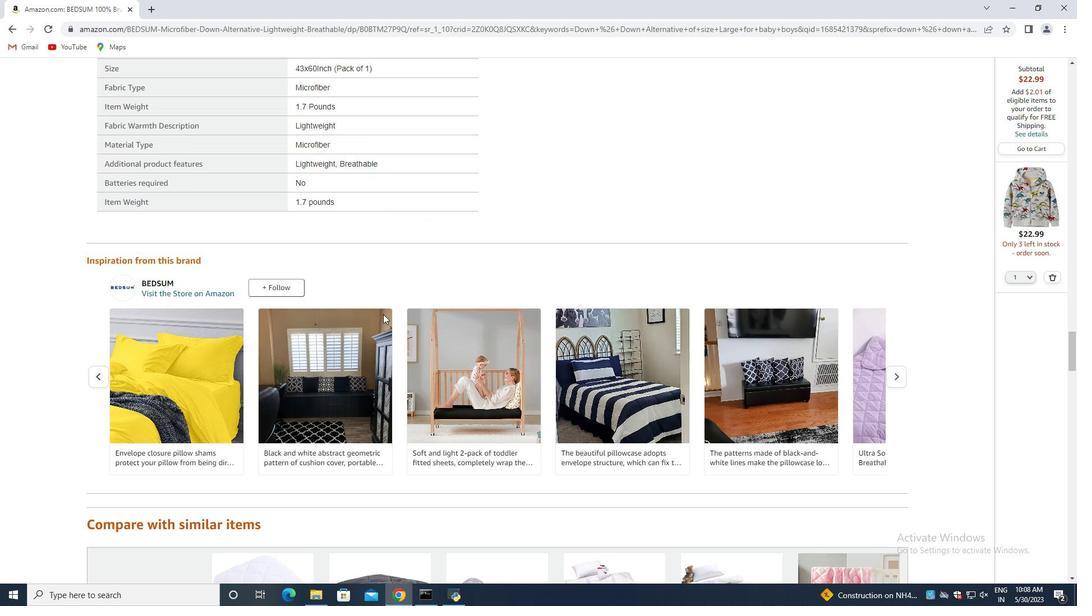 
Action: Mouse moved to (378, 318)
Screenshot: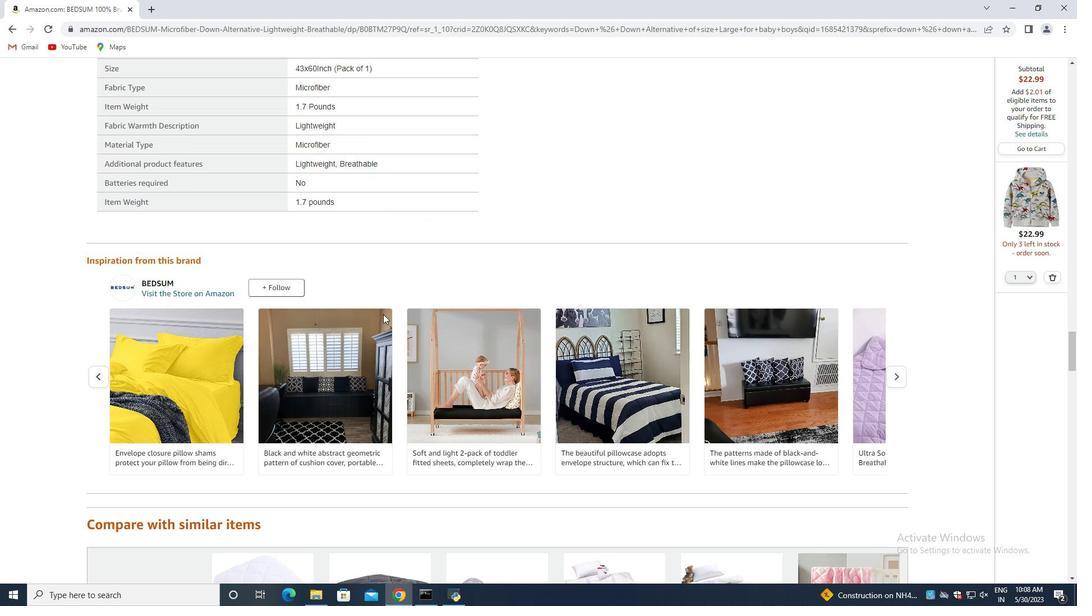 
Action: Mouse scrolled (379, 315) with delta (0, 0)
Screenshot: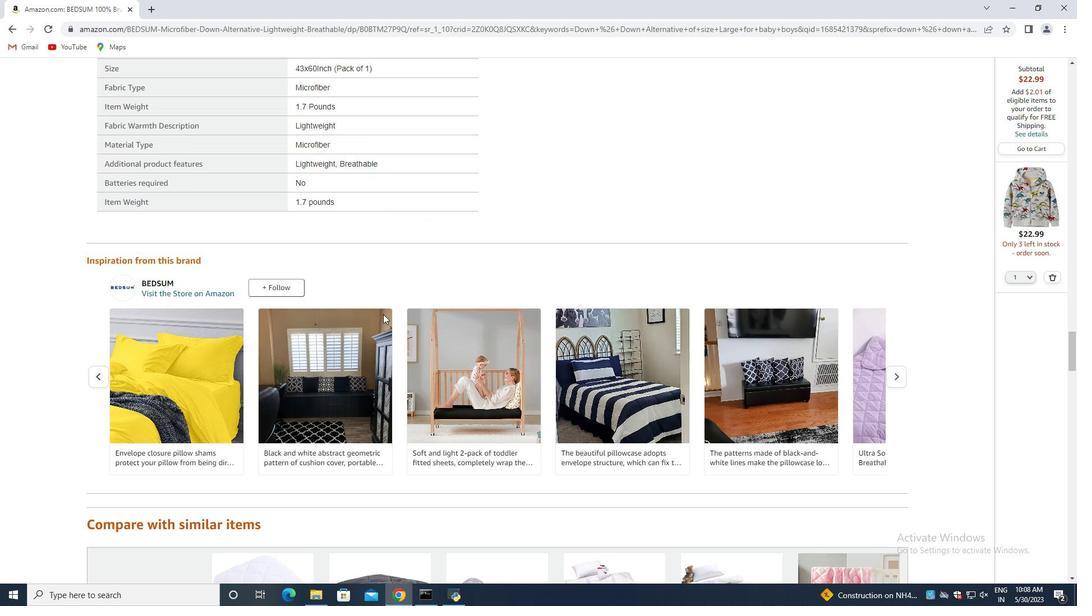 
Action: Mouse scrolled (379, 316) with delta (0, 0)
Screenshot: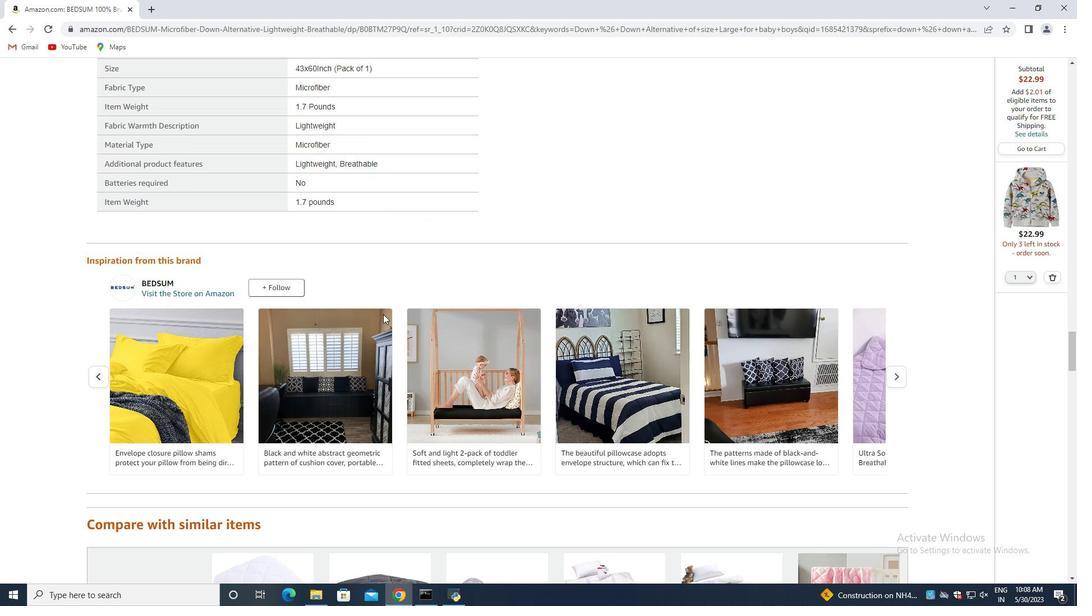 
Action: Mouse scrolled (378, 317) with delta (0, 0)
Screenshot: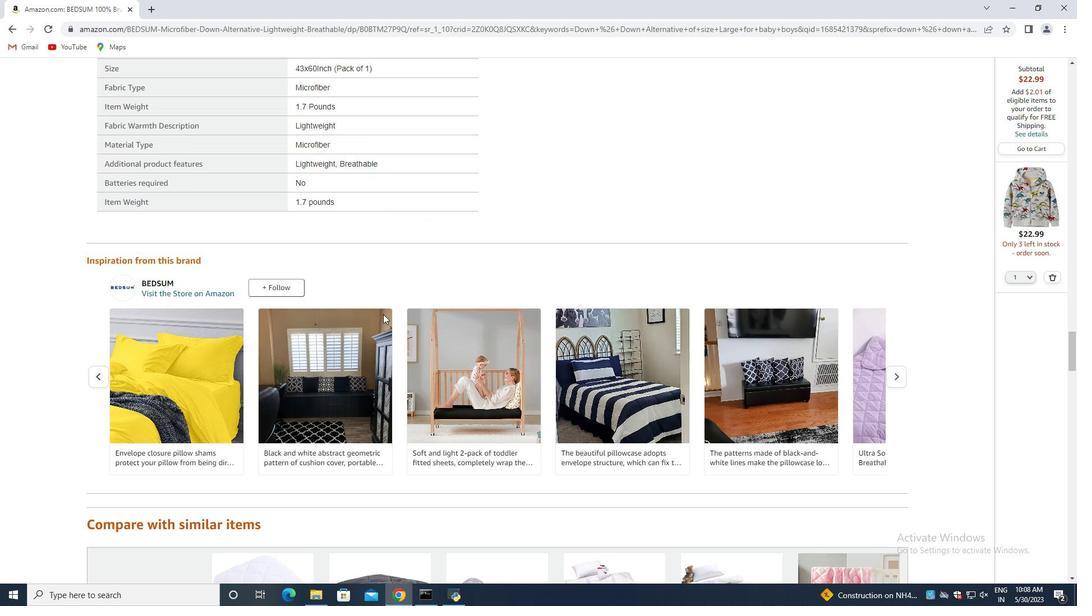 
Action: Mouse scrolled (378, 317) with delta (0, 0)
Screenshot: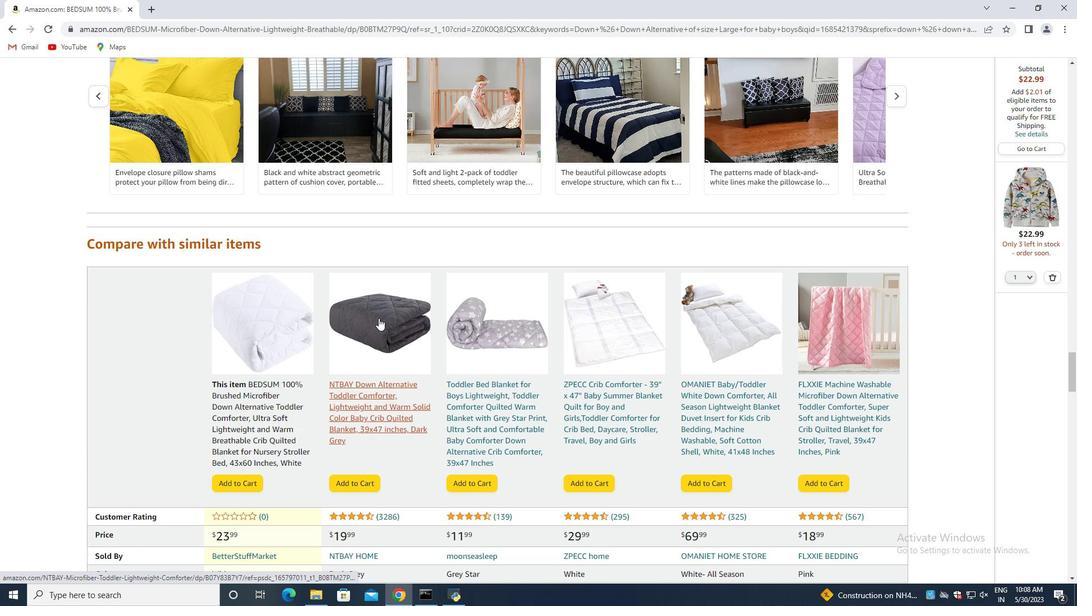 
Action: Mouse scrolled (378, 317) with delta (0, 0)
Screenshot: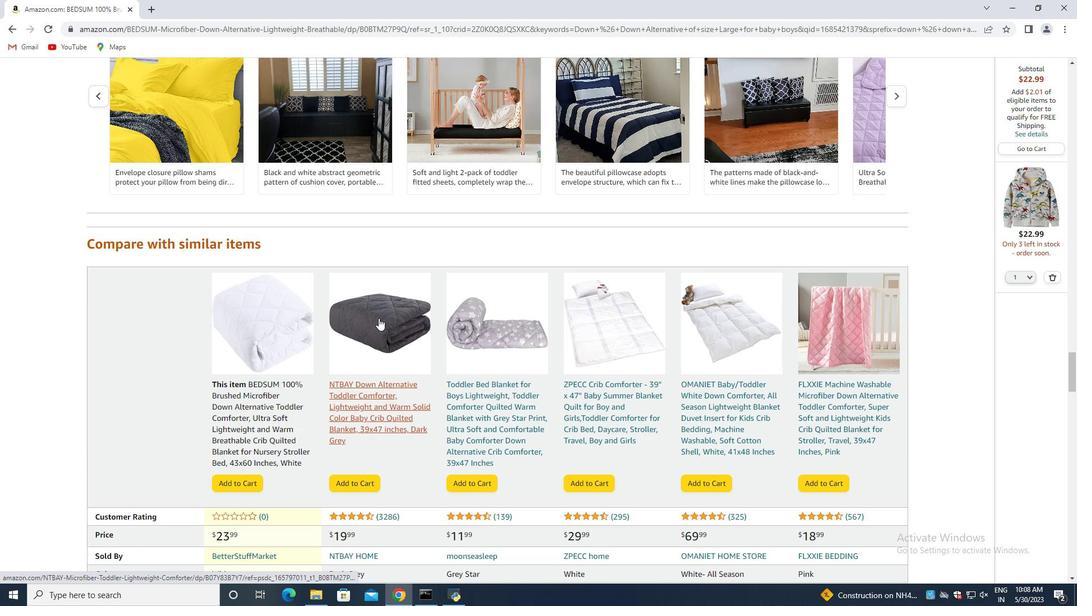 
Action: Mouse moved to (230, 317)
Screenshot: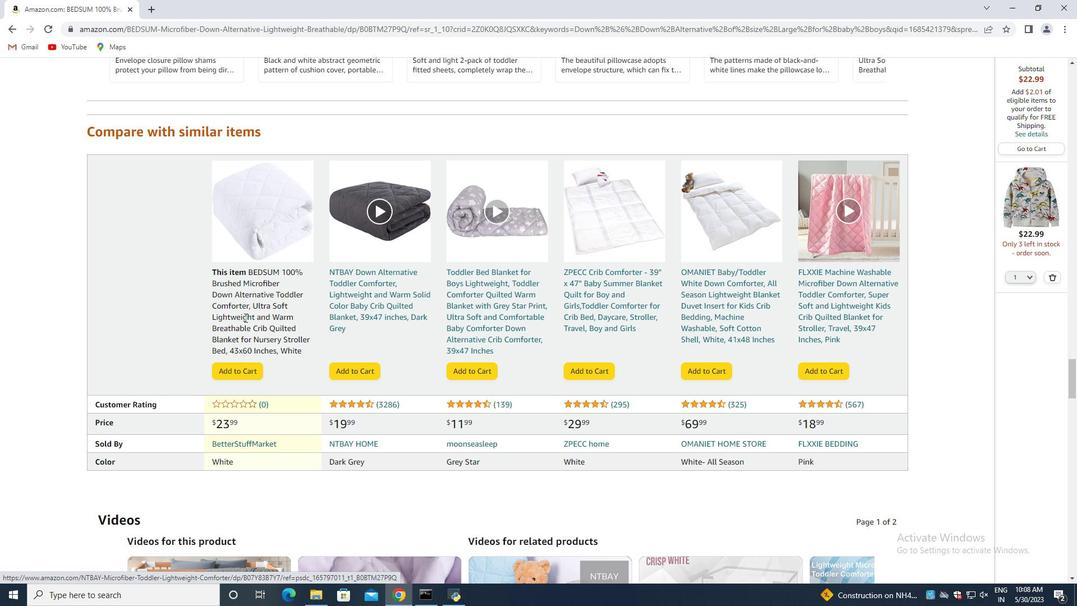 
Action: Mouse scrolled (230, 318) with delta (0, 0)
Screenshot: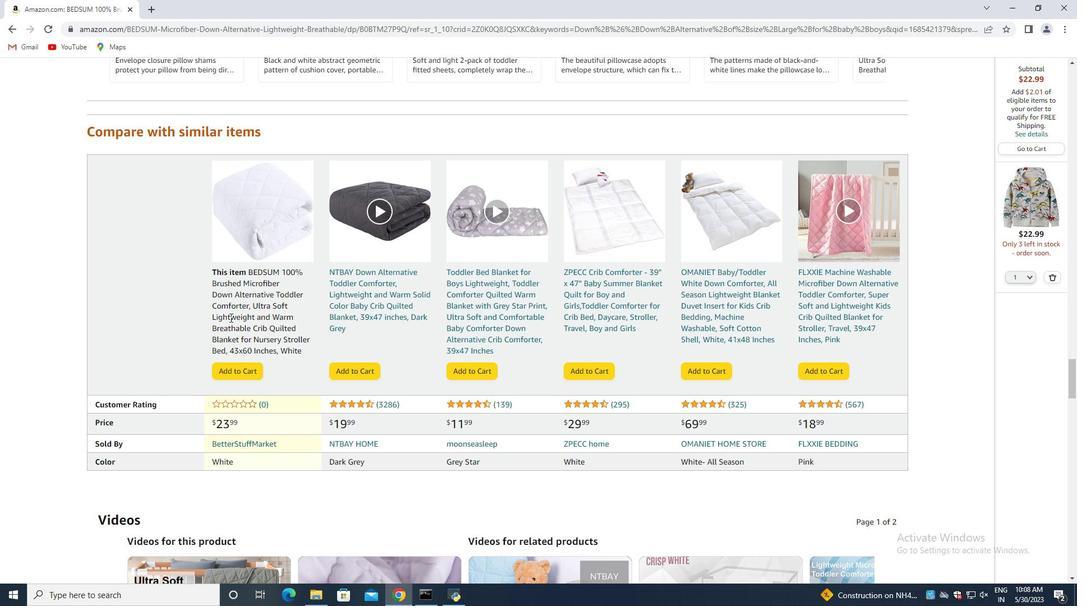 
Action: Mouse scrolled (230, 318) with delta (0, 0)
Screenshot: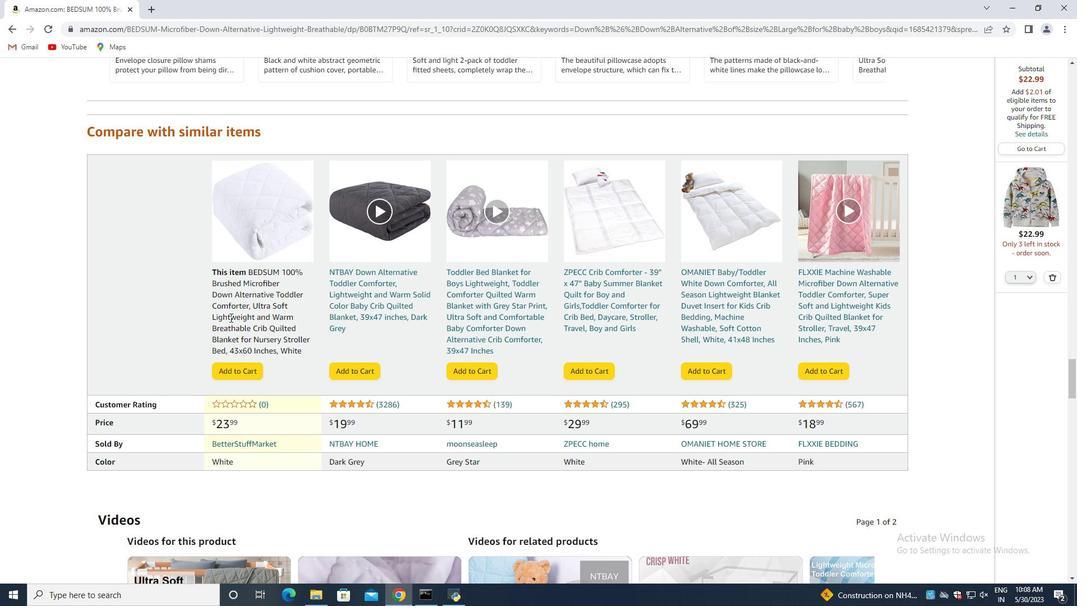 
Action: Mouse scrolled (230, 318) with delta (0, 0)
Screenshot: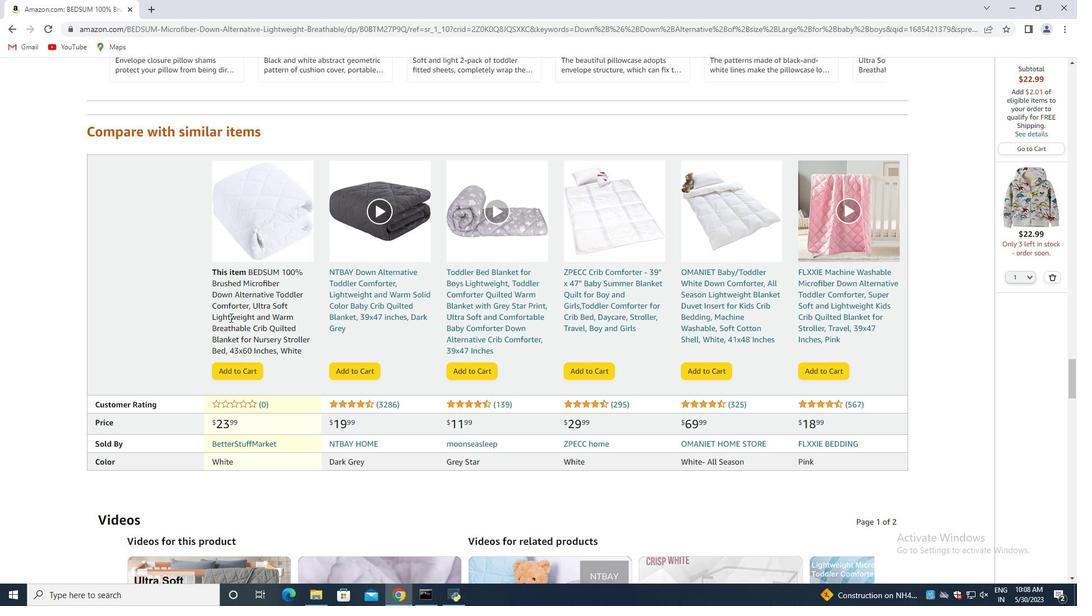 
Action: Mouse scrolled (230, 318) with delta (0, 0)
Screenshot: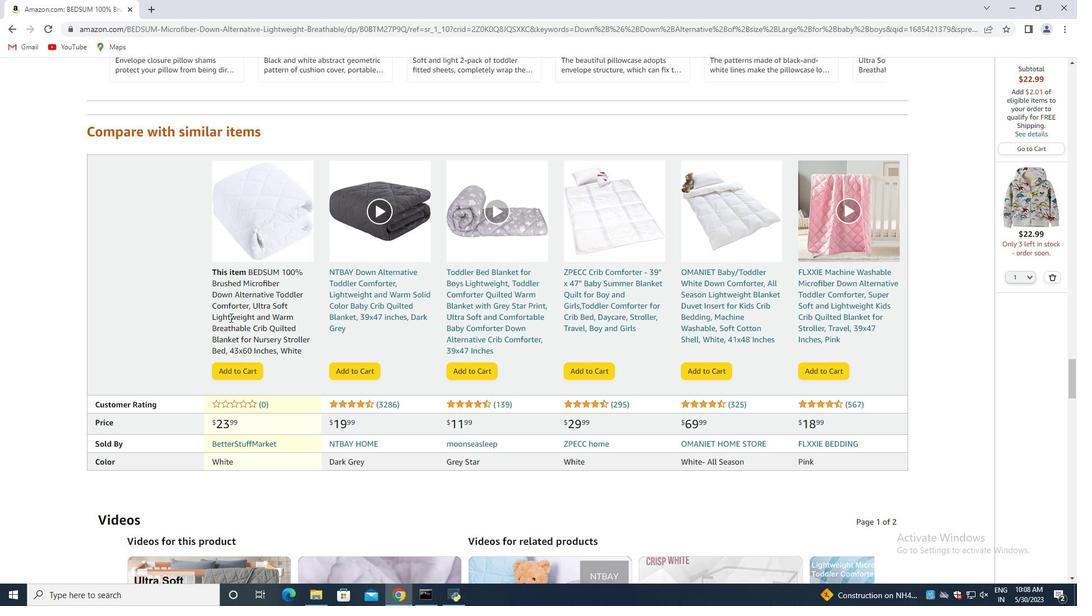 
Action: Mouse scrolled (230, 318) with delta (0, 0)
Screenshot: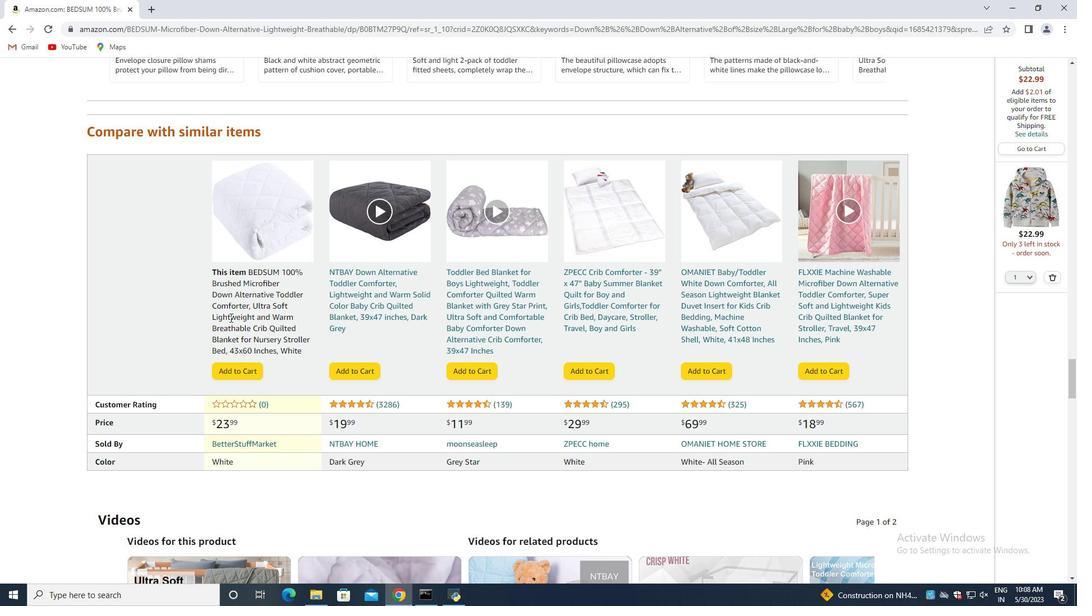 
Action: Mouse scrolled (230, 318) with delta (0, 0)
Screenshot: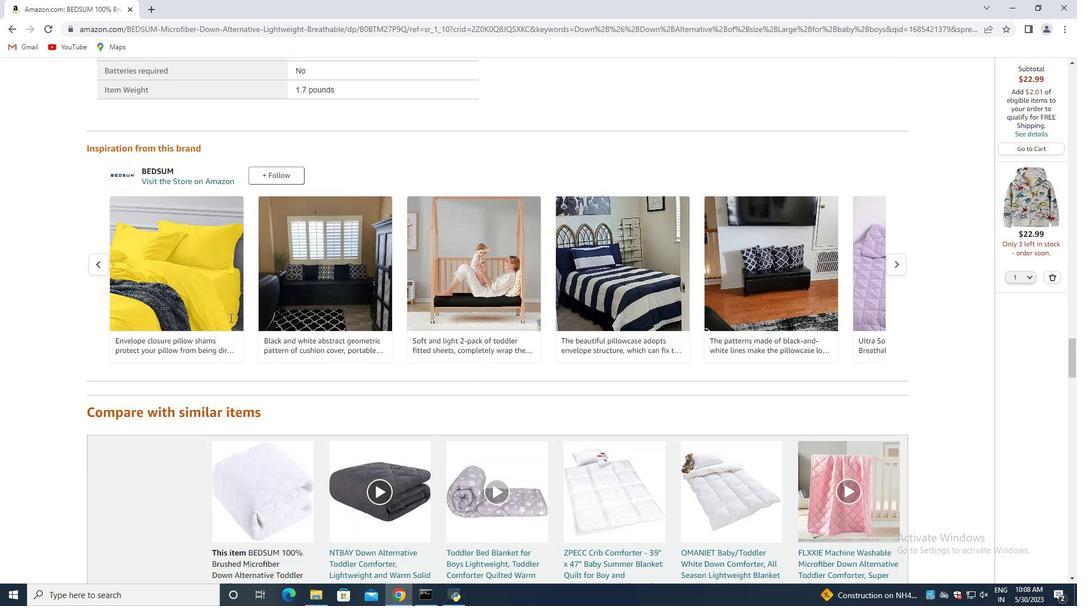 
Action: Mouse scrolled (230, 318) with delta (0, 0)
Screenshot: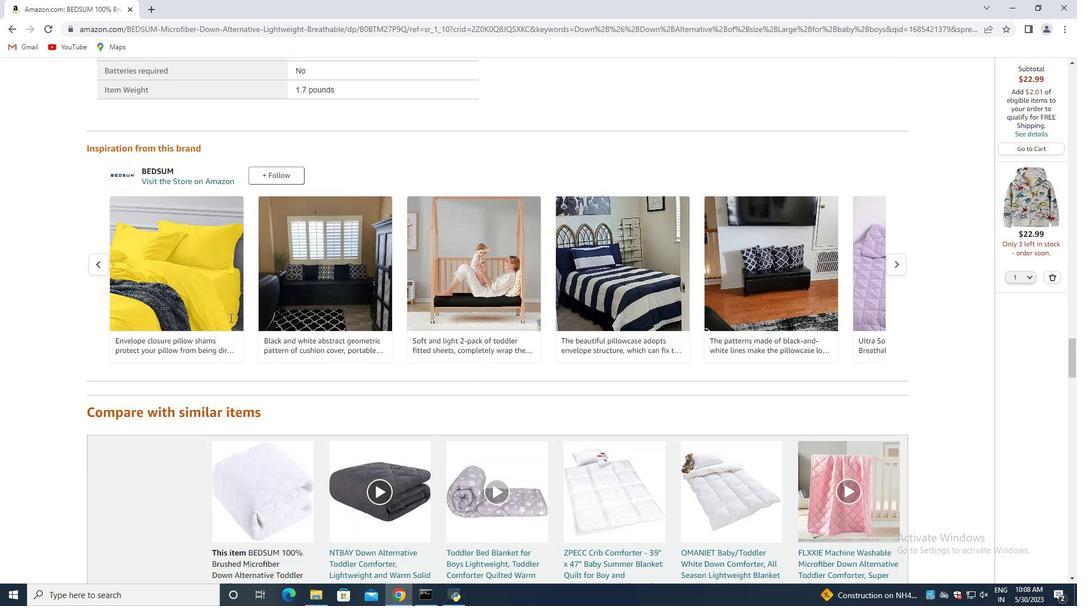 
Action: Mouse scrolled (230, 318) with delta (0, 0)
Screenshot: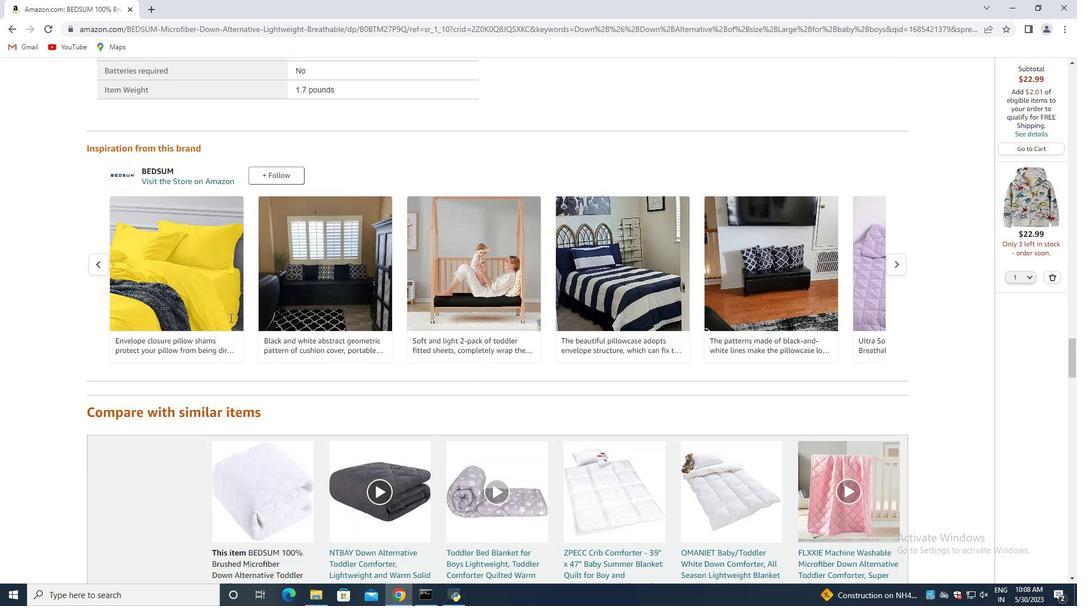 
Action: Mouse scrolled (230, 318) with delta (0, 0)
Screenshot: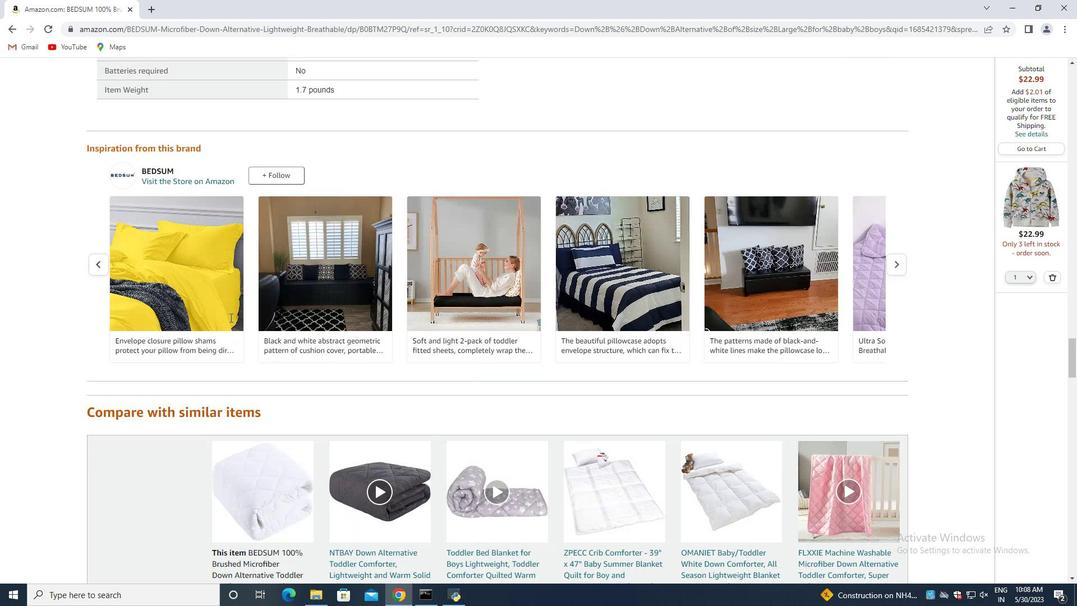 
Action: Mouse scrolled (230, 318) with delta (0, 0)
Screenshot: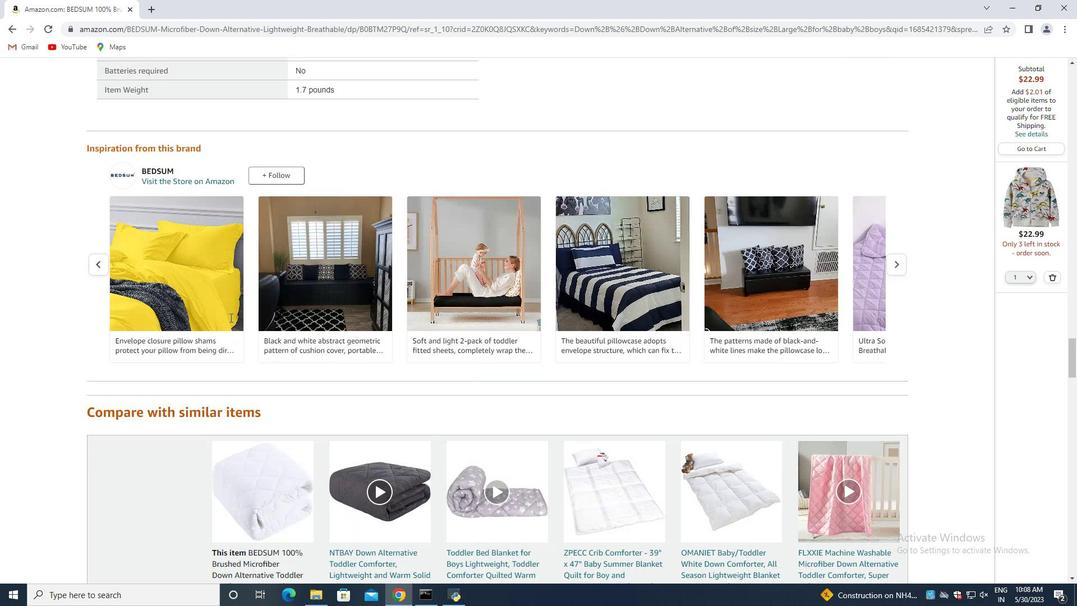 
Action: Mouse scrolled (230, 318) with delta (0, 0)
Screenshot: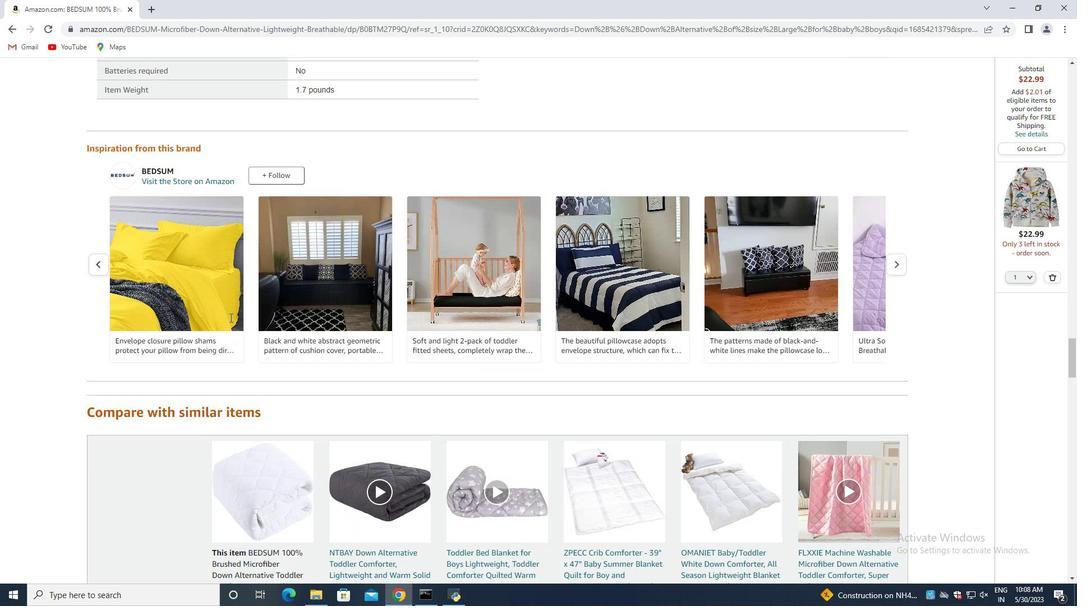 
Action: Mouse scrolled (230, 318) with delta (0, 0)
Screenshot: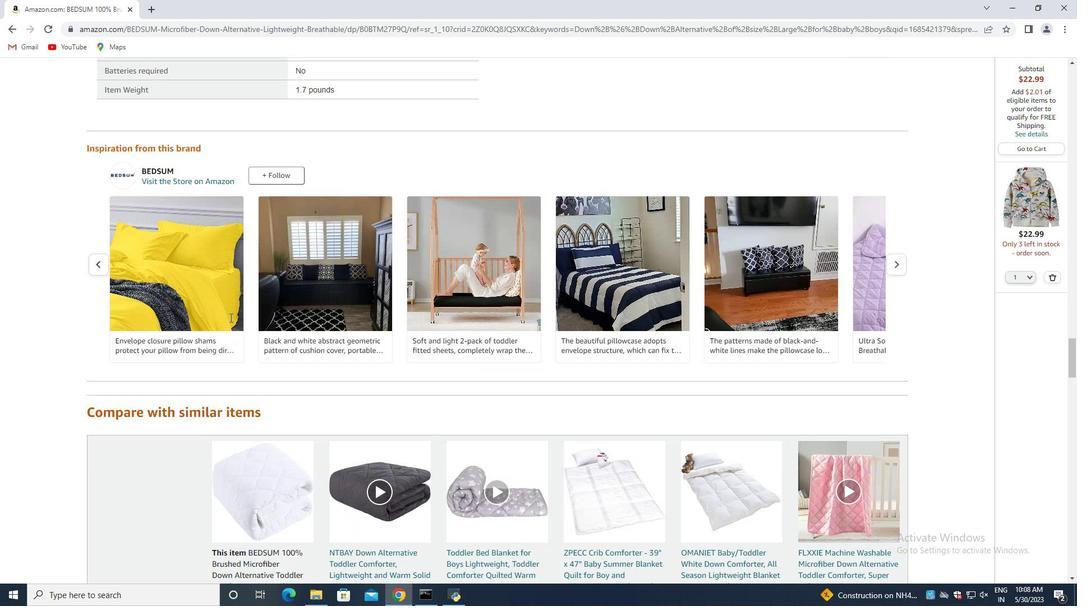 
Action: Mouse scrolled (230, 318) with delta (0, 0)
Screenshot: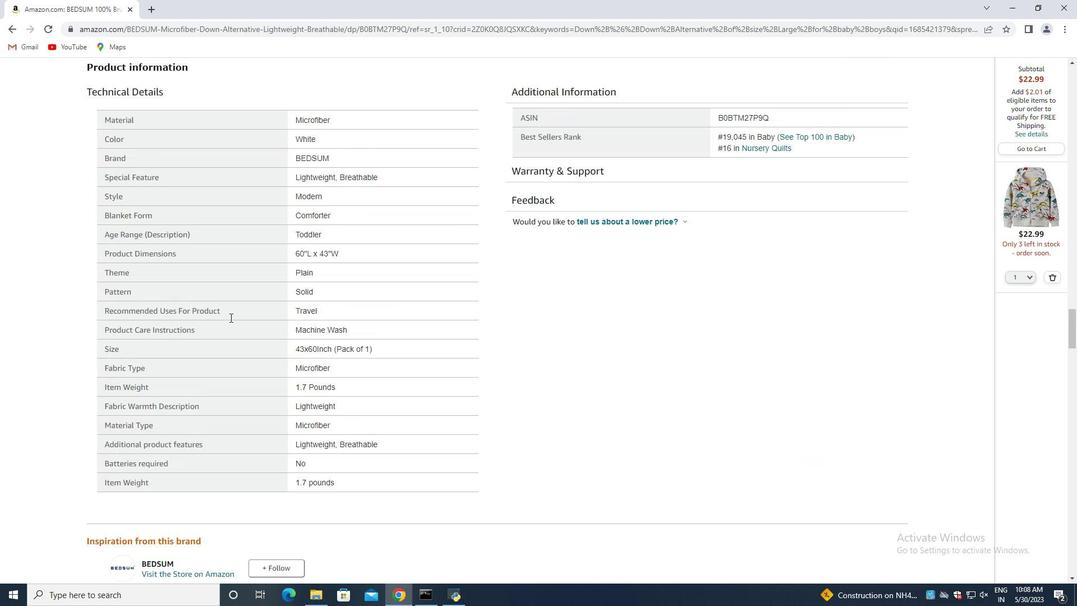 
Action: Mouse scrolled (230, 318) with delta (0, 0)
Screenshot: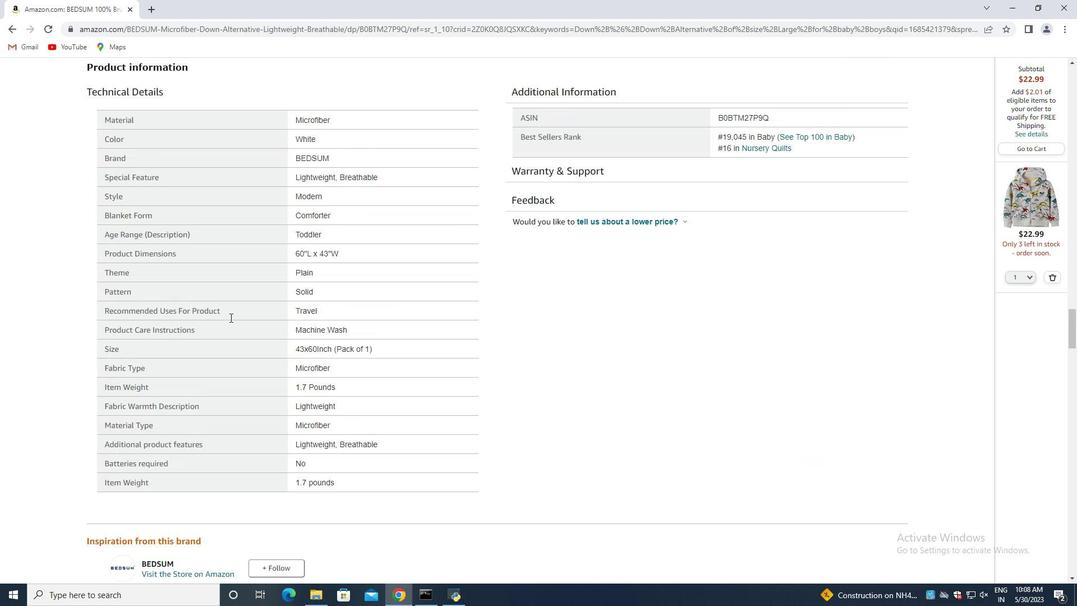 
Action: Mouse scrolled (230, 318) with delta (0, 0)
Screenshot: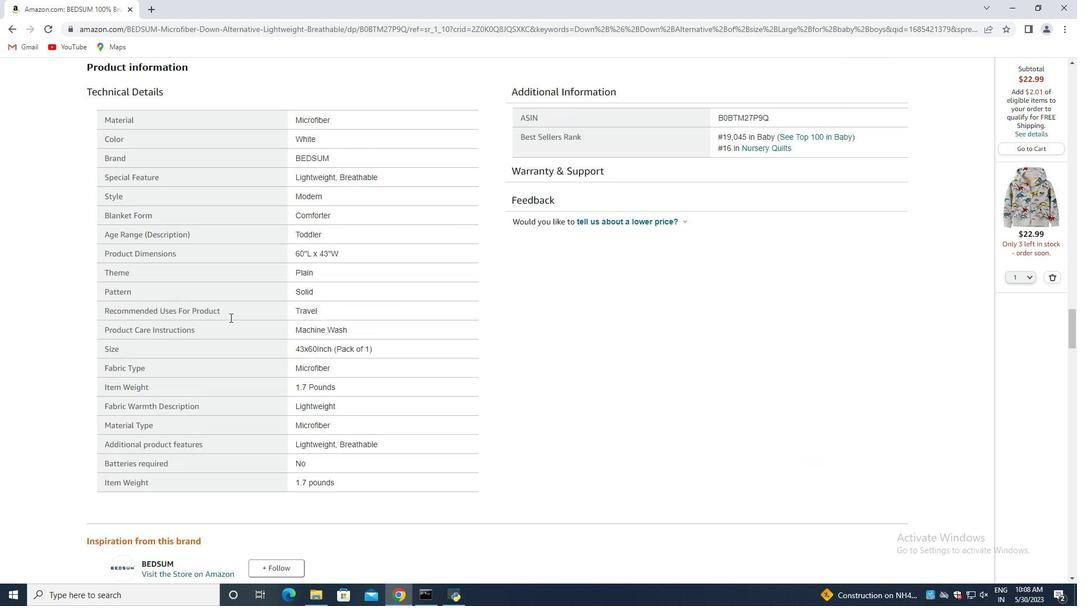 
Action: Mouse scrolled (230, 318) with delta (0, 0)
Screenshot: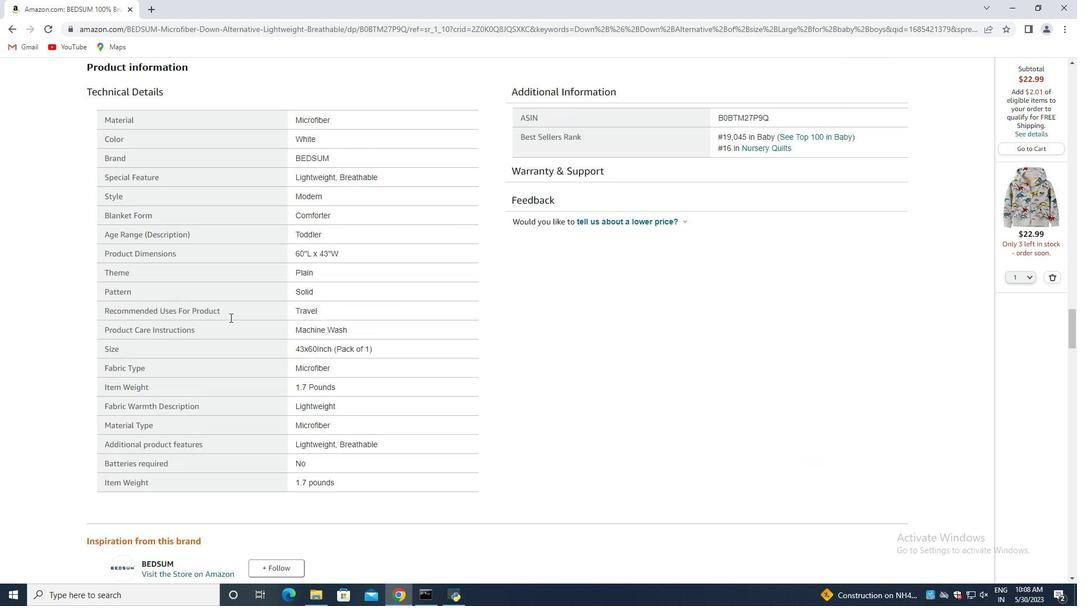 
Action: Mouse scrolled (230, 318) with delta (0, 0)
Screenshot: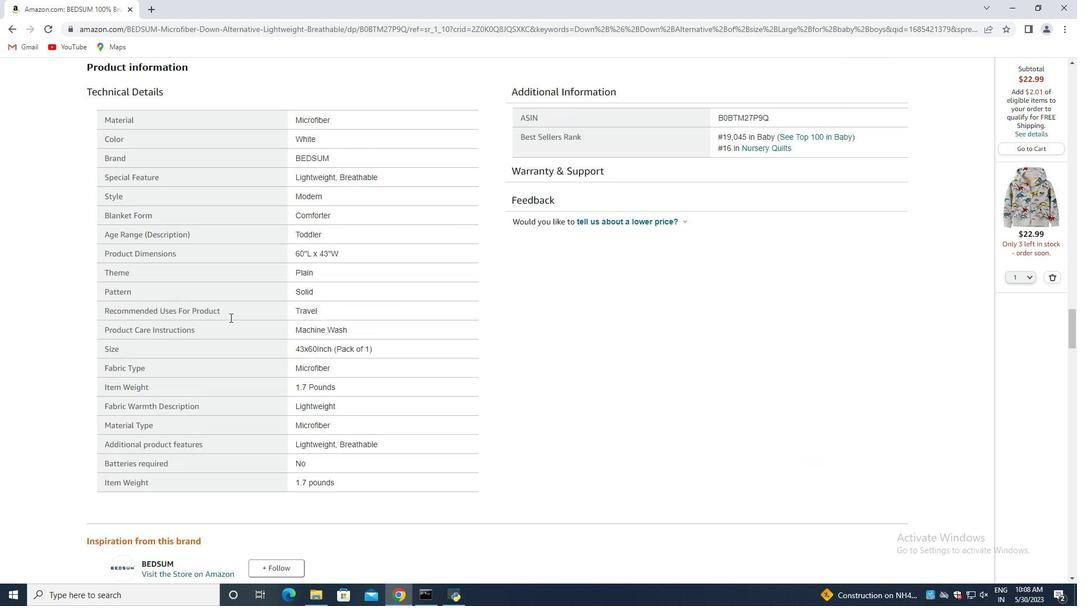 
Action: Mouse scrolled (230, 318) with delta (0, 0)
Screenshot: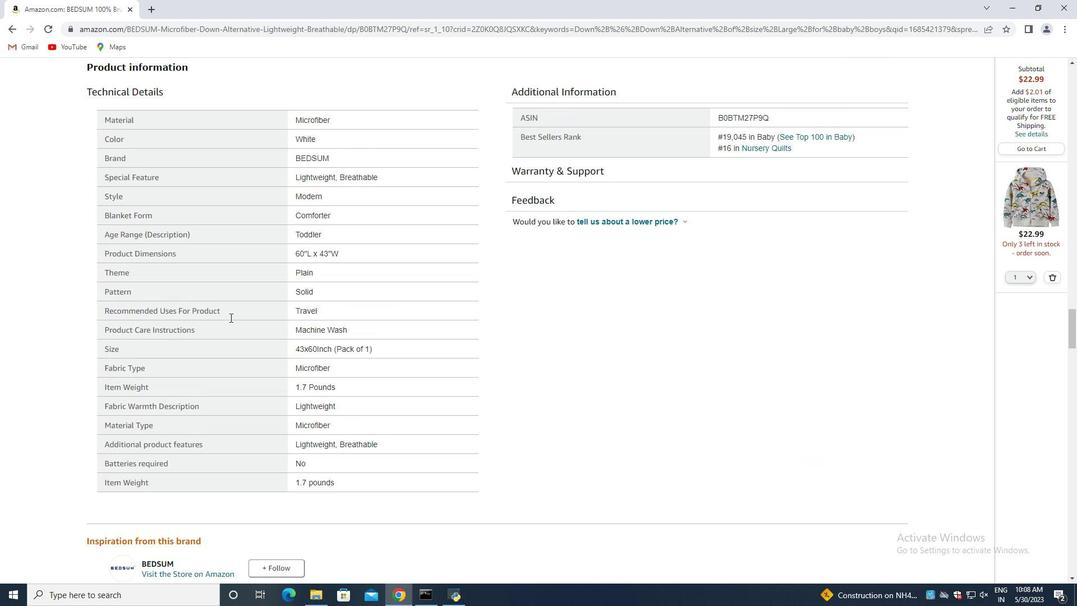 
Action: Mouse scrolled (230, 318) with delta (0, 0)
Screenshot: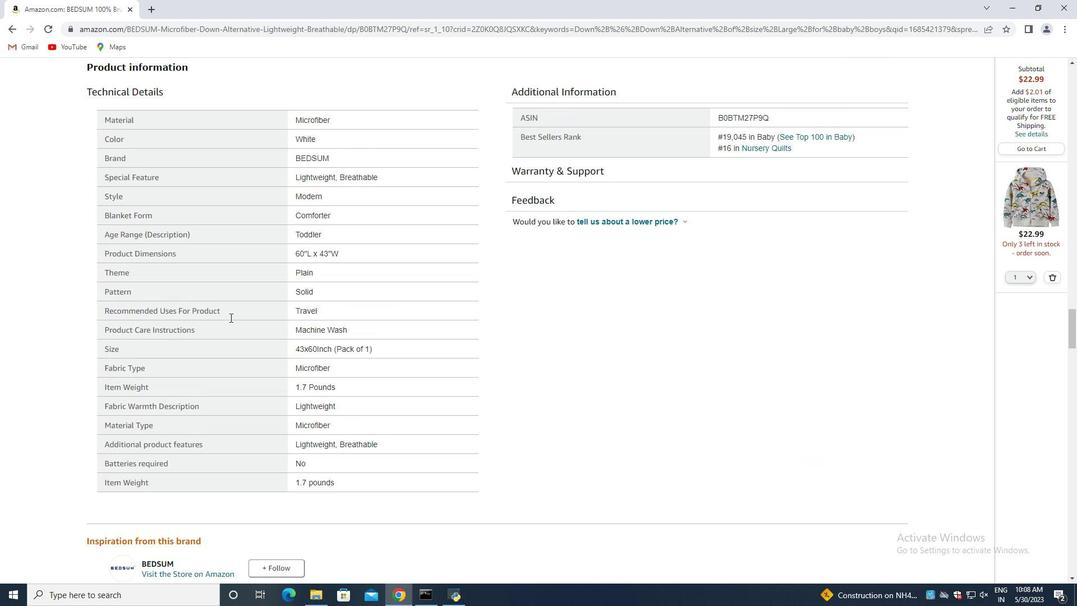 
Action: Mouse scrolled (230, 318) with delta (0, 0)
Screenshot: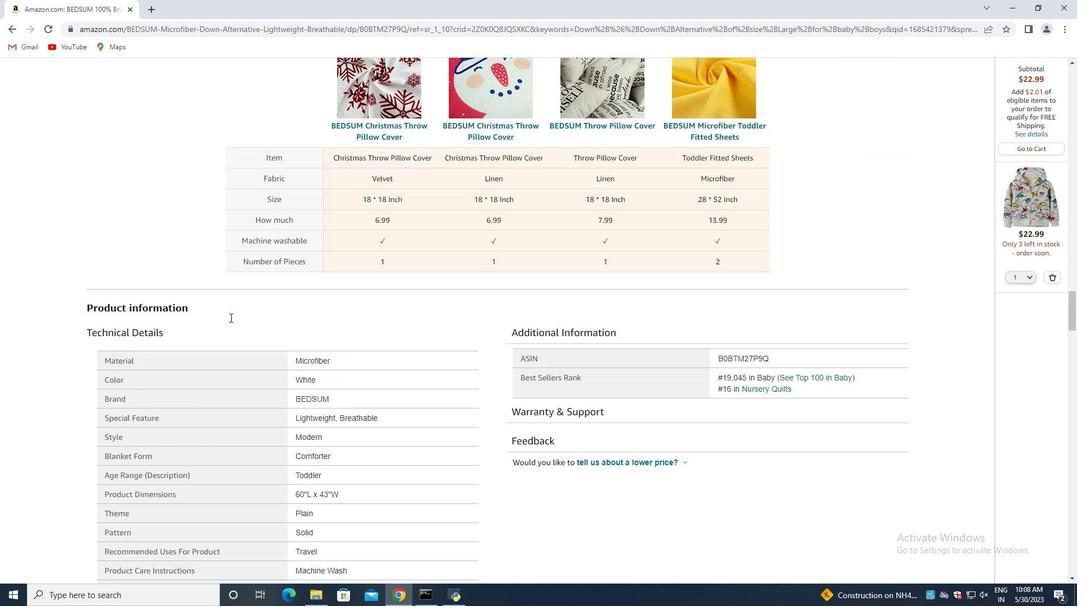 
Action: Mouse scrolled (230, 318) with delta (0, 0)
Screenshot: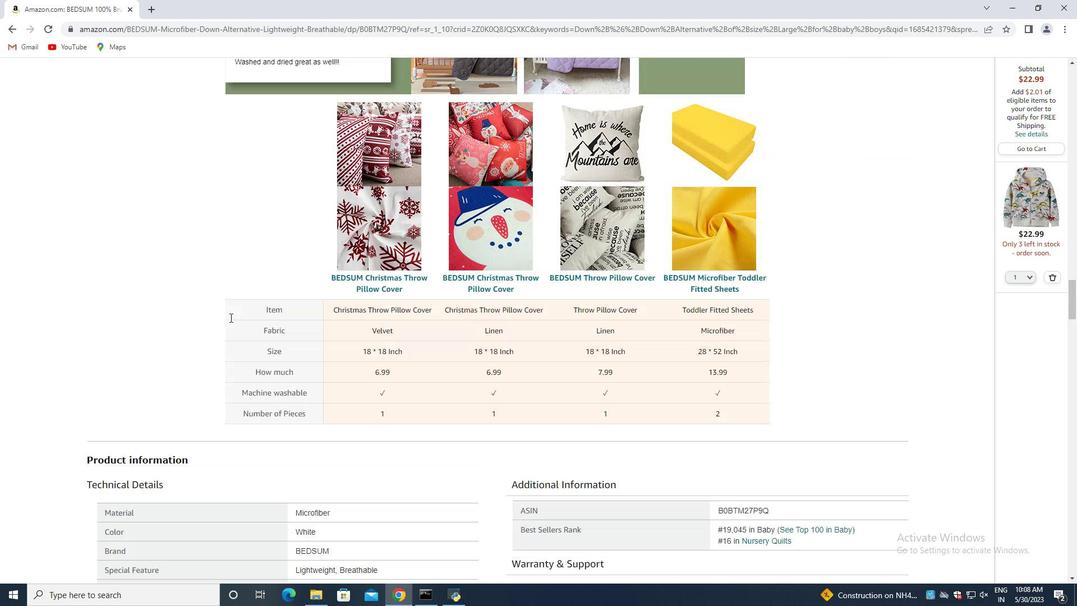 
Action: Mouse scrolled (230, 318) with delta (0, 0)
Screenshot: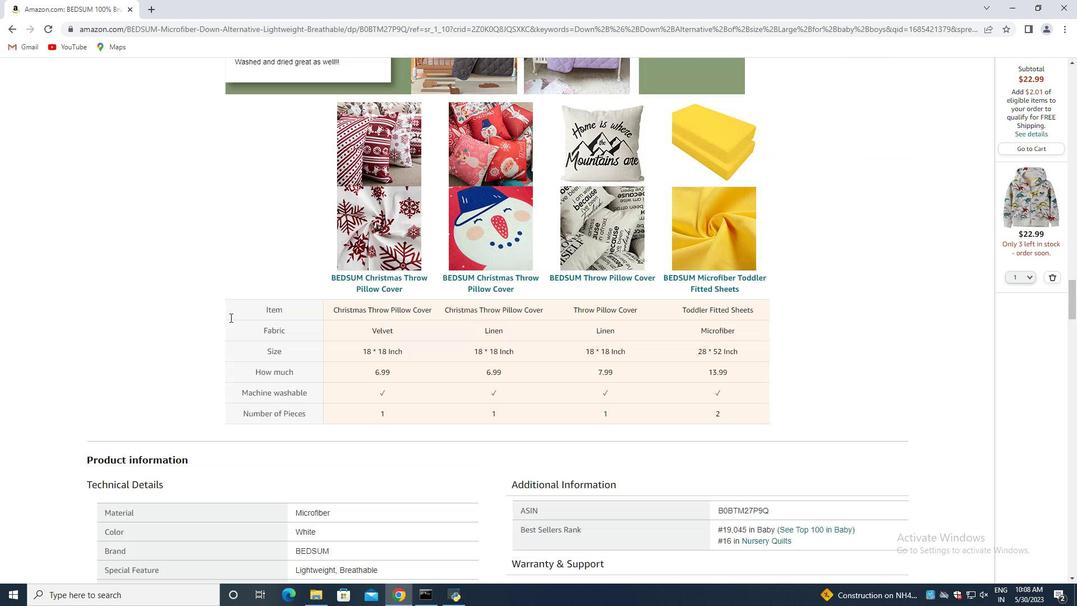 
Action: Mouse scrolled (230, 318) with delta (0, 0)
Screenshot: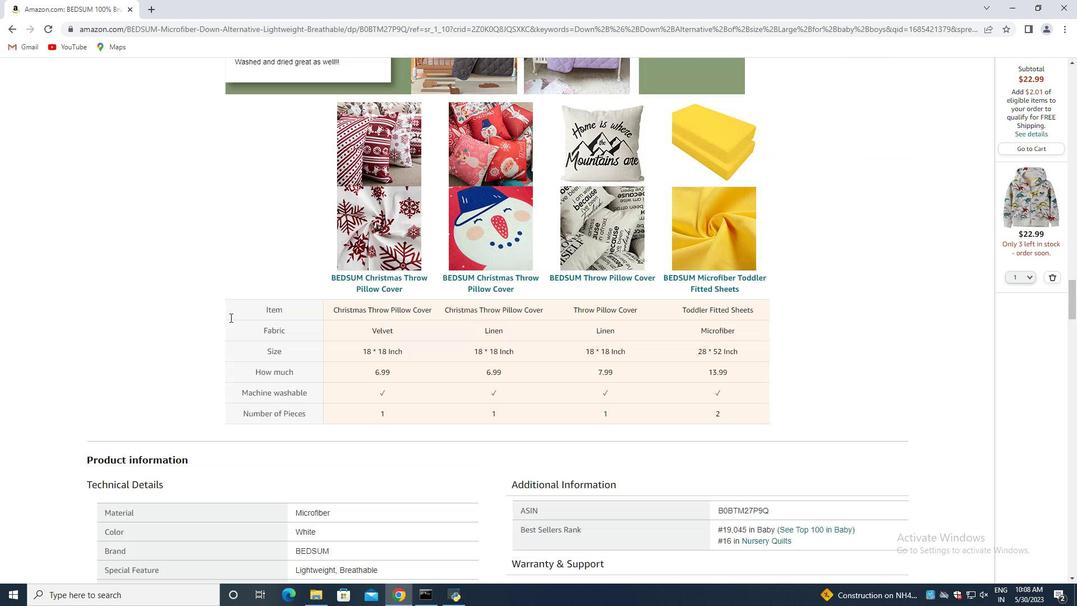
Action: Mouse scrolled (230, 318) with delta (0, 0)
Screenshot: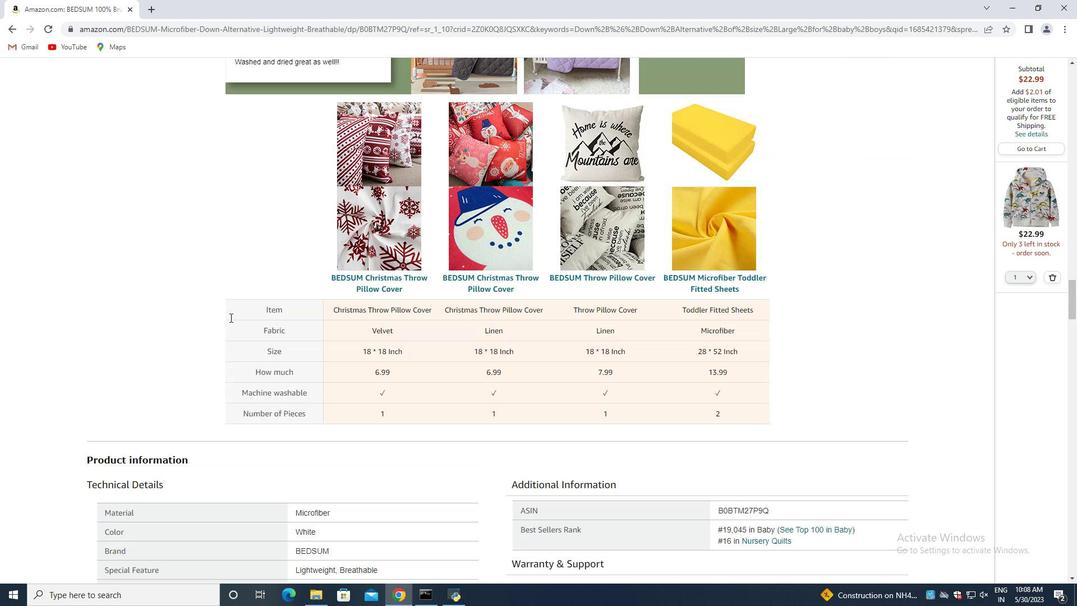 
Action: Mouse scrolled (230, 318) with delta (0, 0)
Screenshot: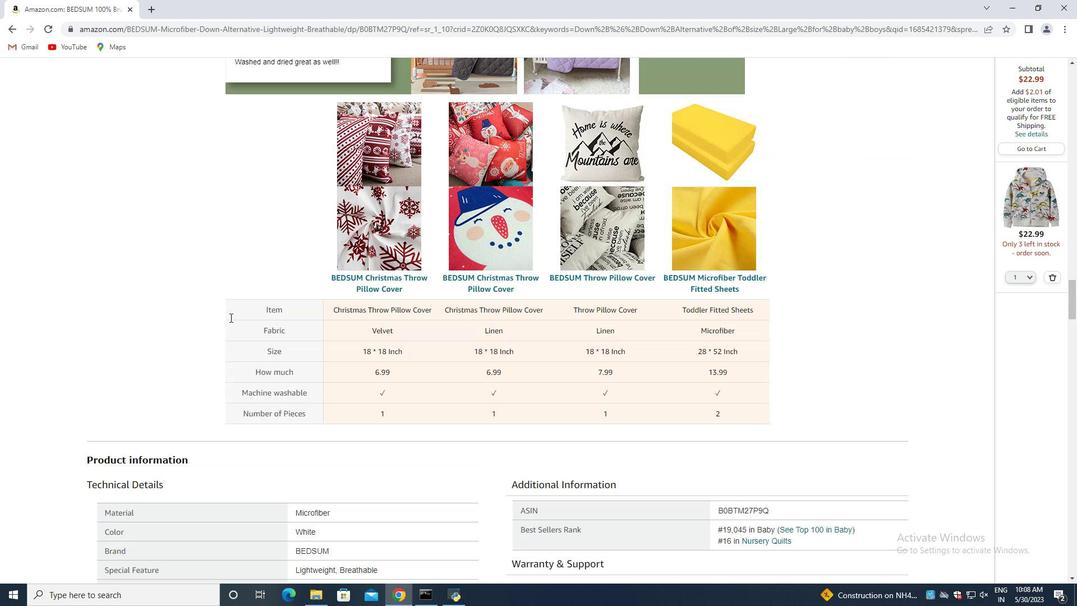 
Action: Mouse scrolled (230, 318) with delta (0, 0)
Screenshot: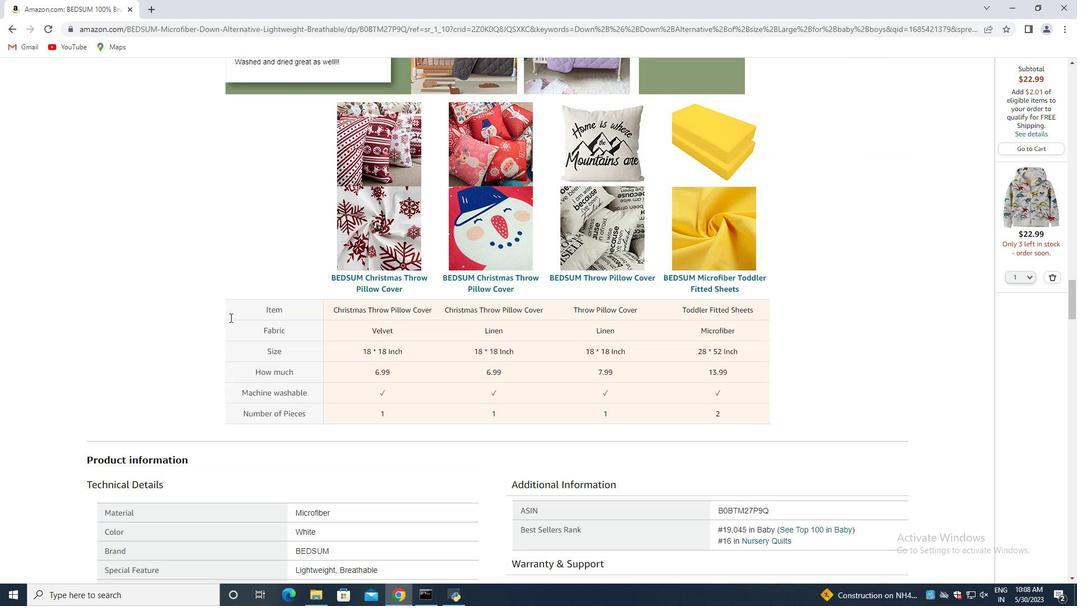 
Action: Mouse scrolled (230, 318) with delta (0, 0)
Screenshot: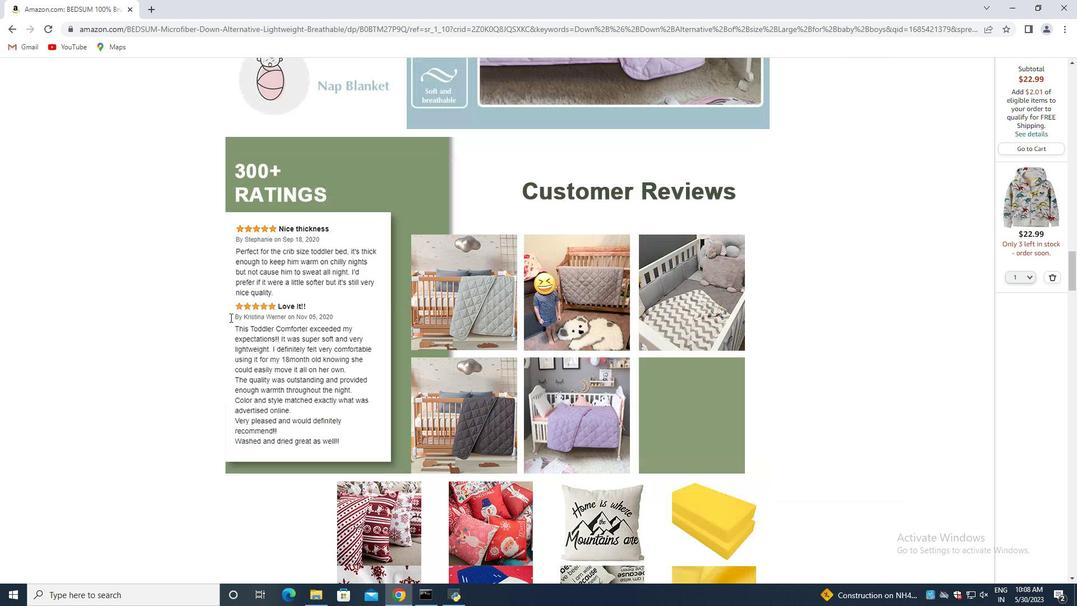 
Action: Mouse scrolled (230, 318) with delta (0, 0)
Screenshot: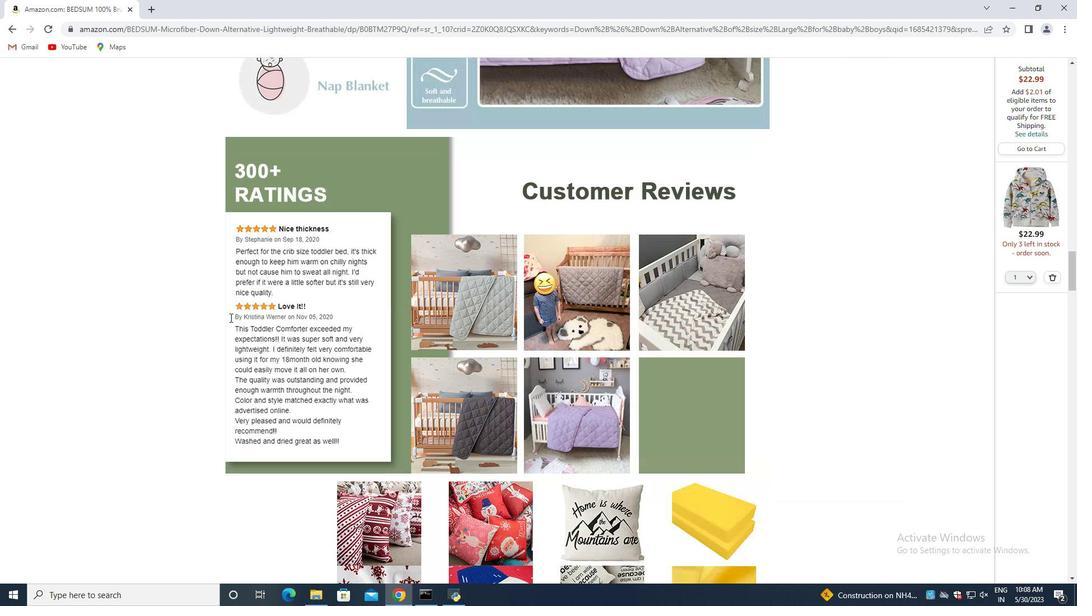 
Action: Mouse scrolled (230, 318) with delta (0, 0)
